 Task: Create a Sprint called Sprint0000000093 in Scrum Project Project0000000031 in Jira. Set Duration of Sprint called Sprint0000000091 in Scrum Project Project0000000031 to 1 week in Jira. Set Duration of Sprint called Sprint0000000092 in Scrum Project Project0000000031 to 2 weeks in Jira. Set Duration of Sprint called Sprint0000000093 in Scrum Project Project0000000031 to 3 weeks in Jira. Create a Sprint called Sprint0000000094 in Scrum Project Project0000000032 in Jira
Action: Mouse moved to (725, 361)
Screenshot: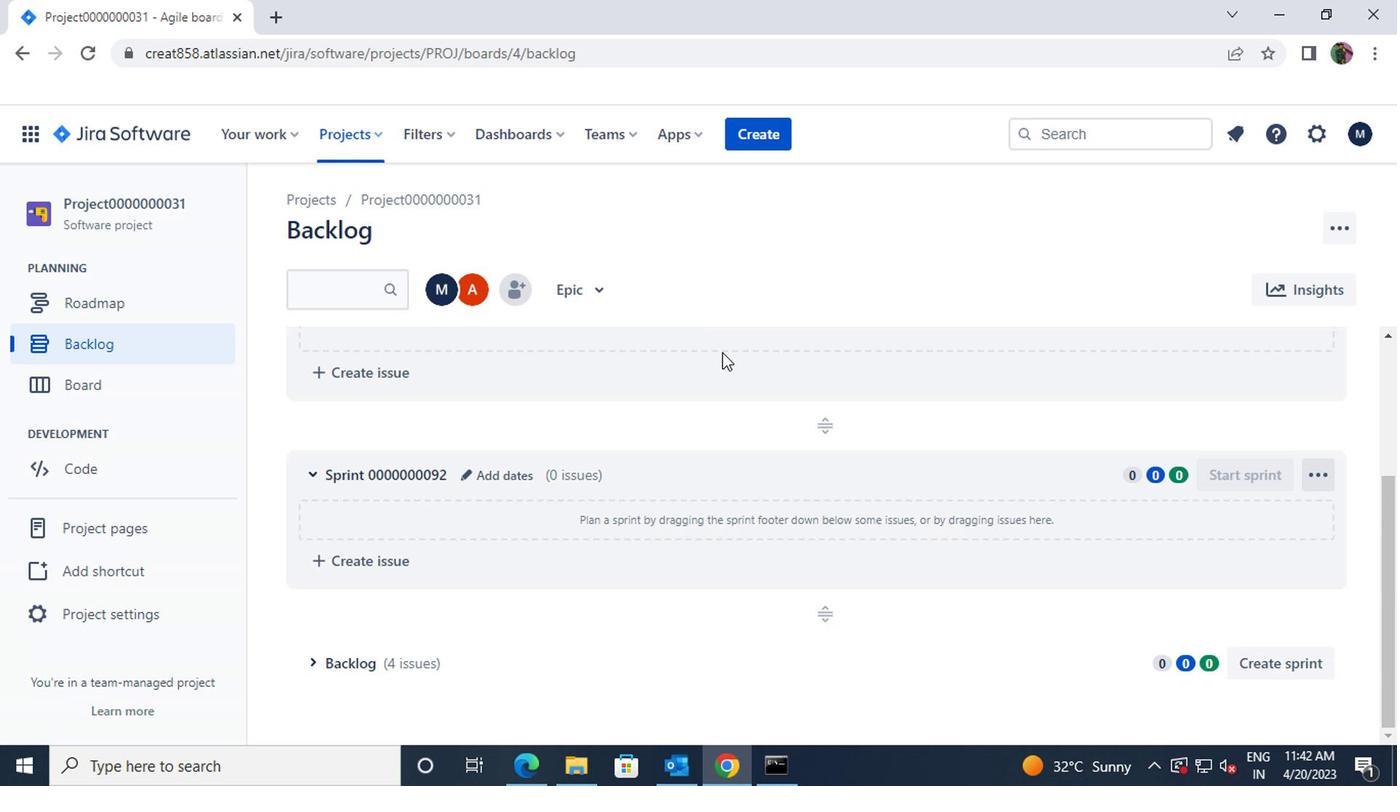 
Action: Mouse scrolled (725, 360) with delta (0, 0)
Screenshot: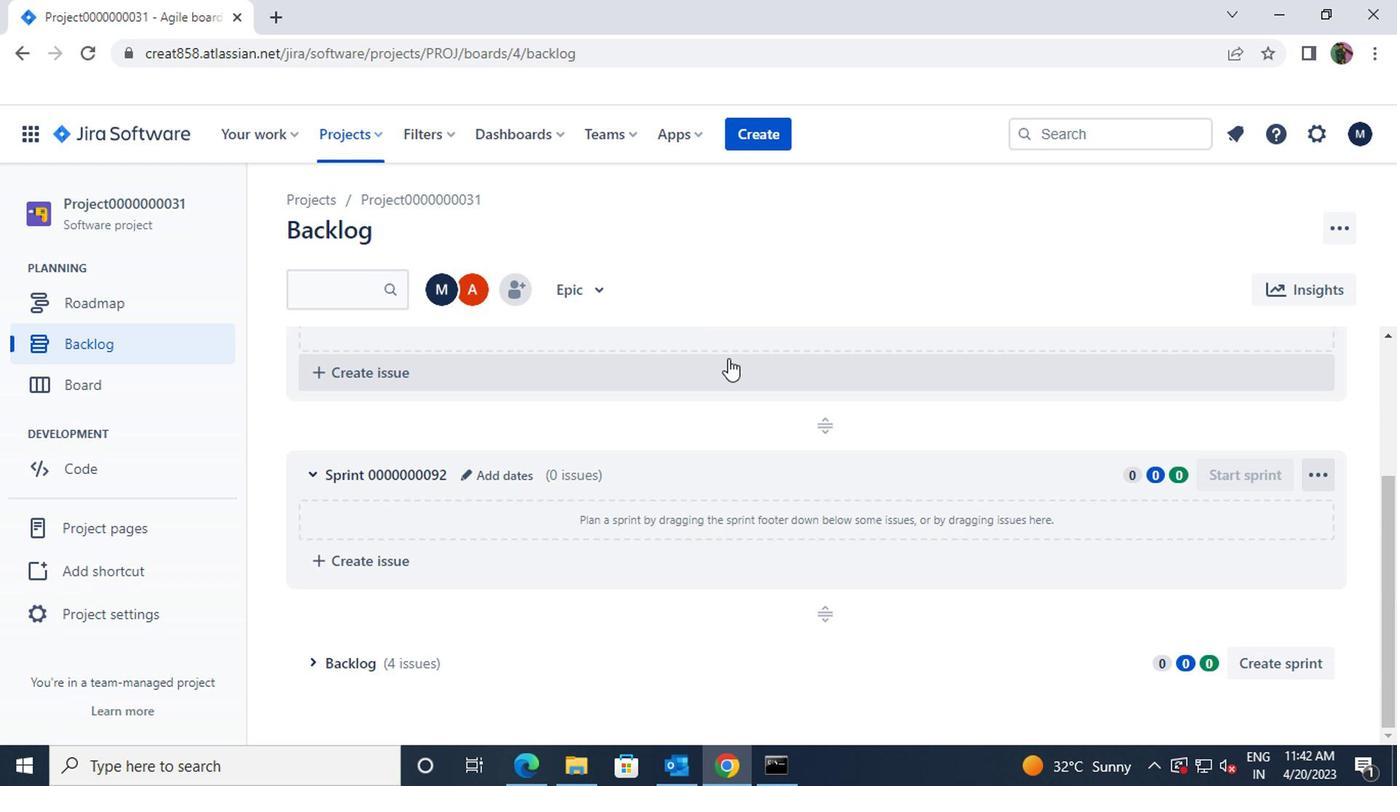 
Action: Mouse scrolled (725, 360) with delta (0, 0)
Screenshot: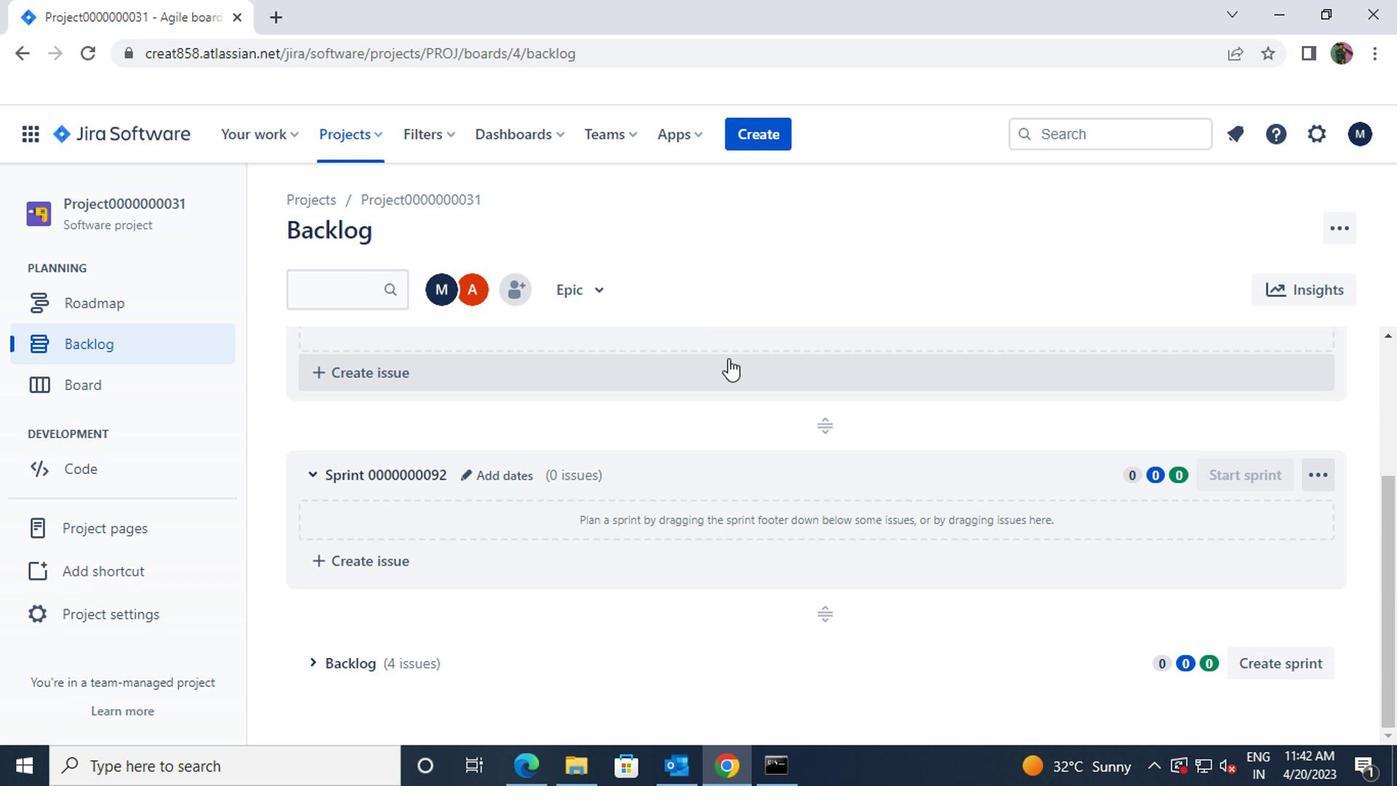 
Action: Mouse moved to (727, 361)
Screenshot: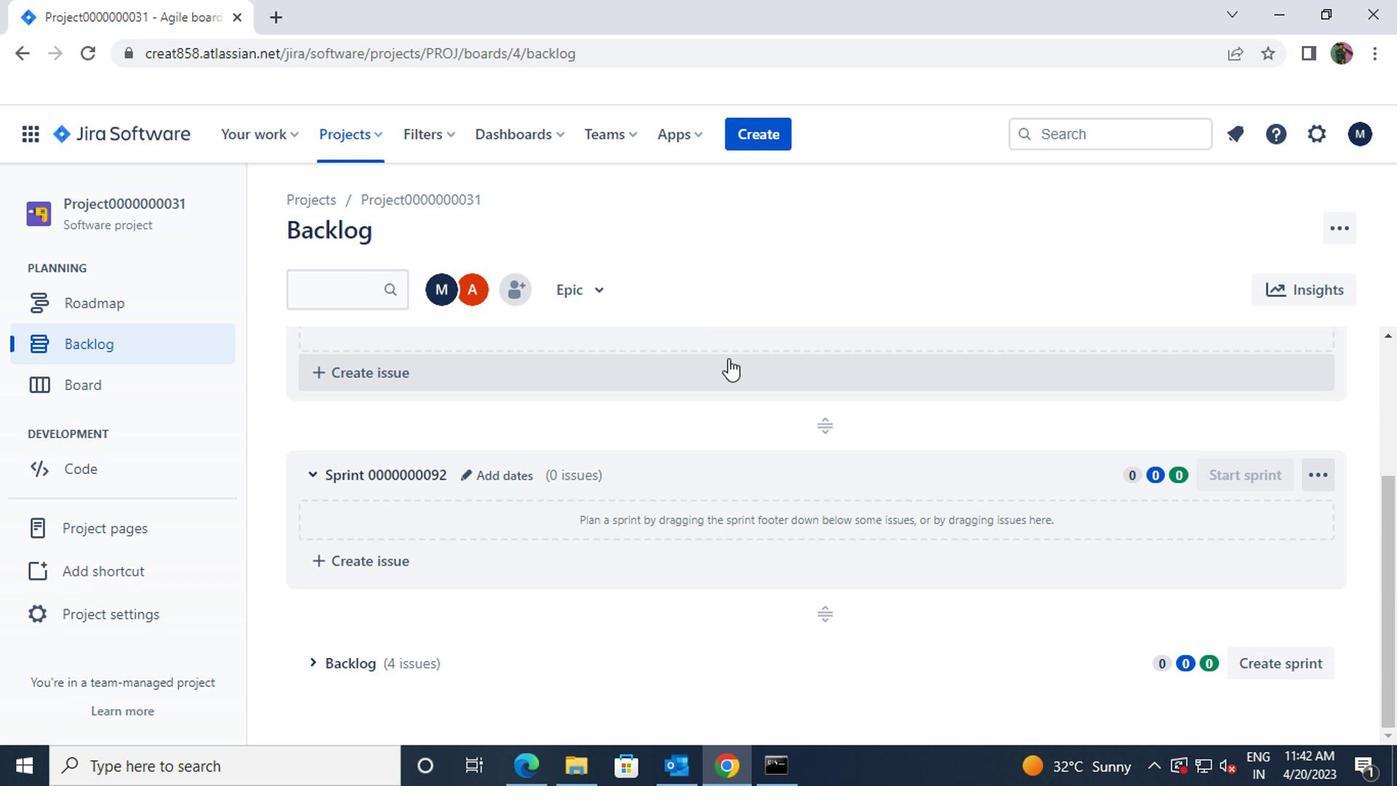 
Action: Mouse scrolled (727, 360) with delta (0, 0)
Screenshot: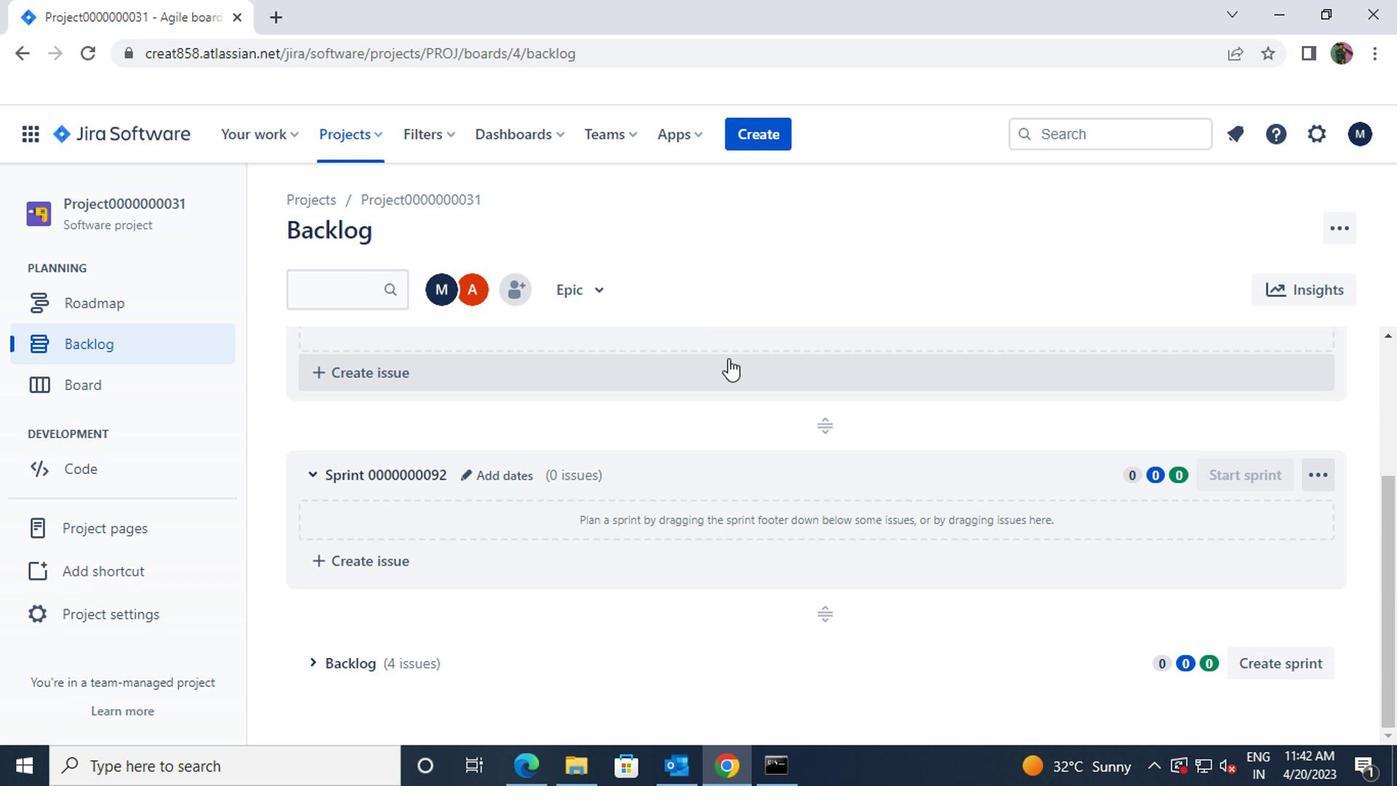 
Action: Mouse moved to (1273, 658)
Screenshot: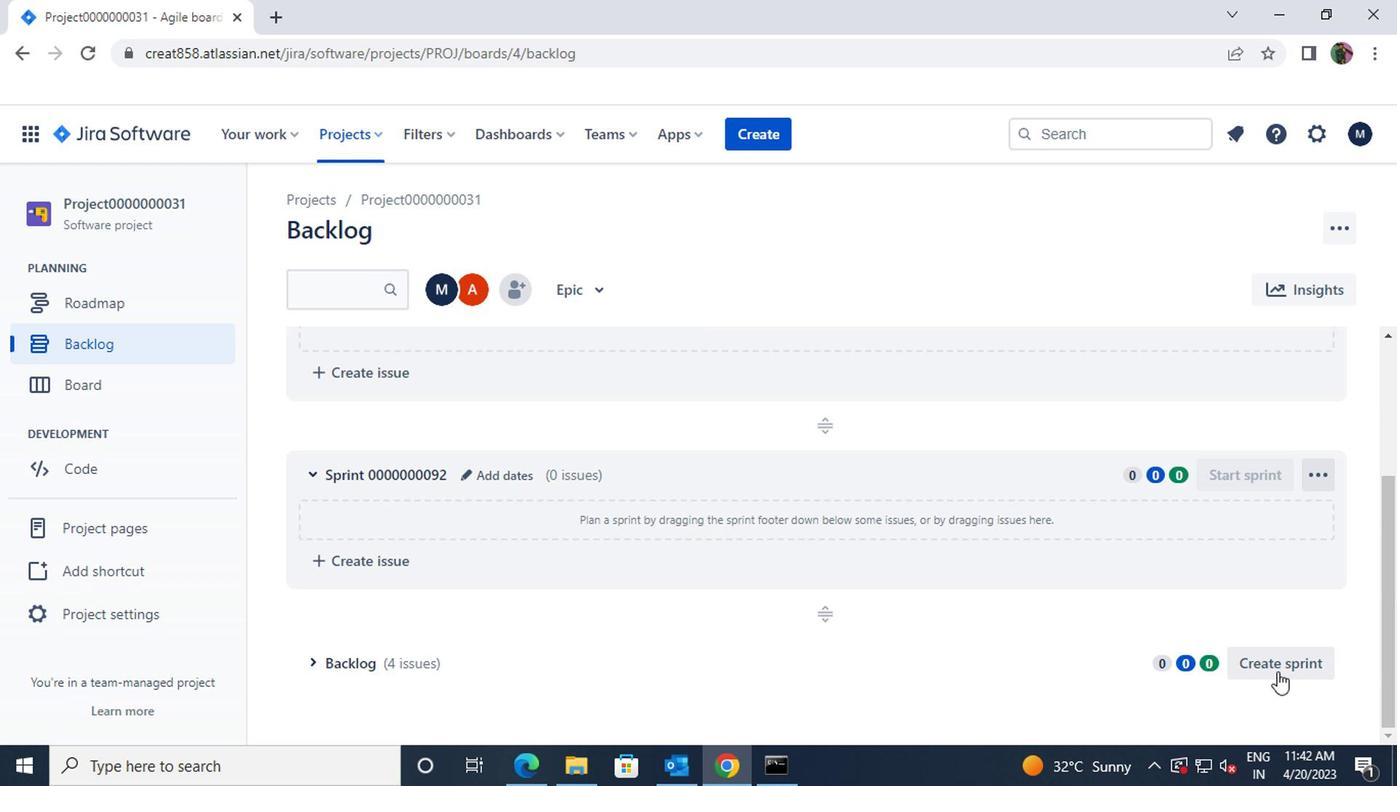 
Action: Mouse pressed left at (1273, 658)
Screenshot: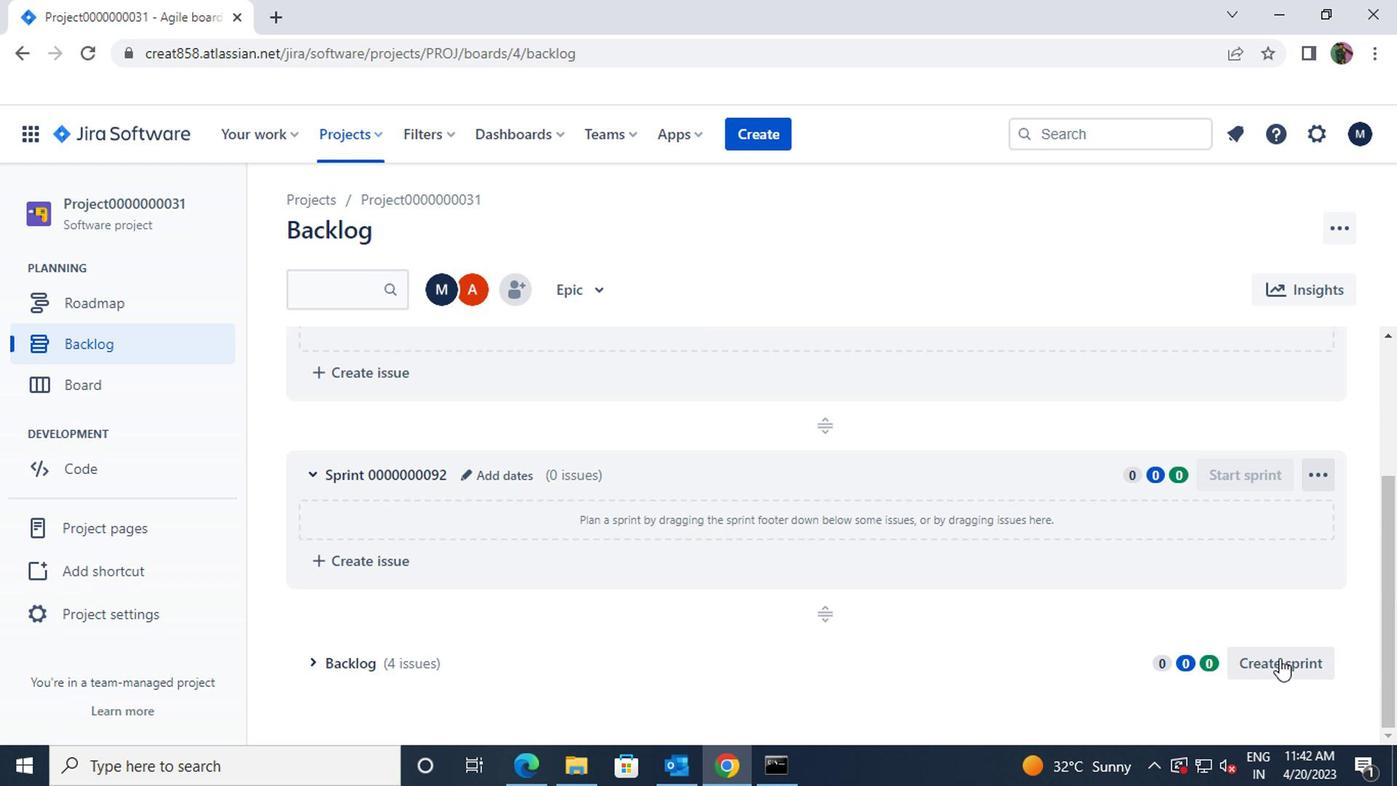 
Action: Mouse moved to (1073, 601)
Screenshot: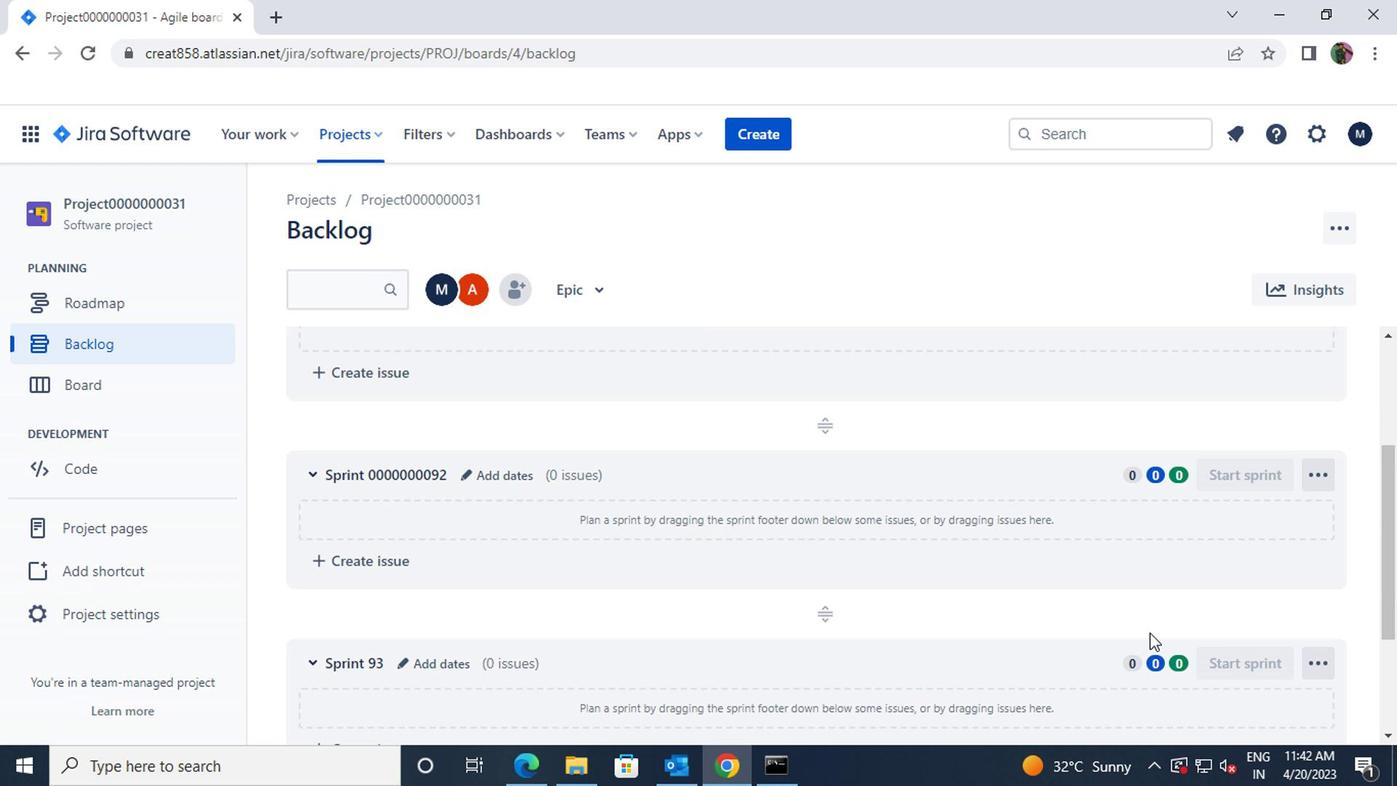
Action: Mouse scrolled (1073, 599) with delta (0, -1)
Screenshot: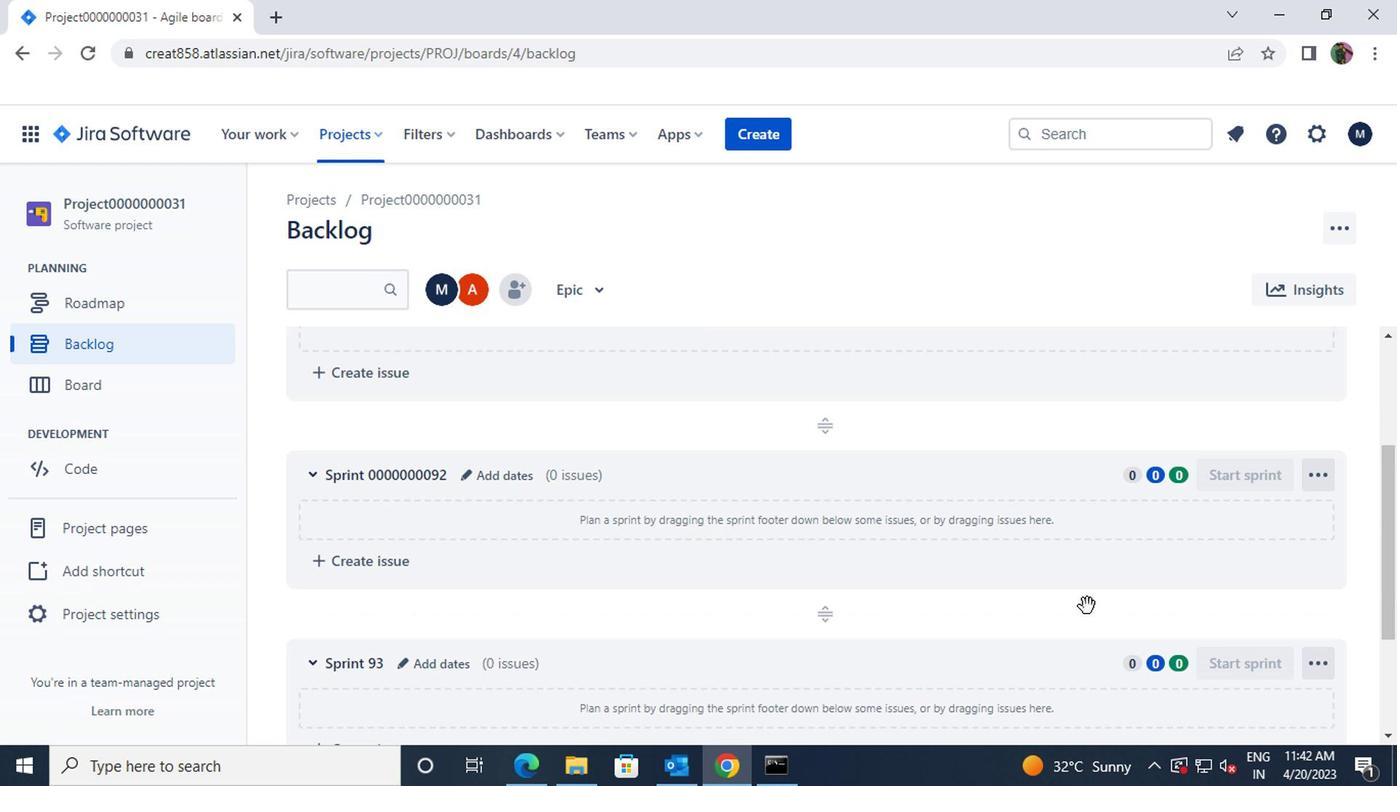 
Action: Mouse scrolled (1073, 599) with delta (0, -1)
Screenshot: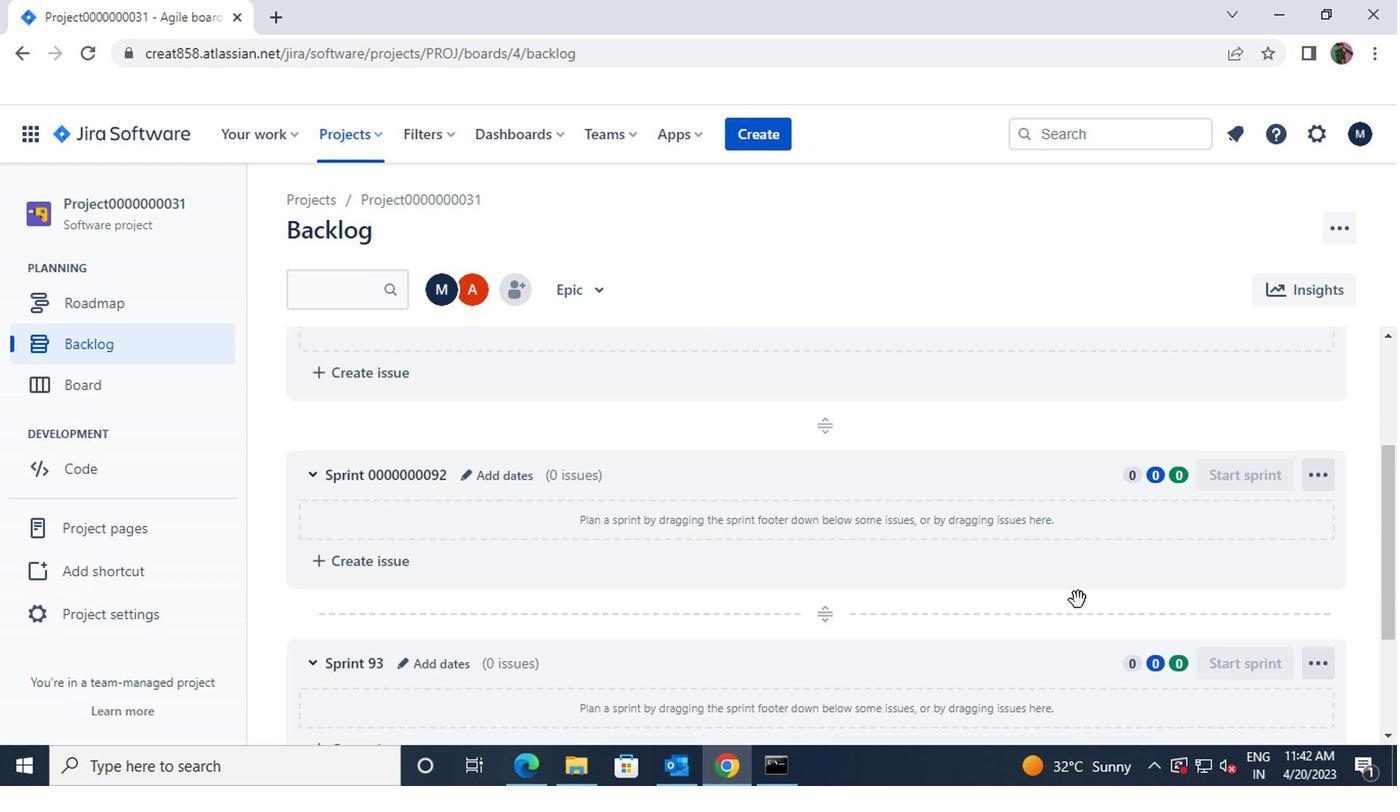 
Action: Mouse moved to (414, 468)
Screenshot: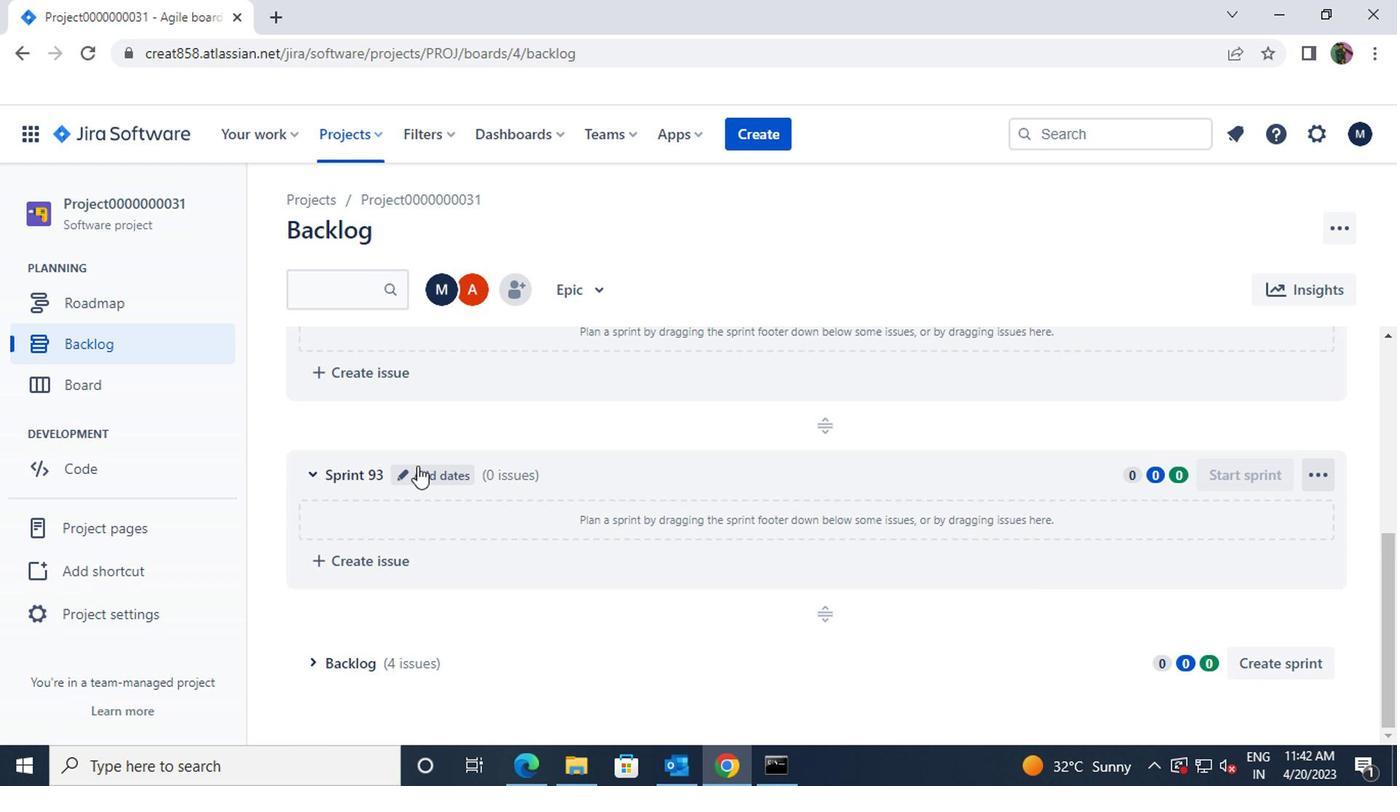 
Action: Mouse pressed left at (414, 468)
Screenshot: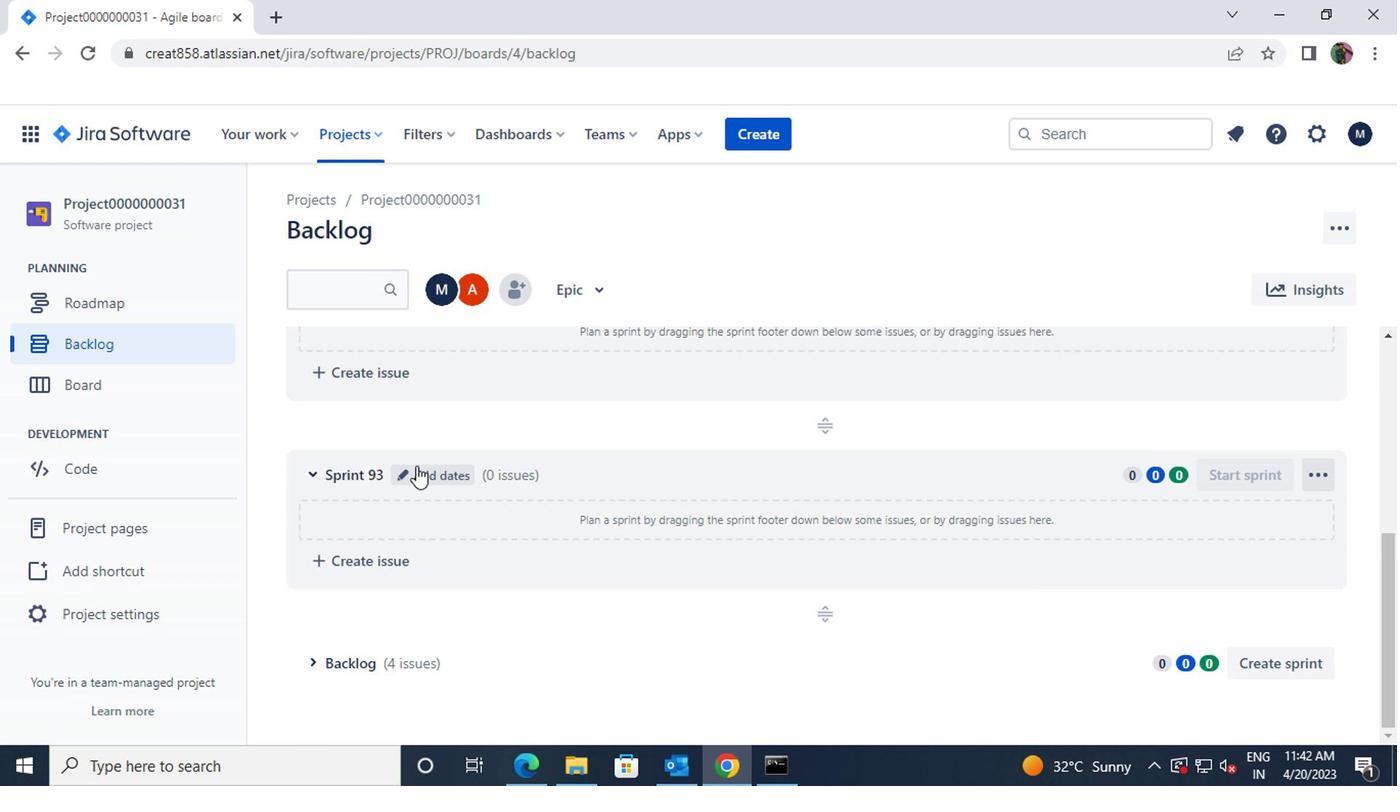 
Action: Mouse moved to (496, 291)
Screenshot: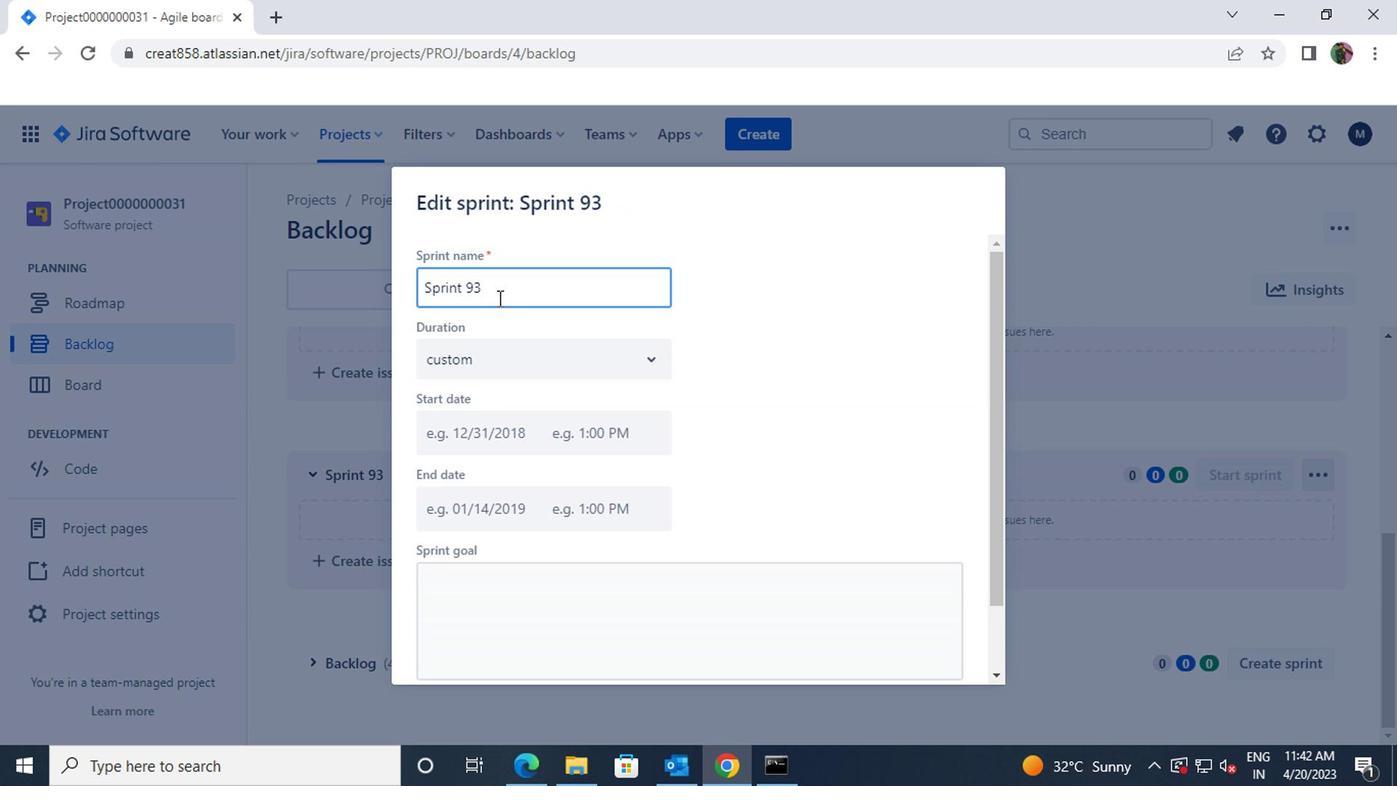 
Action: Mouse pressed left at (496, 291)
Screenshot: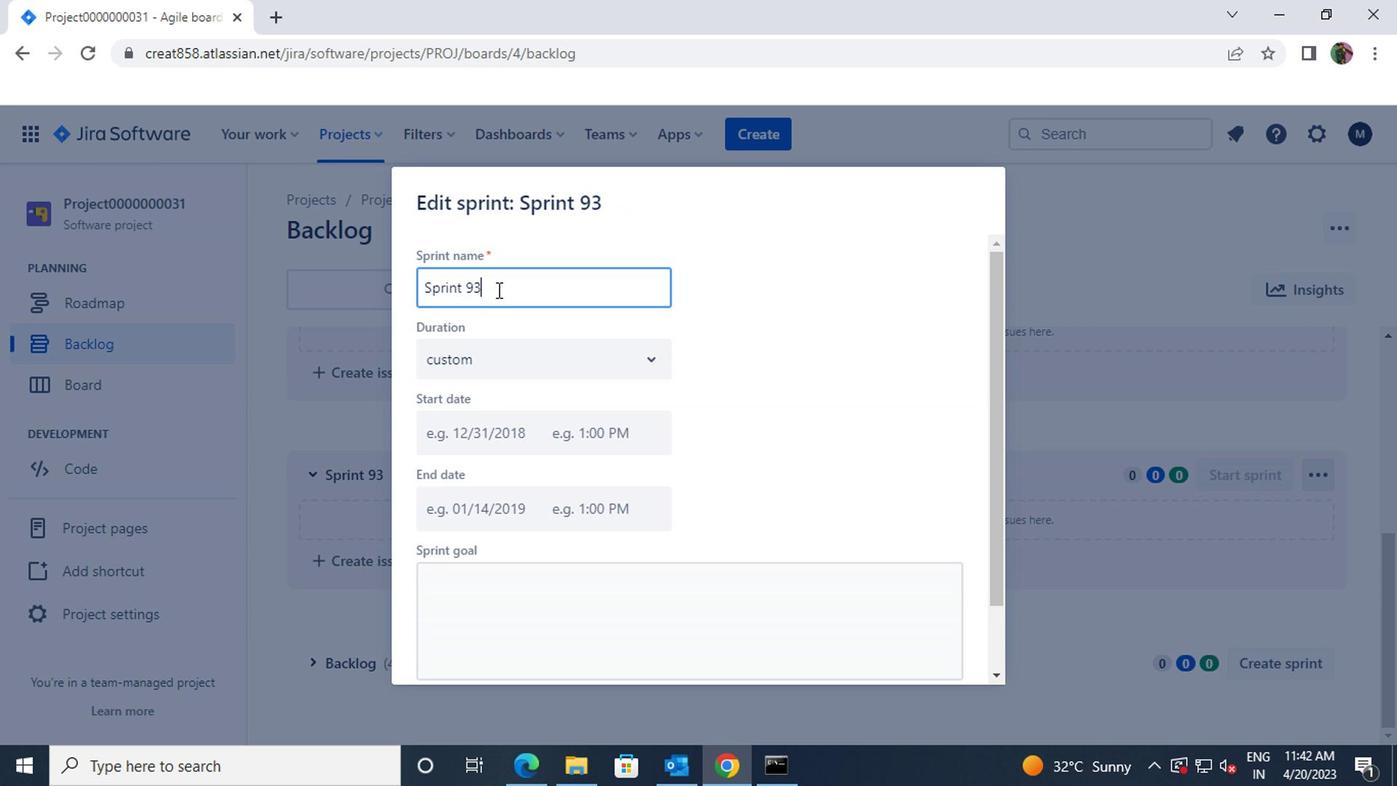 
Action: Mouse moved to (413, 288)
Screenshot: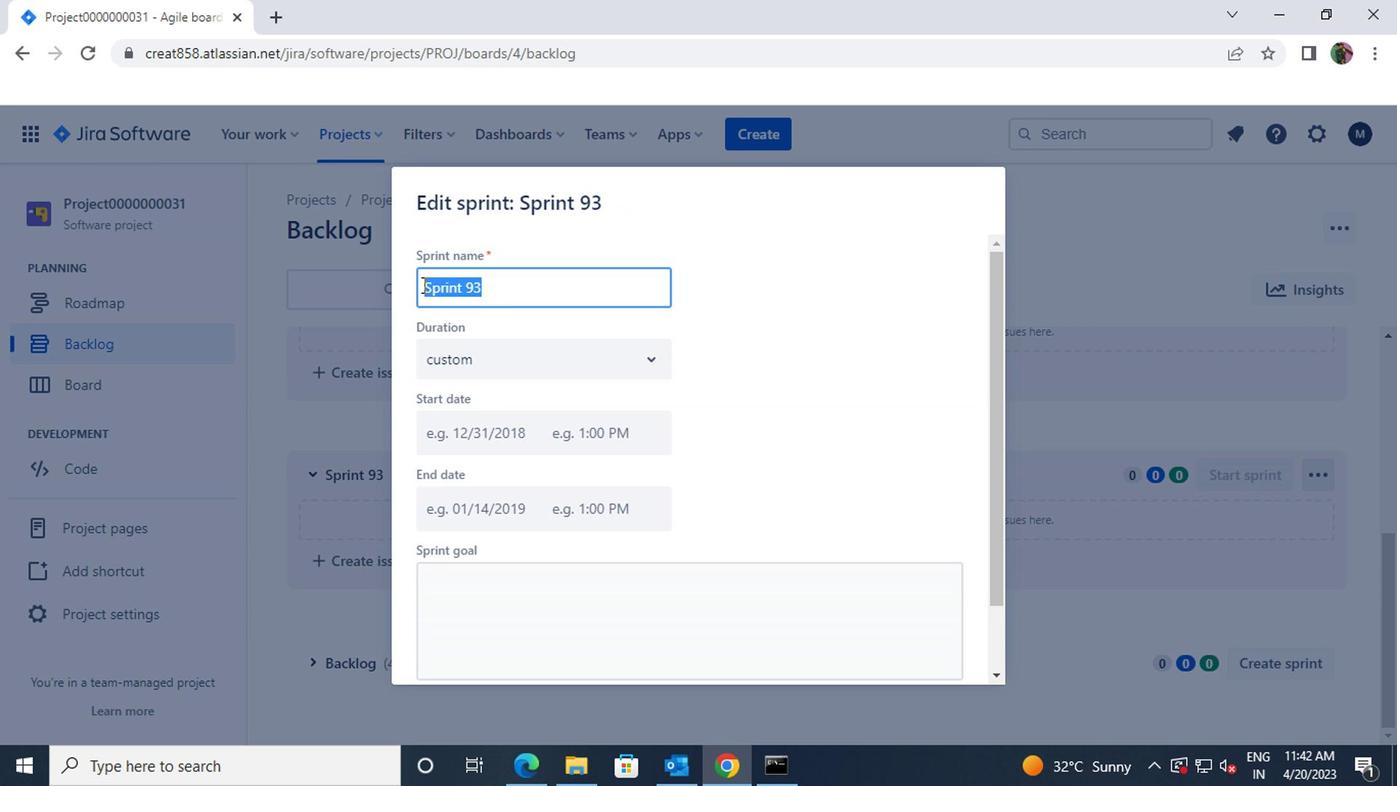 
Action: Key pressed sprint0000000093
Screenshot: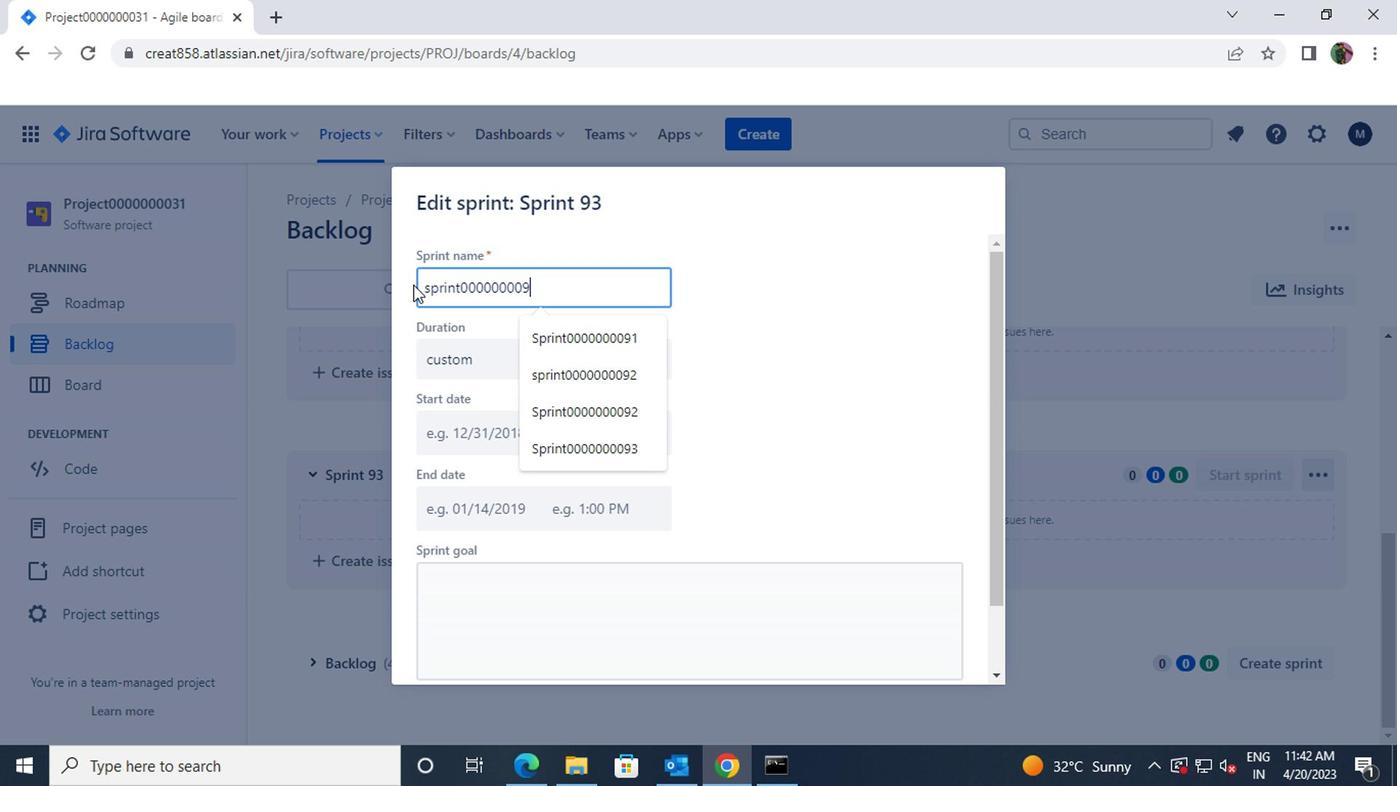 
Action: Mouse moved to (712, 438)
Screenshot: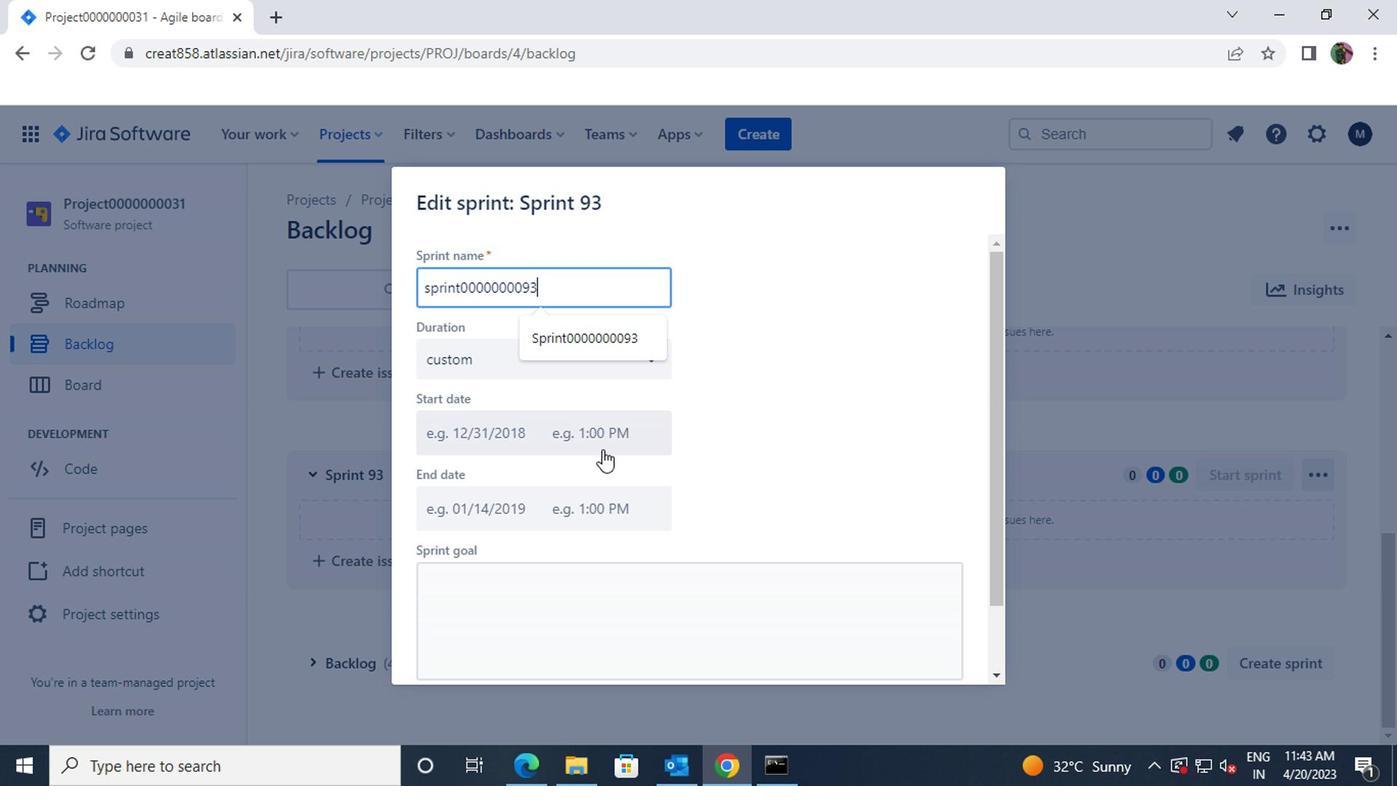 
Action: Mouse scrolled (712, 437) with delta (0, 0)
Screenshot: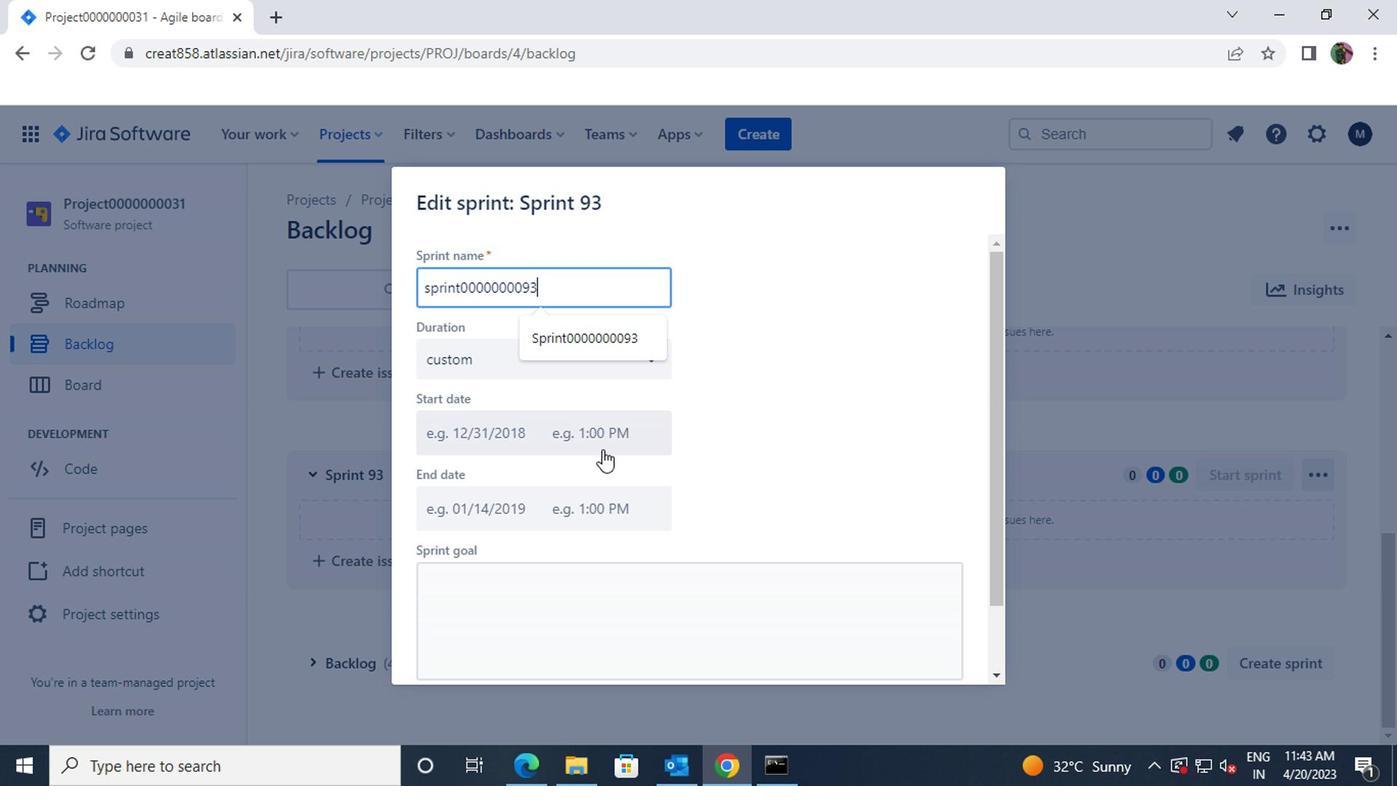 
Action: Mouse scrolled (712, 437) with delta (0, 0)
Screenshot: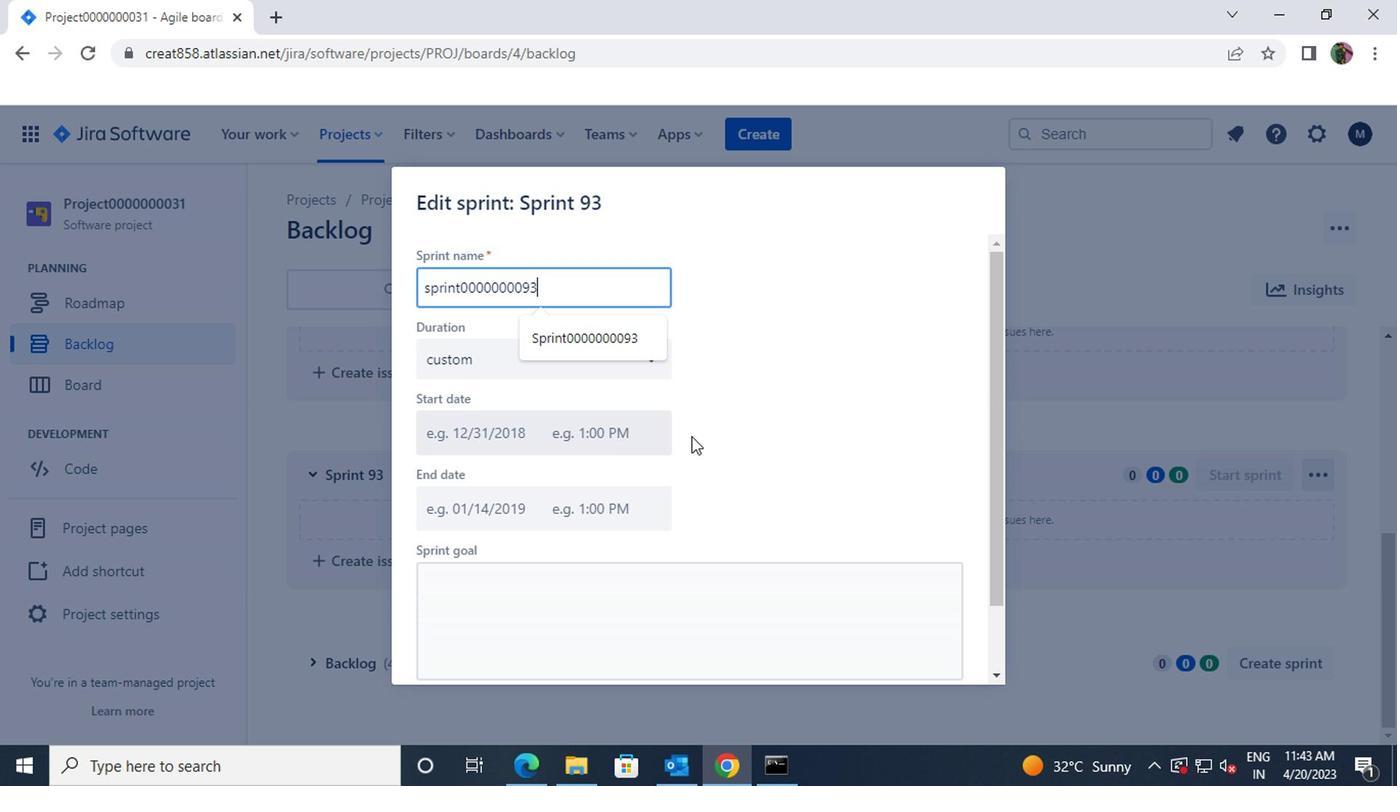 
Action: Mouse moved to (713, 437)
Screenshot: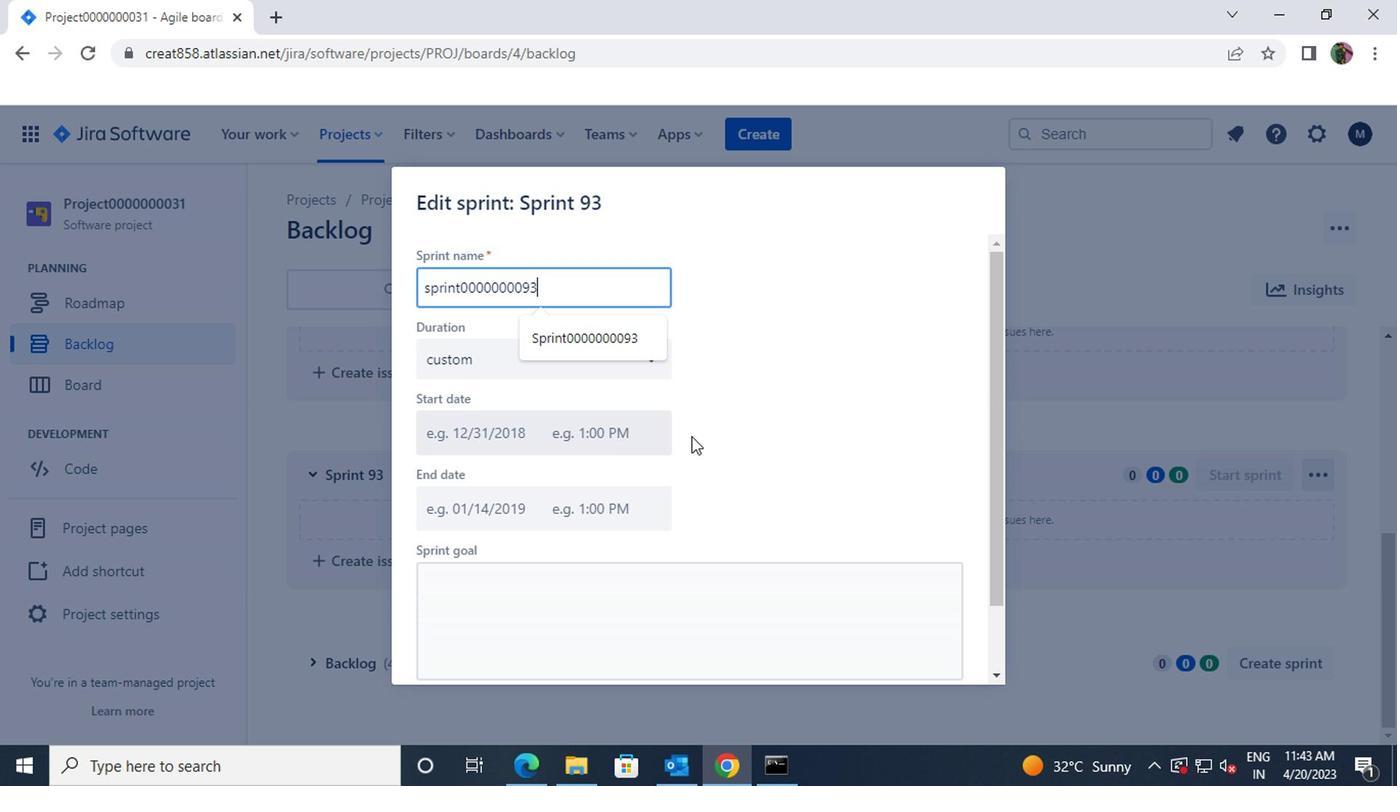 
Action: Mouse scrolled (713, 436) with delta (0, 0)
Screenshot: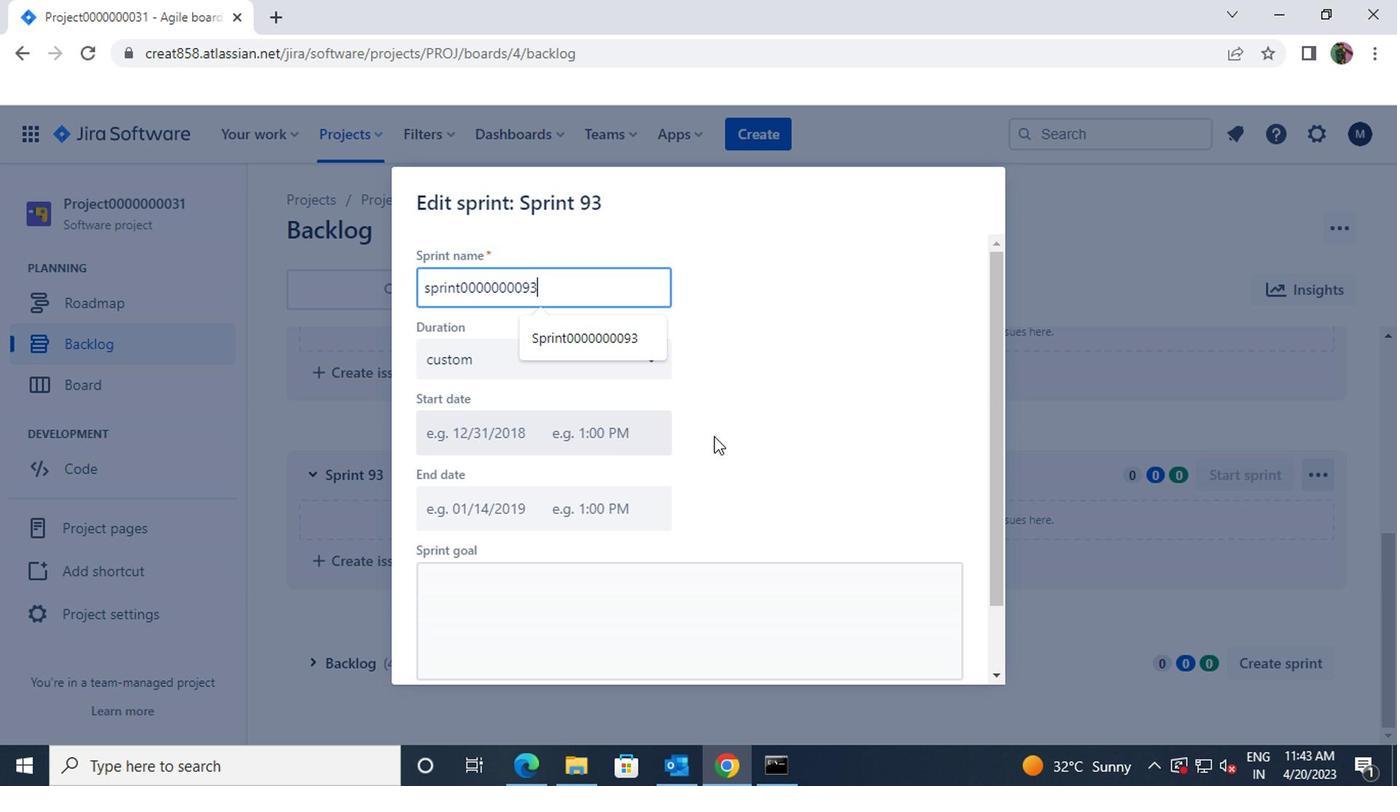 
Action: Mouse moved to (717, 435)
Screenshot: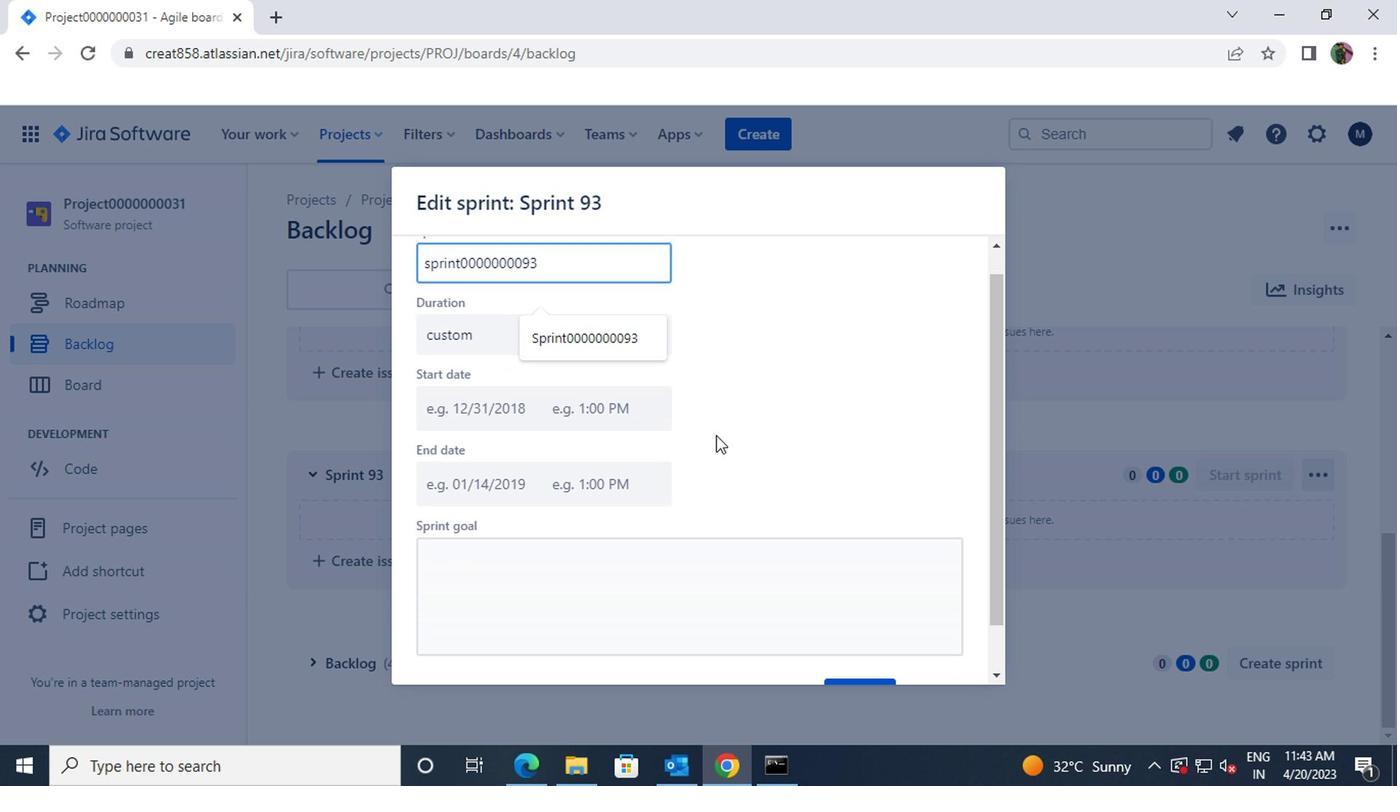 
Action: Mouse scrolled (717, 434) with delta (0, 0)
Screenshot: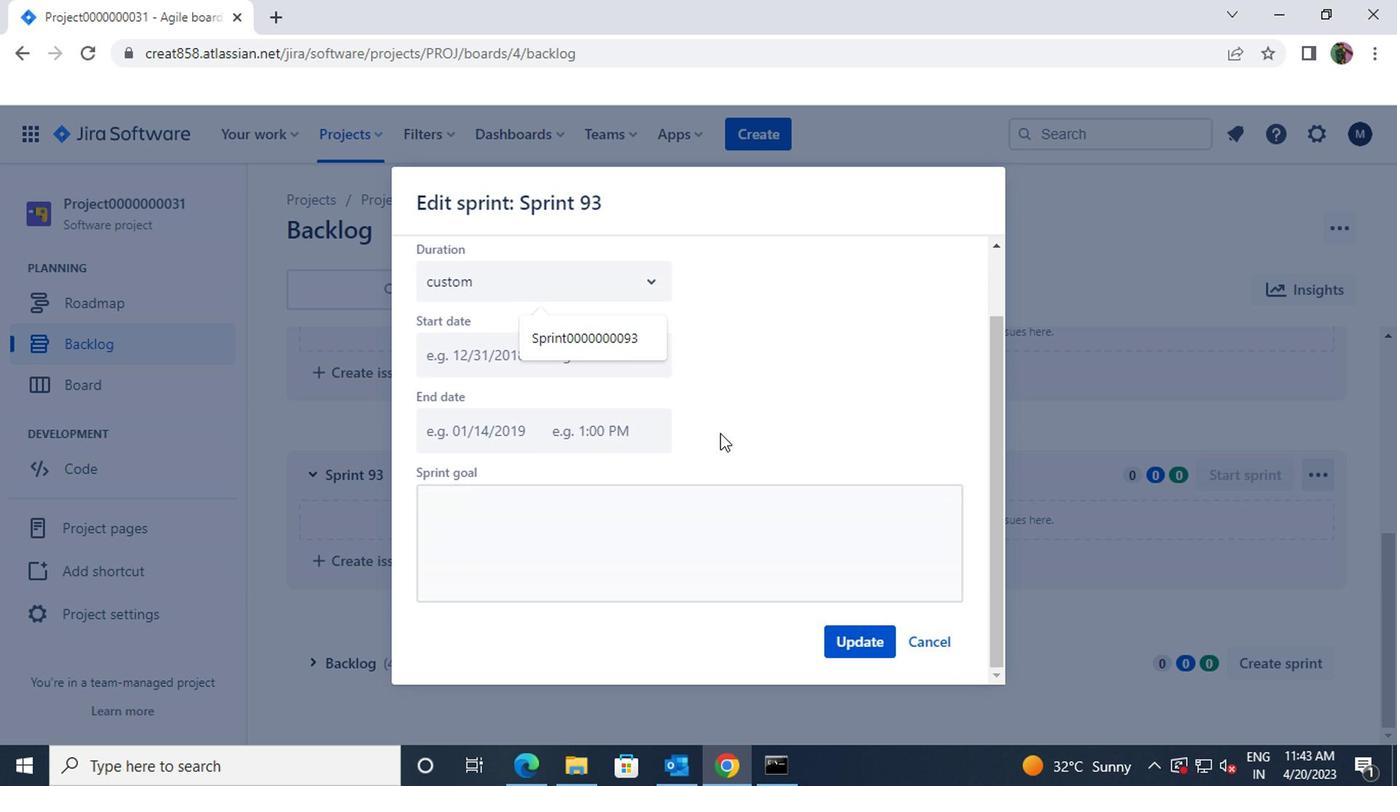 
Action: Mouse scrolled (717, 434) with delta (0, 0)
Screenshot: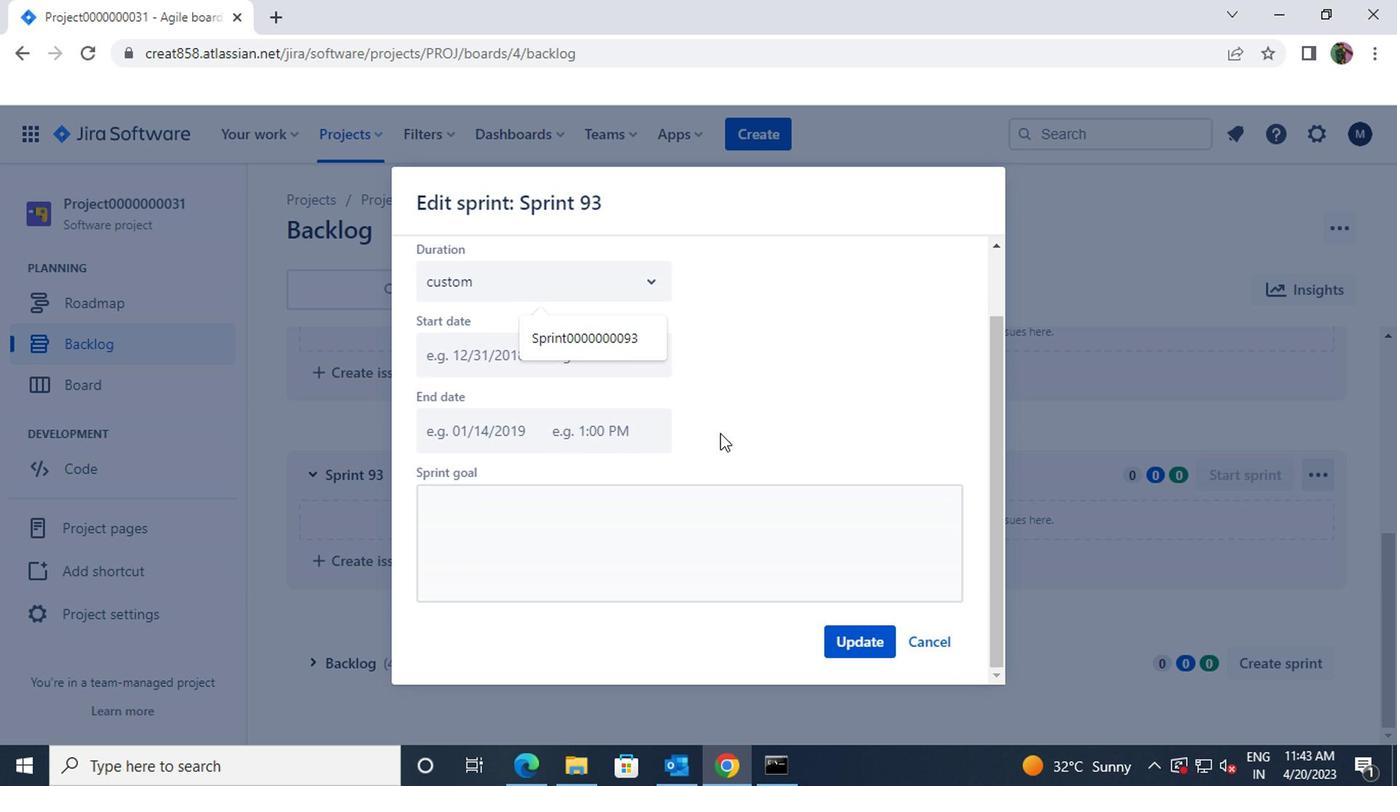 
Action: Mouse moved to (849, 647)
Screenshot: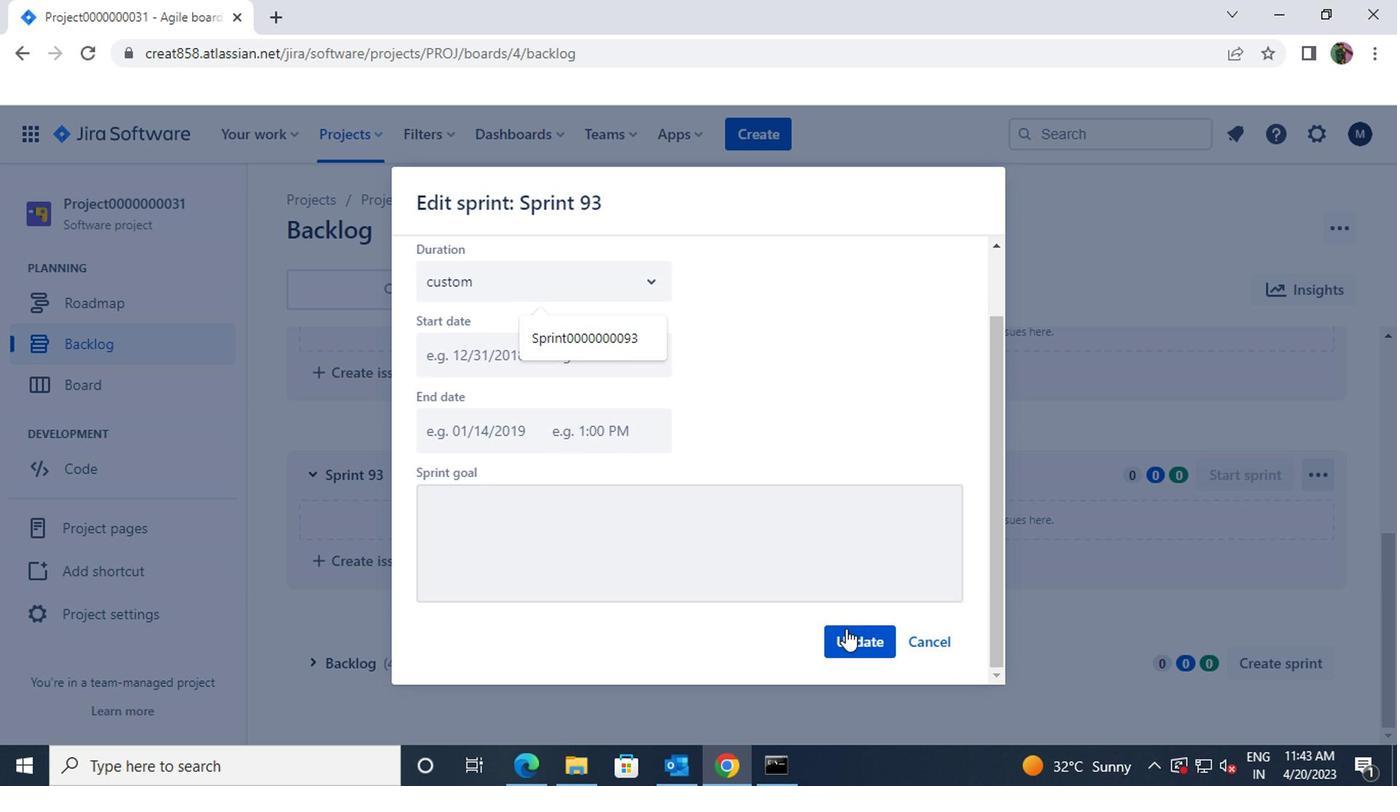 
Action: Mouse pressed left at (849, 647)
Screenshot: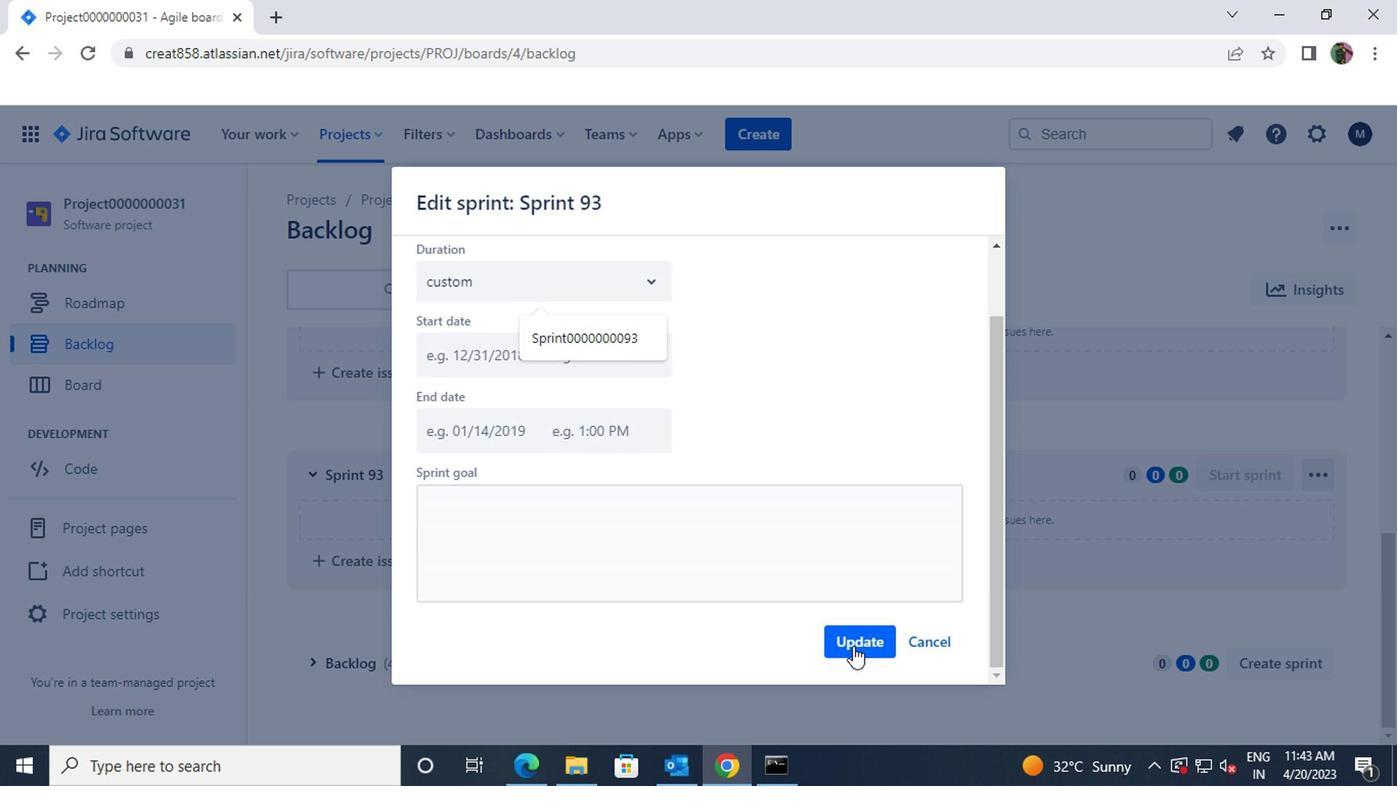
Action: Mouse moved to (832, 570)
Screenshot: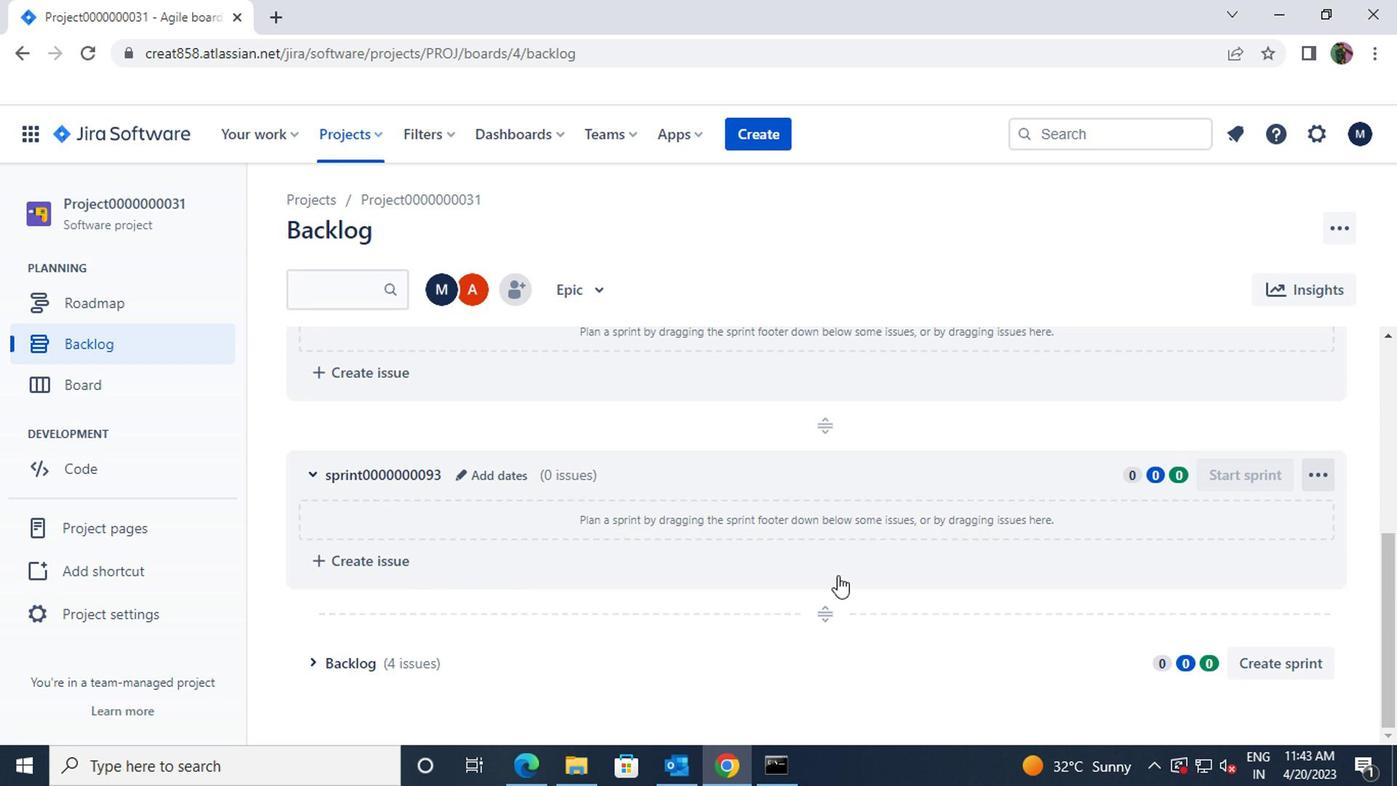 
Action: Mouse scrolled (832, 571) with delta (0, 0)
Screenshot: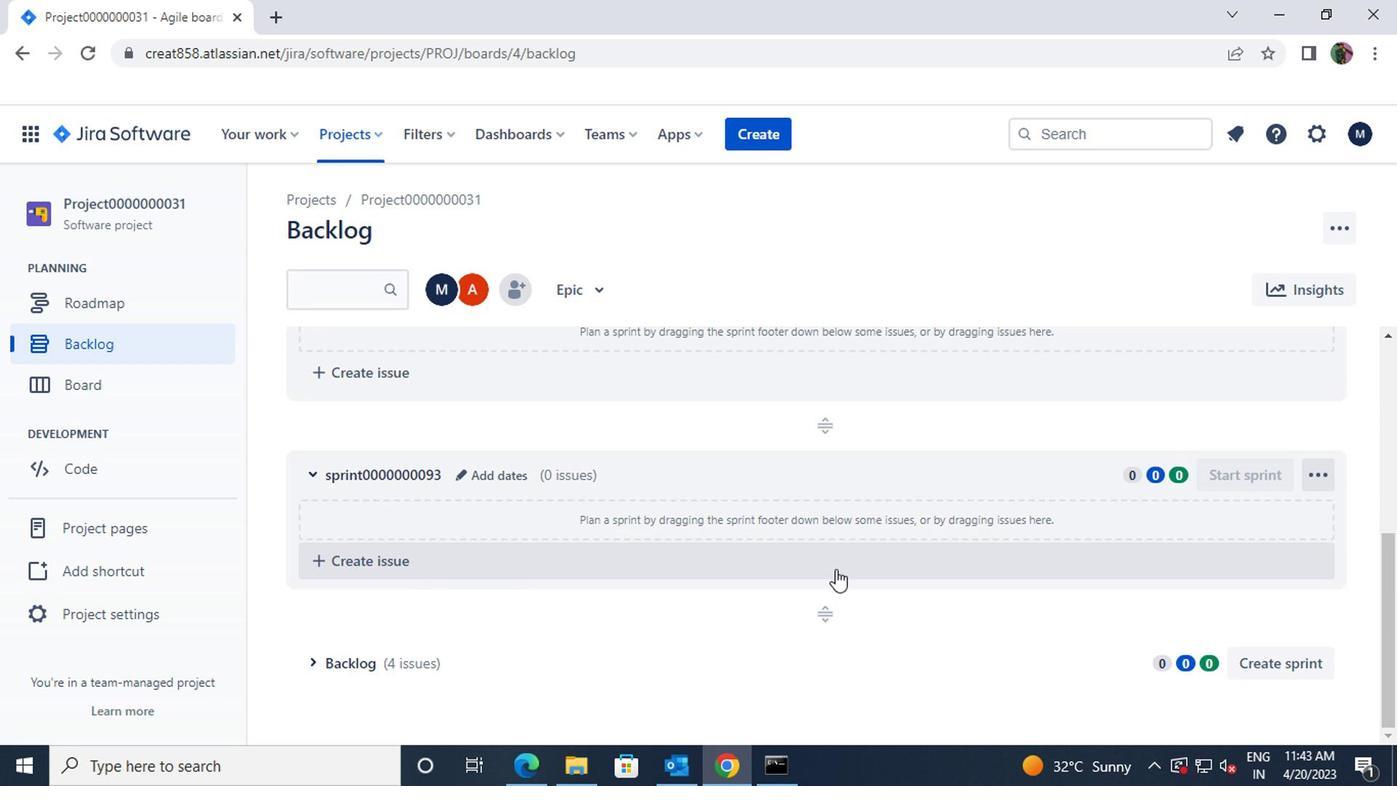 
Action: Mouse scrolled (832, 571) with delta (0, 0)
Screenshot: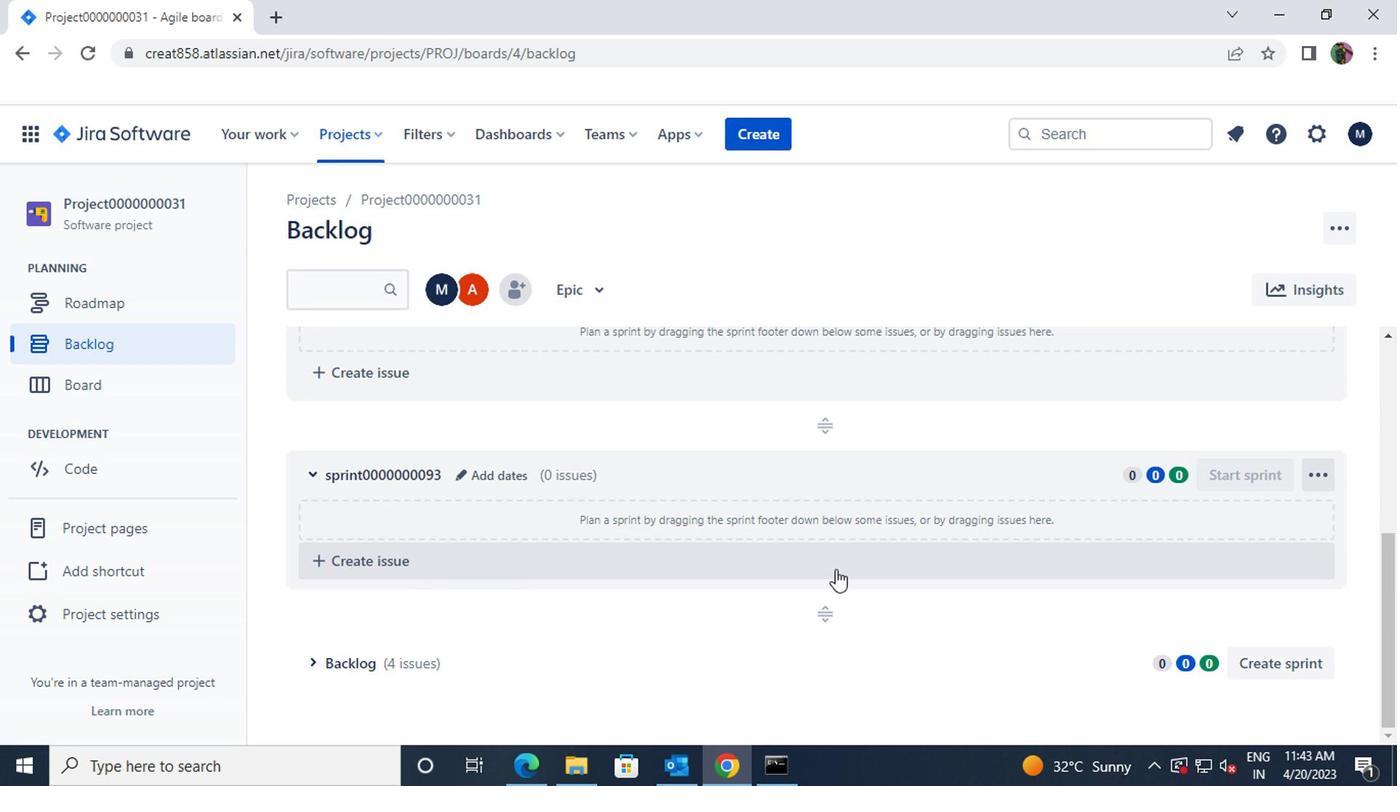 
Action: Mouse scrolled (832, 571) with delta (0, 0)
Screenshot: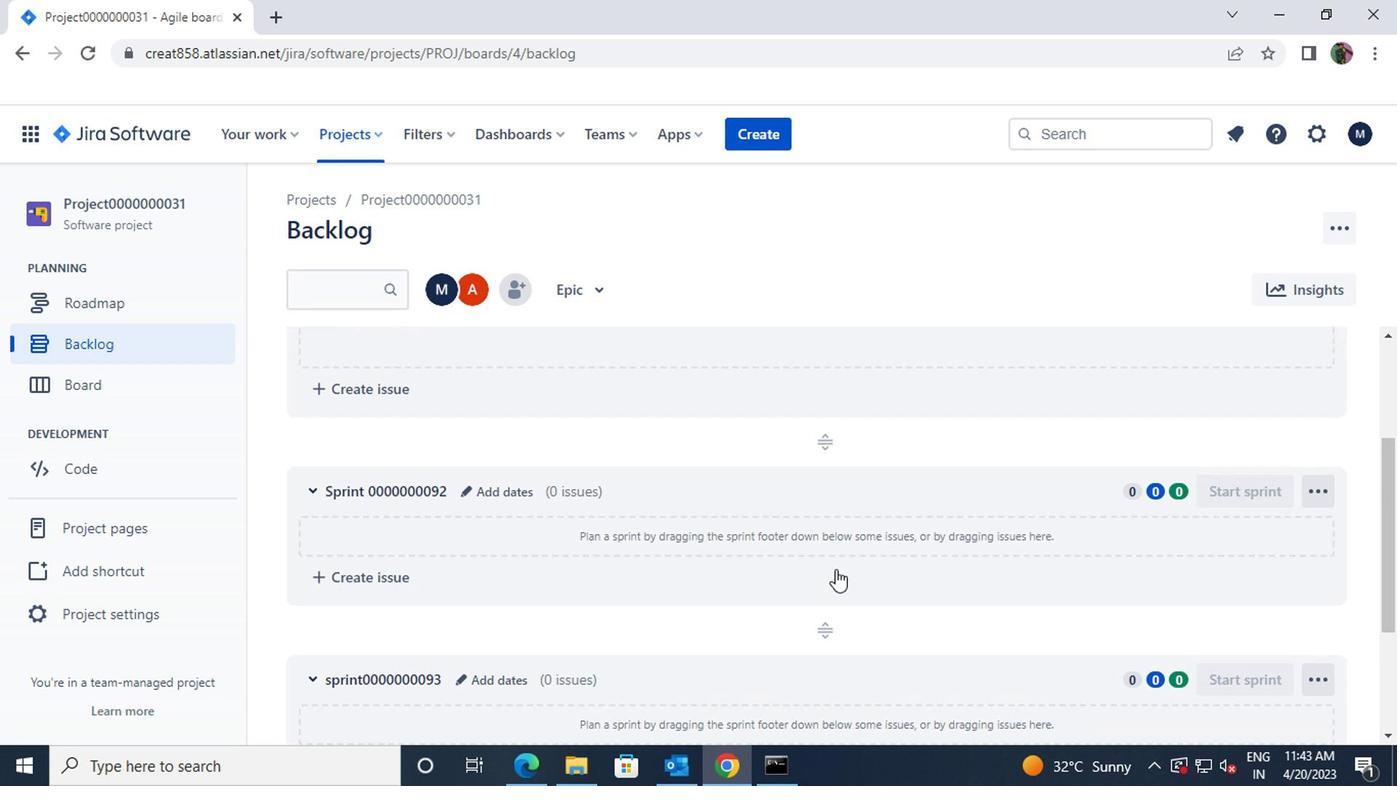
Action: Mouse scrolled (832, 571) with delta (0, 0)
Screenshot: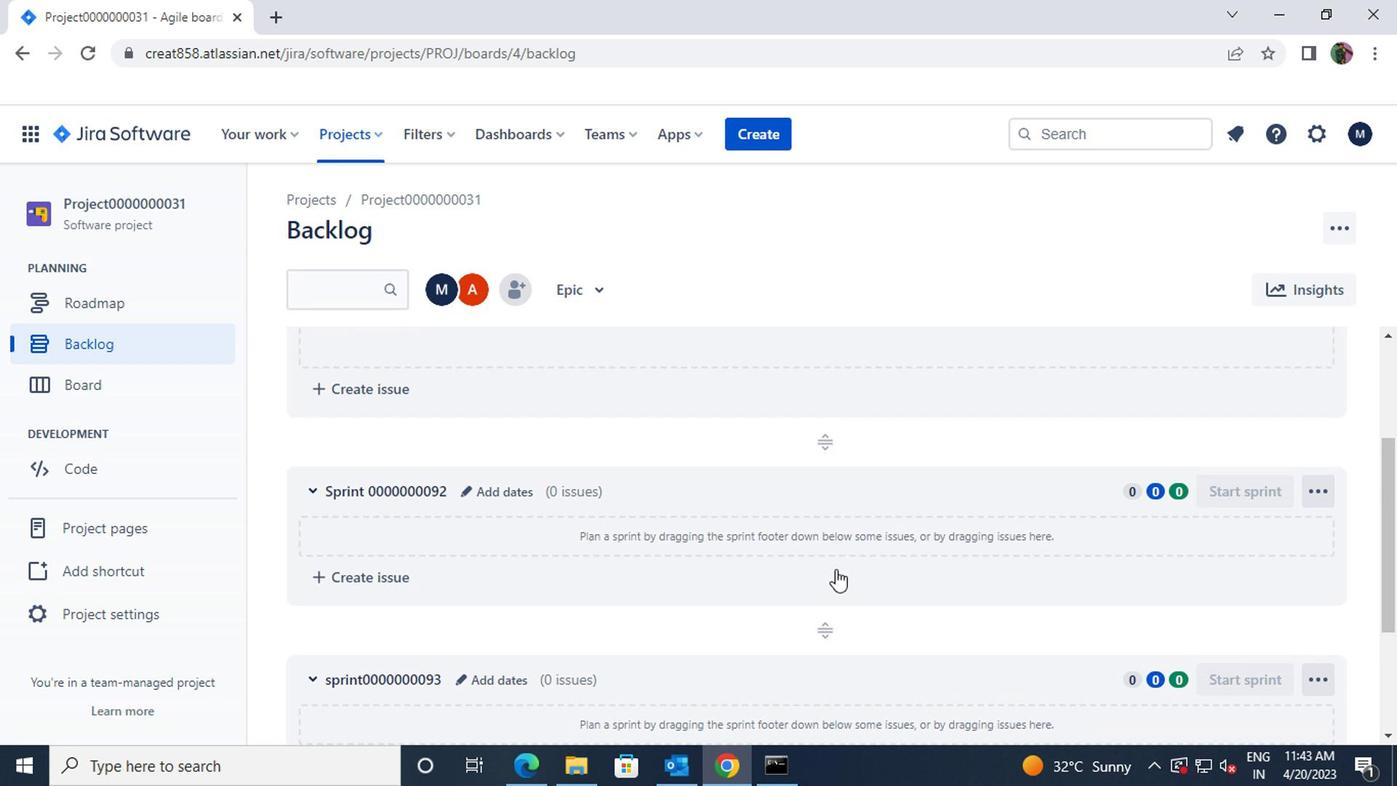 
Action: Mouse moved to (832, 570)
Screenshot: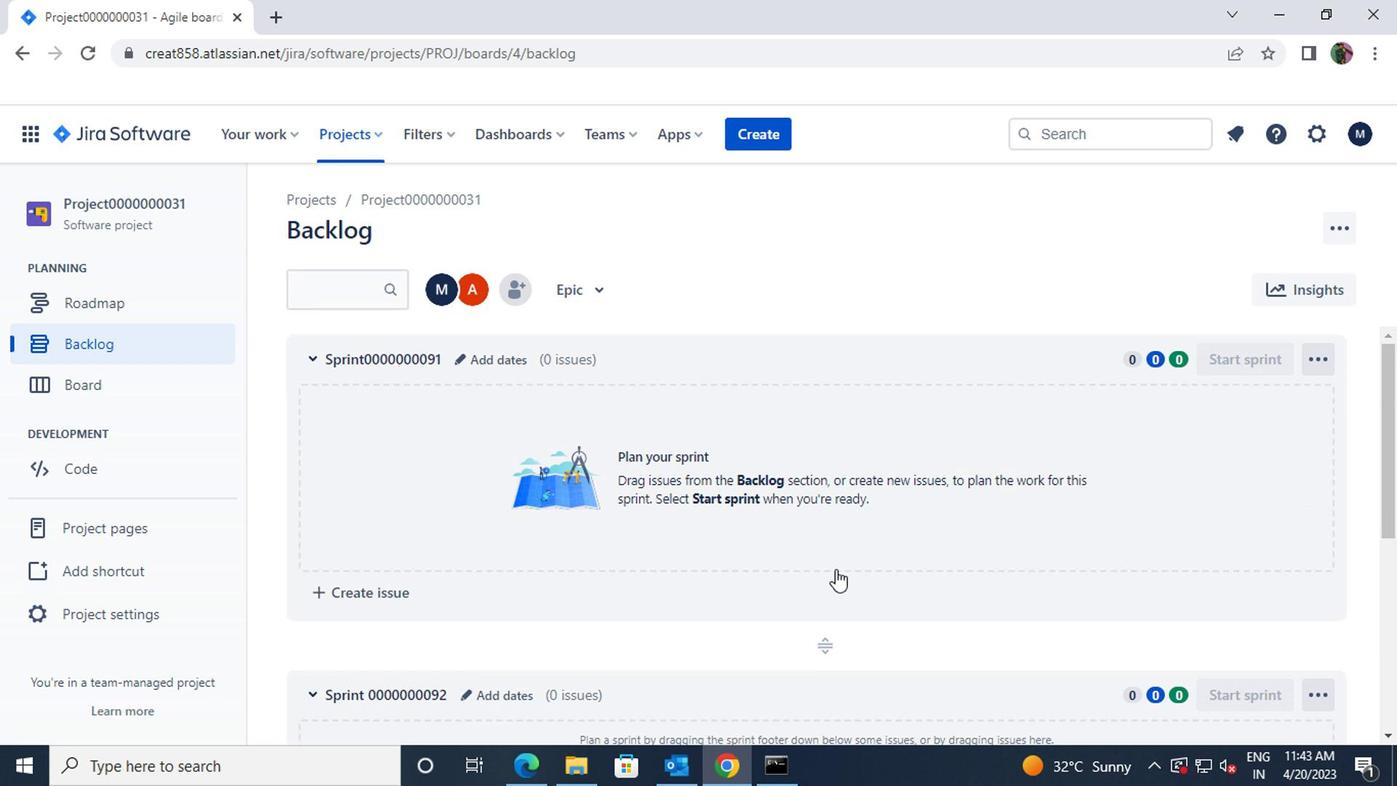 
Action: Mouse scrolled (832, 570) with delta (0, 0)
Screenshot: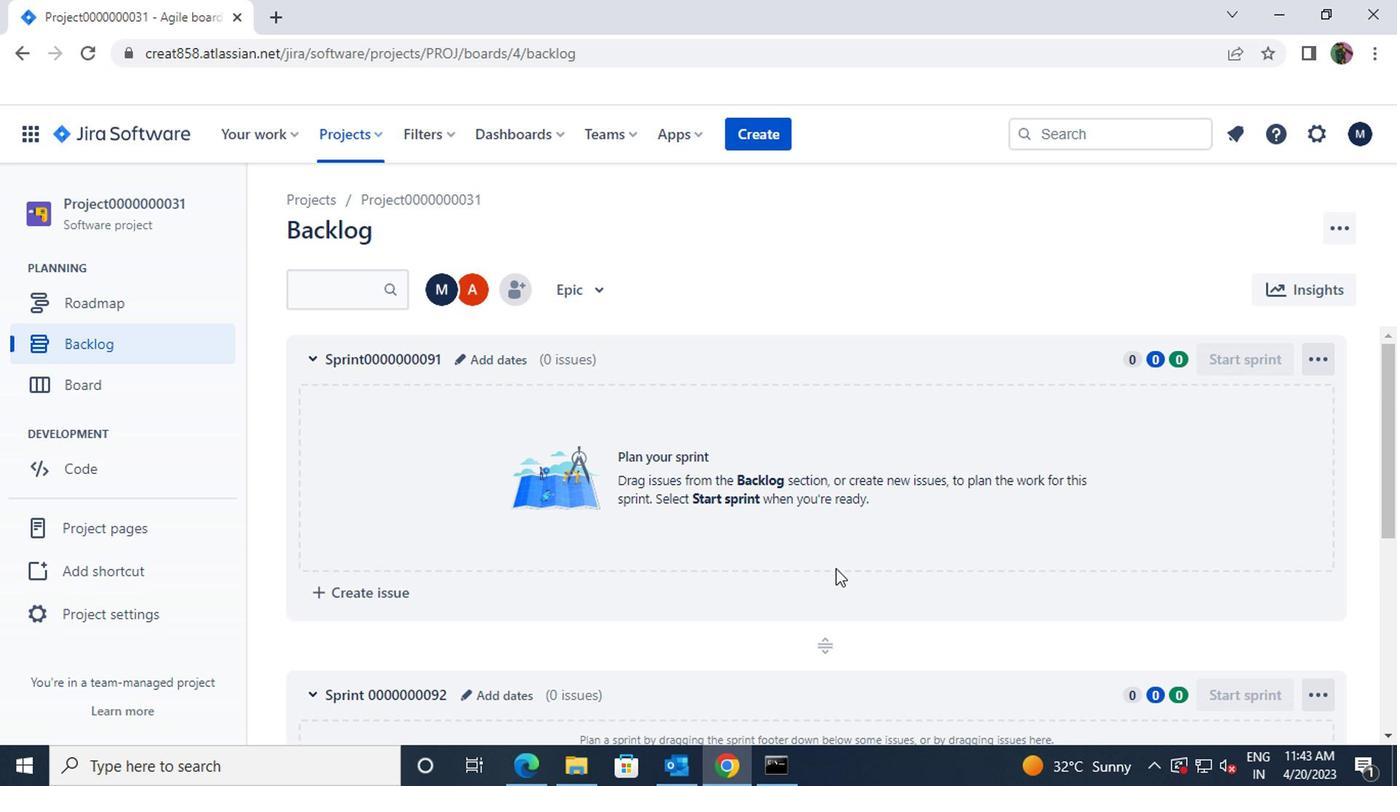 
Action: Mouse scrolled (832, 570) with delta (0, 0)
Screenshot: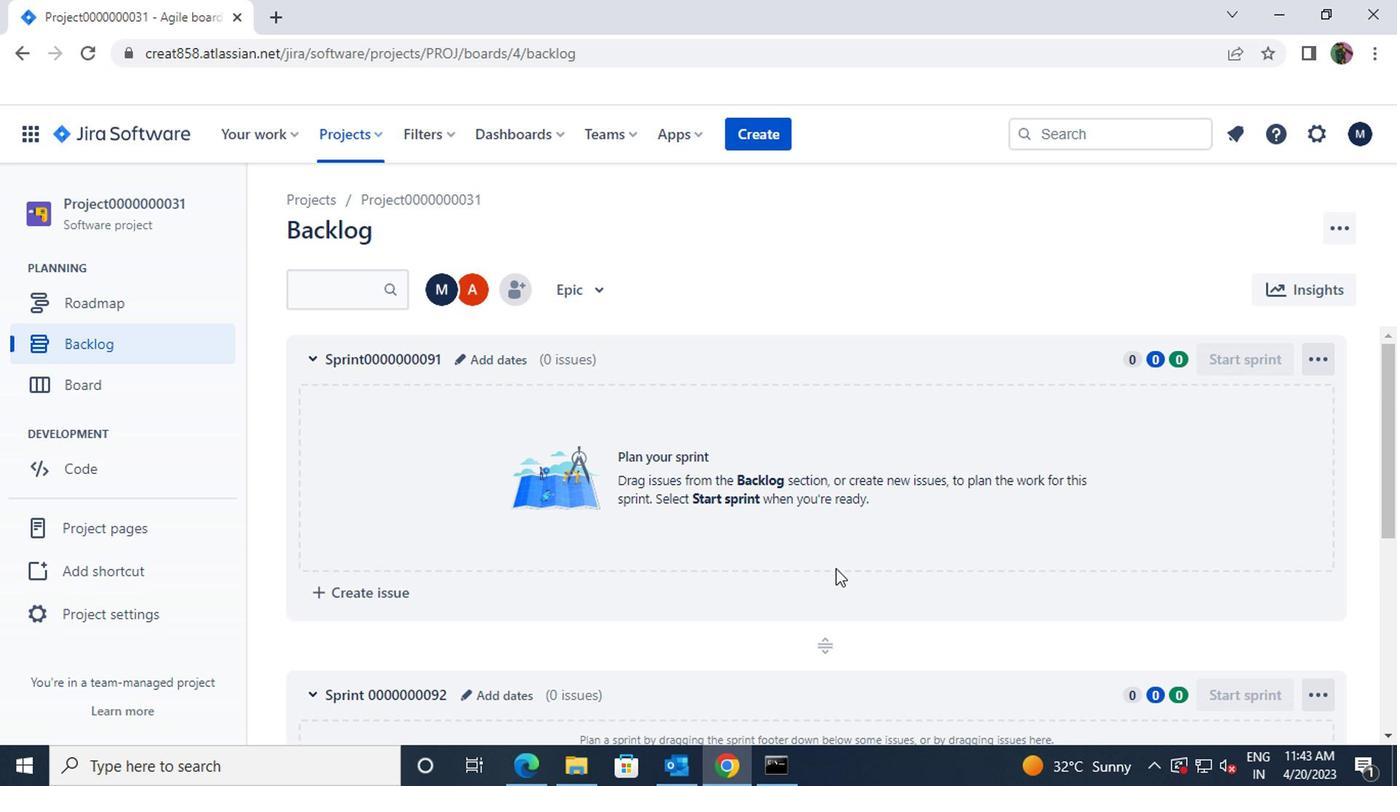 
Action: Mouse moved to (450, 358)
Screenshot: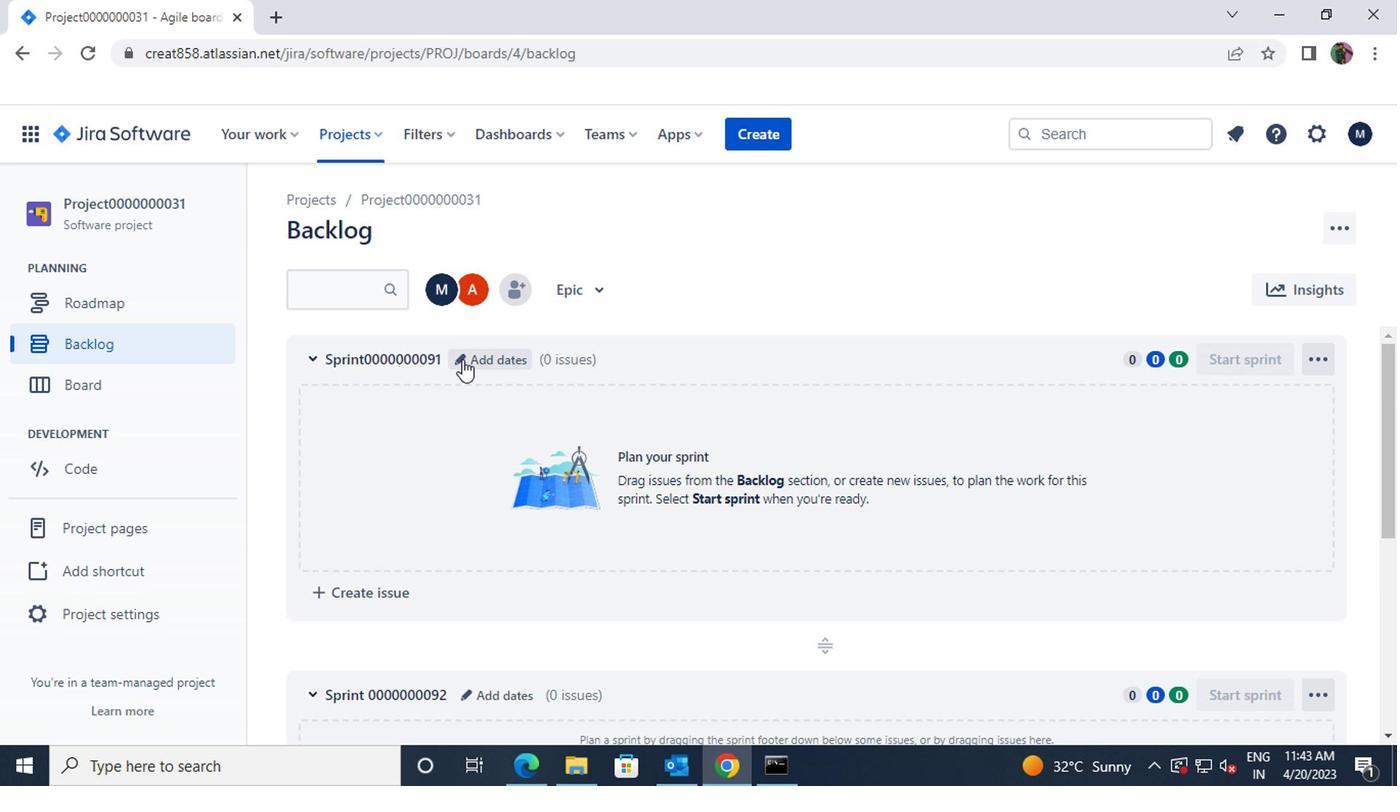 
Action: Mouse pressed left at (450, 358)
Screenshot: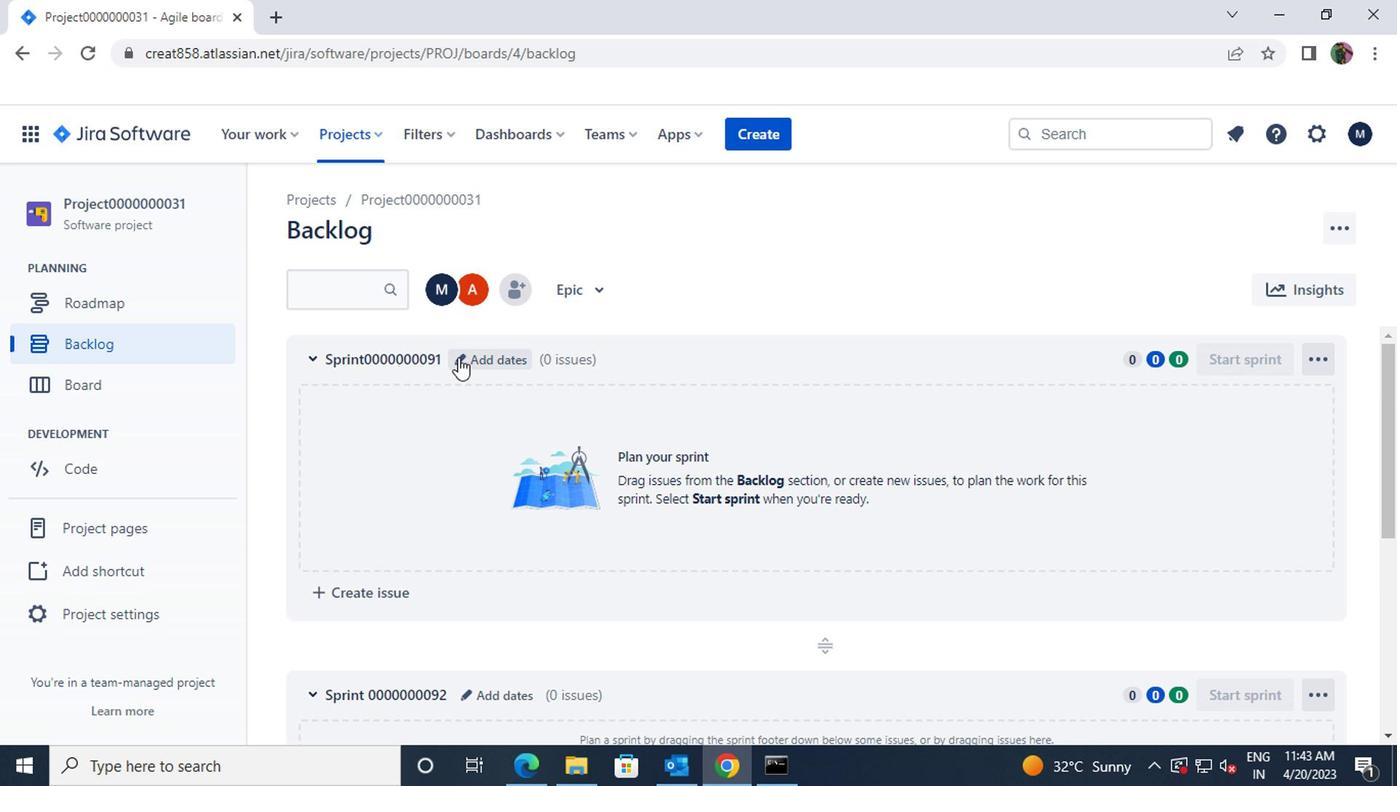 
Action: Mouse moved to (643, 360)
Screenshot: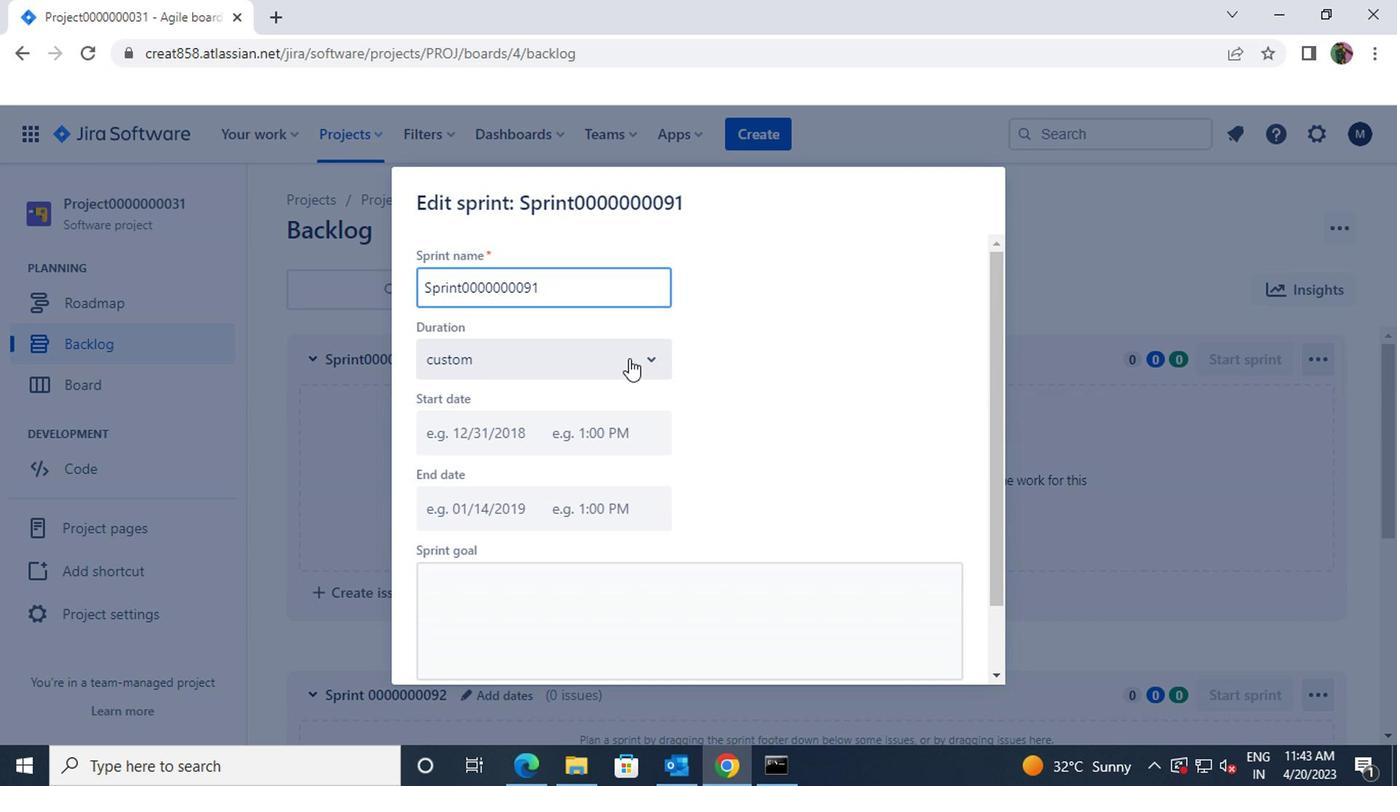
Action: Mouse pressed left at (643, 360)
Screenshot: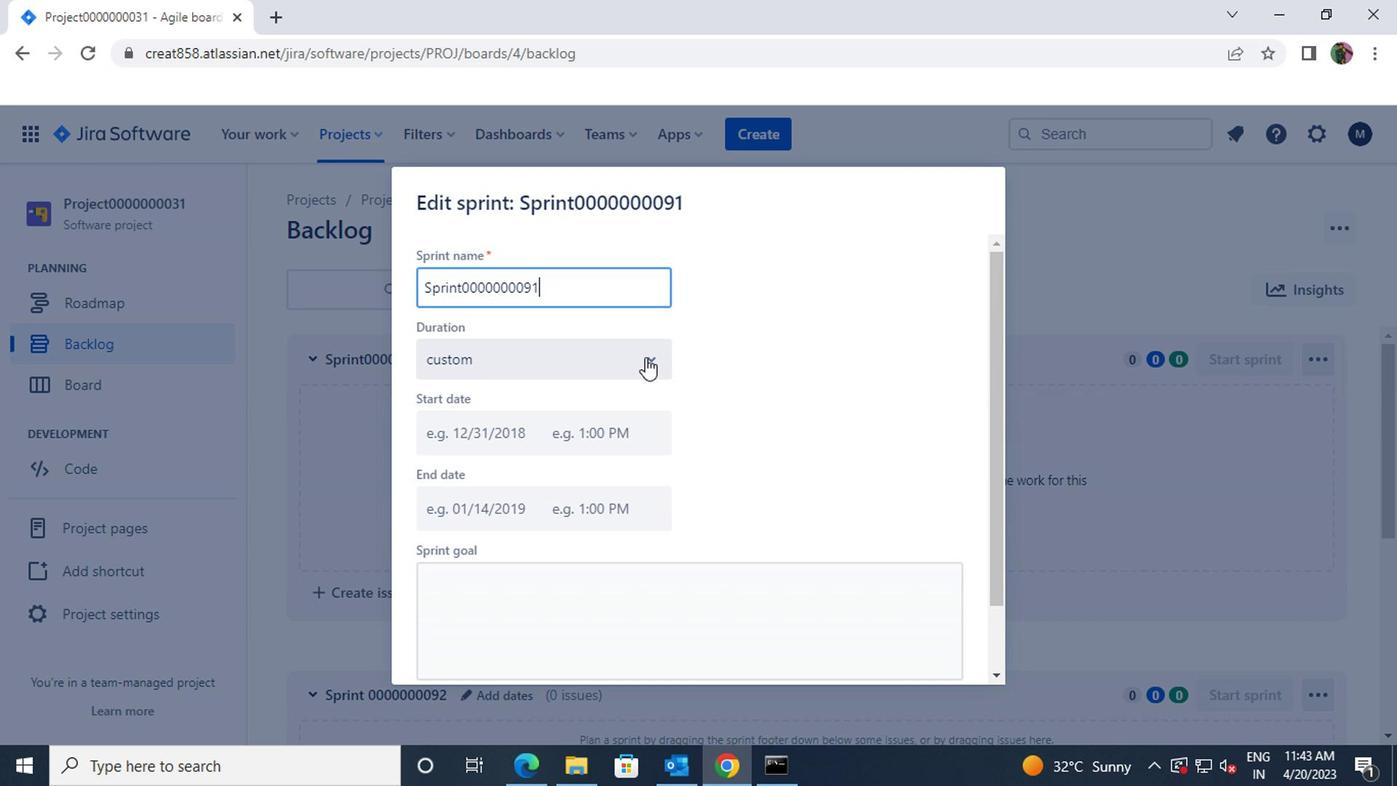 
Action: Mouse moved to (455, 416)
Screenshot: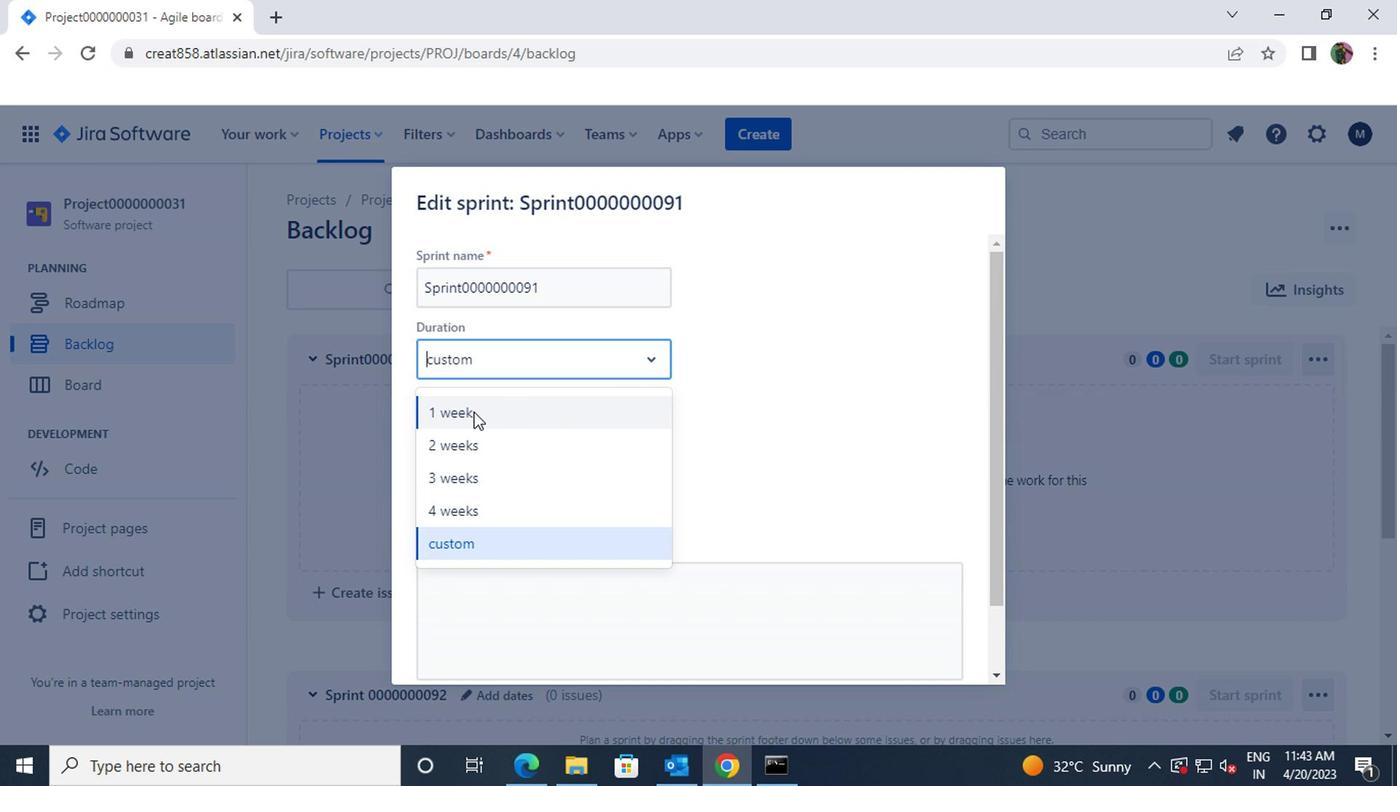 
Action: Mouse pressed left at (455, 416)
Screenshot: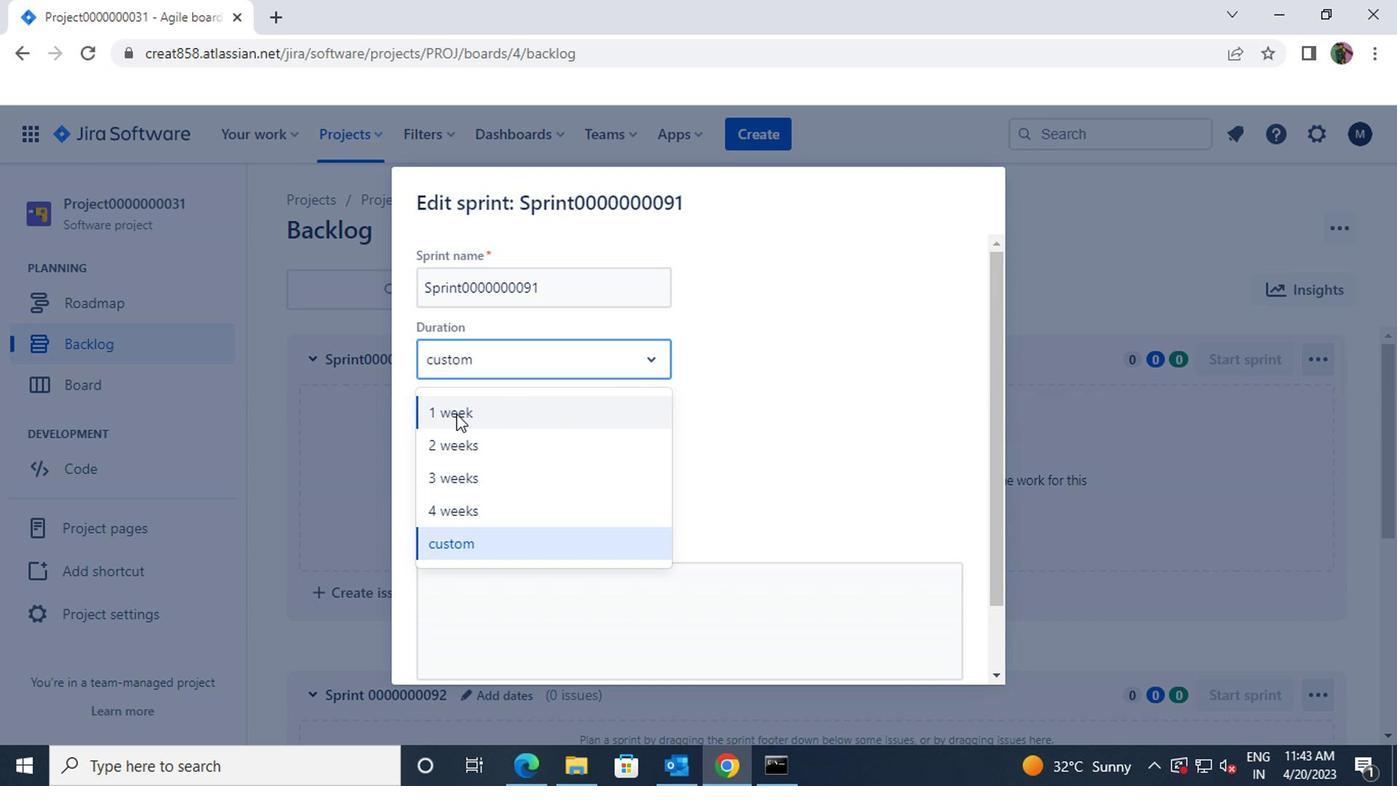 
Action: Mouse moved to (655, 450)
Screenshot: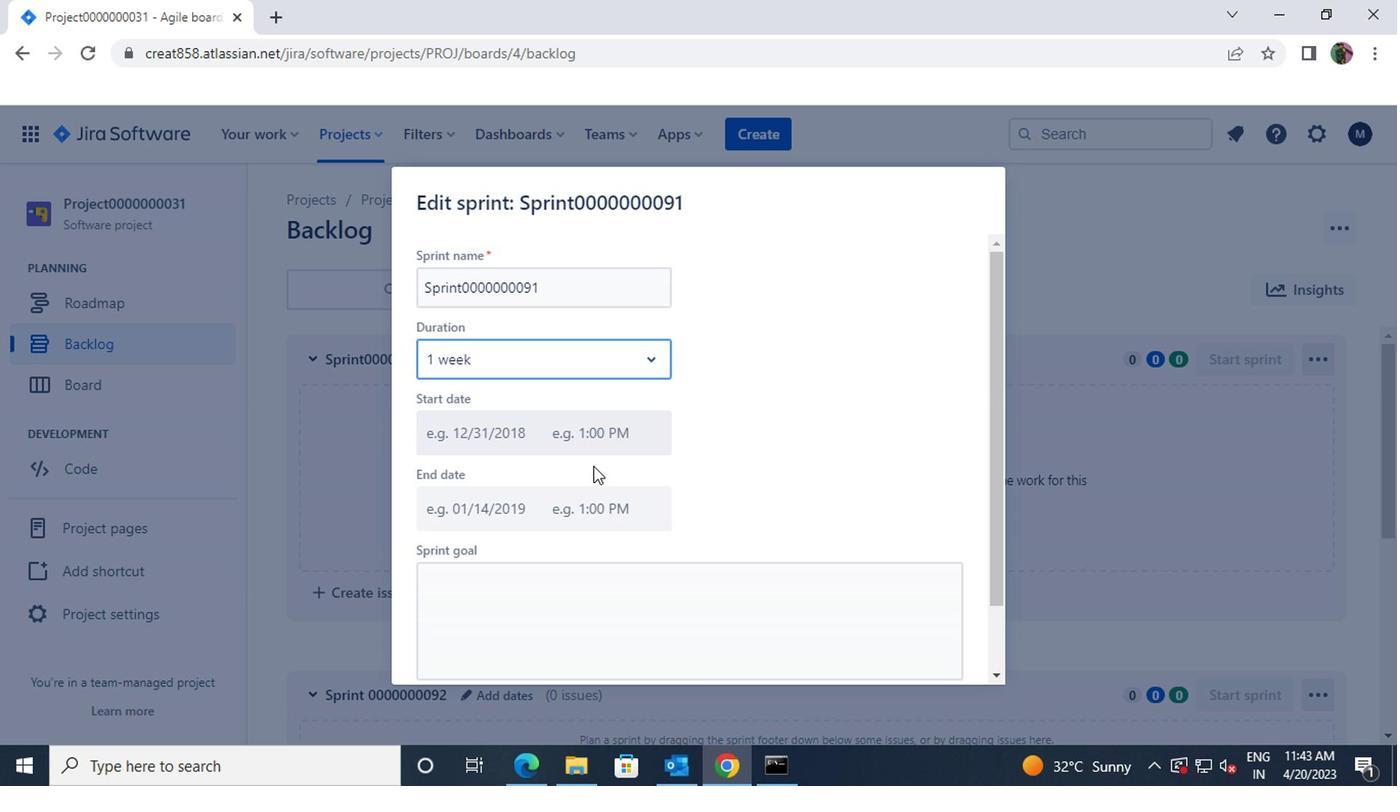 
Action: Mouse scrolled (655, 449) with delta (0, 0)
Screenshot: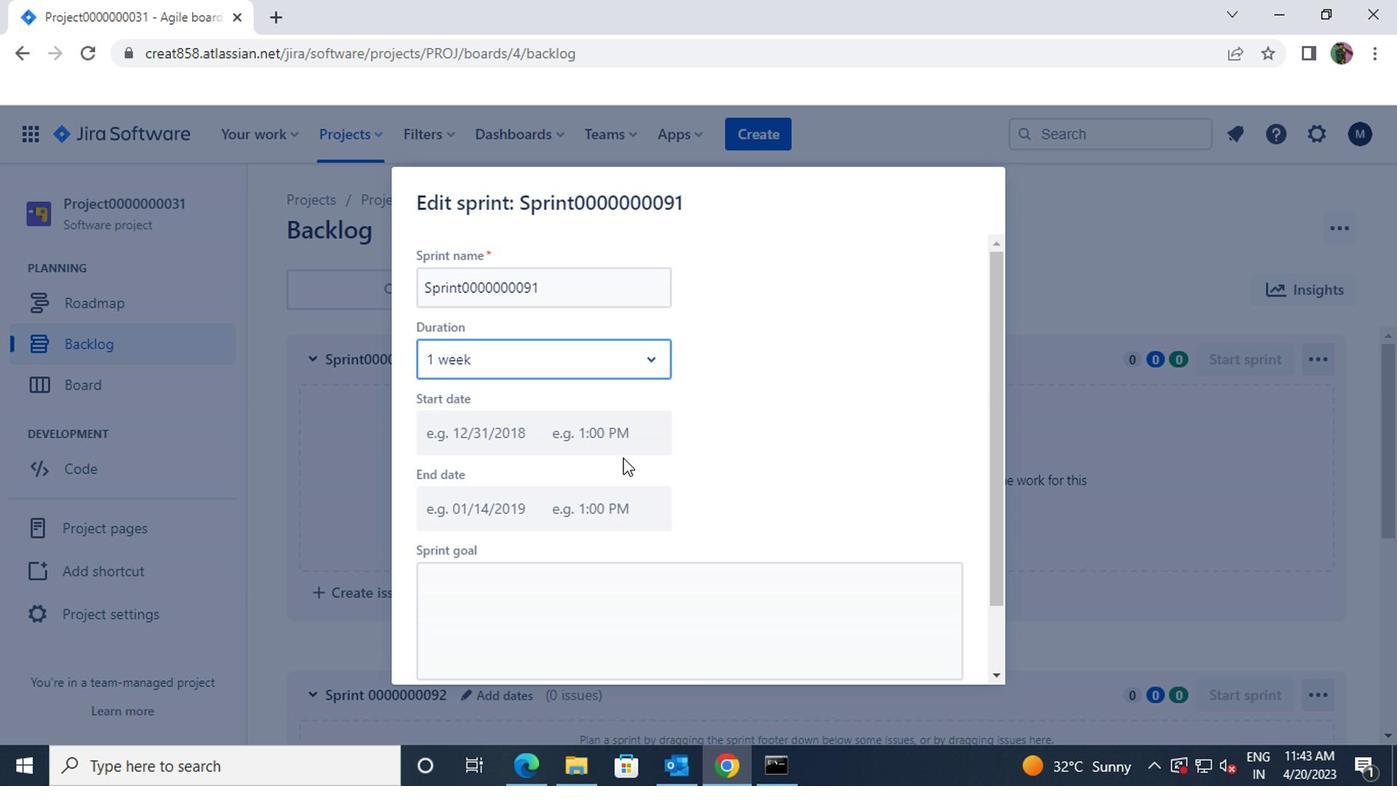 
Action: Mouse scrolled (655, 449) with delta (0, 0)
Screenshot: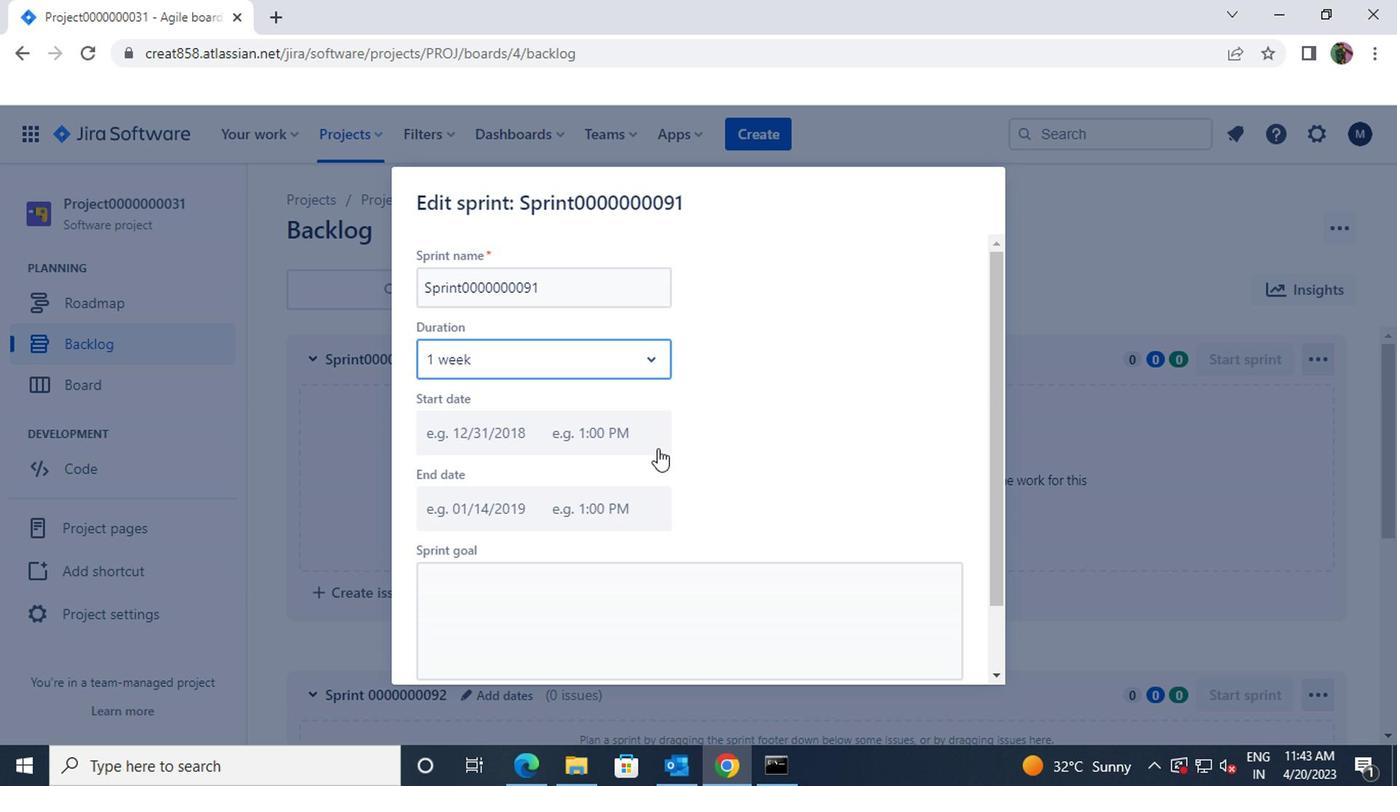
Action: Mouse moved to (658, 450)
Screenshot: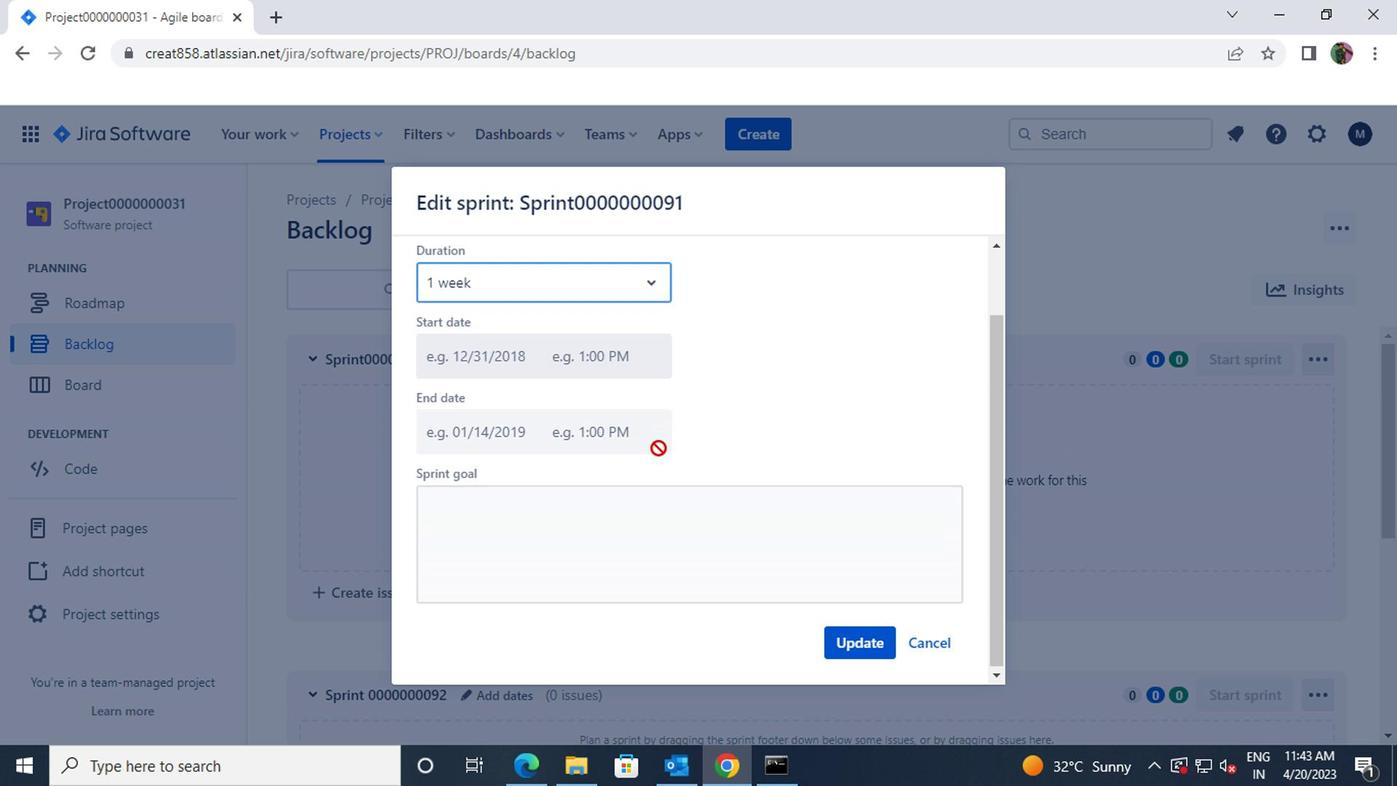 
Action: Mouse scrolled (658, 449) with delta (0, 0)
Screenshot: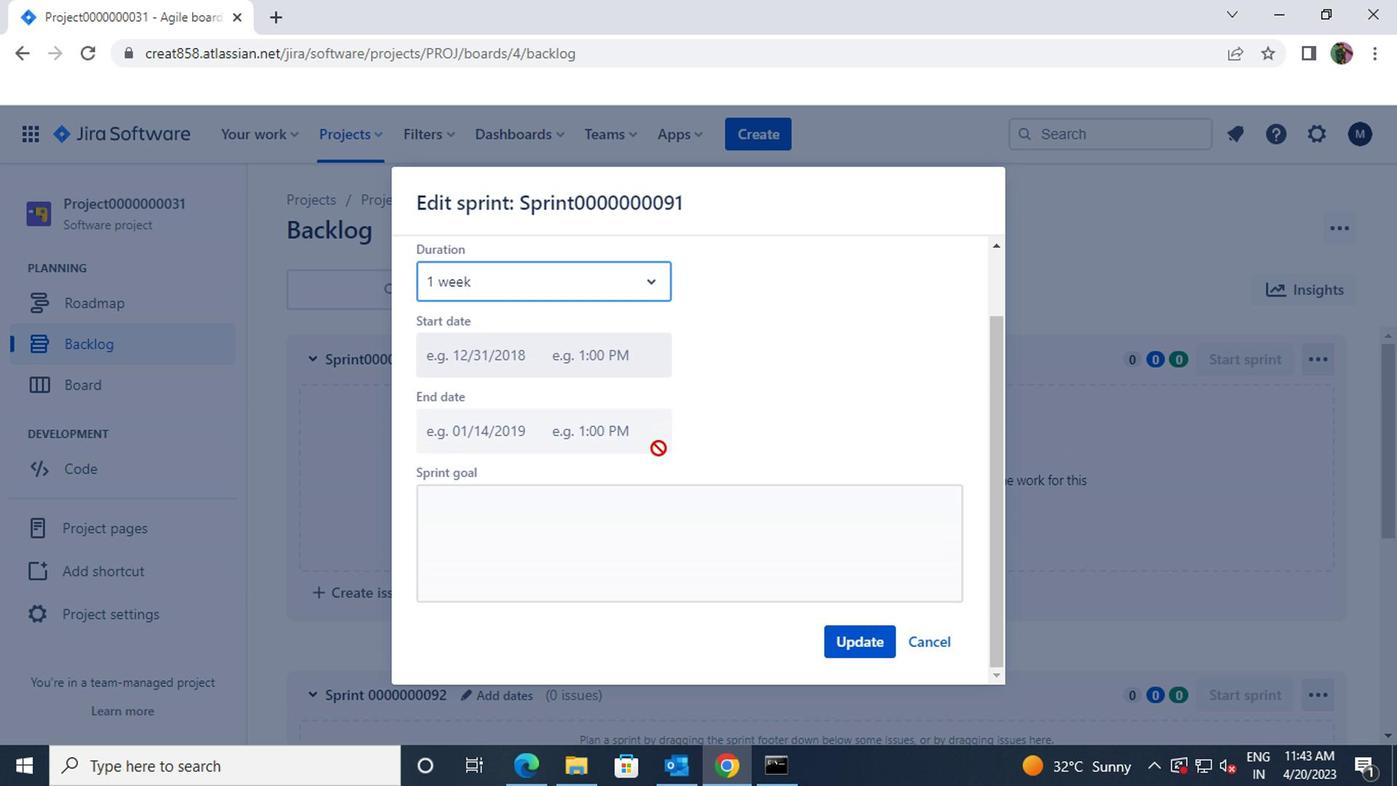 
Action: Mouse moved to (660, 450)
Screenshot: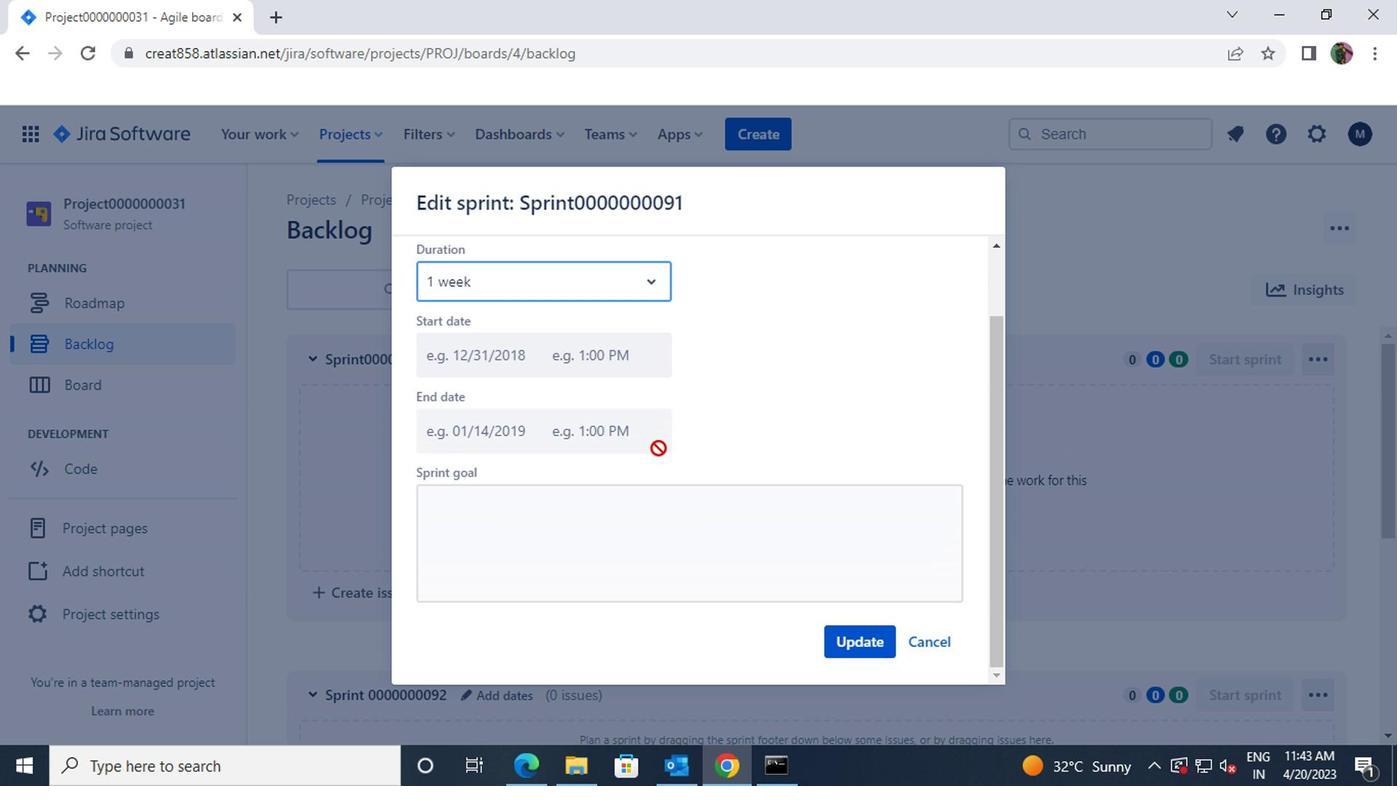 
Action: Mouse scrolled (660, 449) with delta (0, 0)
Screenshot: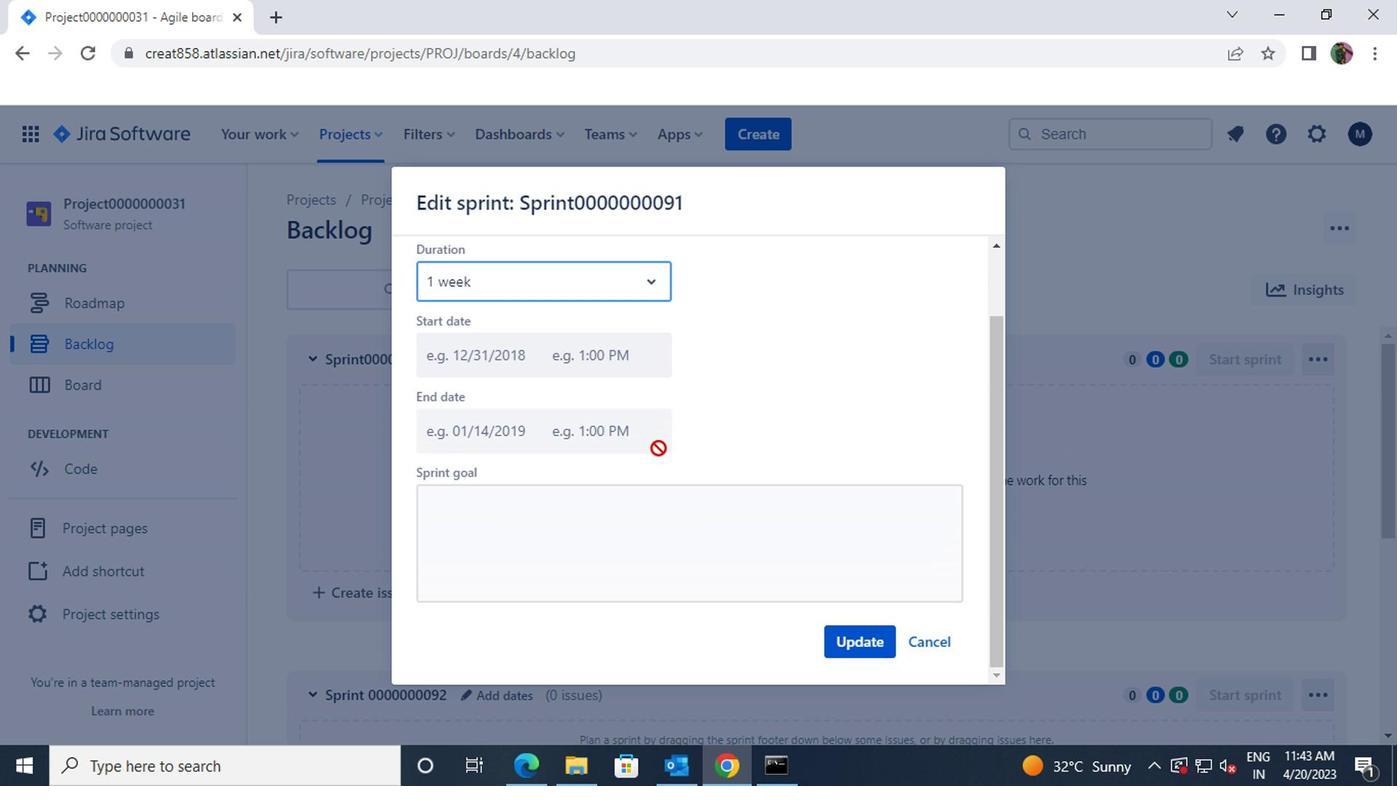 
Action: Mouse moved to (674, 457)
Screenshot: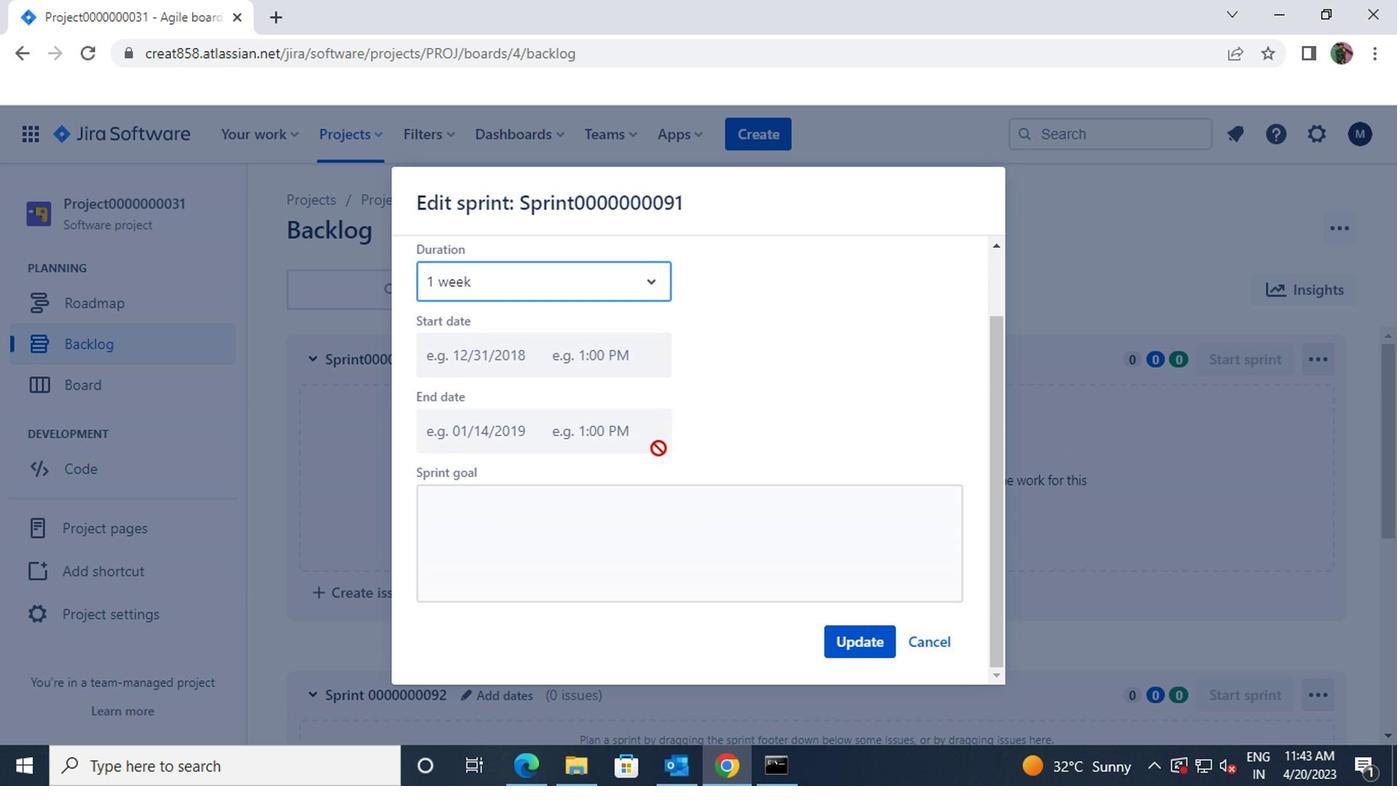 
Action: Mouse scrolled (674, 455) with delta (0, -1)
Screenshot: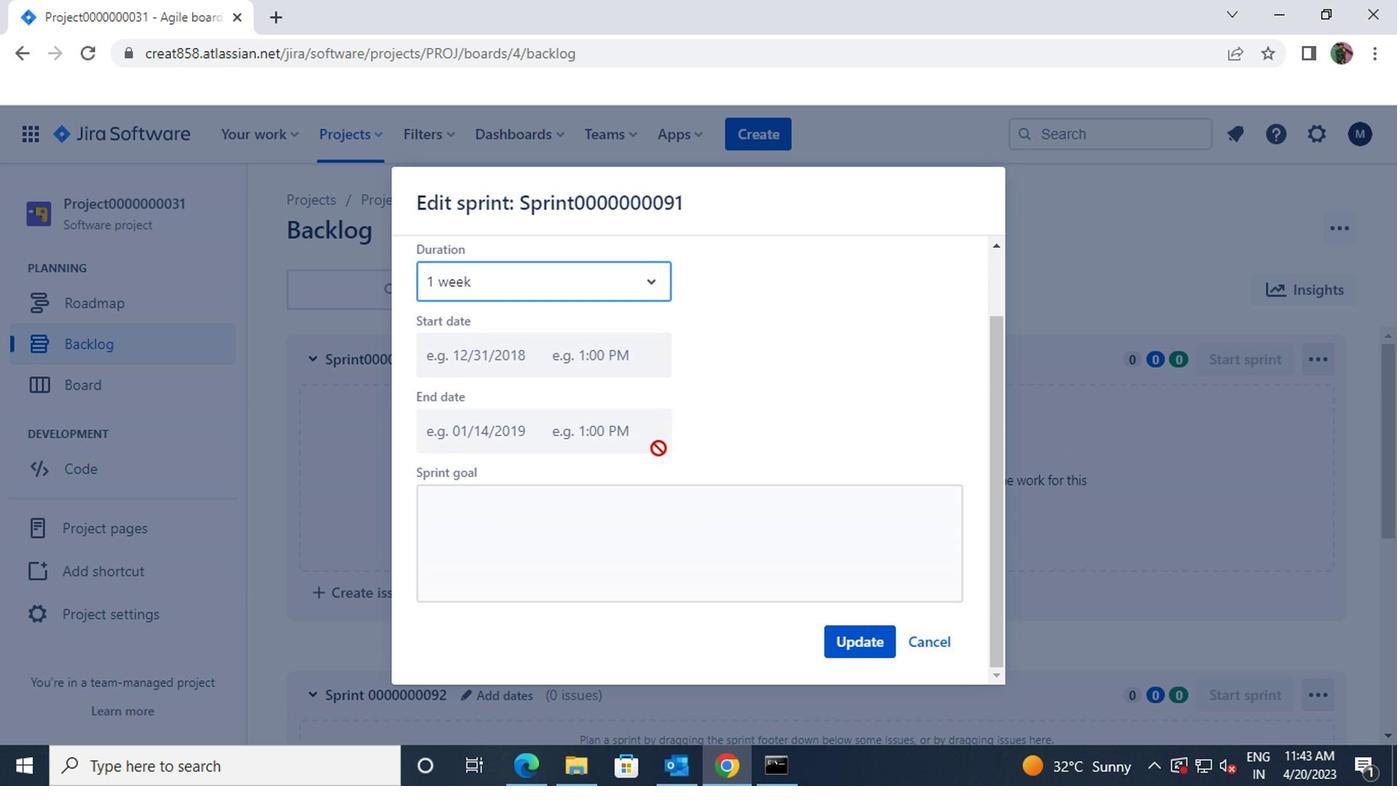 
Action: Mouse moved to (841, 645)
Screenshot: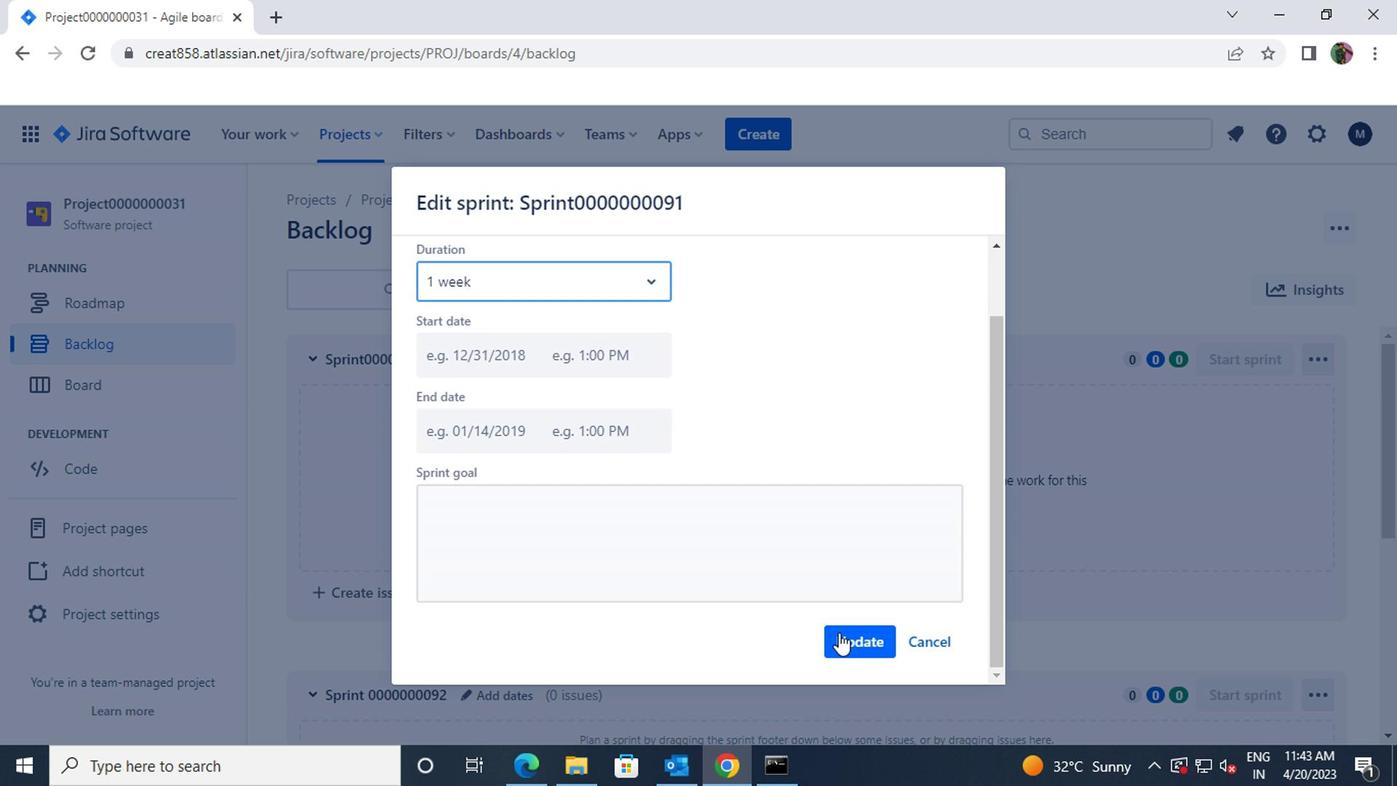 
Action: Mouse pressed left at (841, 645)
Screenshot: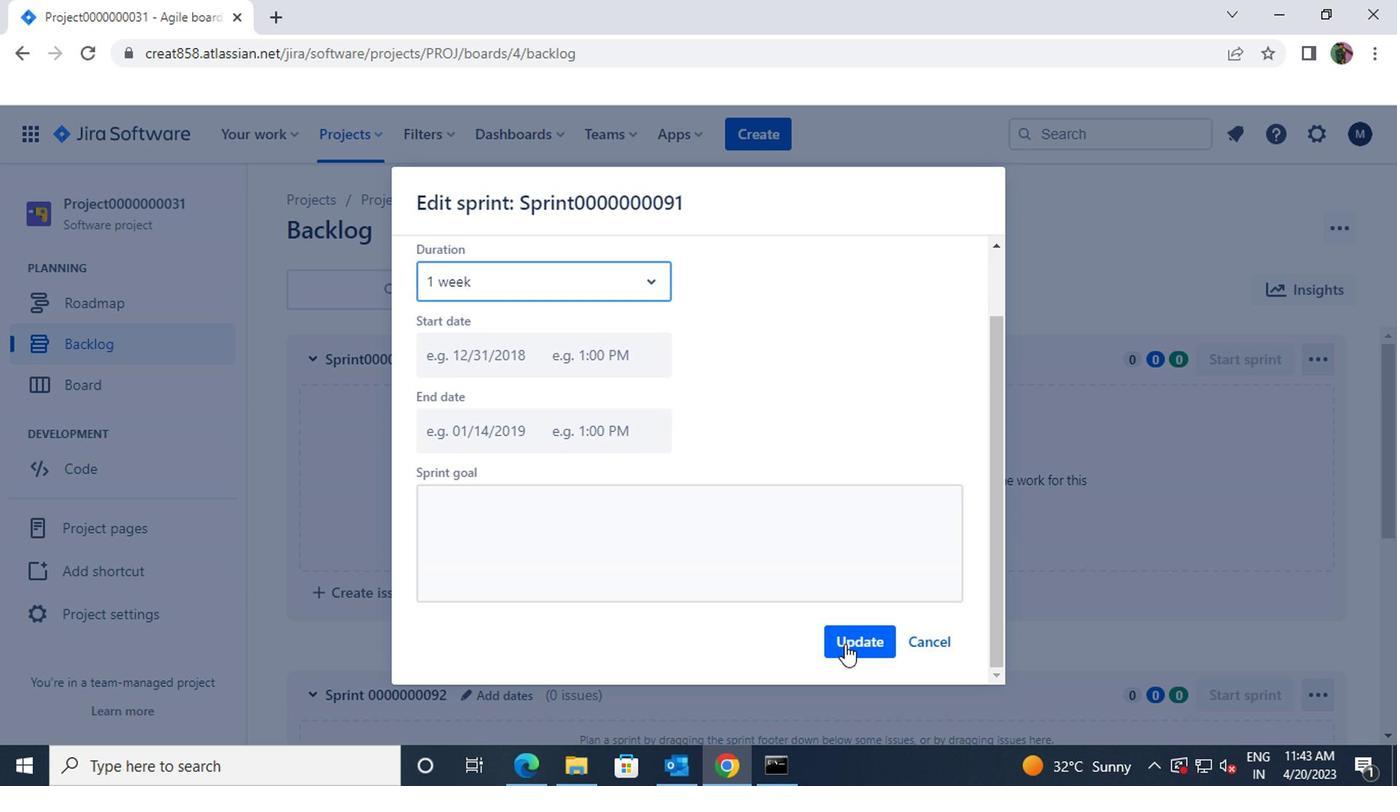 
Action: Mouse moved to (838, 619)
Screenshot: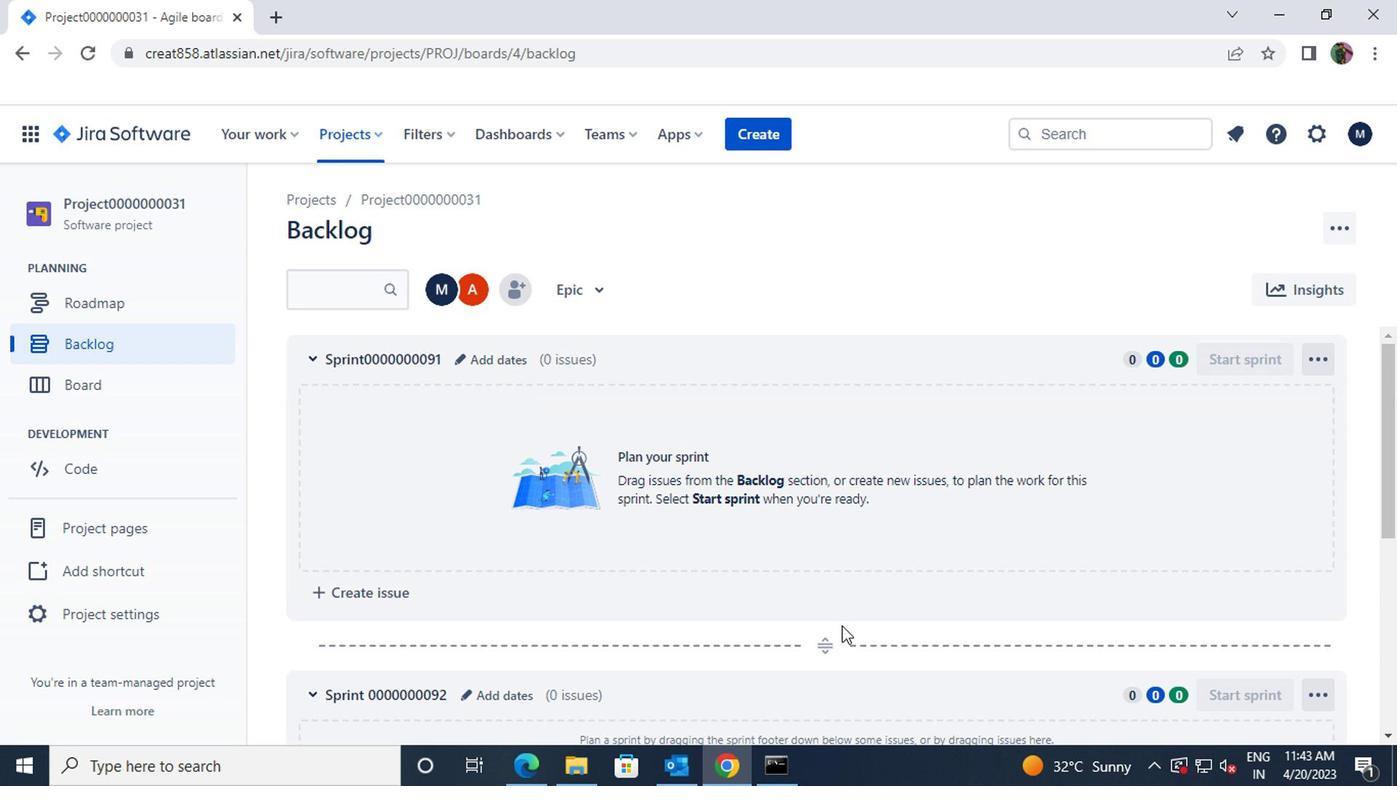
Action: Mouse scrolled (838, 618) with delta (0, 0)
Screenshot: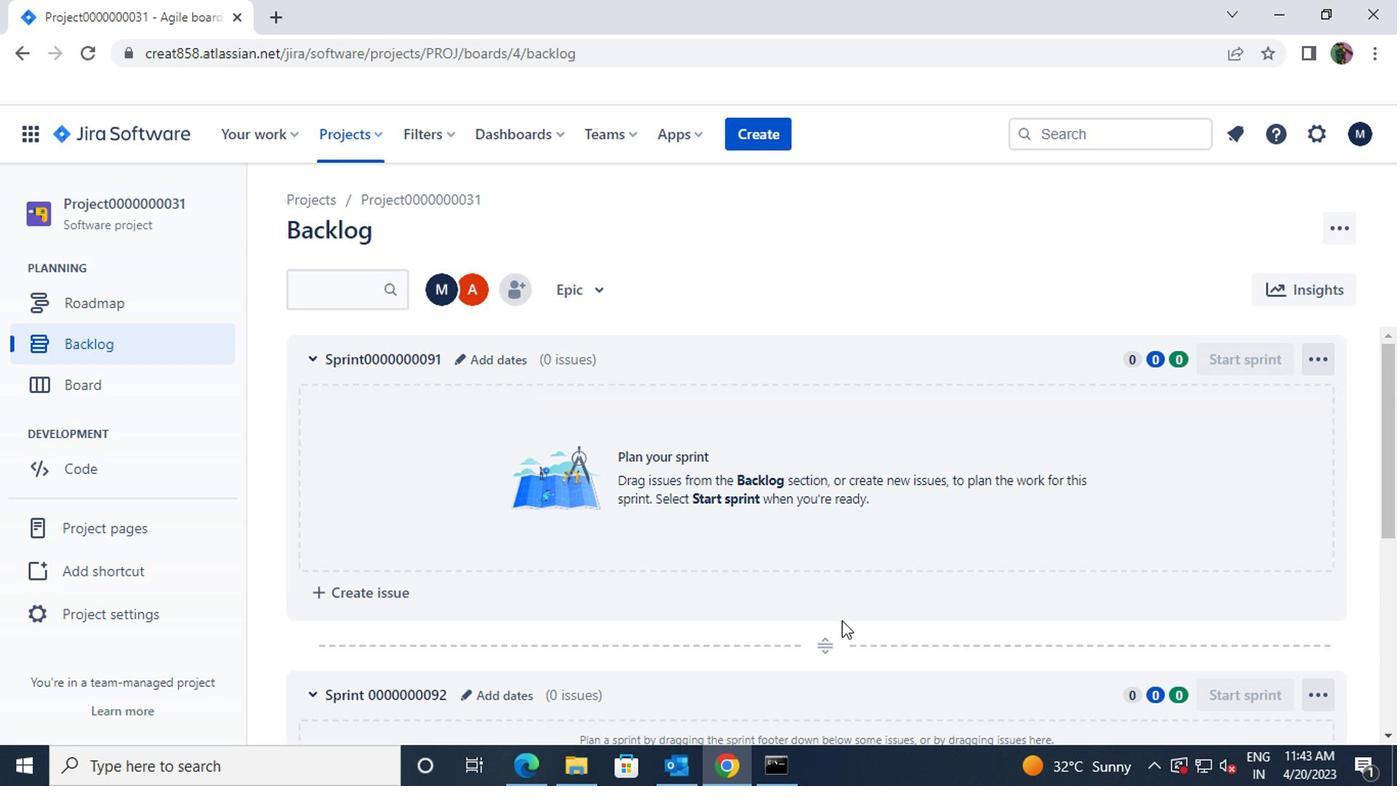 
Action: Mouse scrolled (838, 618) with delta (0, 0)
Screenshot: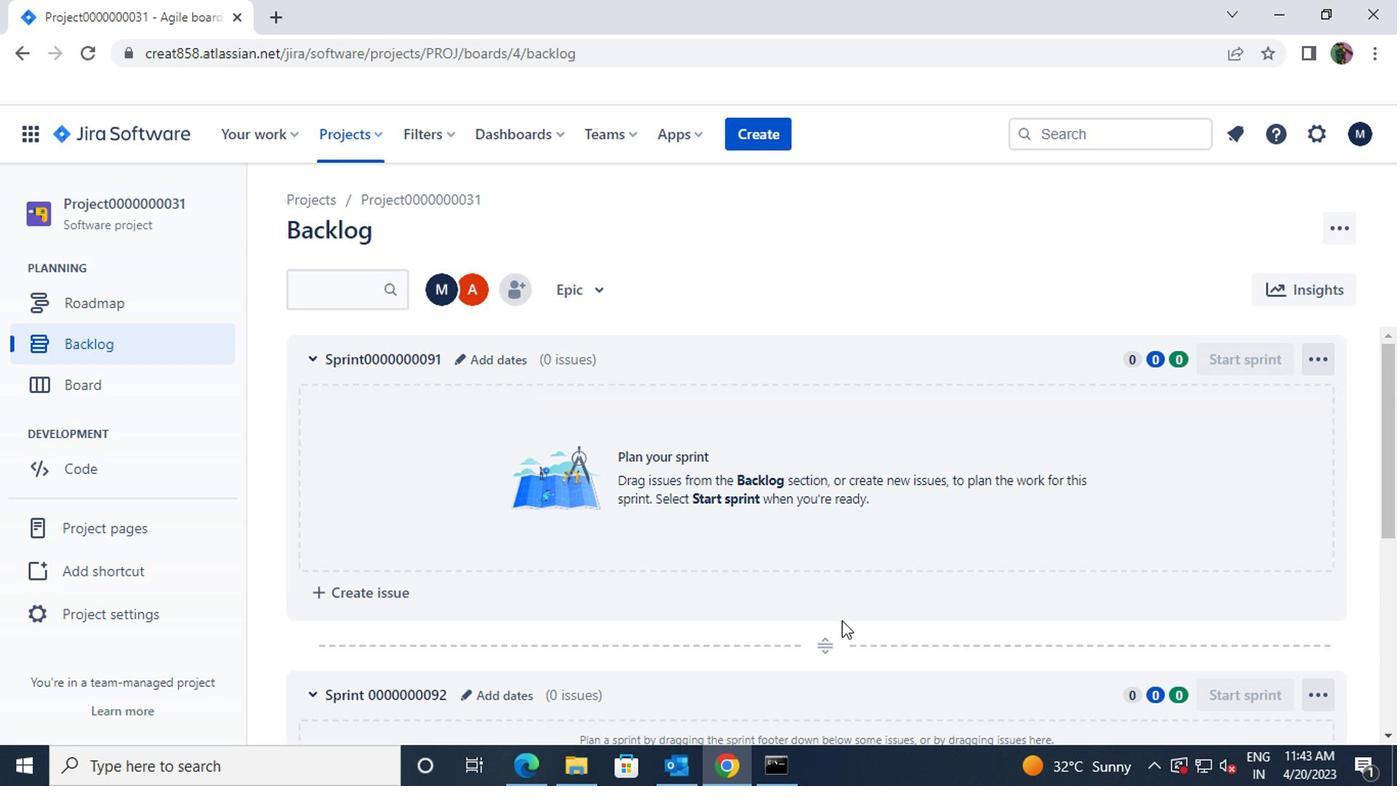 
Action: Mouse scrolled (838, 618) with delta (0, 0)
Screenshot: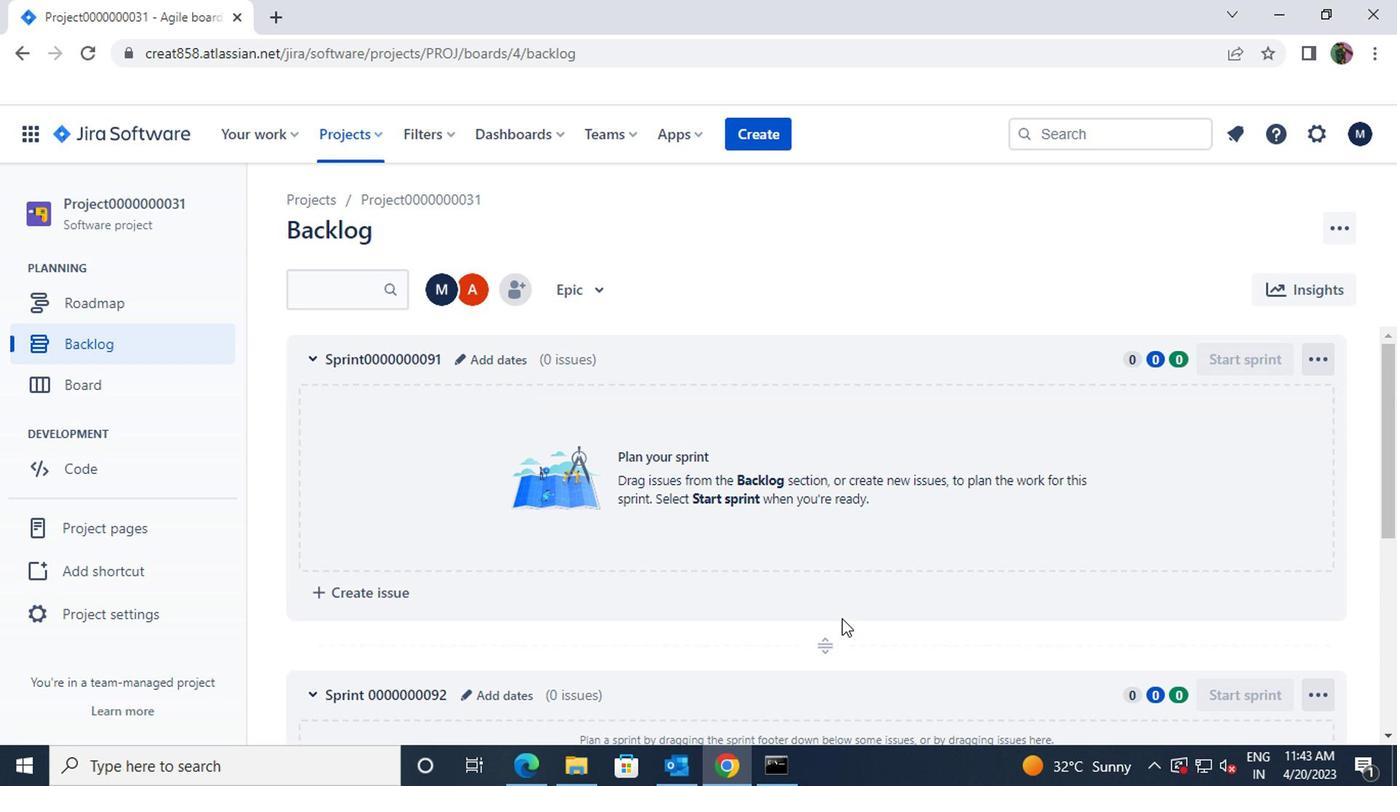 
Action: Mouse moved to (467, 393)
Screenshot: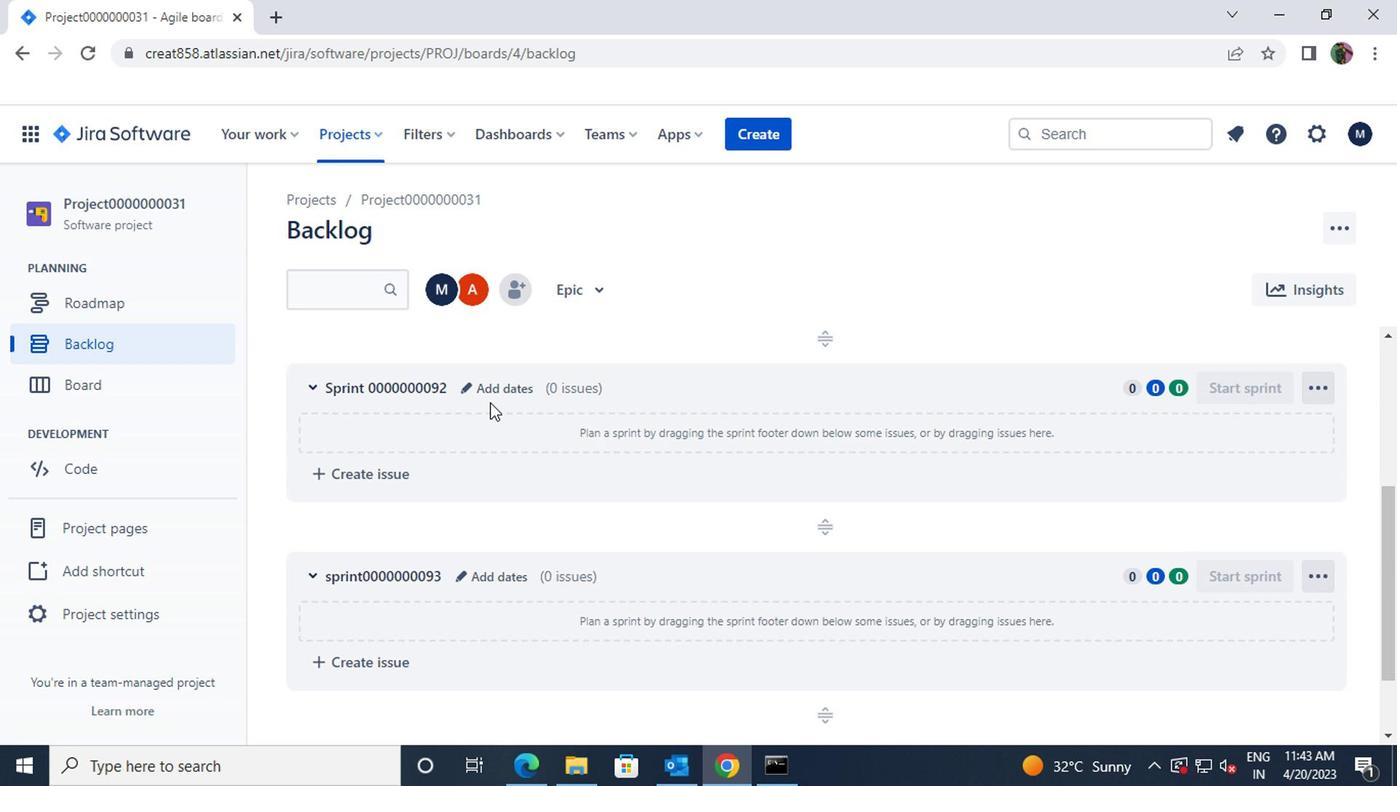 
Action: Mouse pressed left at (467, 393)
Screenshot: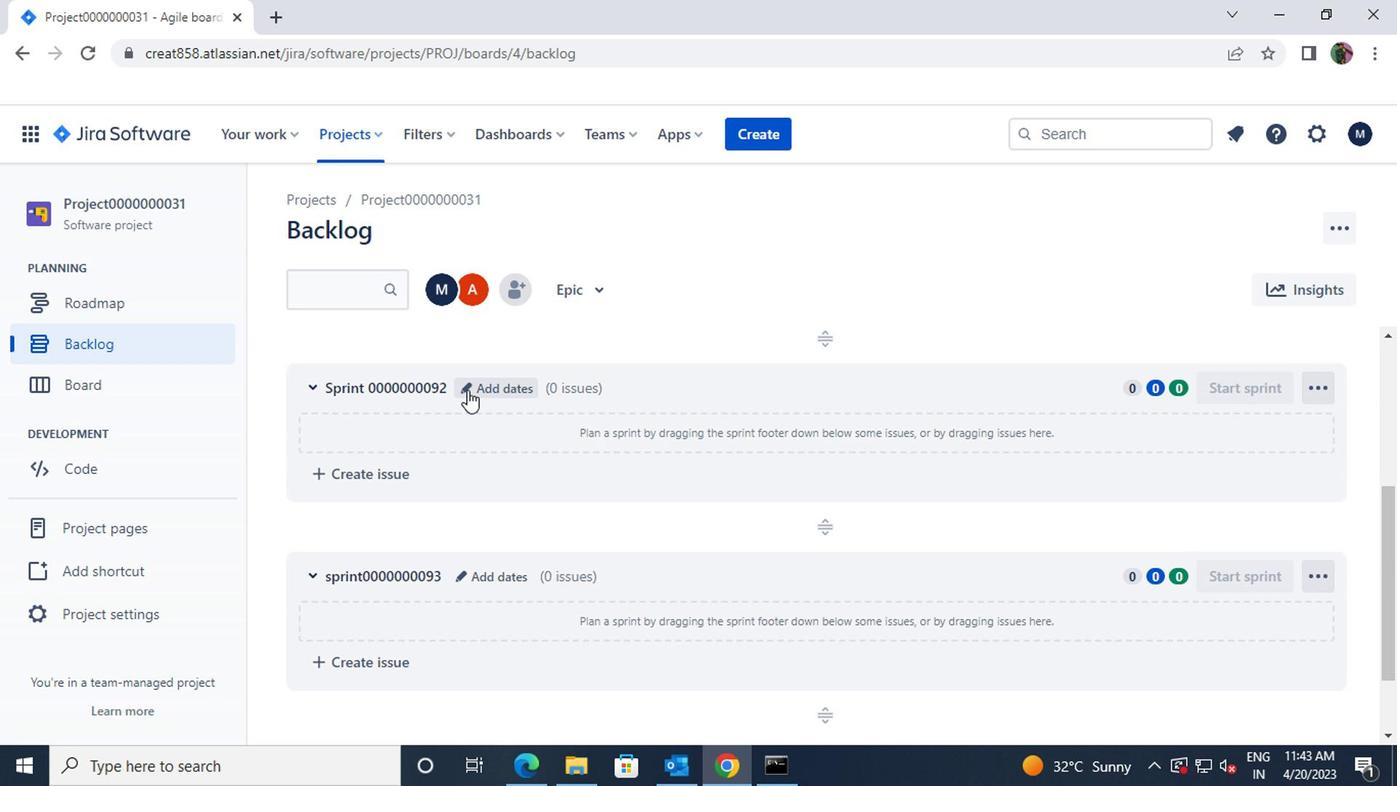 
Action: Mouse moved to (645, 363)
Screenshot: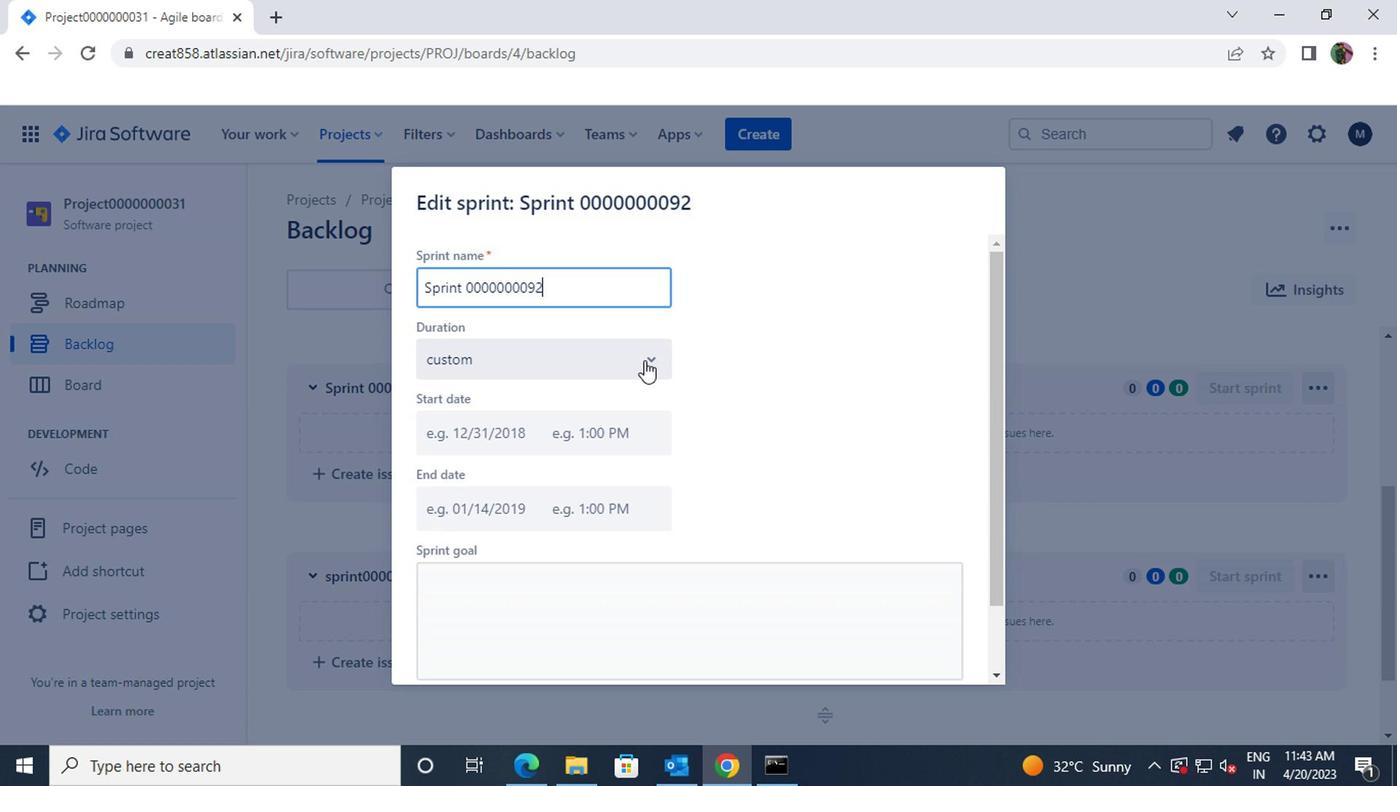 
Action: Mouse pressed left at (645, 363)
Screenshot: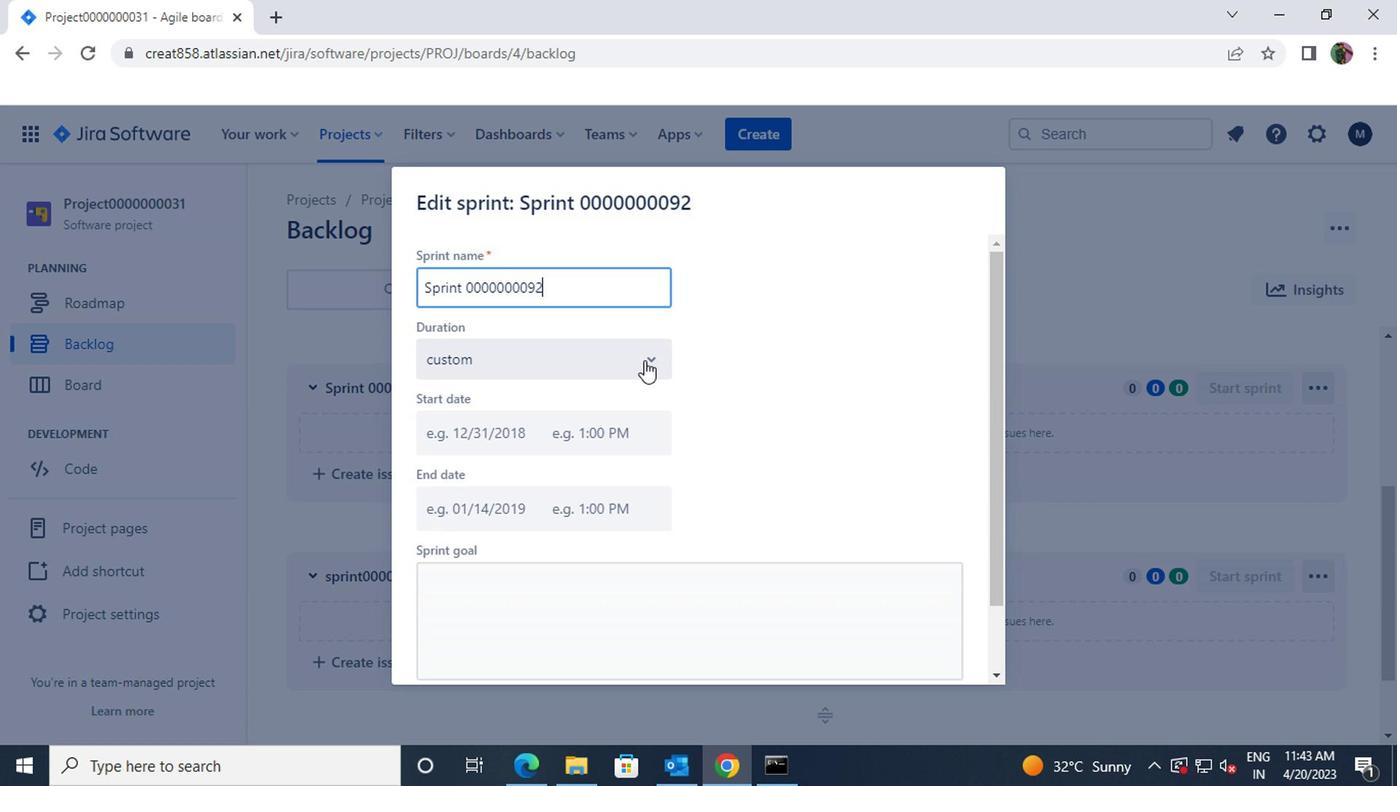 
Action: Mouse moved to (460, 447)
Screenshot: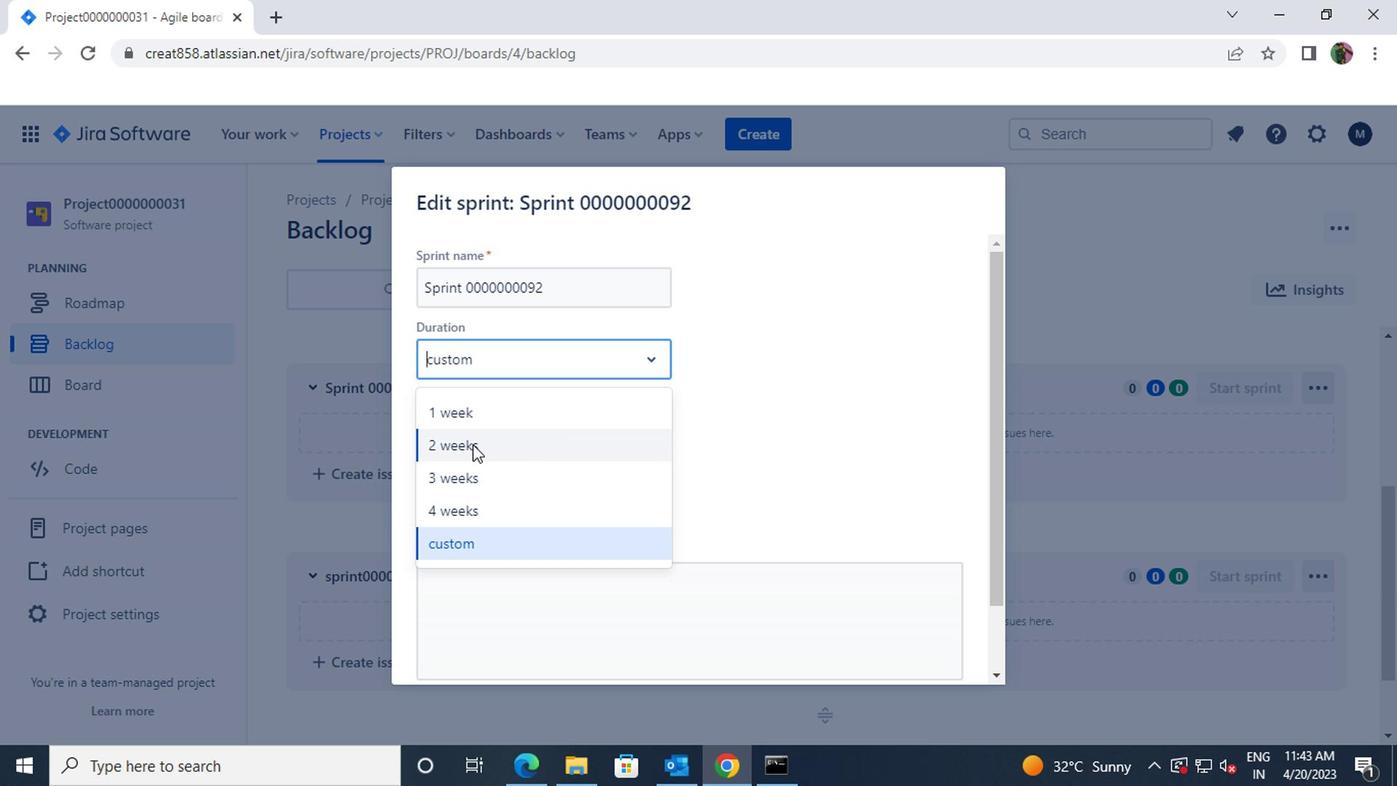 
Action: Mouse pressed left at (460, 447)
Screenshot: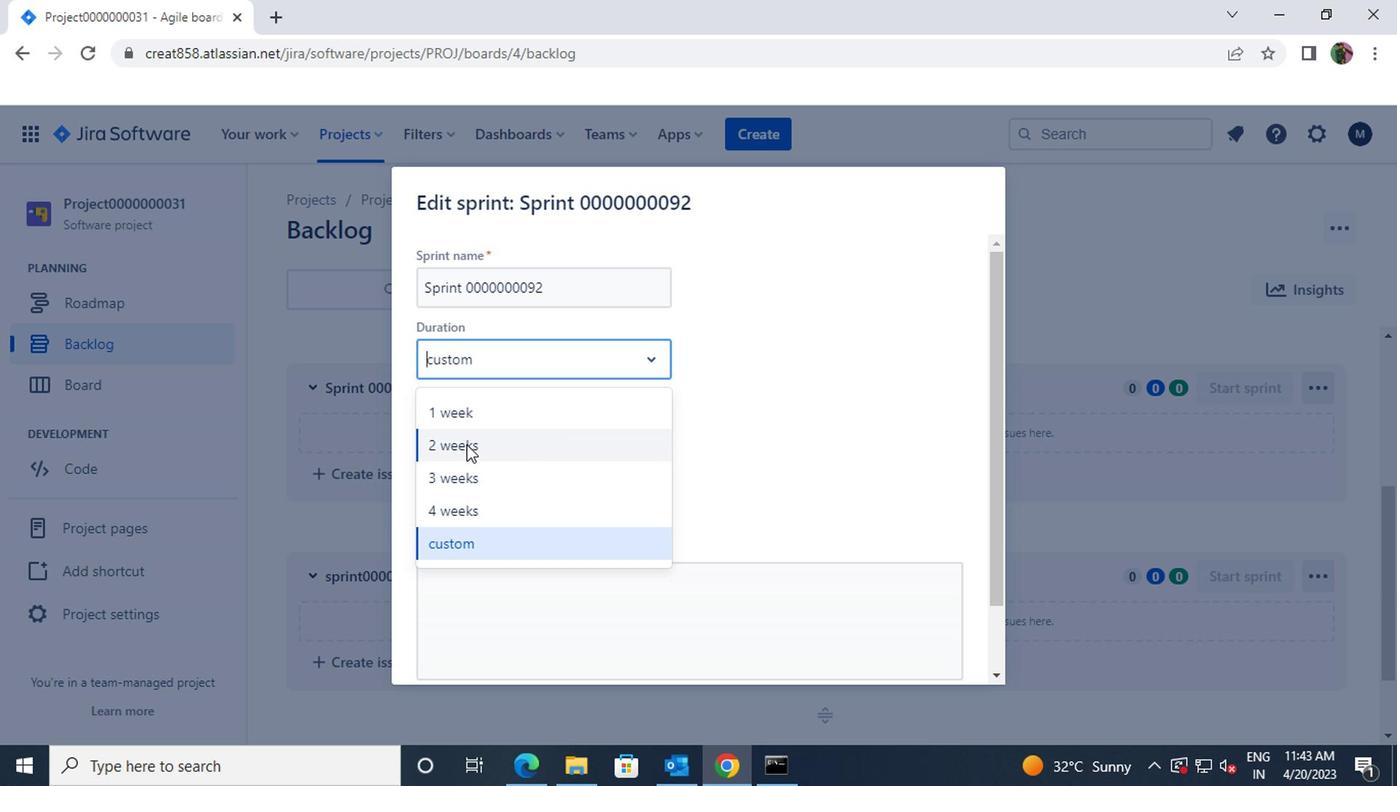 
Action: Mouse scrolled (460, 445) with delta (0, -1)
Screenshot: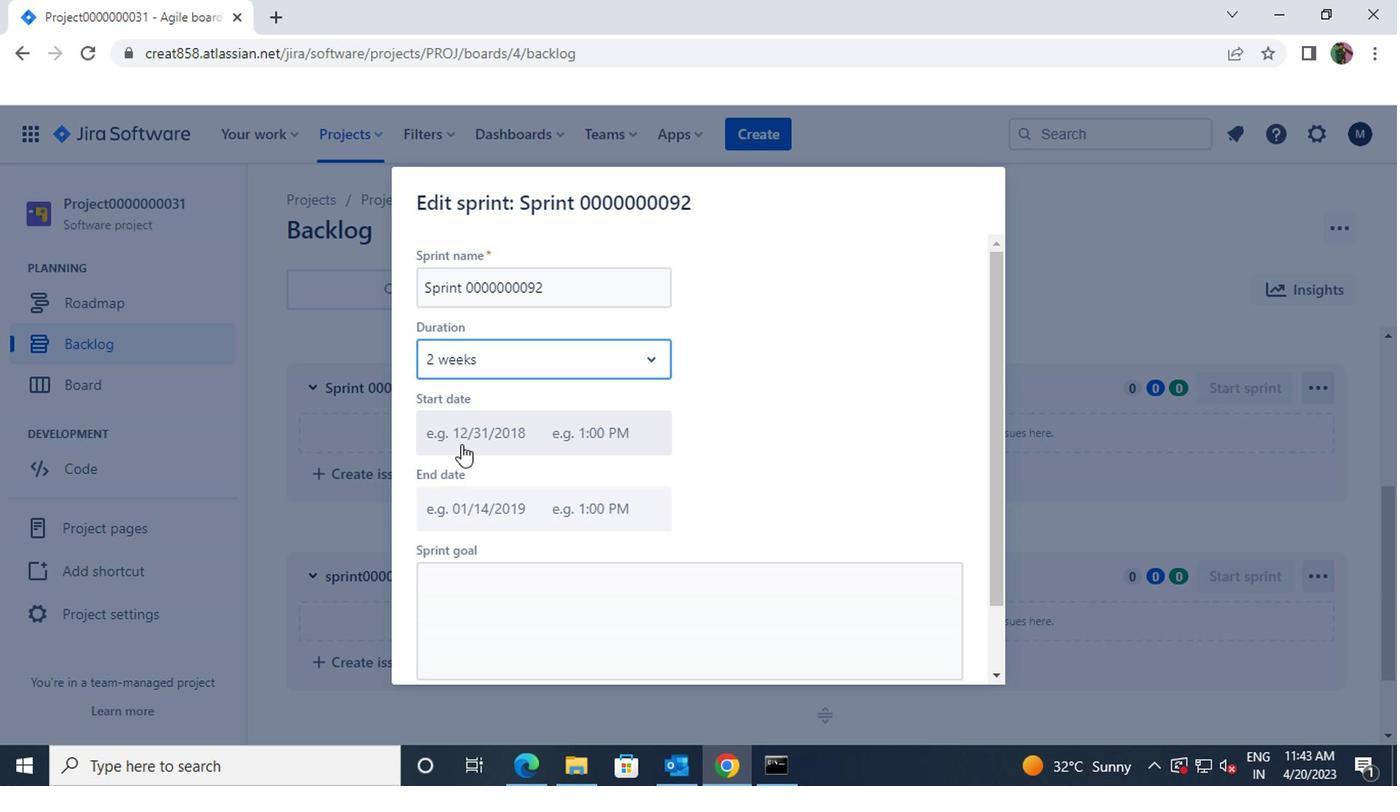 
Action: Mouse scrolled (460, 445) with delta (0, -1)
Screenshot: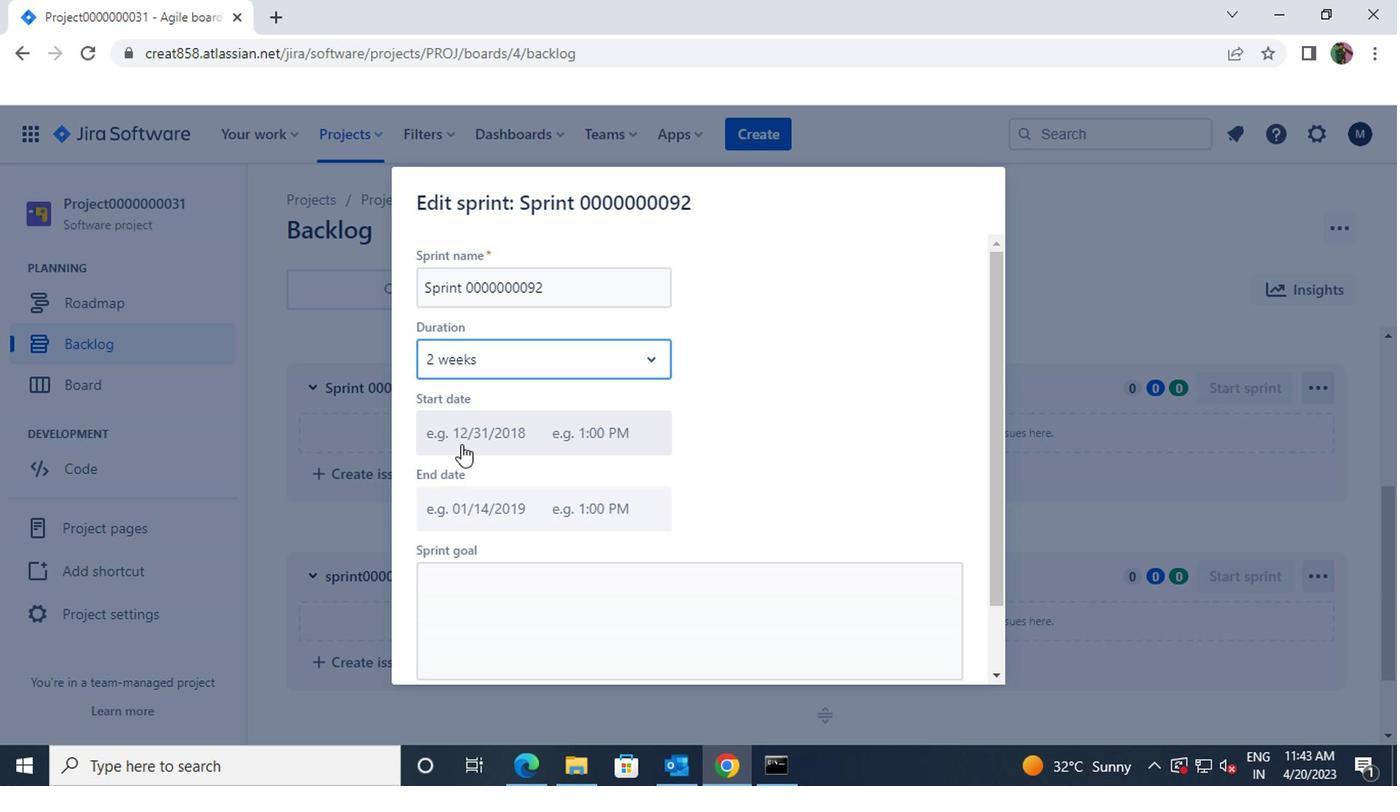 
Action: Mouse moved to (538, 476)
Screenshot: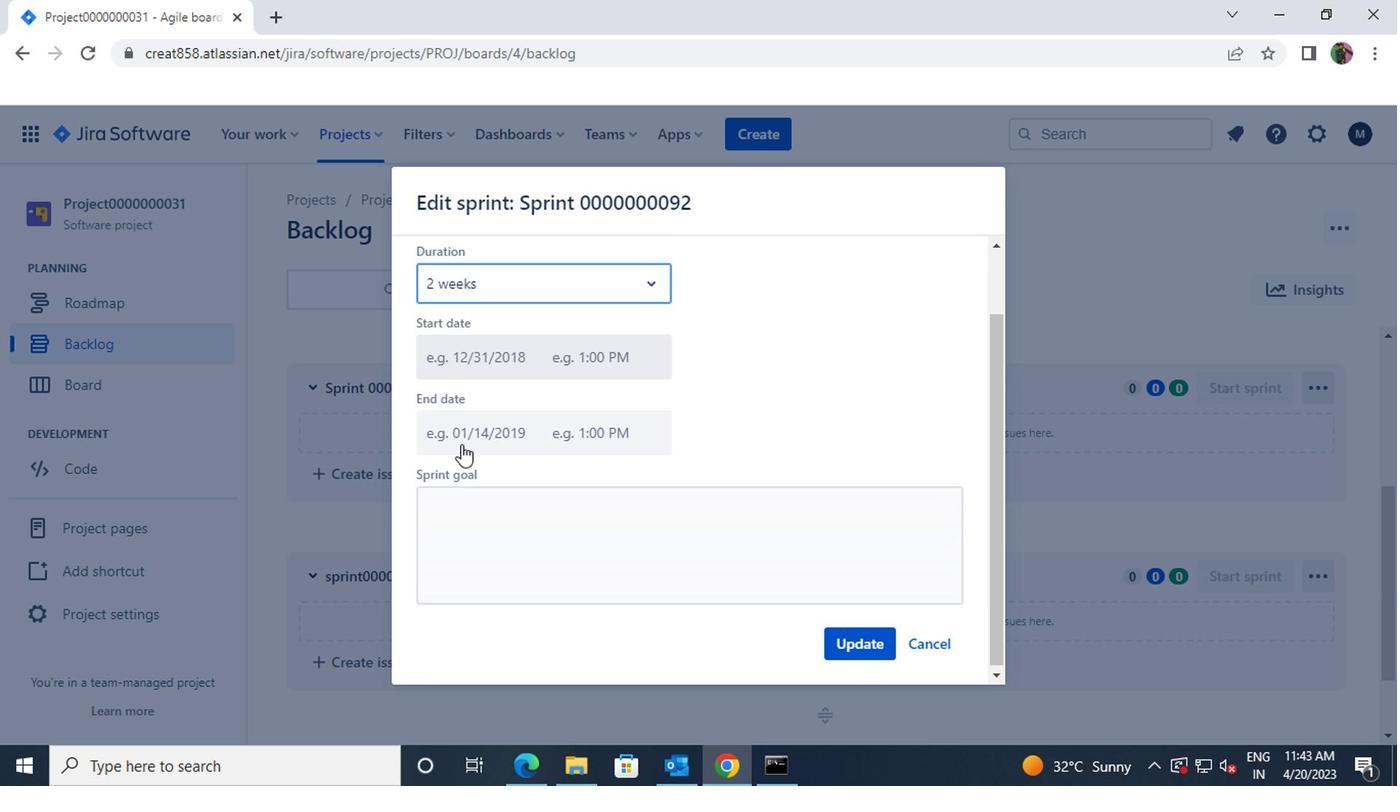 
Action: Mouse scrolled (538, 475) with delta (0, 0)
Screenshot: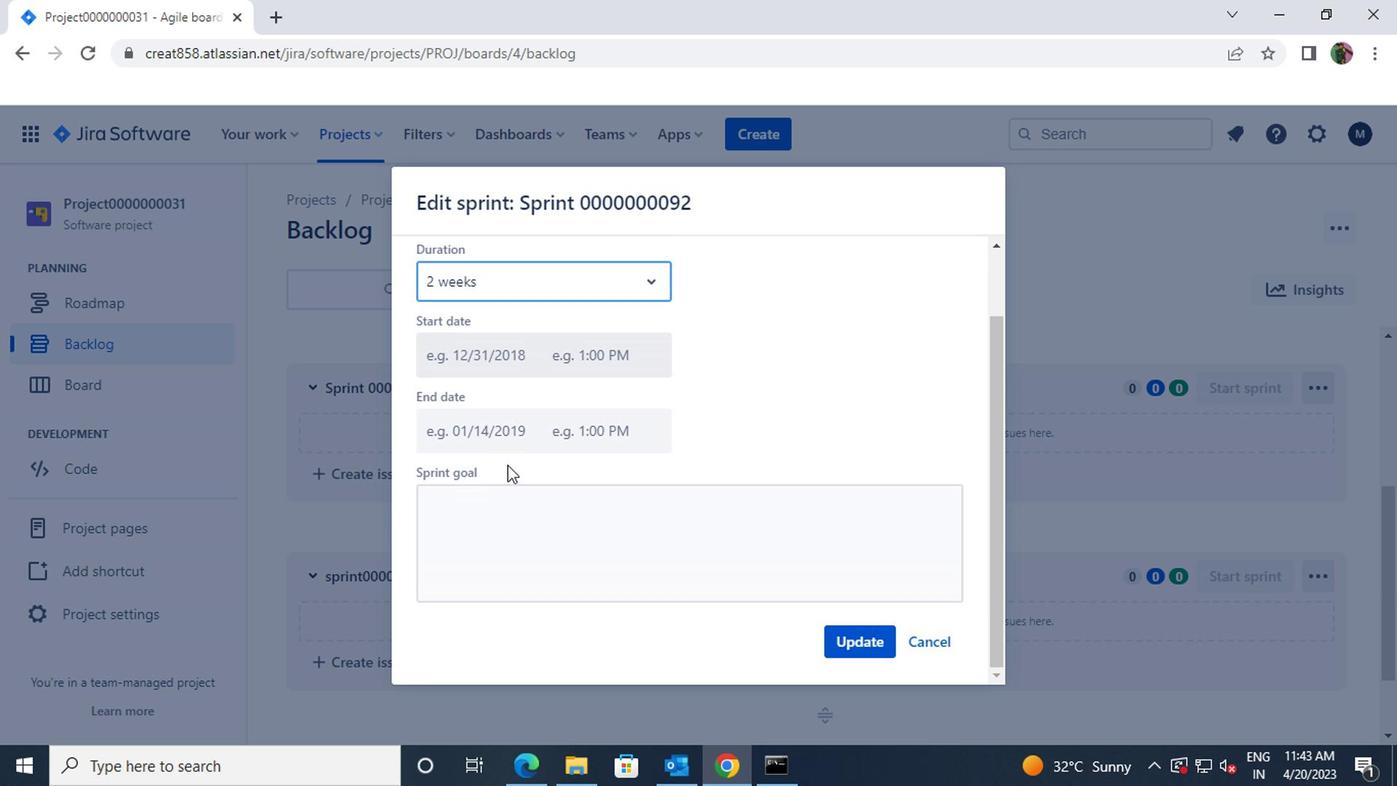 
Action: Mouse scrolled (538, 475) with delta (0, 0)
Screenshot: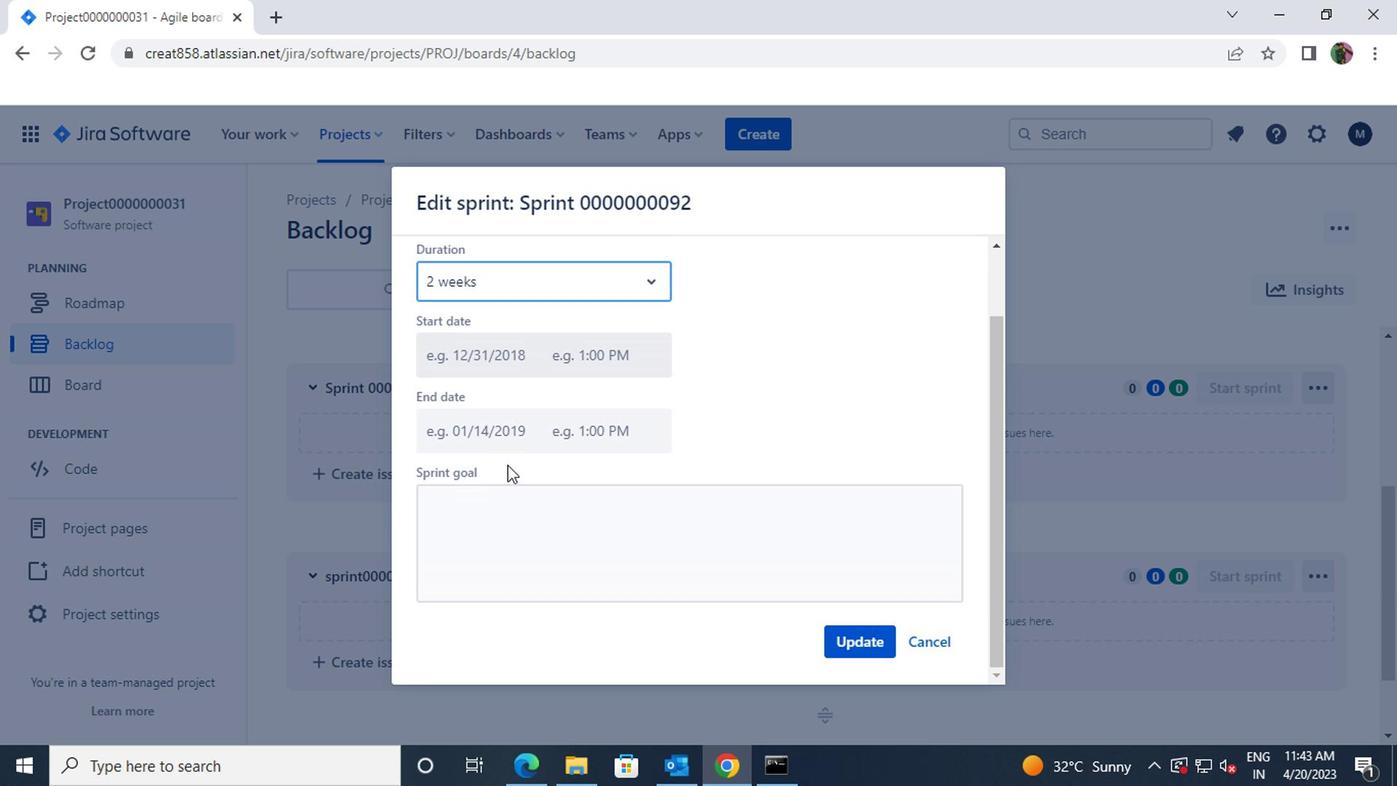 
Action: Mouse scrolled (538, 475) with delta (0, 0)
Screenshot: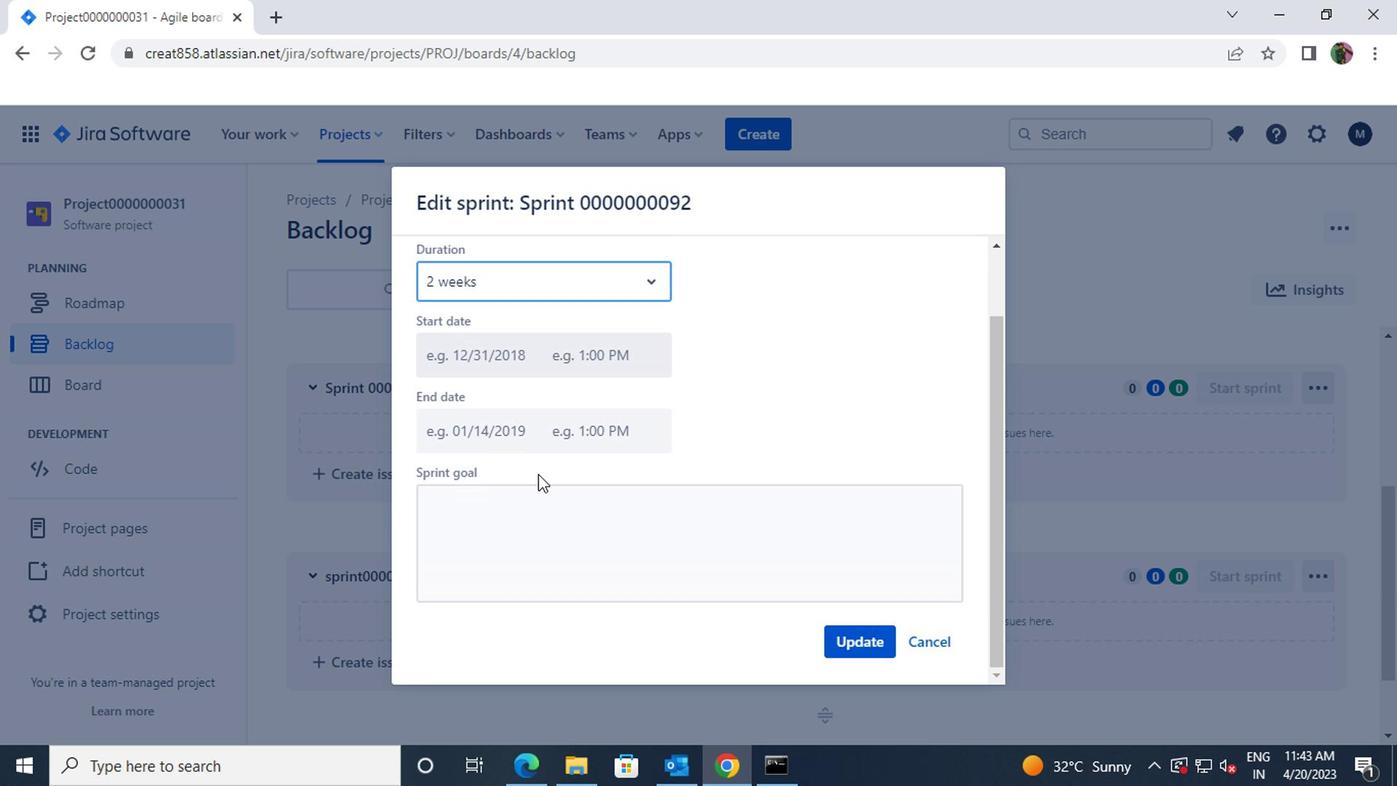 
Action: Mouse moved to (872, 638)
Screenshot: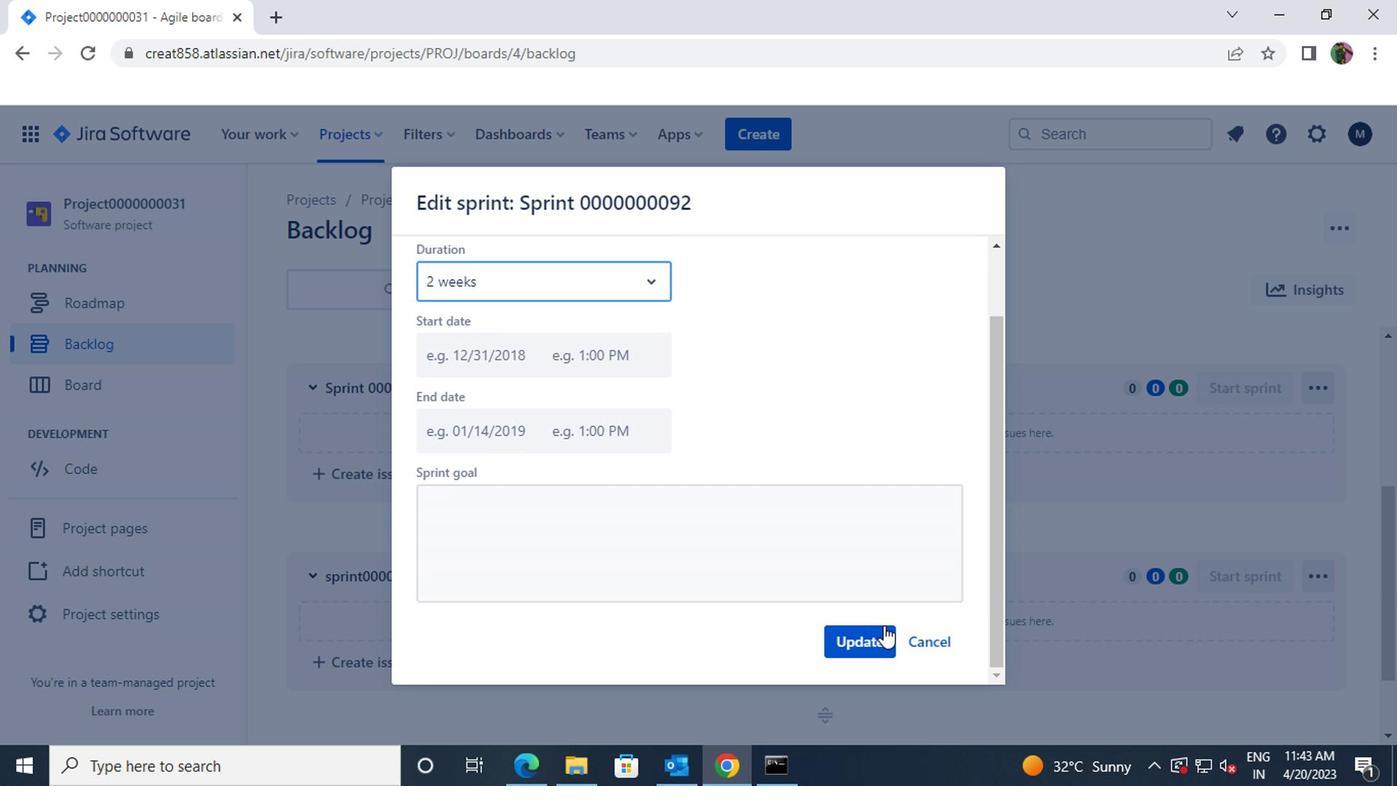 
Action: Mouse pressed left at (872, 638)
Screenshot: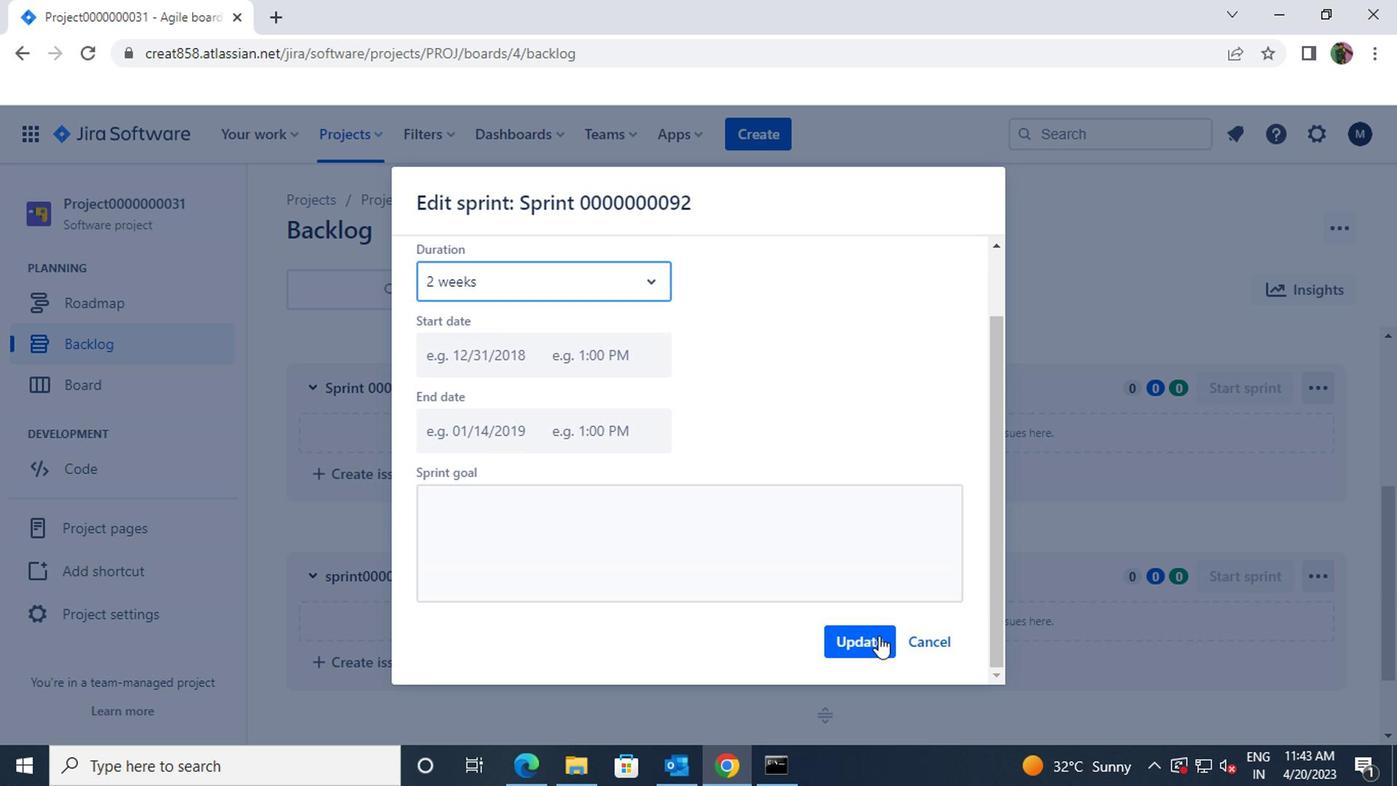 
Action: Mouse moved to (762, 607)
Screenshot: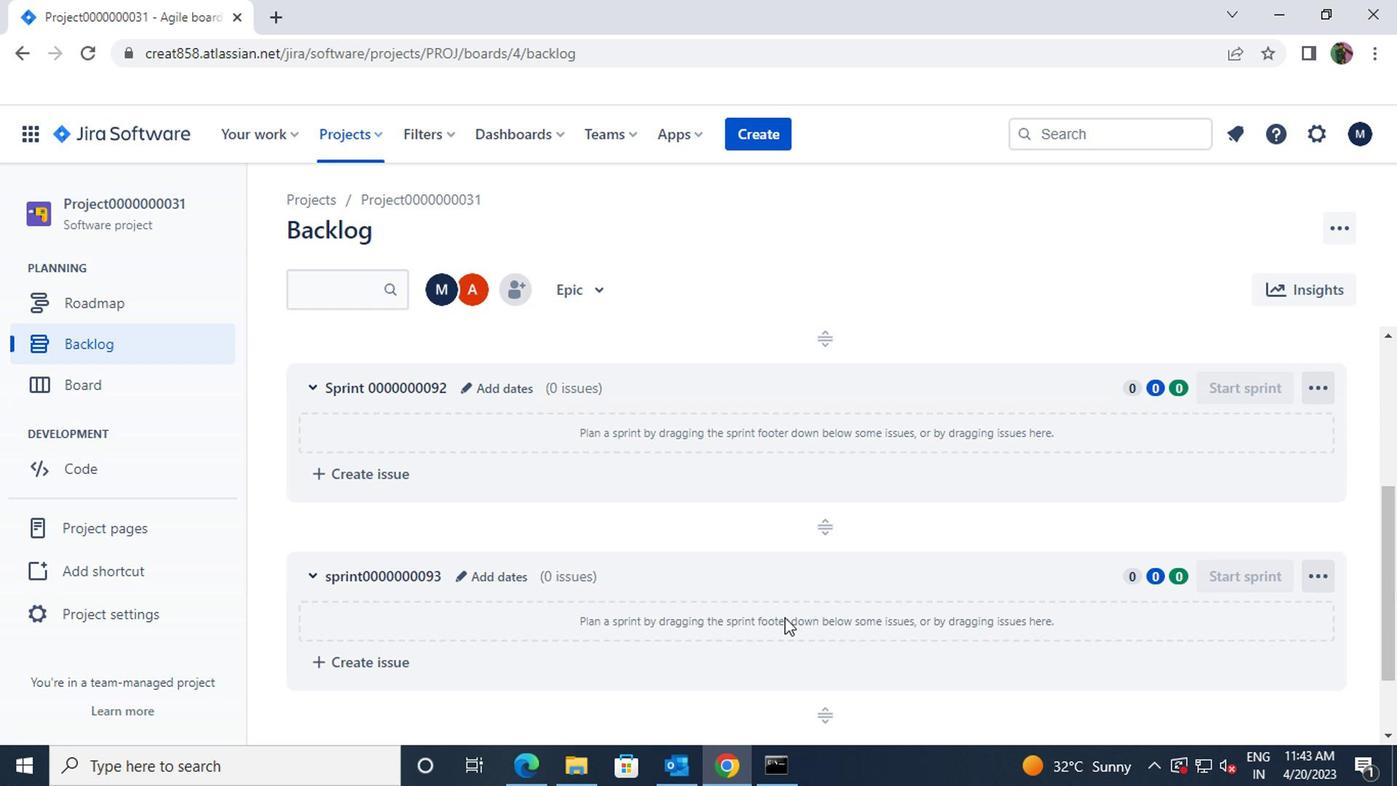 
Action: Mouse scrolled (762, 606) with delta (0, 0)
Screenshot: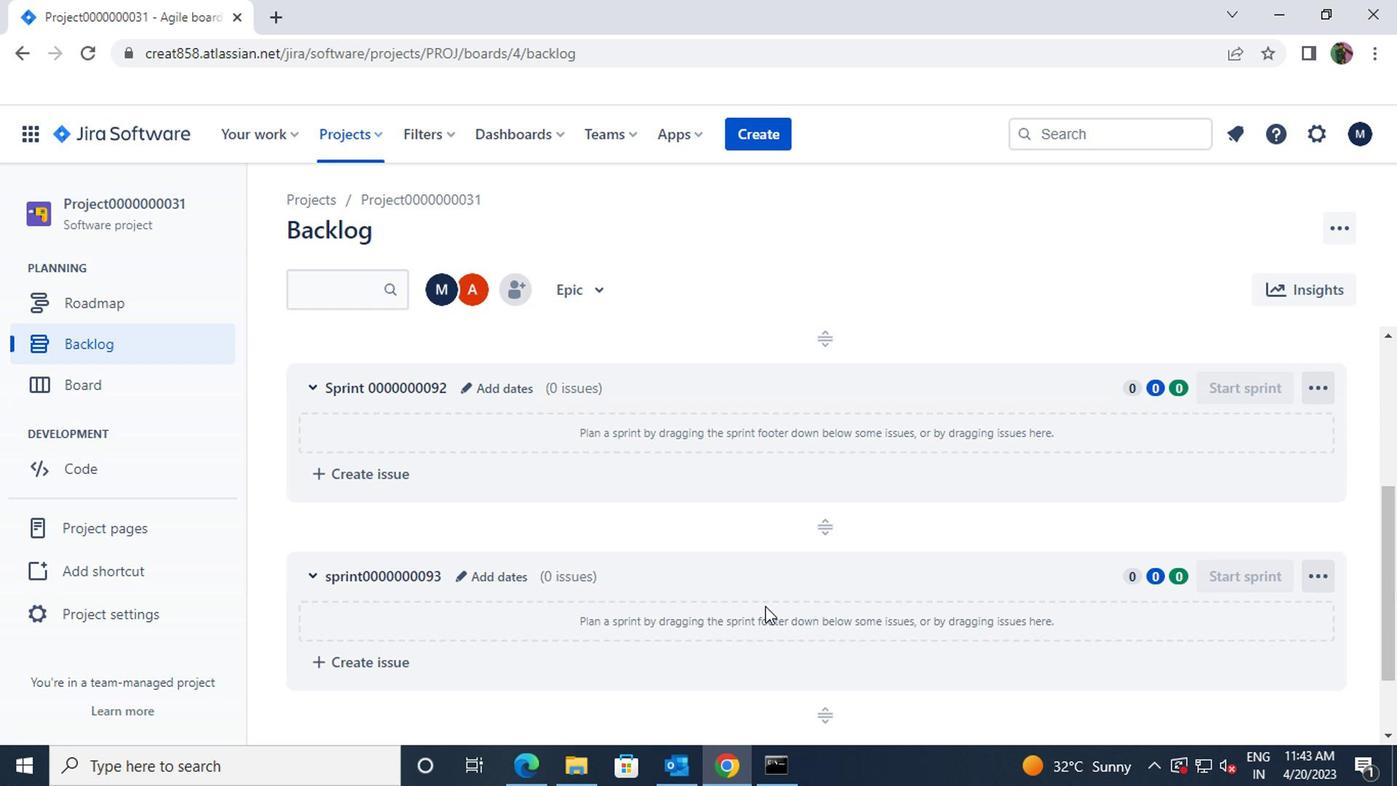 
Action: Mouse moved to (465, 476)
Screenshot: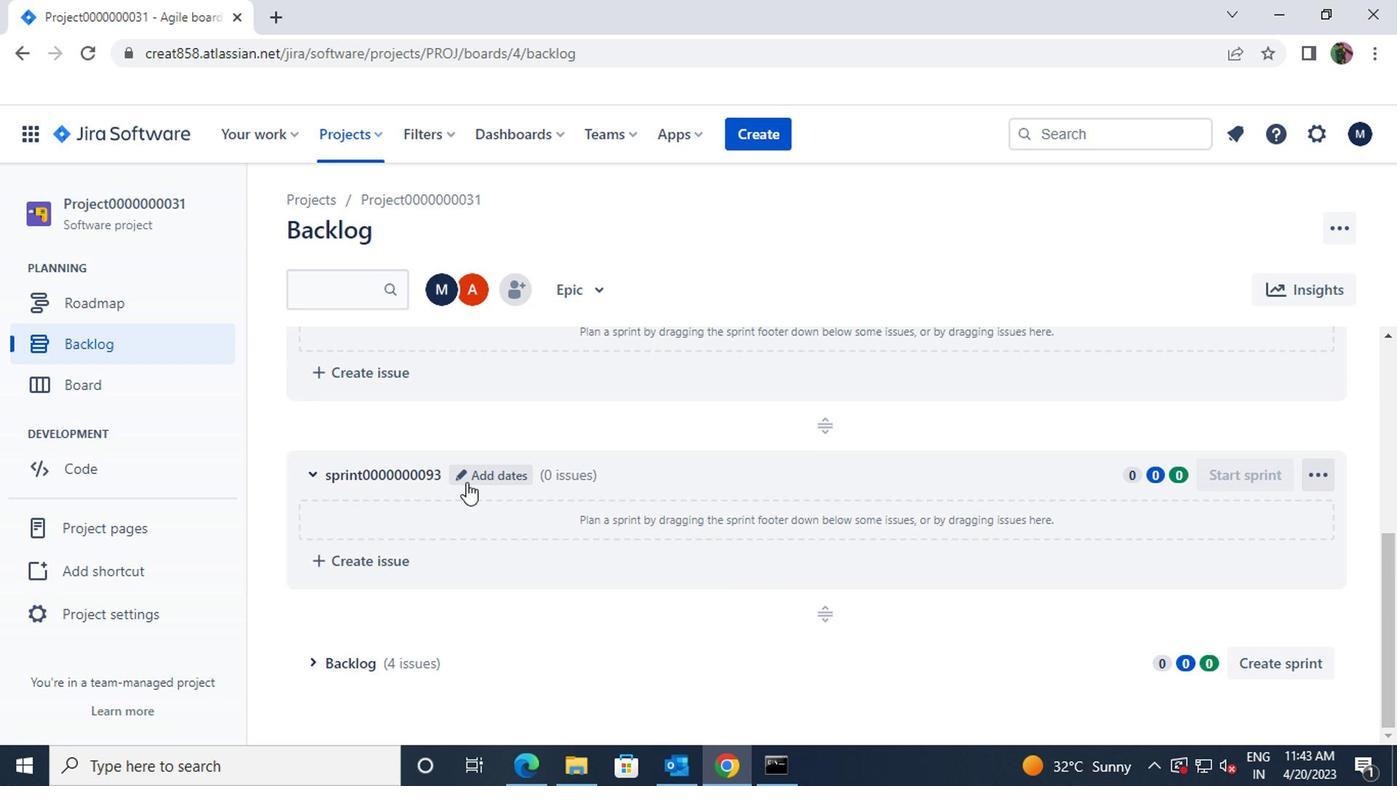
Action: Mouse pressed left at (465, 476)
Screenshot: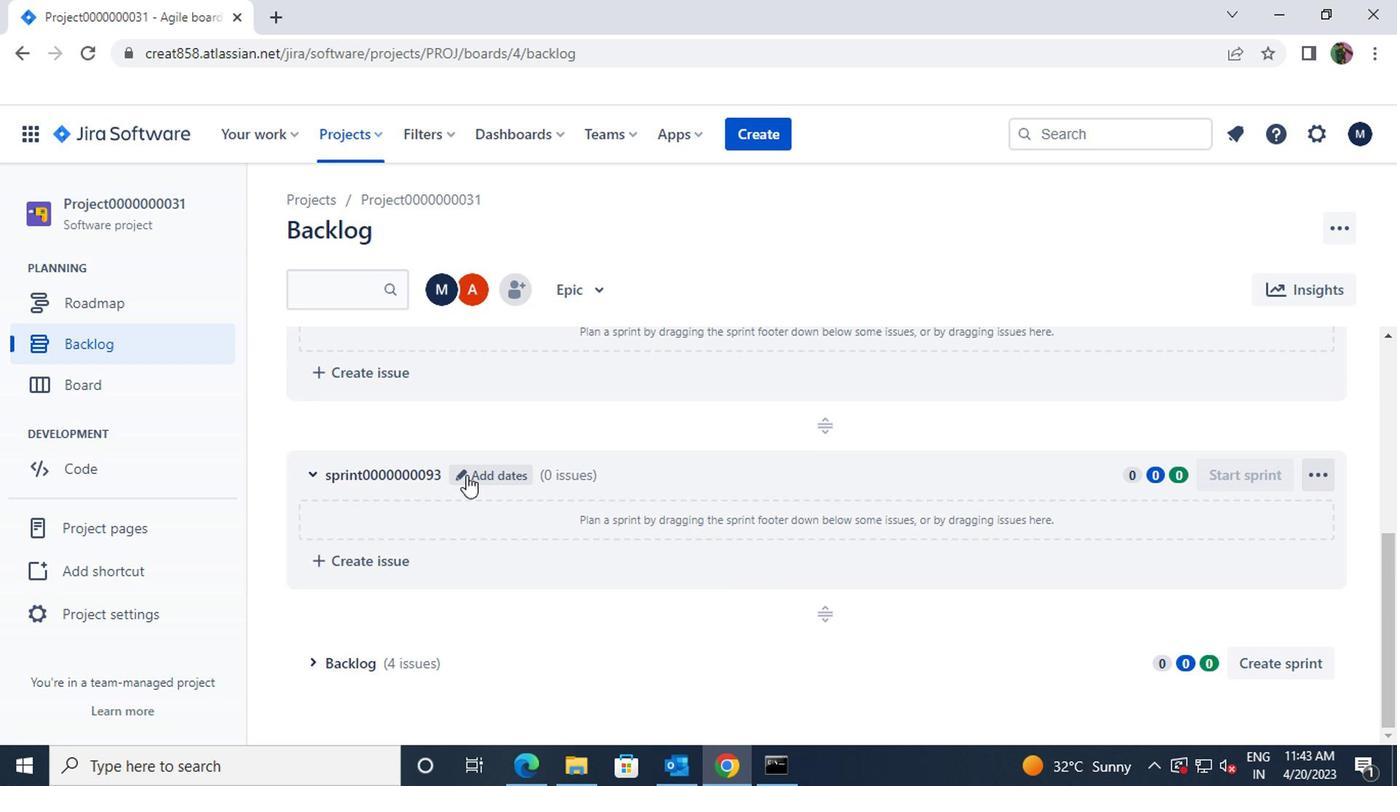 
Action: Mouse moved to (640, 357)
Screenshot: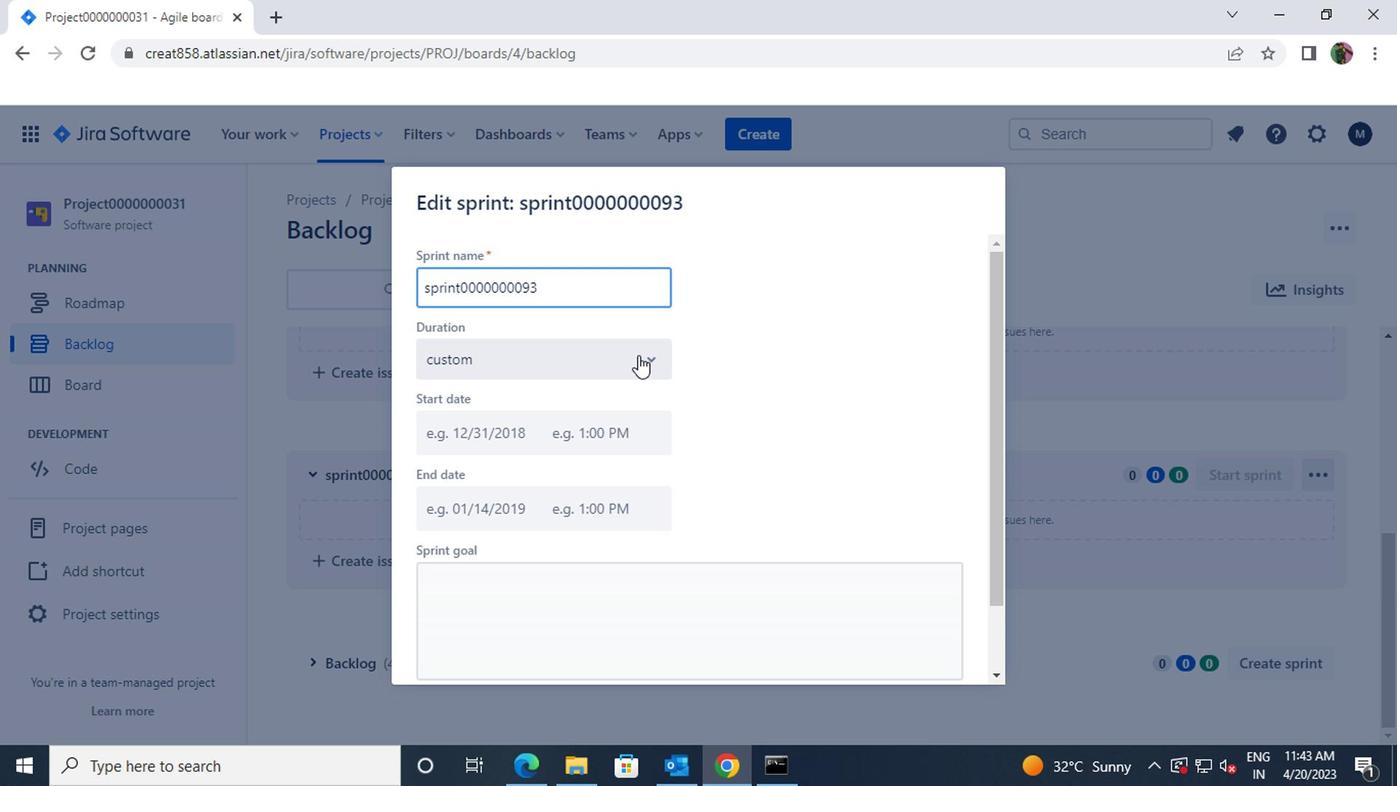 
Action: Mouse pressed left at (640, 357)
Screenshot: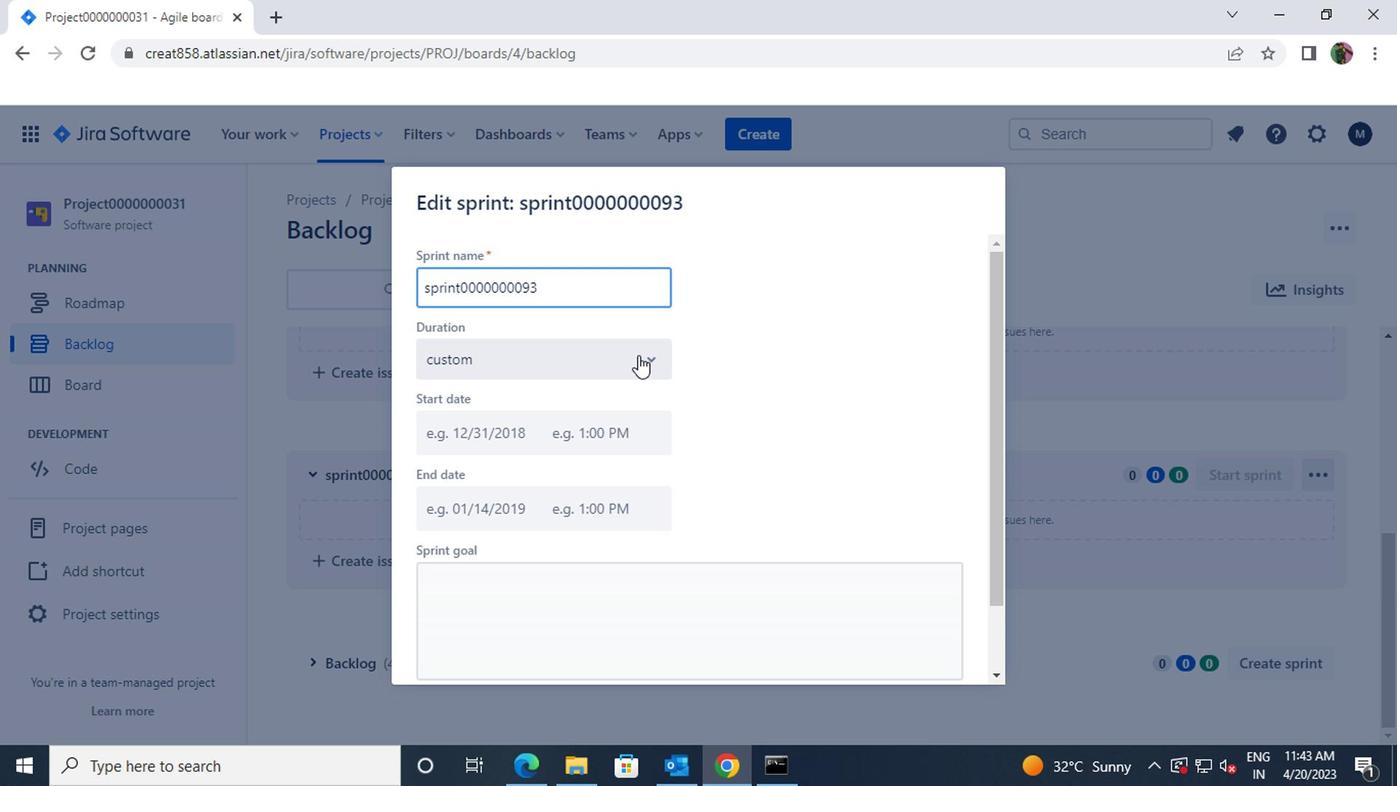 
Action: Mouse moved to (462, 479)
Screenshot: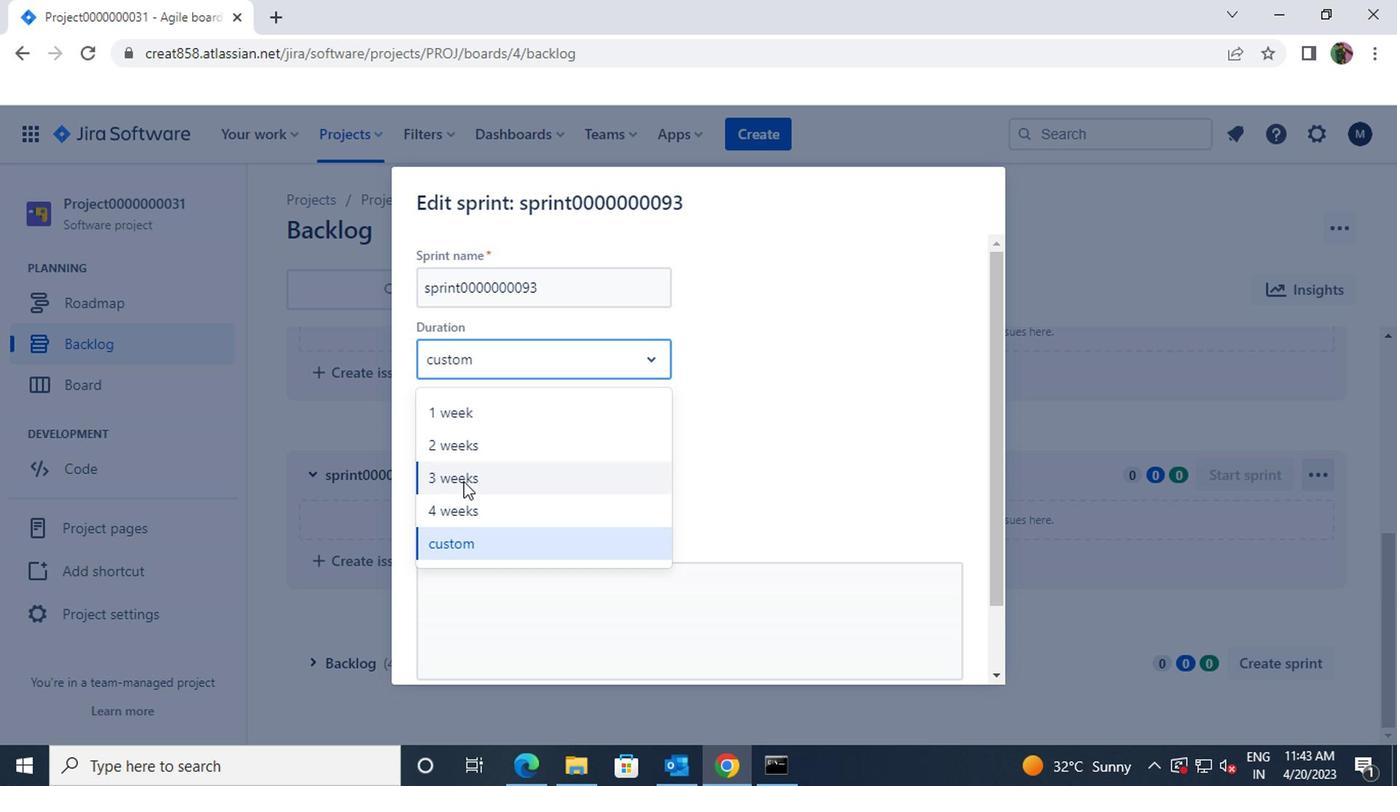 
Action: Mouse pressed left at (462, 479)
Screenshot: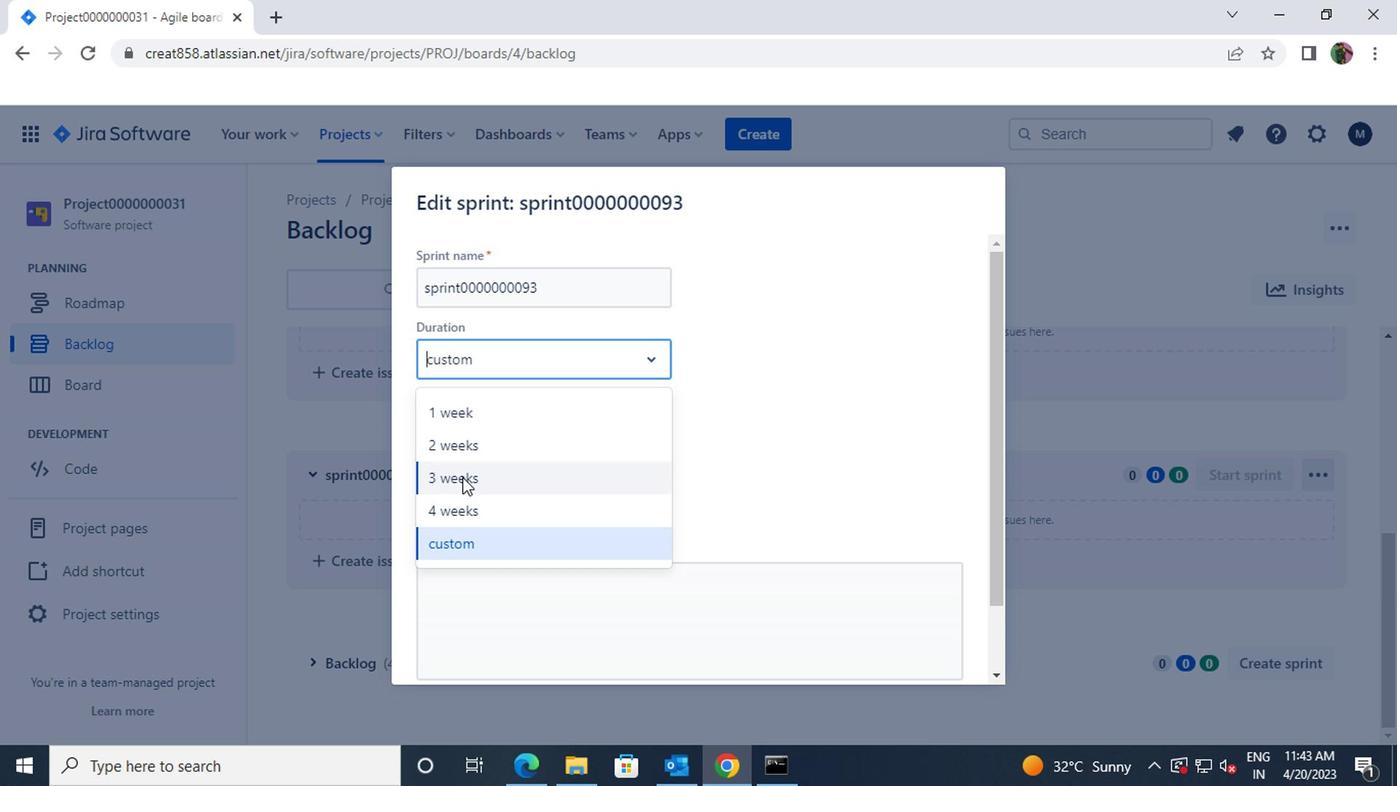 
Action: Mouse moved to (678, 519)
Screenshot: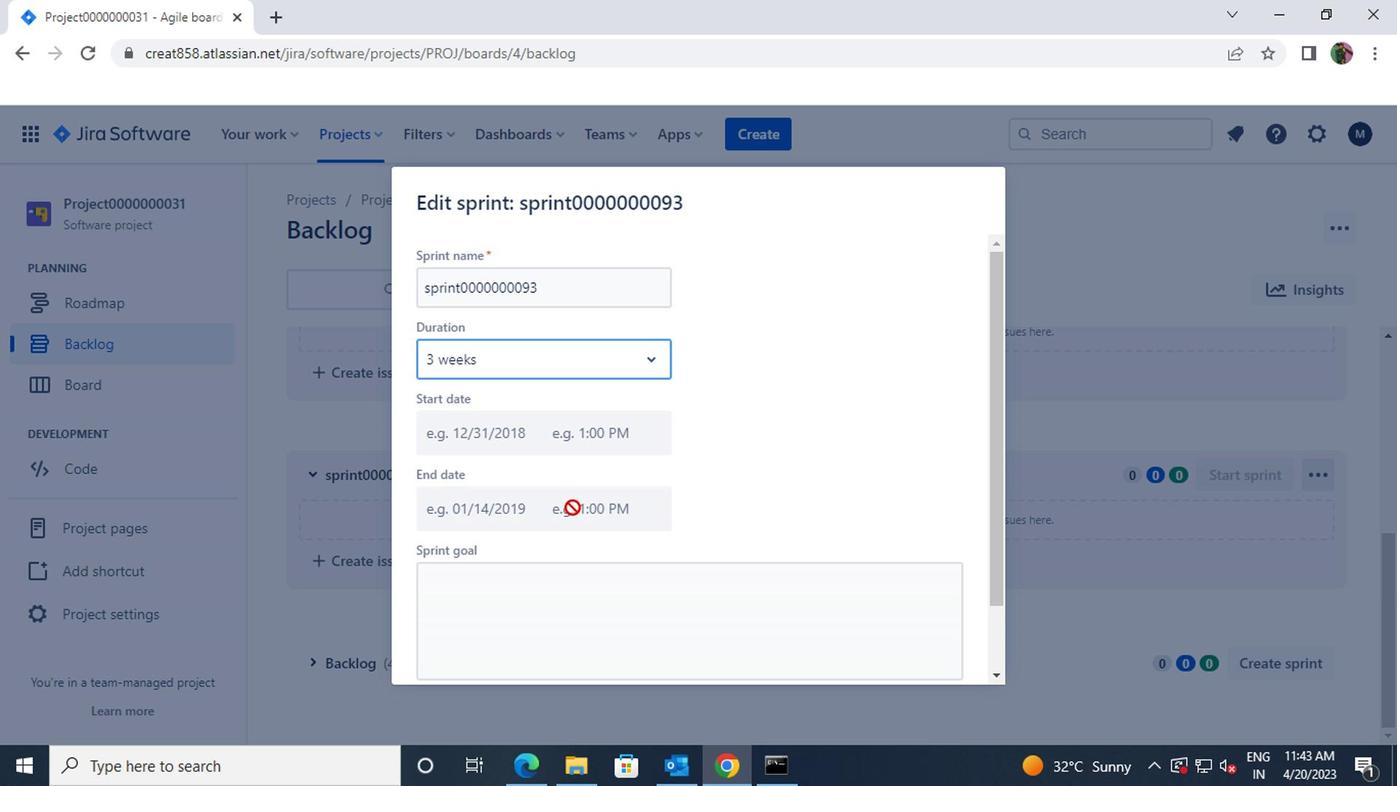
Action: Mouse scrolled (678, 517) with delta (0, -1)
Screenshot: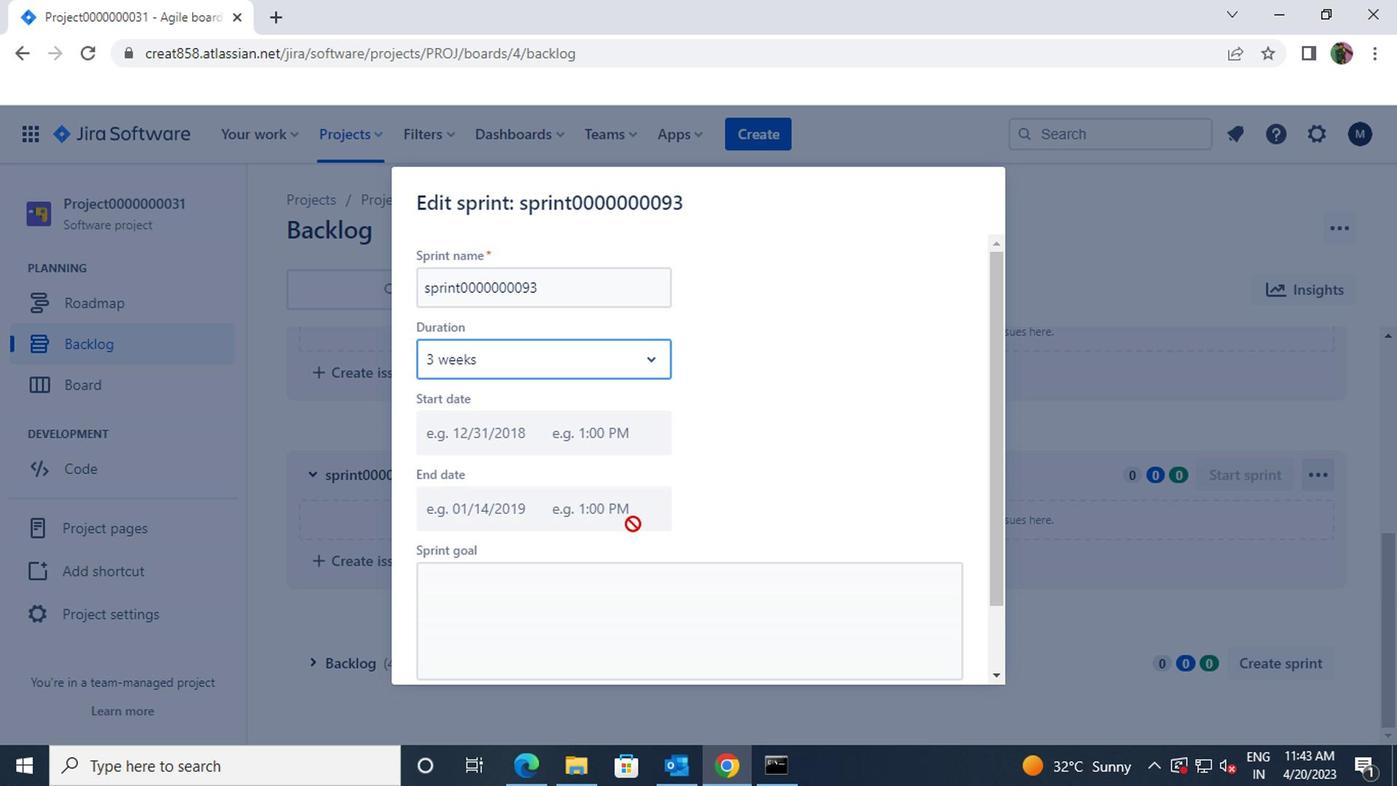 
Action: Mouse scrolled (678, 517) with delta (0, -1)
Screenshot: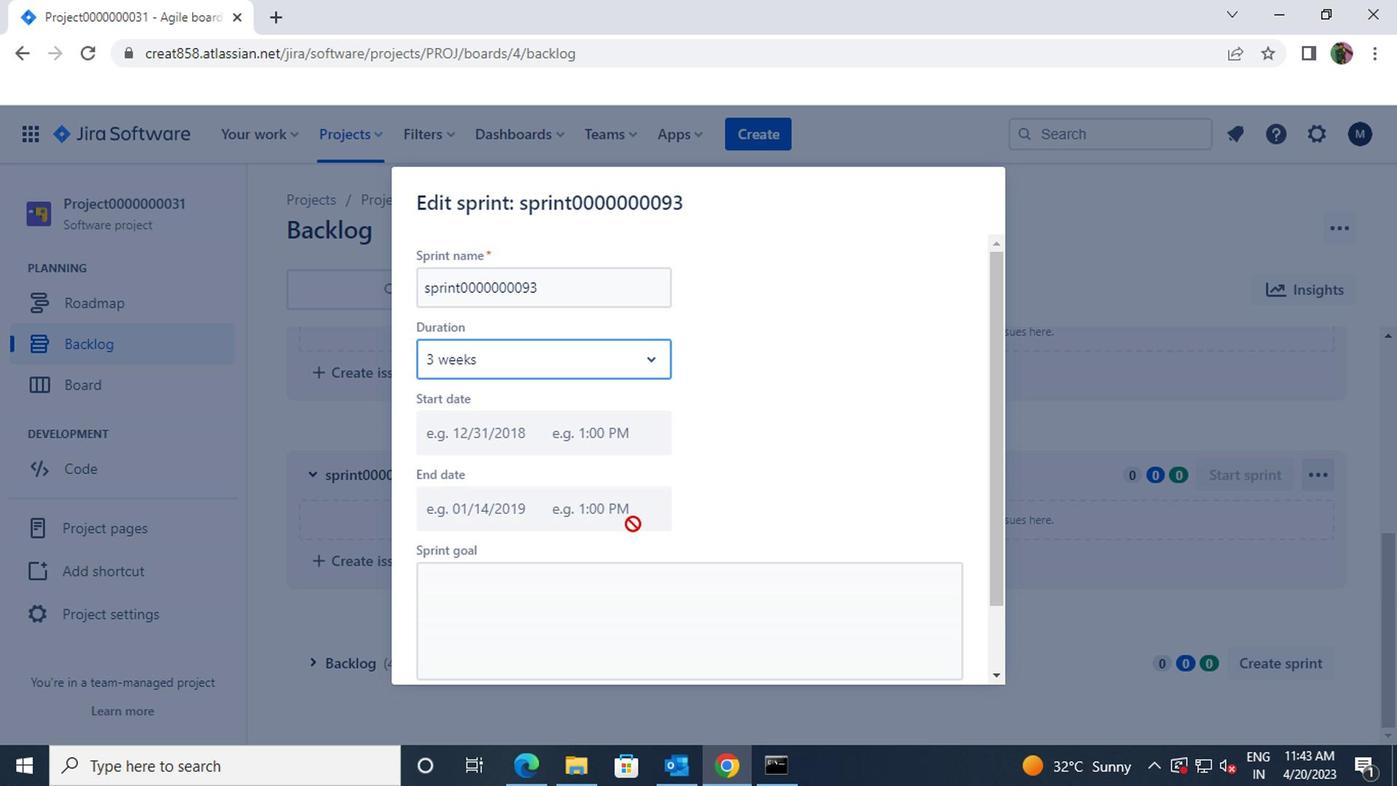 
Action: Mouse scrolled (678, 517) with delta (0, -1)
Screenshot: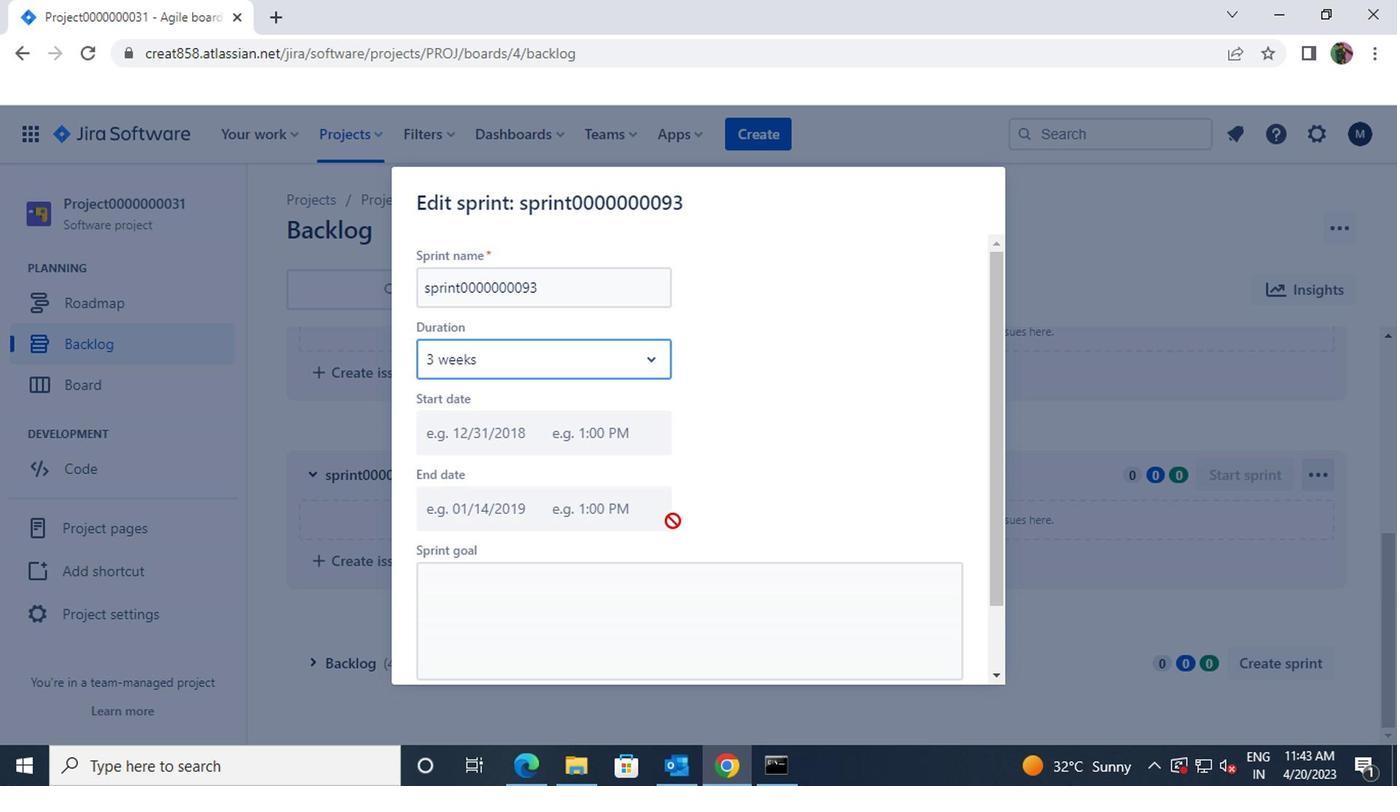 
Action: Mouse scrolled (678, 517) with delta (0, -1)
Screenshot: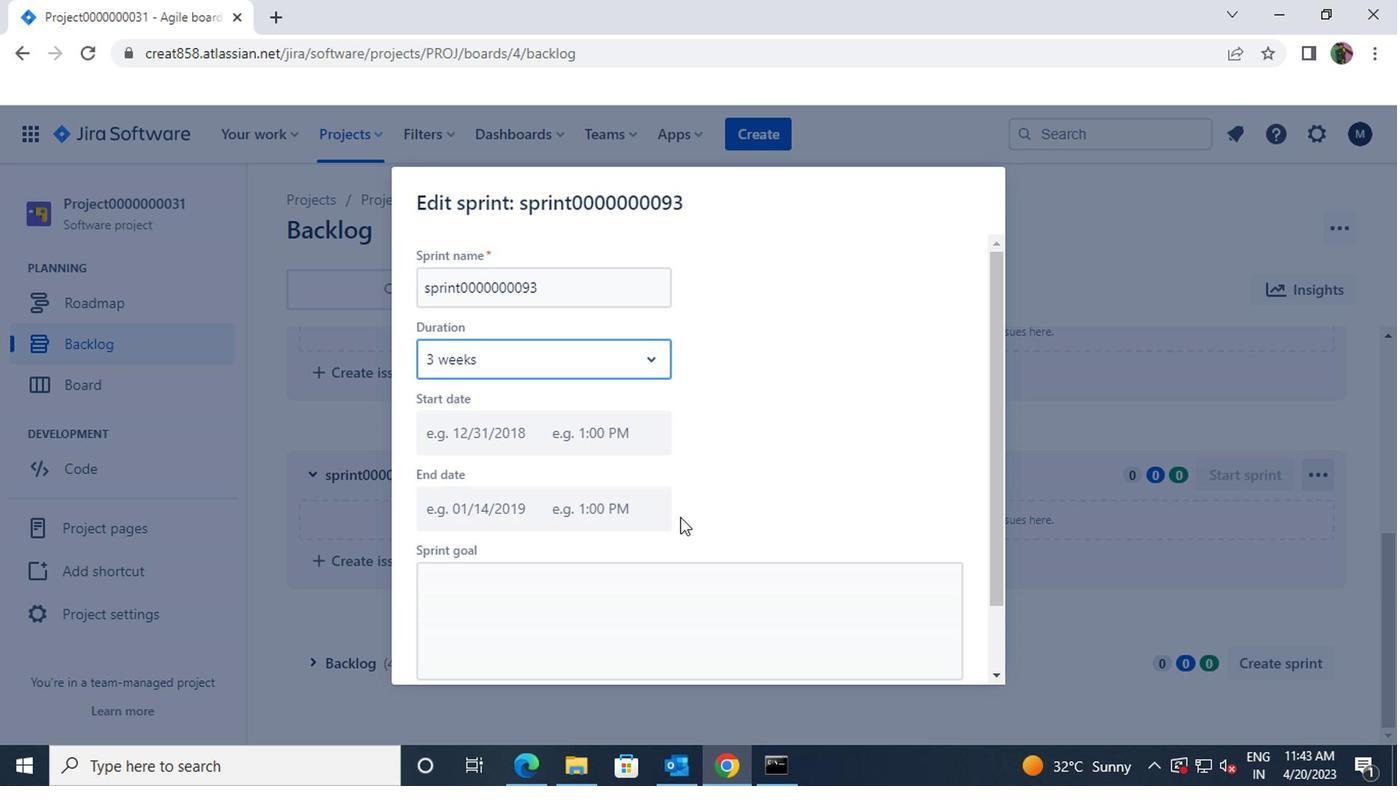 
Action: Mouse moved to (869, 642)
Screenshot: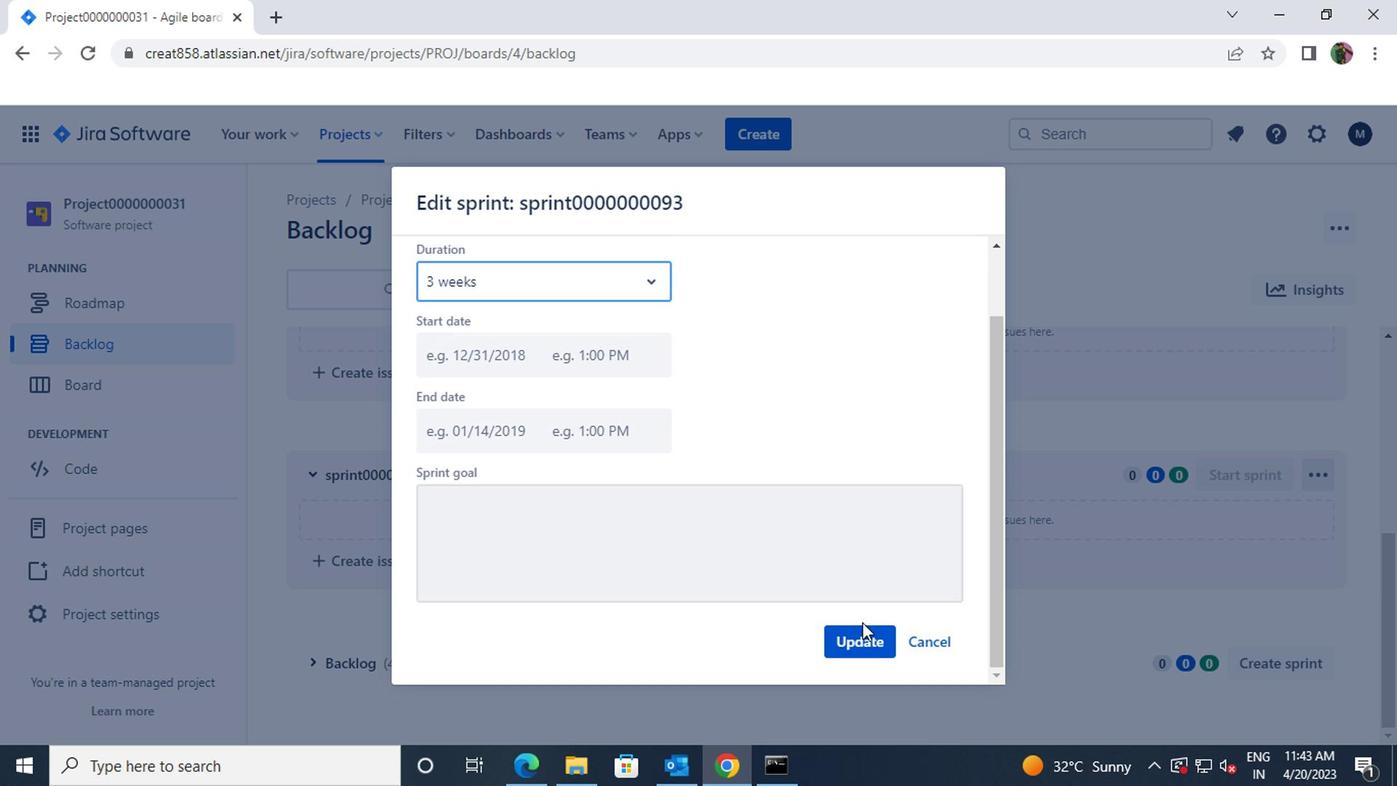 
Action: Mouse pressed left at (869, 642)
Screenshot: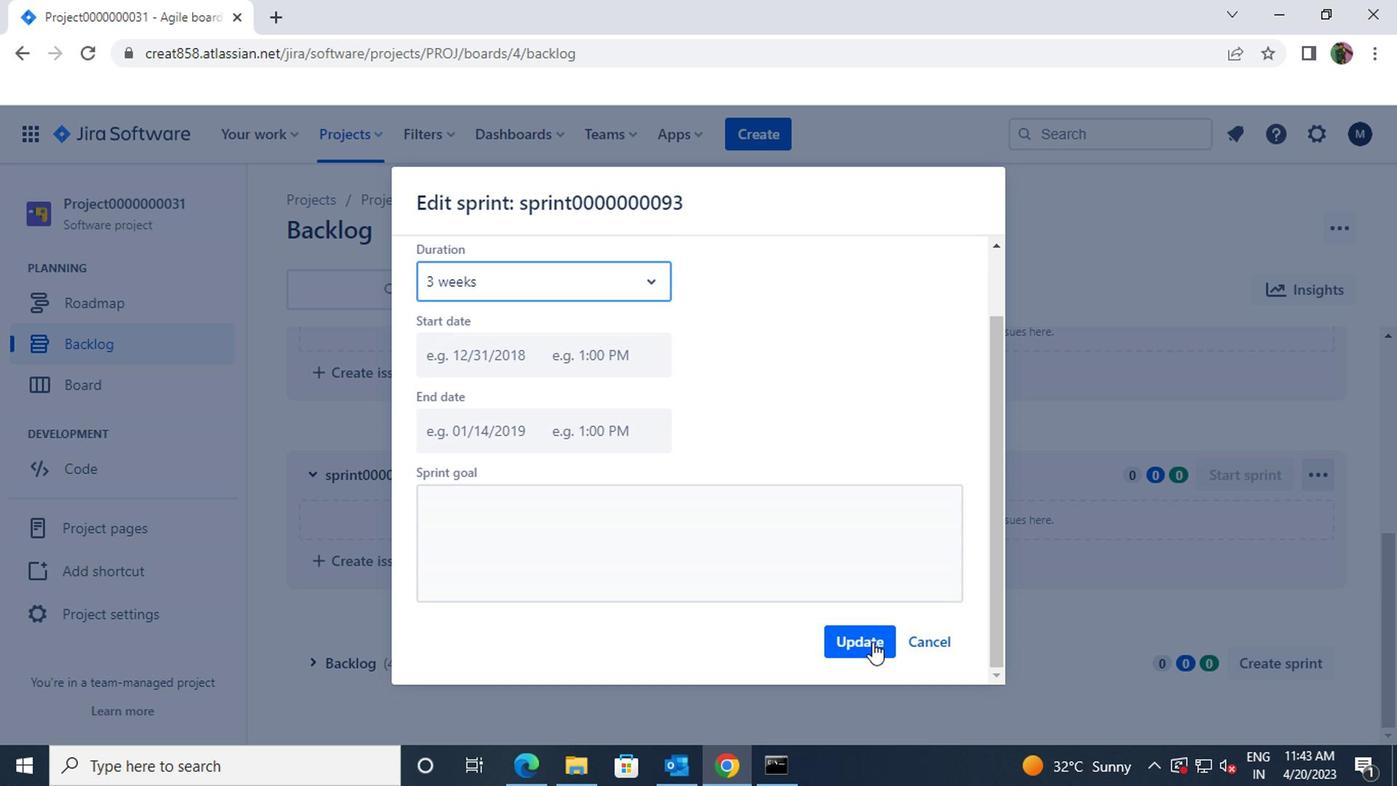 
Action: Mouse moved to (373, 141)
Screenshot: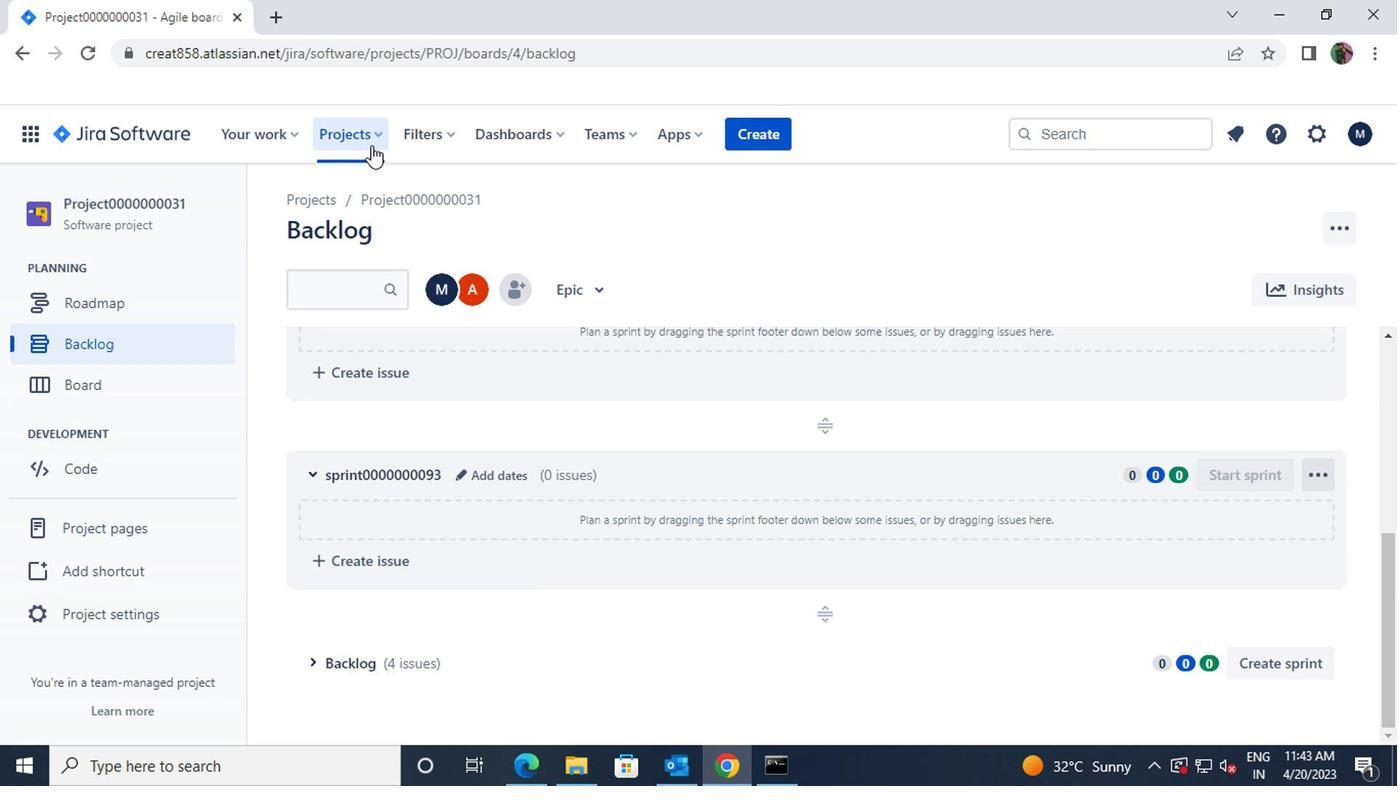 
Action: Mouse pressed left at (373, 141)
Screenshot: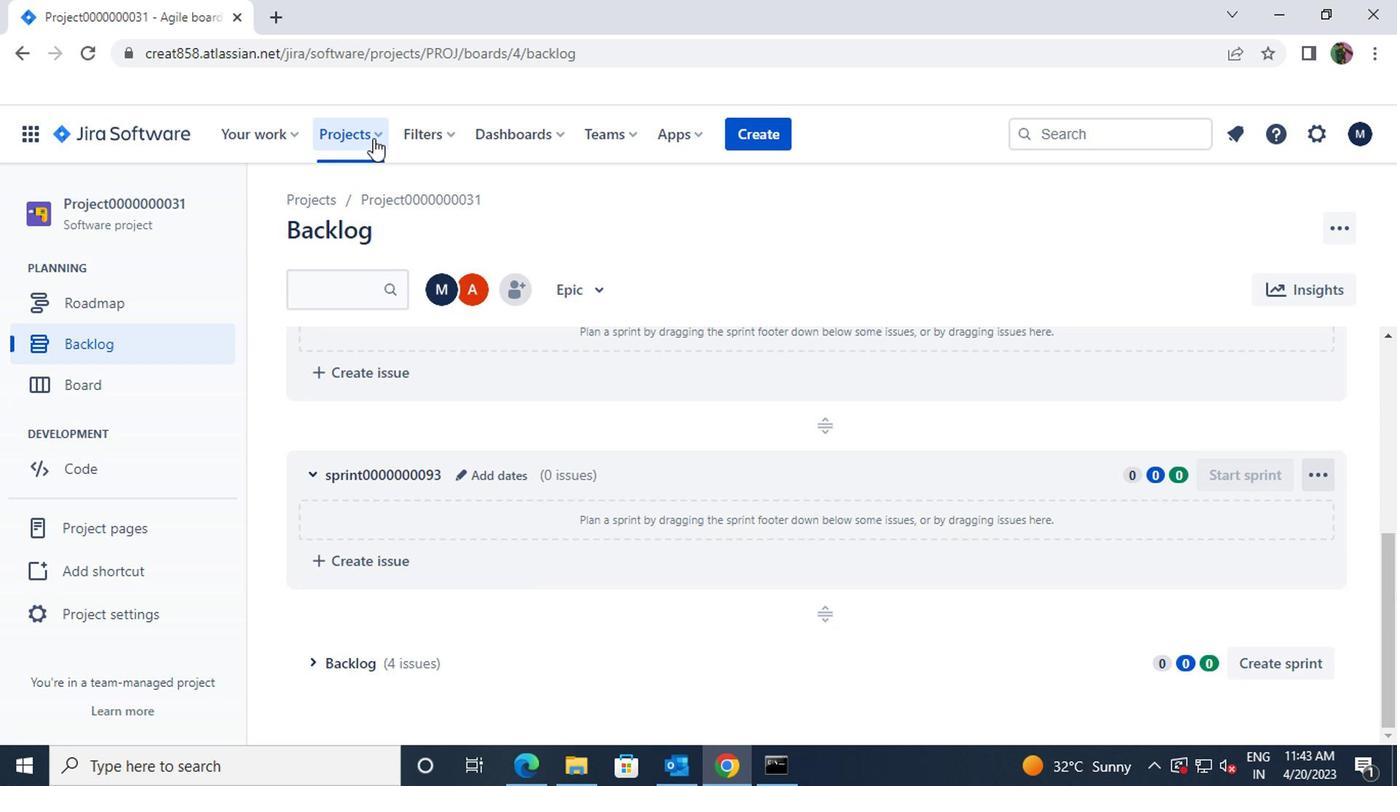 
Action: Mouse moved to (401, 271)
Screenshot: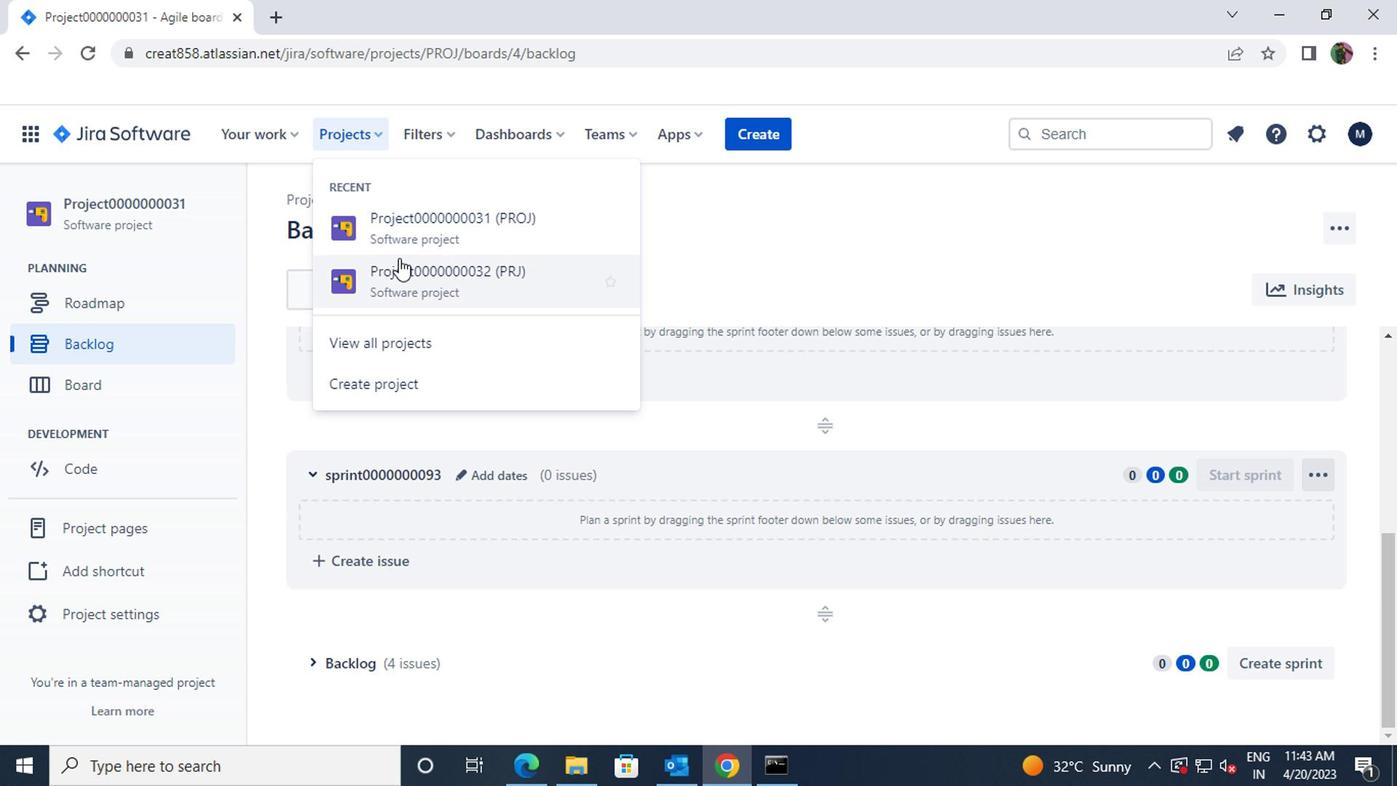 
Action: Mouse pressed left at (401, 271)
Screenshot: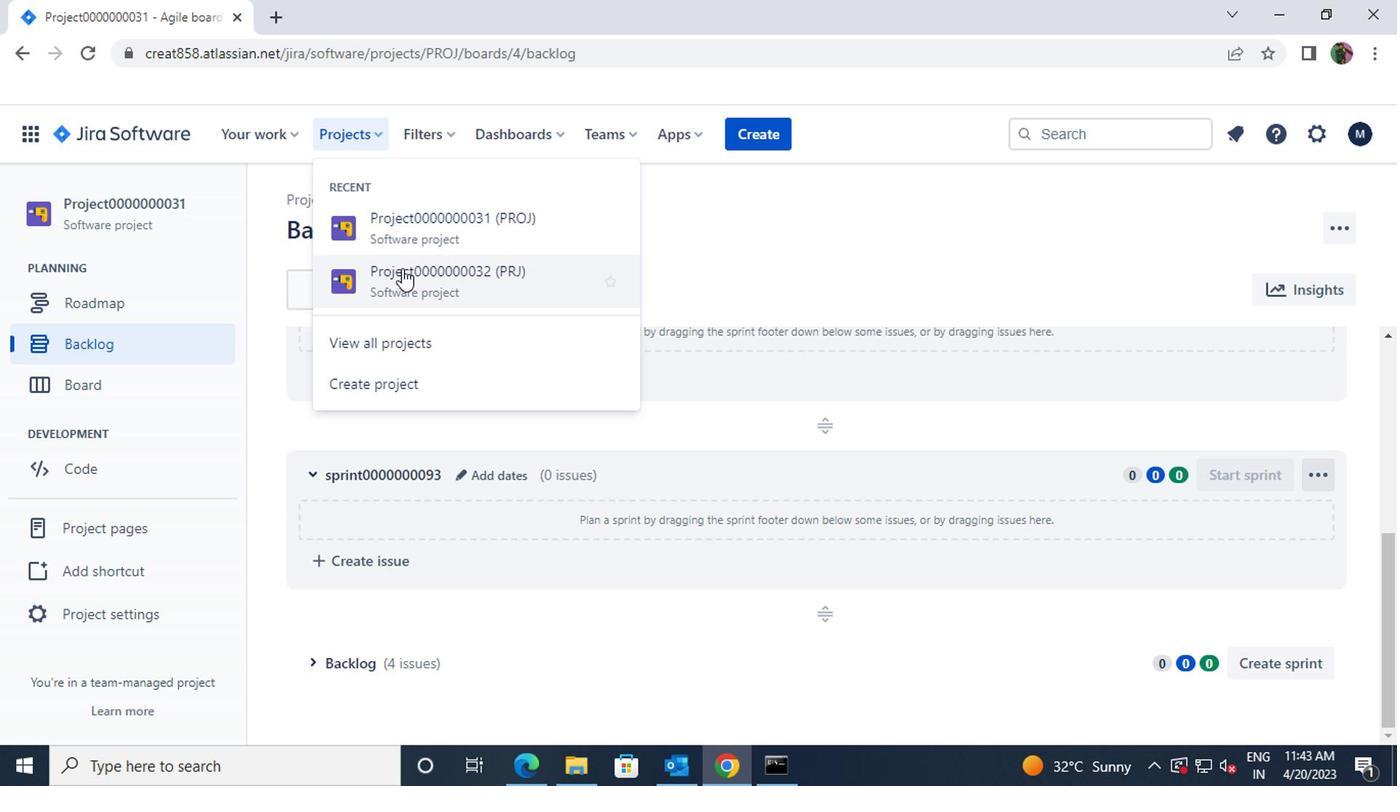 
Action: Mouse moved to (132, 344)
Screenshot: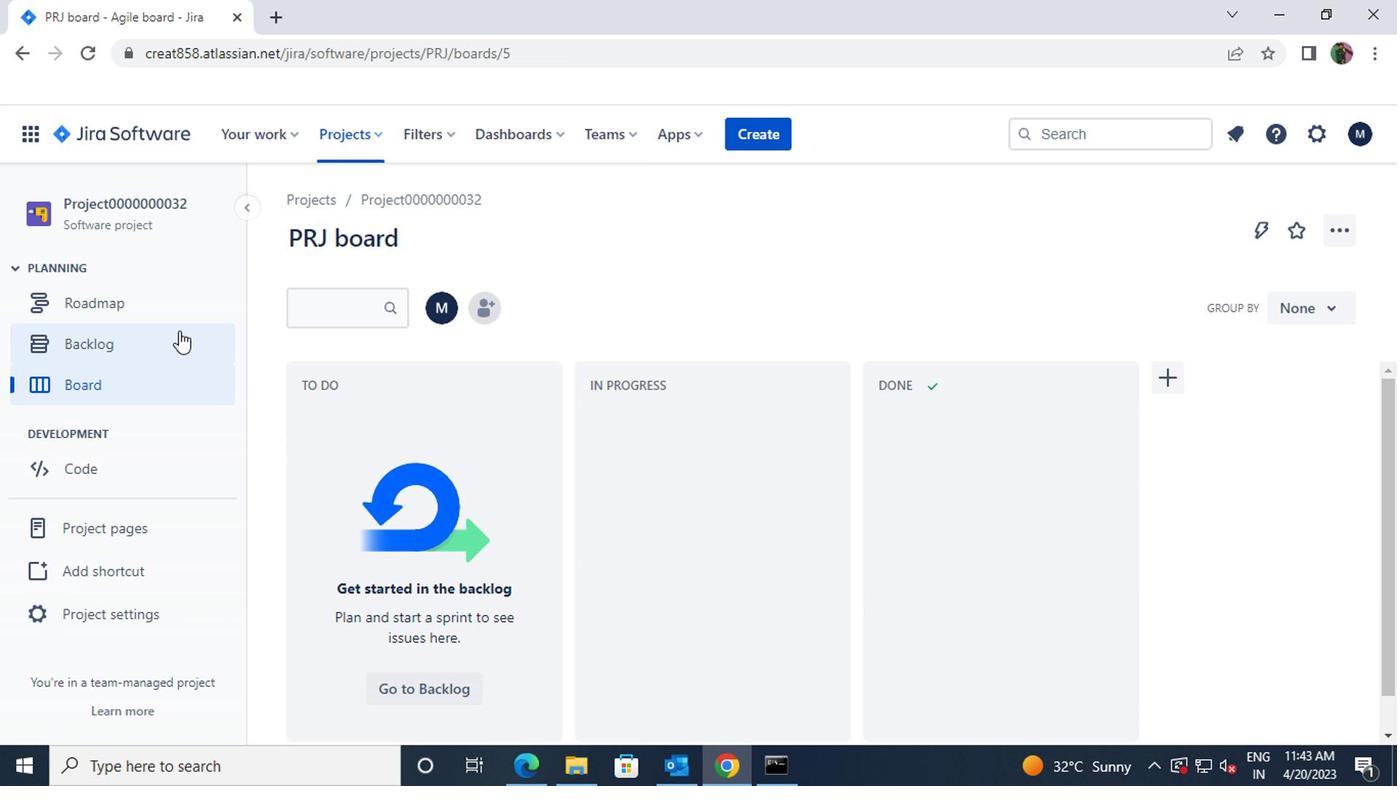 
Action: Mouse pressed left at (132, 344)
Screenshot: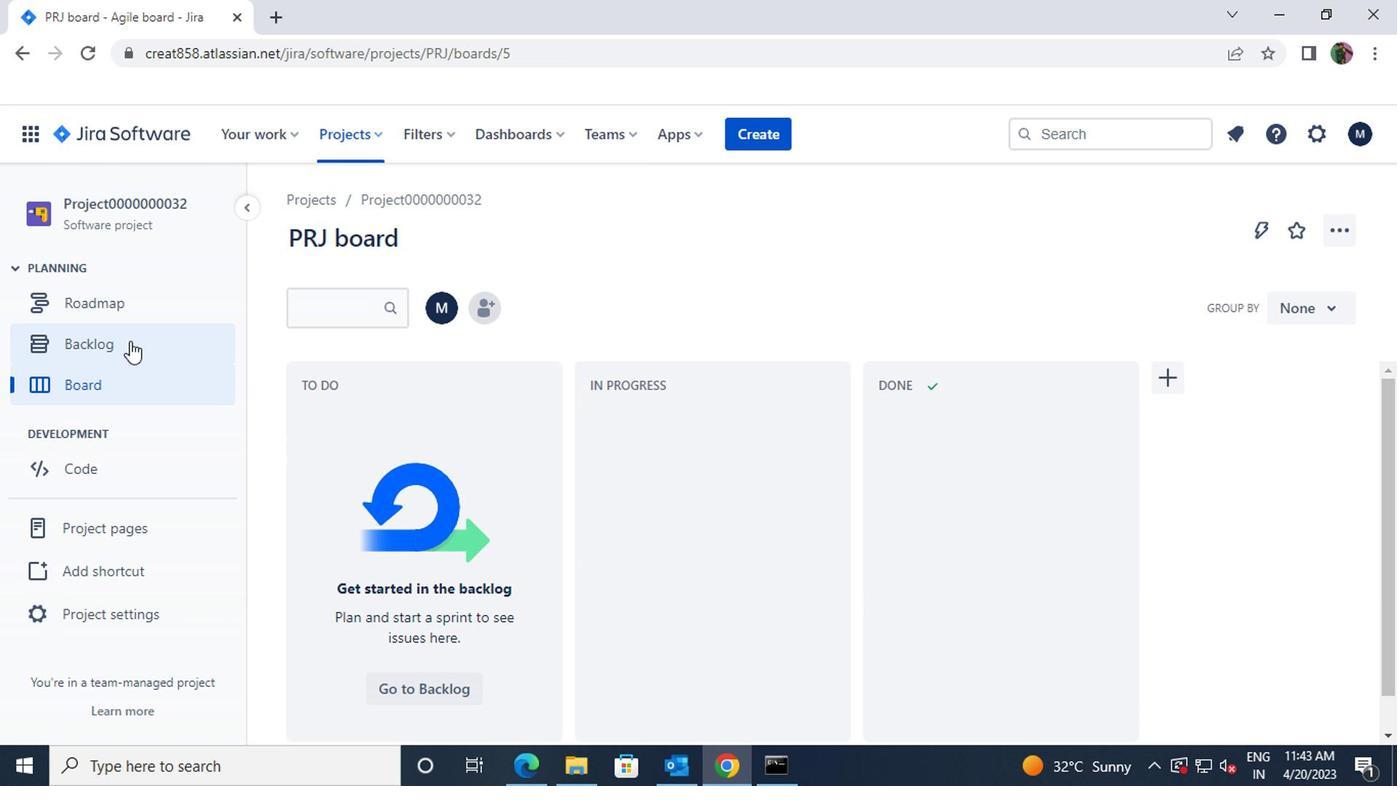 
Action: Mouse moved to (449, 437)
Screenshot: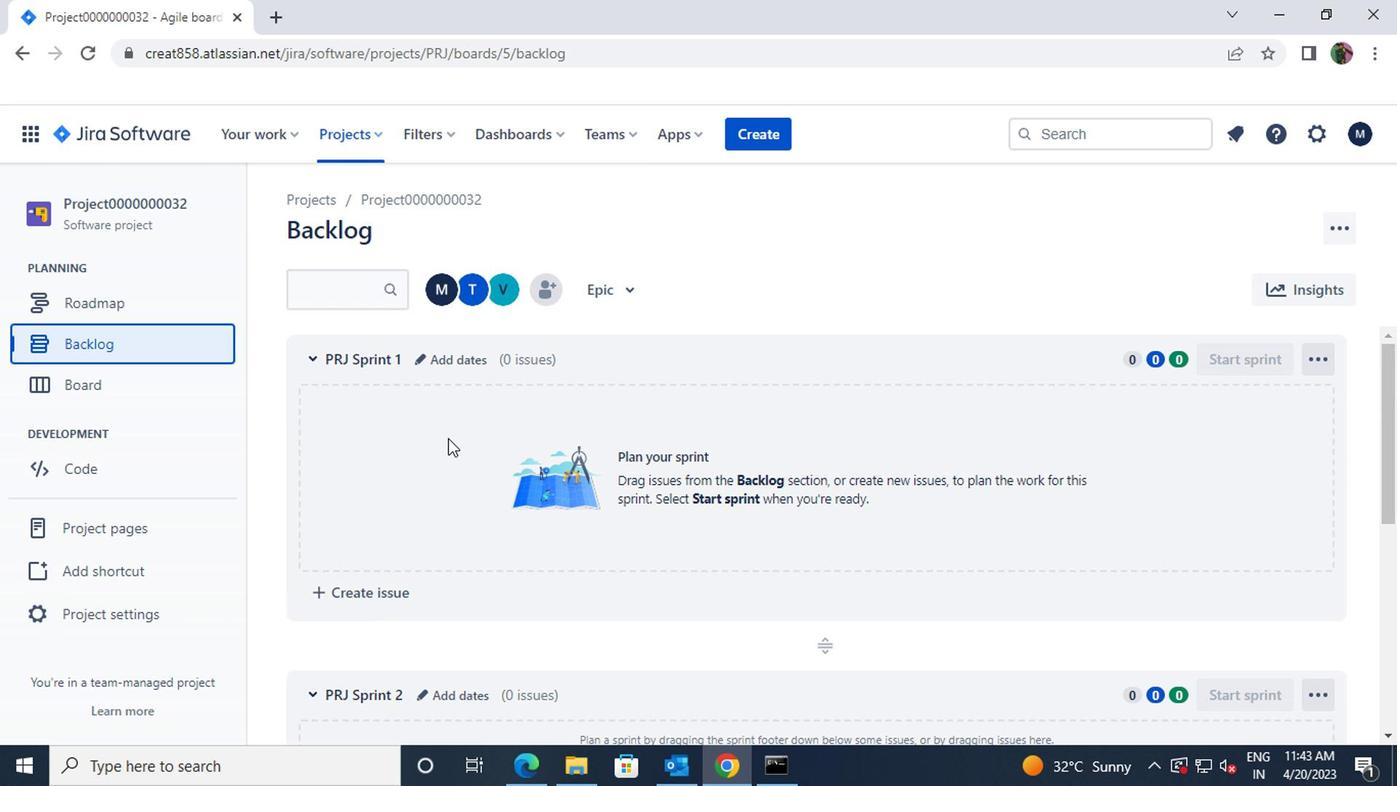
Action: Mouse scrolled (449, 436) with delta (0, 0)
Screenshot: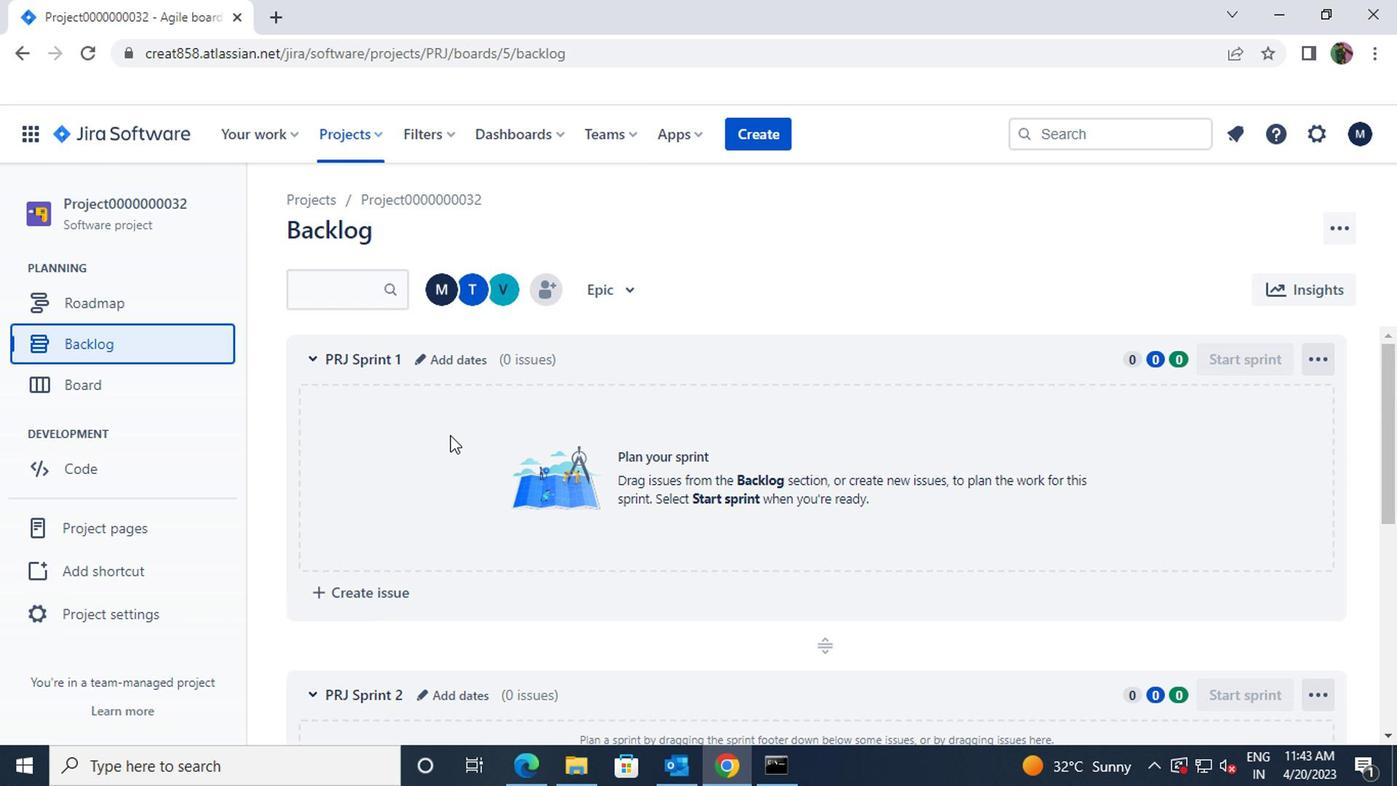 
Action: Mouse scrolled (449, 436) with delta (0, 0)
Screenshot: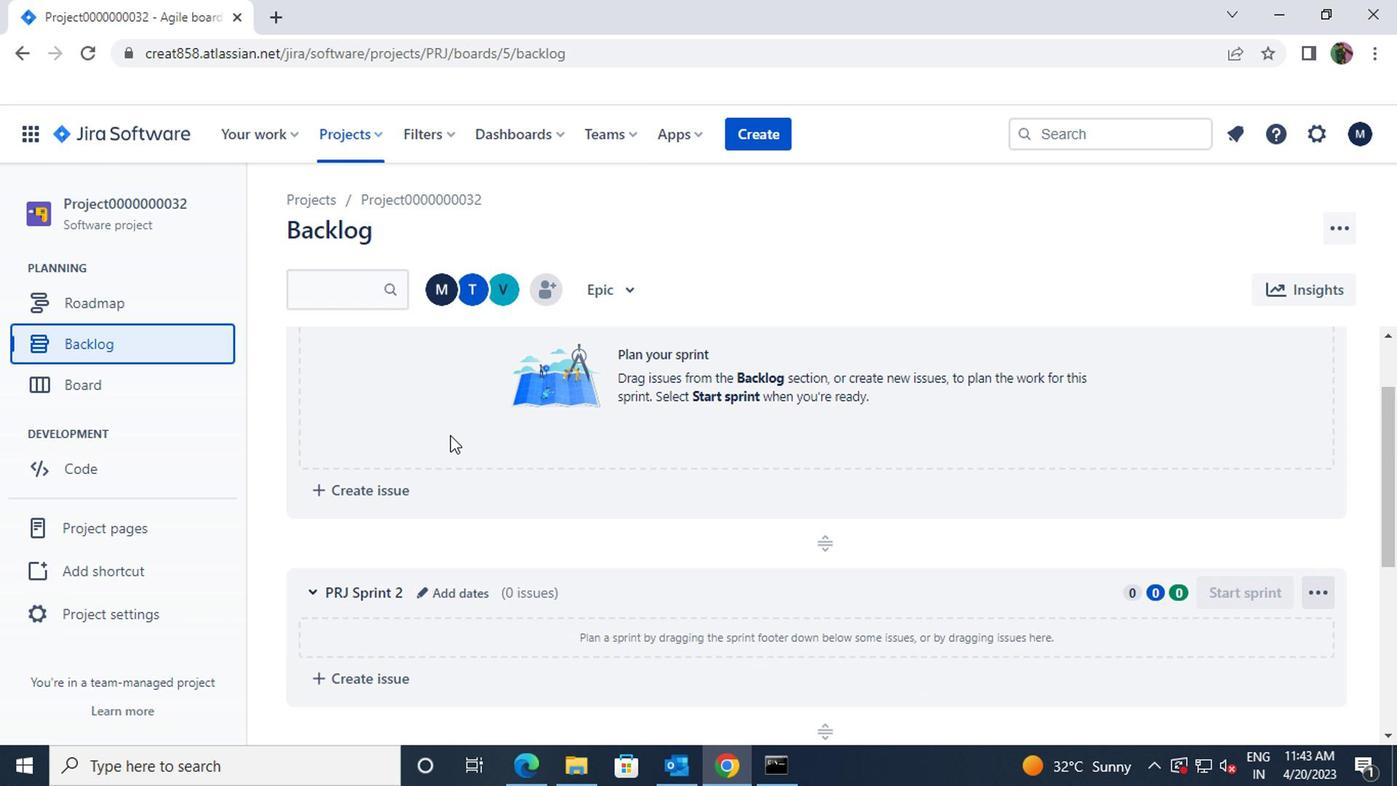 
Action: Mouse moved to (450, 437)
Screenshot: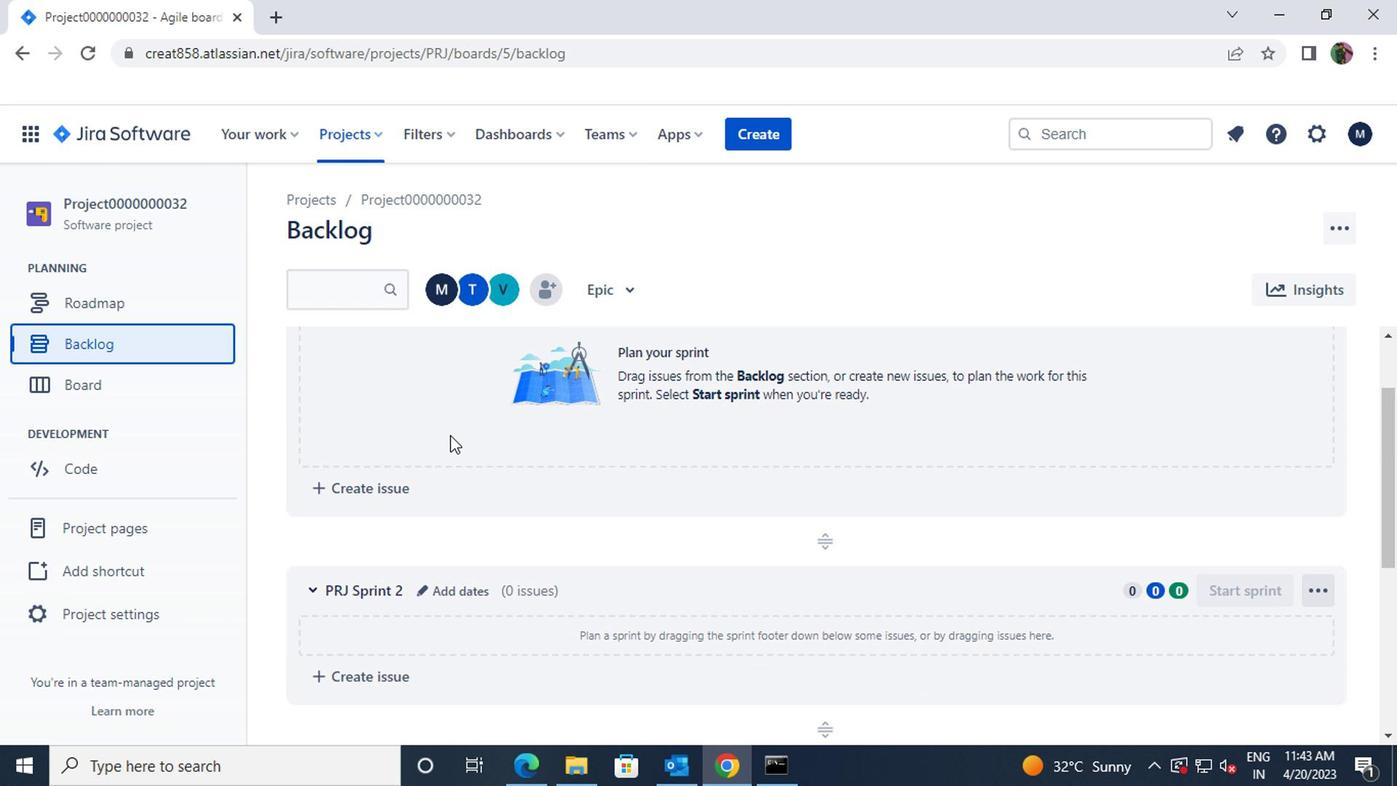 
Action: Mouse scrolled (450, 438) with delta (0, 0)
Screenshot: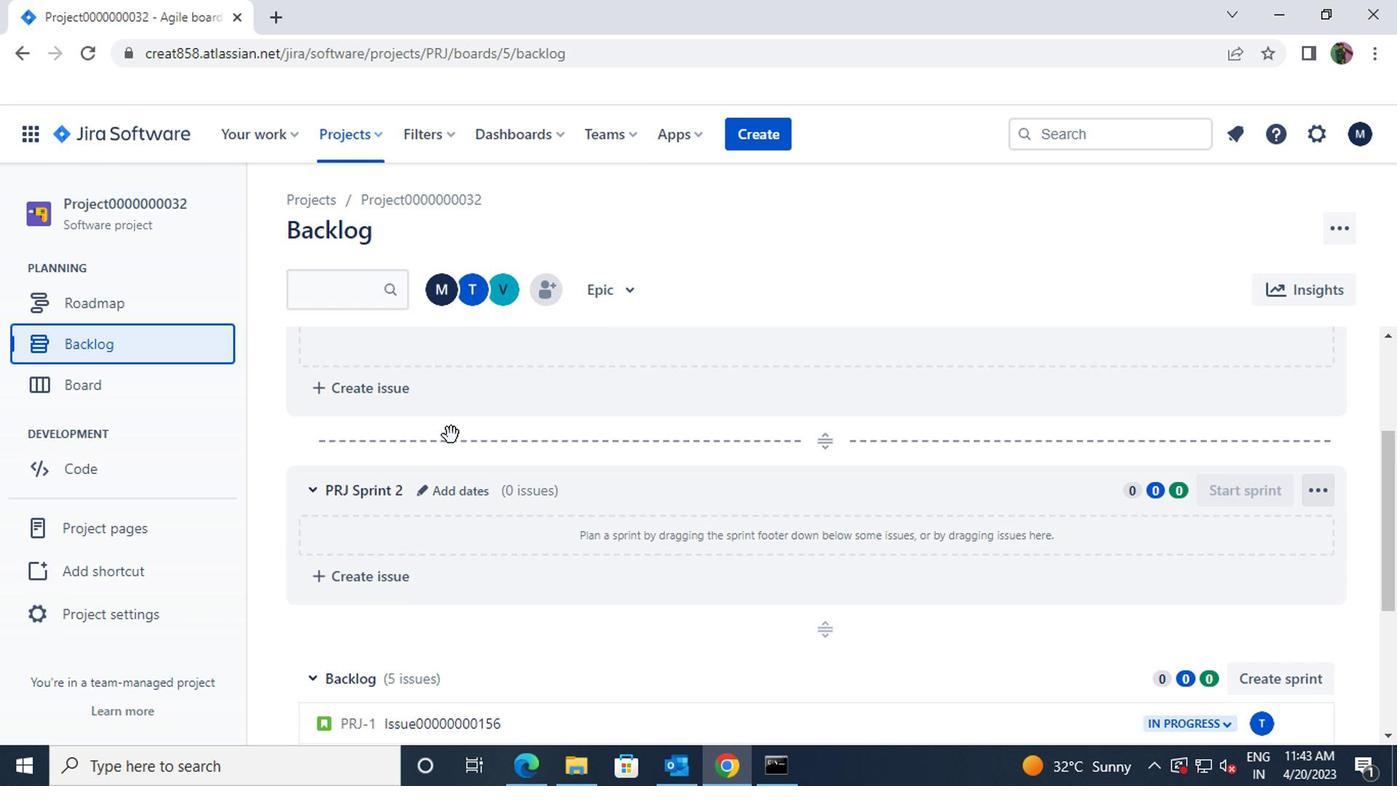 
Action: Mouse moved to (457, 436)
Screenshot: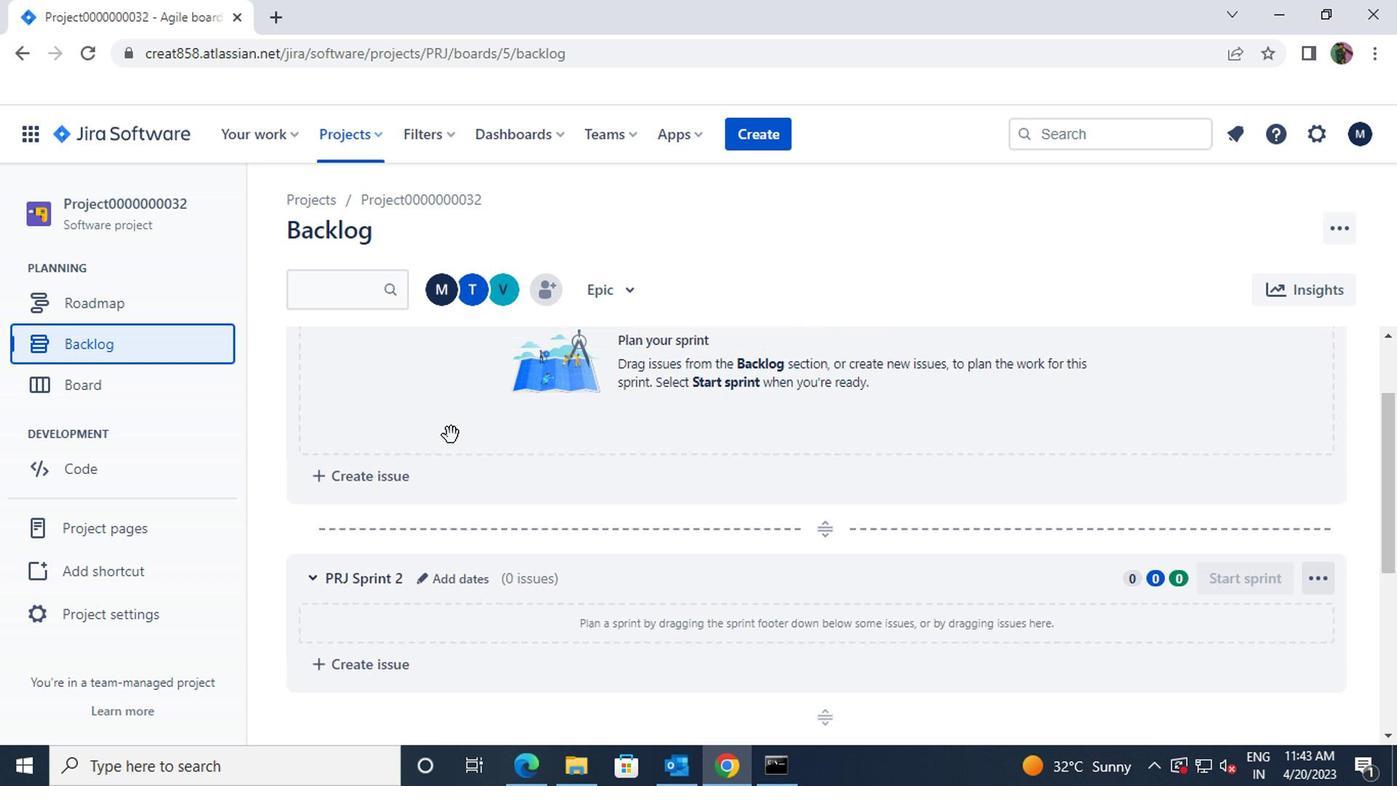 
Action: Mouse scrolled (457, 437) with delta (0, 0)
Screenshot: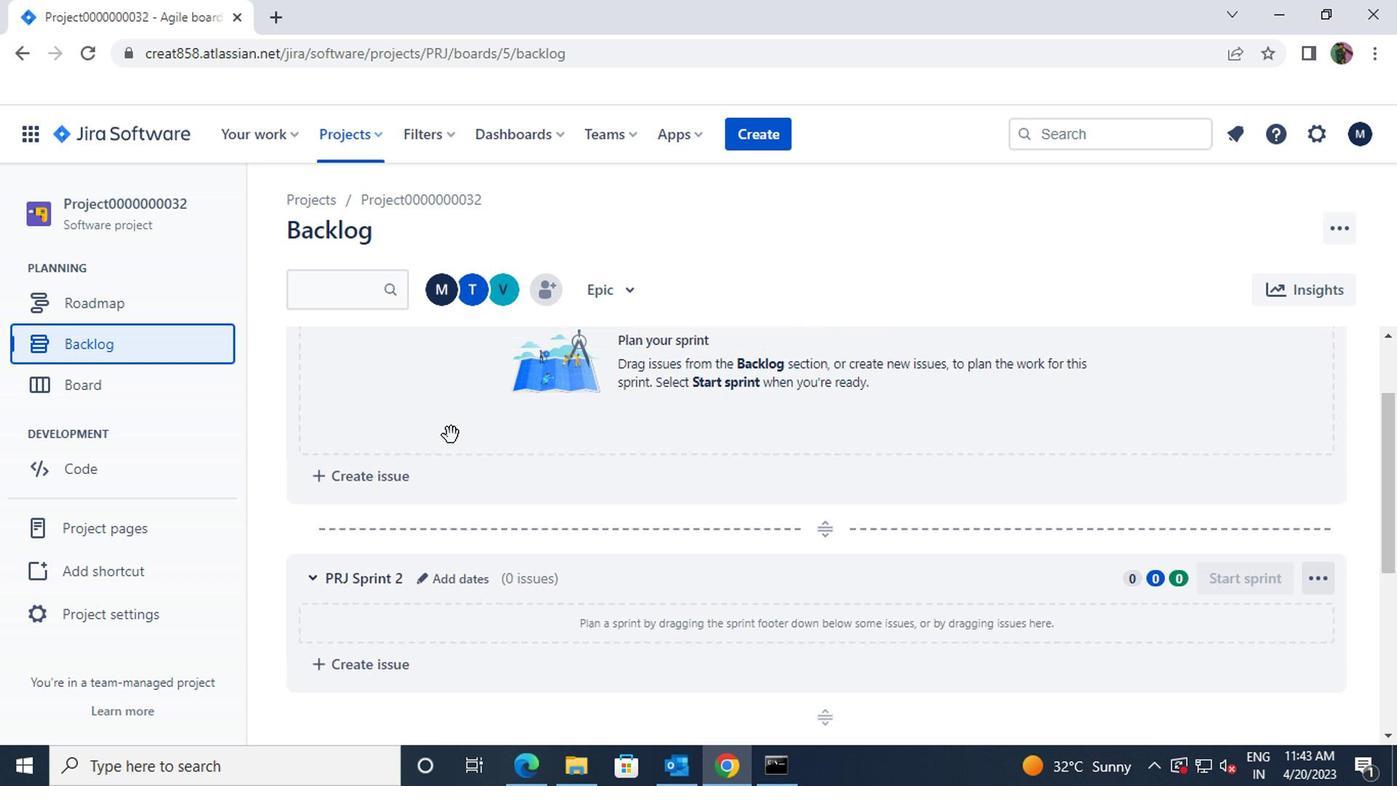 
Action: Mouse scrolled (457, 437) with delta (0, 0)
Screenshot: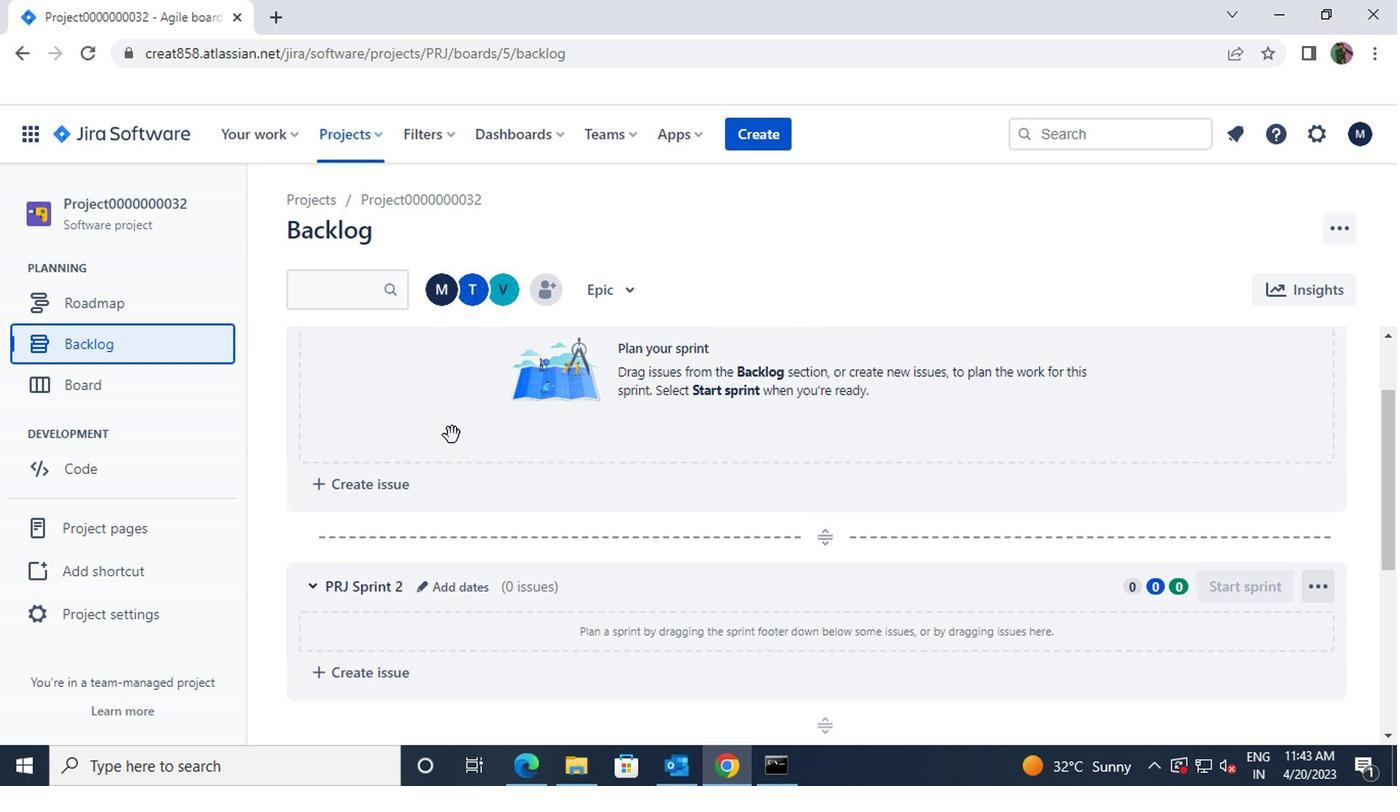 
Action: Mouse moved to (457, 436)
Screenshot: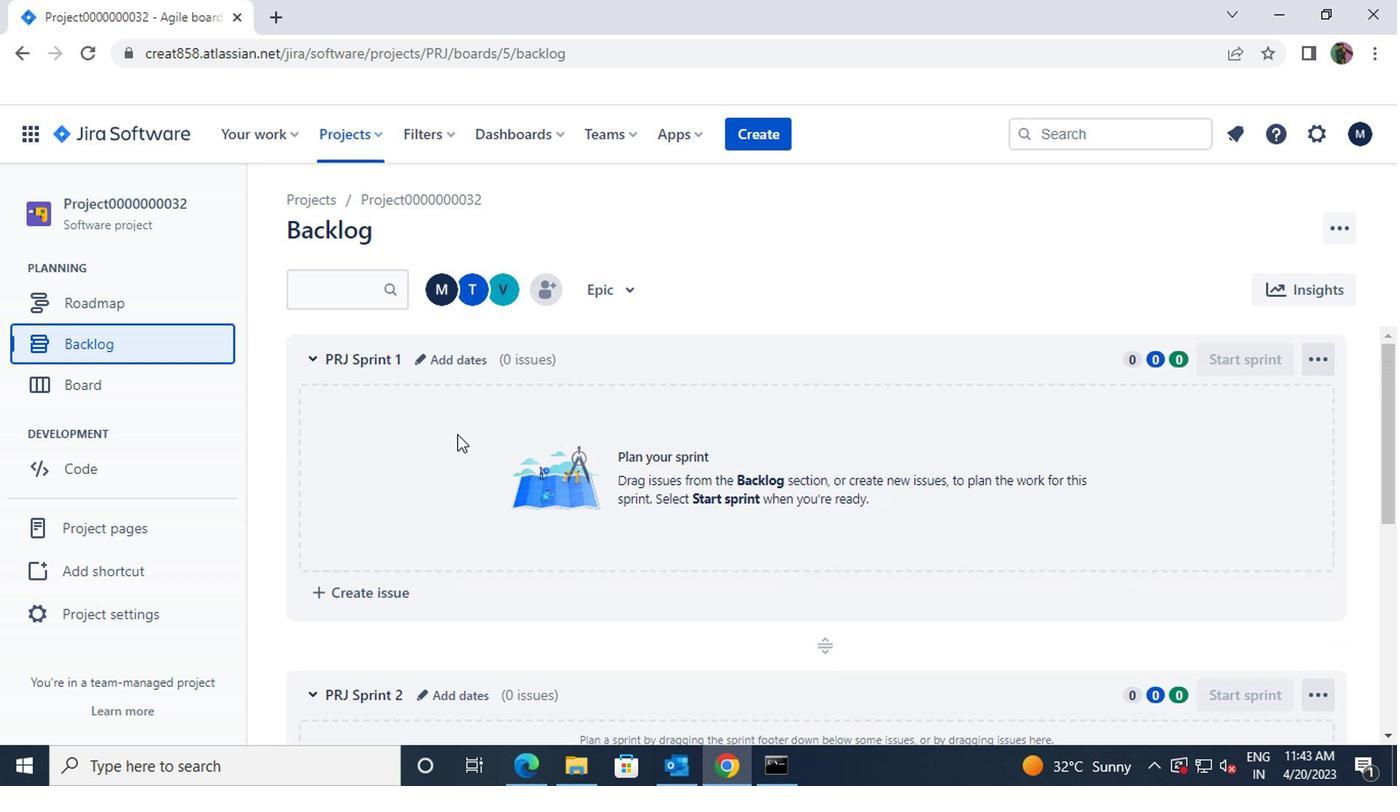 
Action: Mouse scrolled (457, 437) with delta (0, 0)
Screenshot: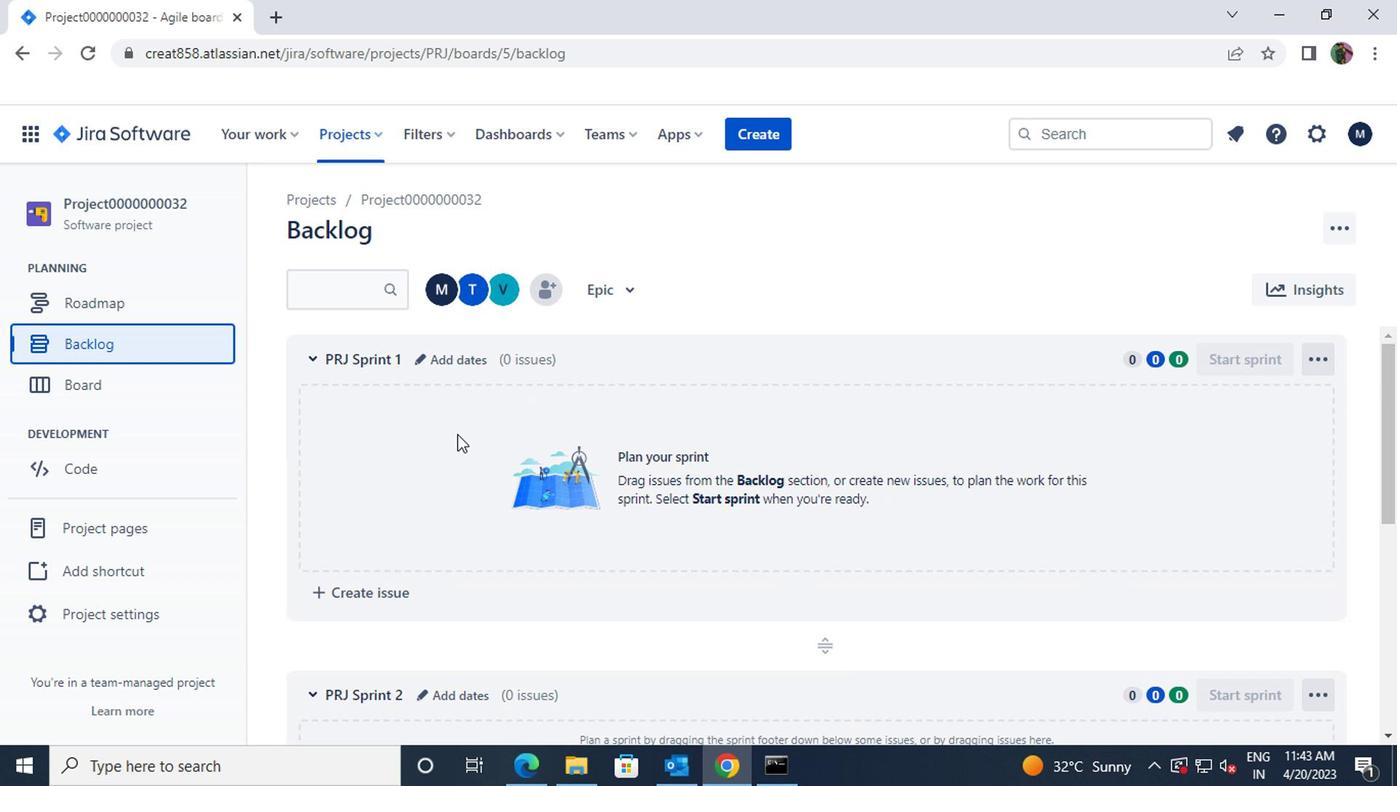 
Action: Mouse scrolled (457, 437) with delta (0, 0)
Screenshot: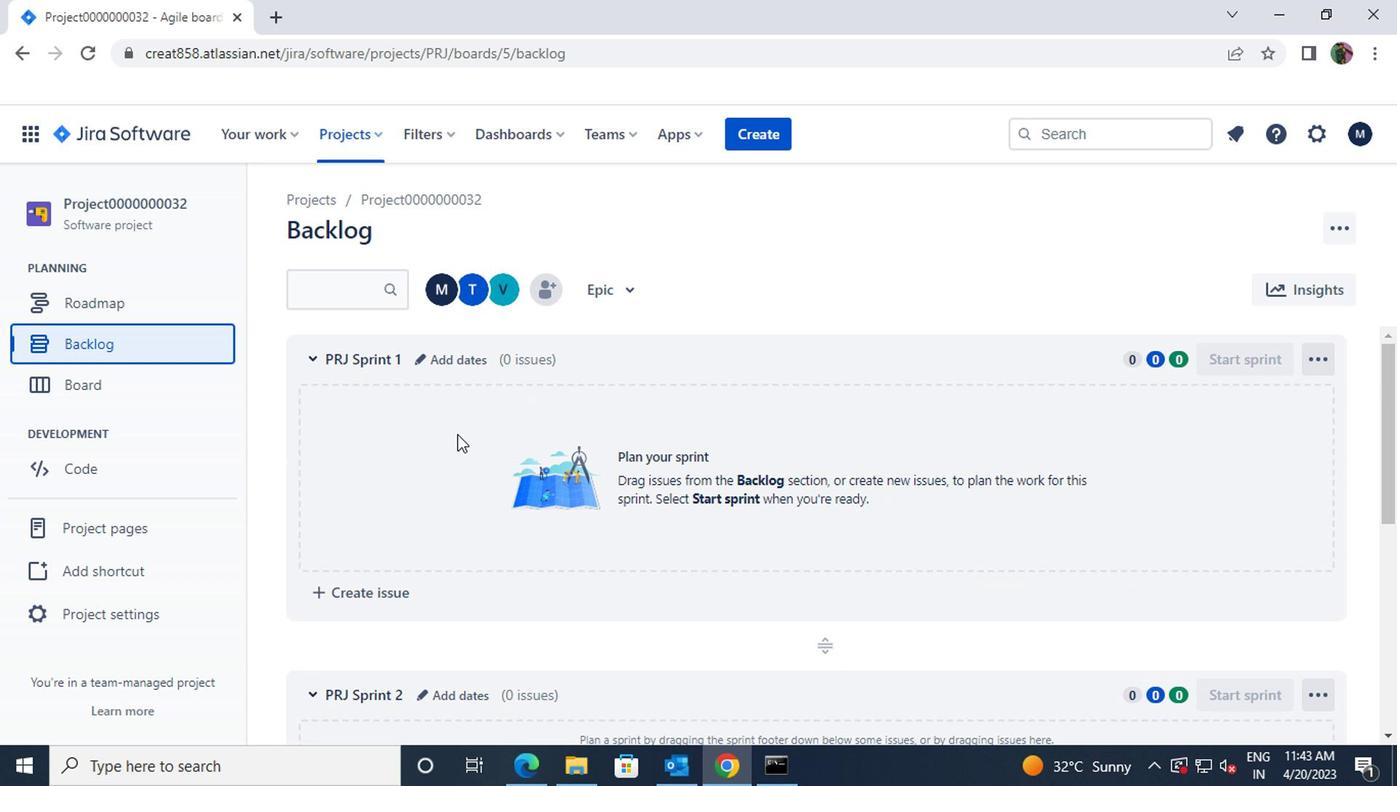 
Action: Mouse scrolled (457, 437) with delta (0, 0)
Screenshot: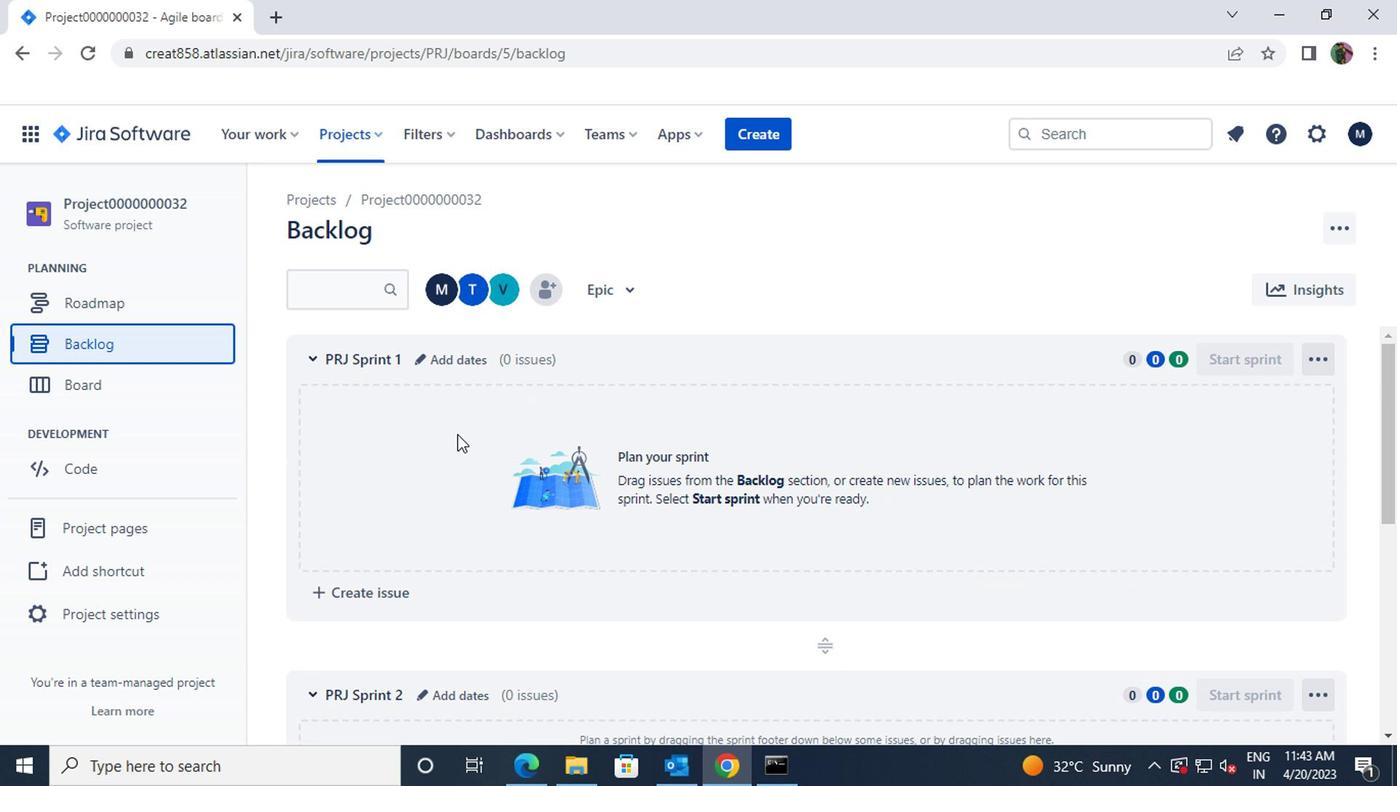 
Action: Mouse moved to (1309, 357)
Screenshot: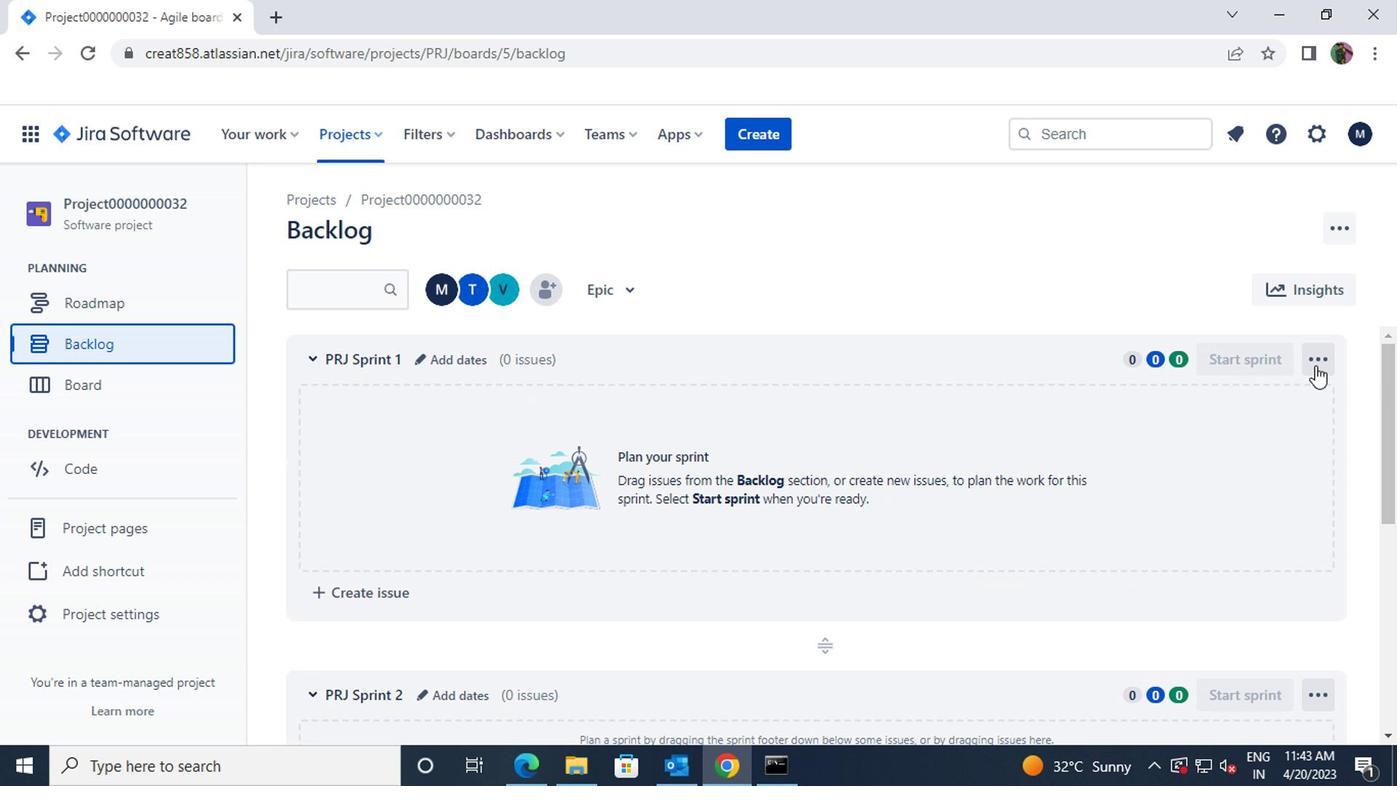 
Action: Mouse pressed left at (1309, 357)
Screenshot: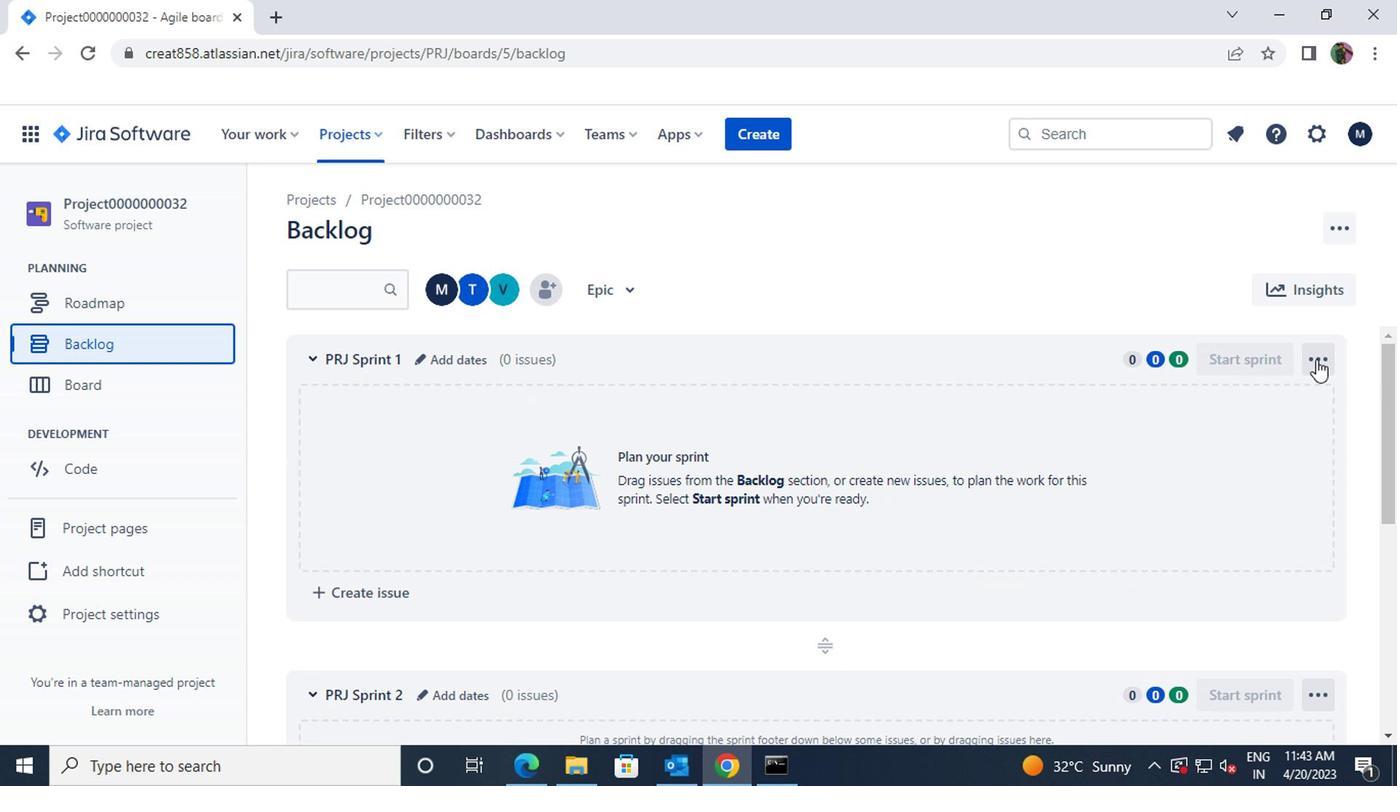 
Action: Mouse moved to (1072, 398)
Screenshot: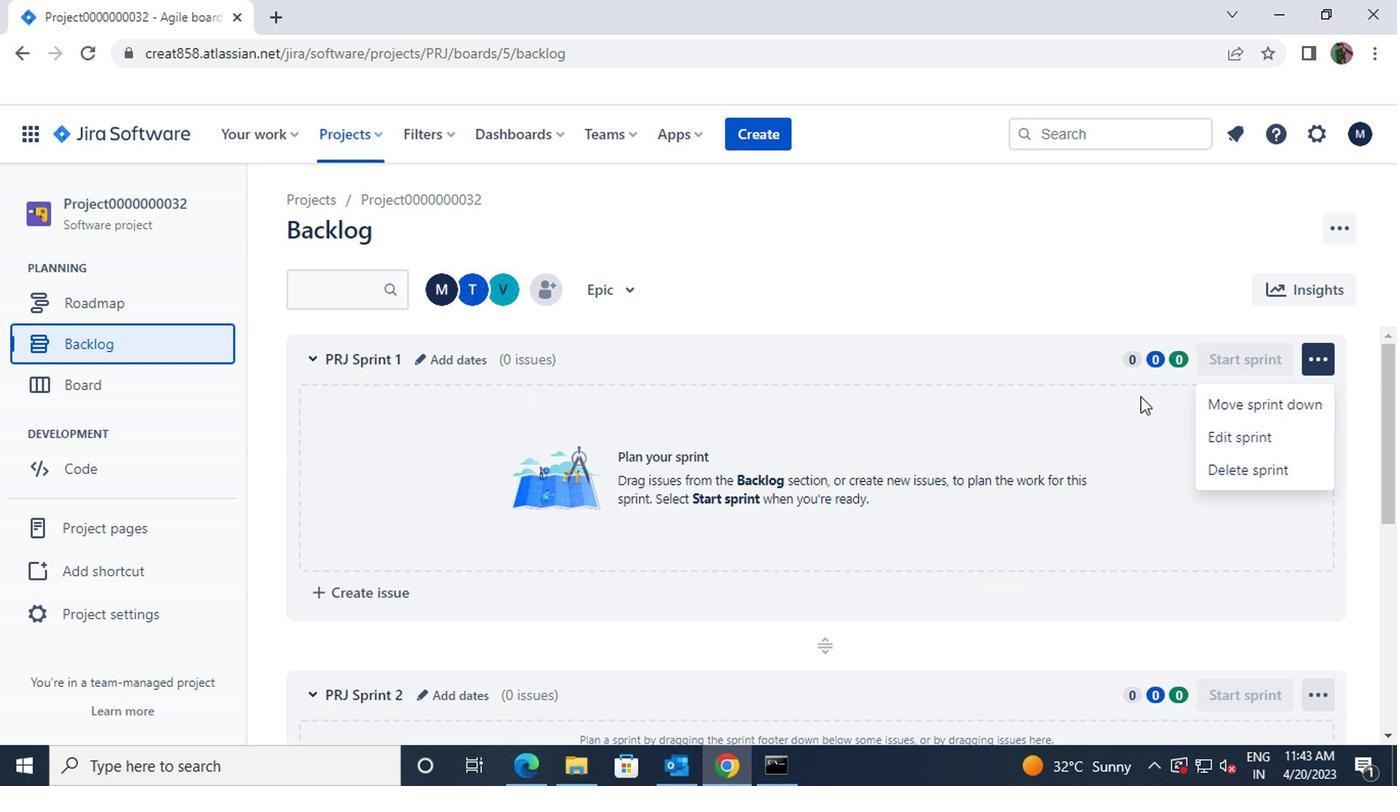 
Action: Mouse scrolled (1072, 398) with delta (0, 0)
Screenshot: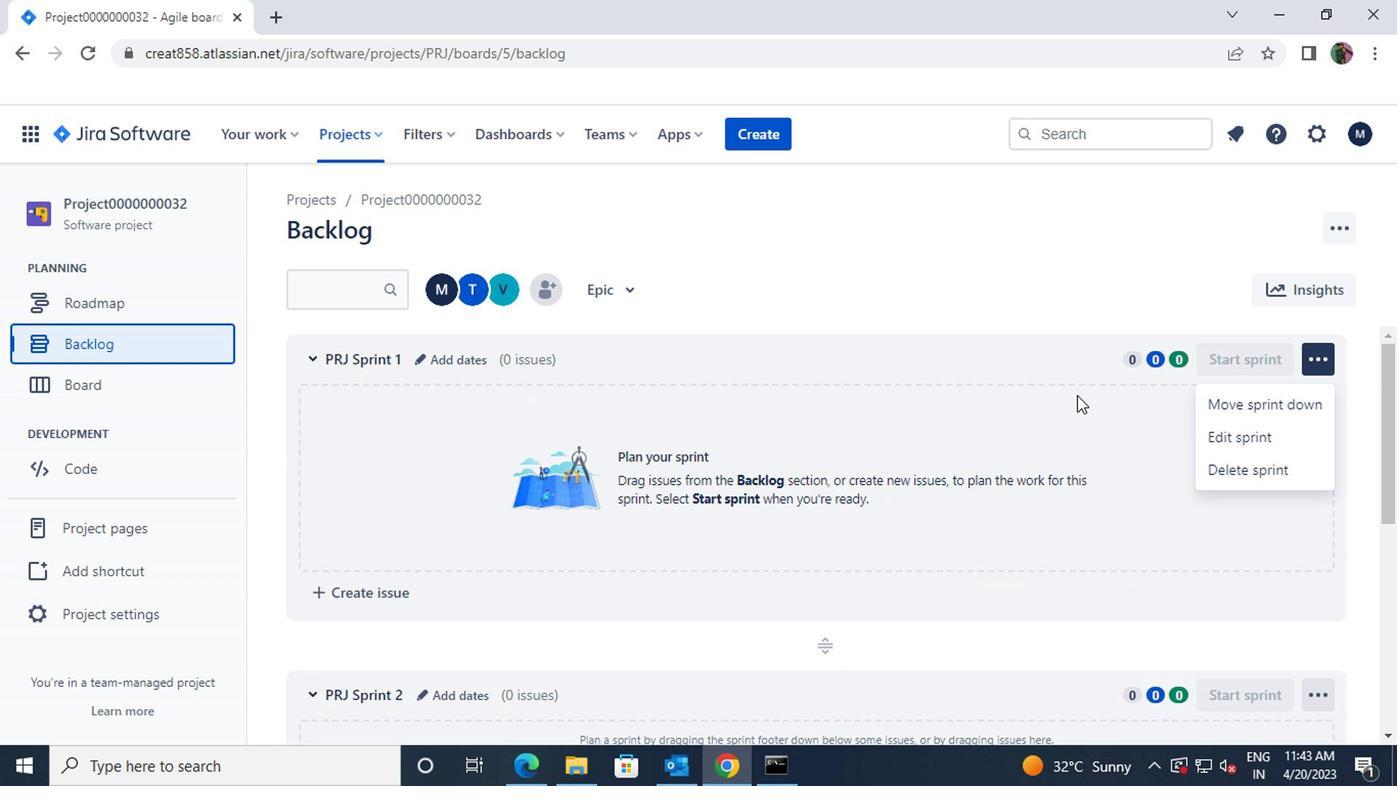 
Action: Mouse moved to (413, 362)
Screenshot: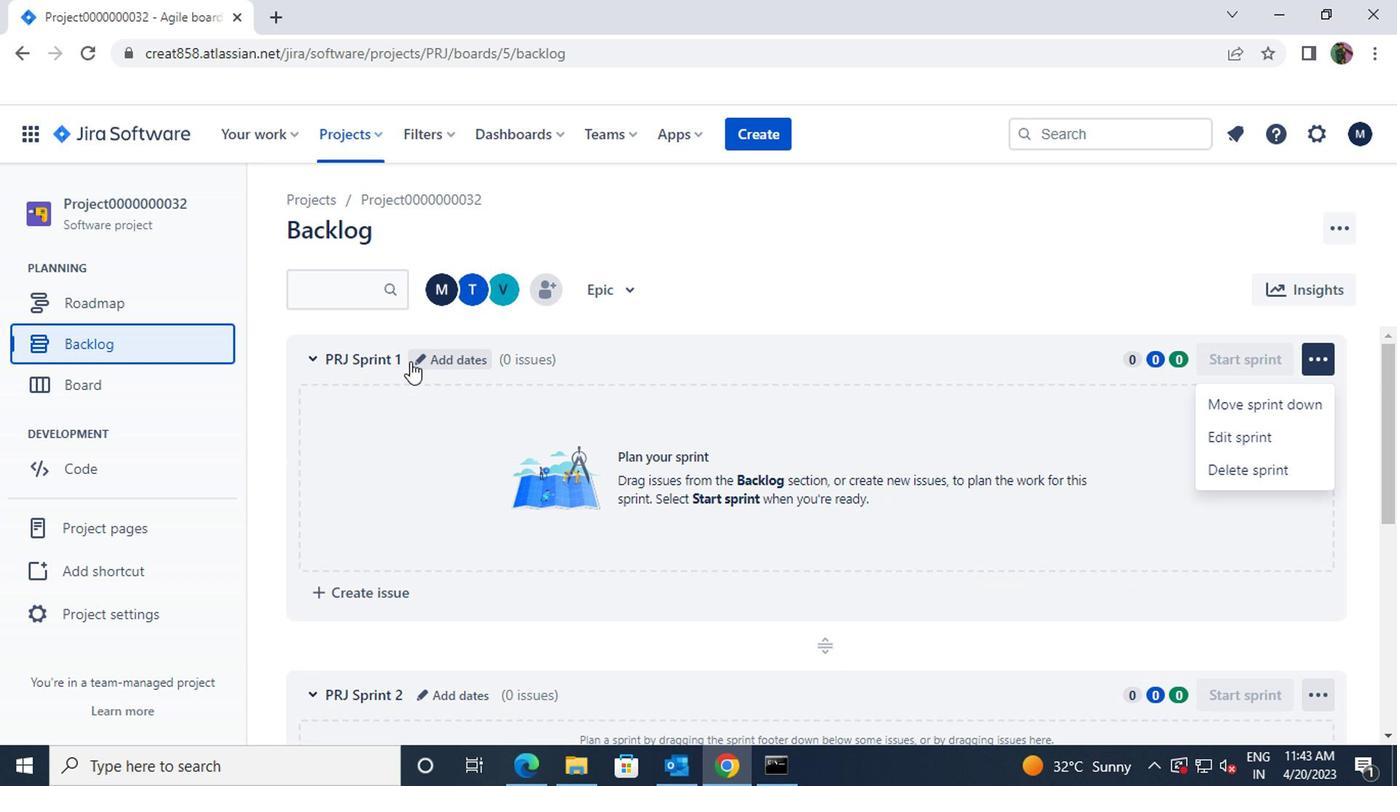 
Action: Mouse pressed left at (413, 362)
Screenshot: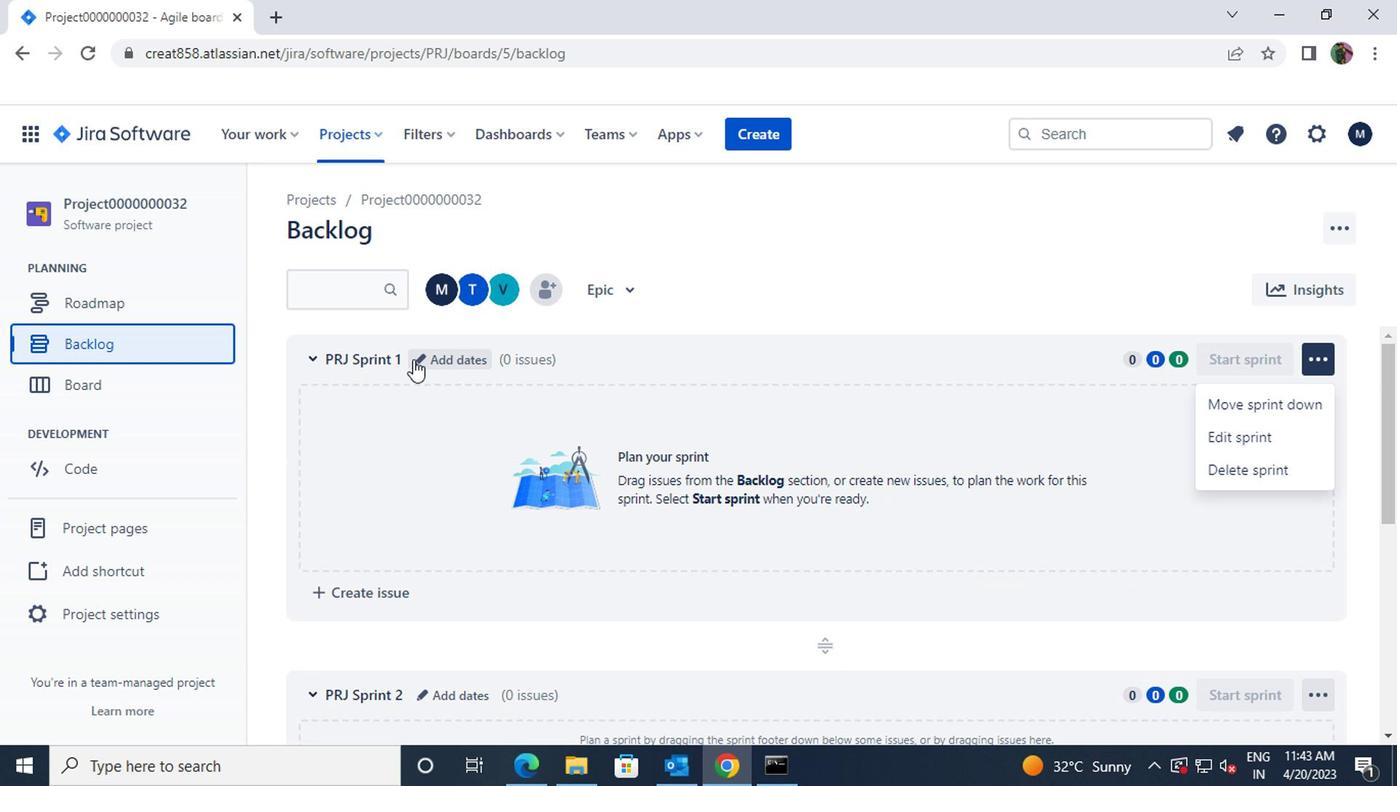 
Action: Mouse moved to (507, 283)
Screenshot: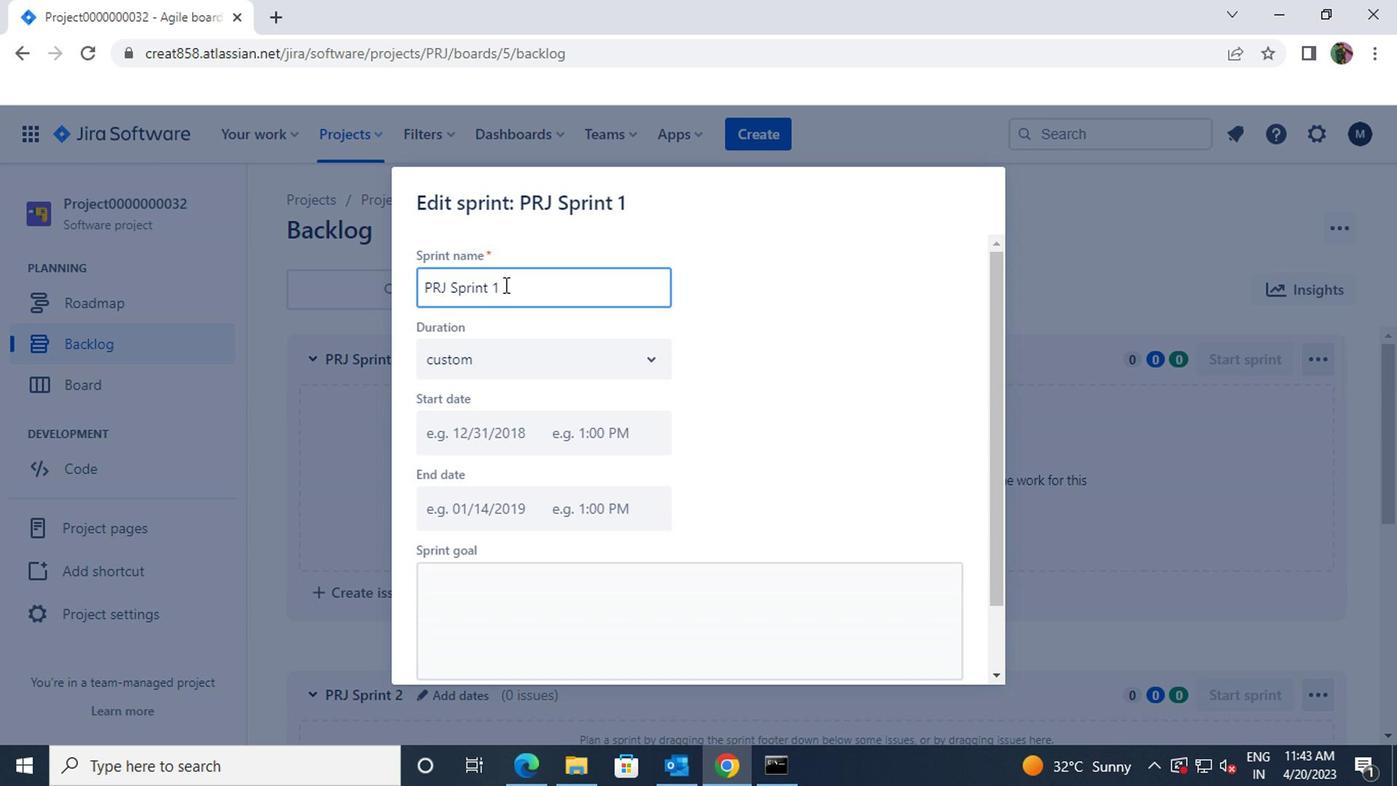 
Action: Mouse pressed left at (507, 283)
Screenshot: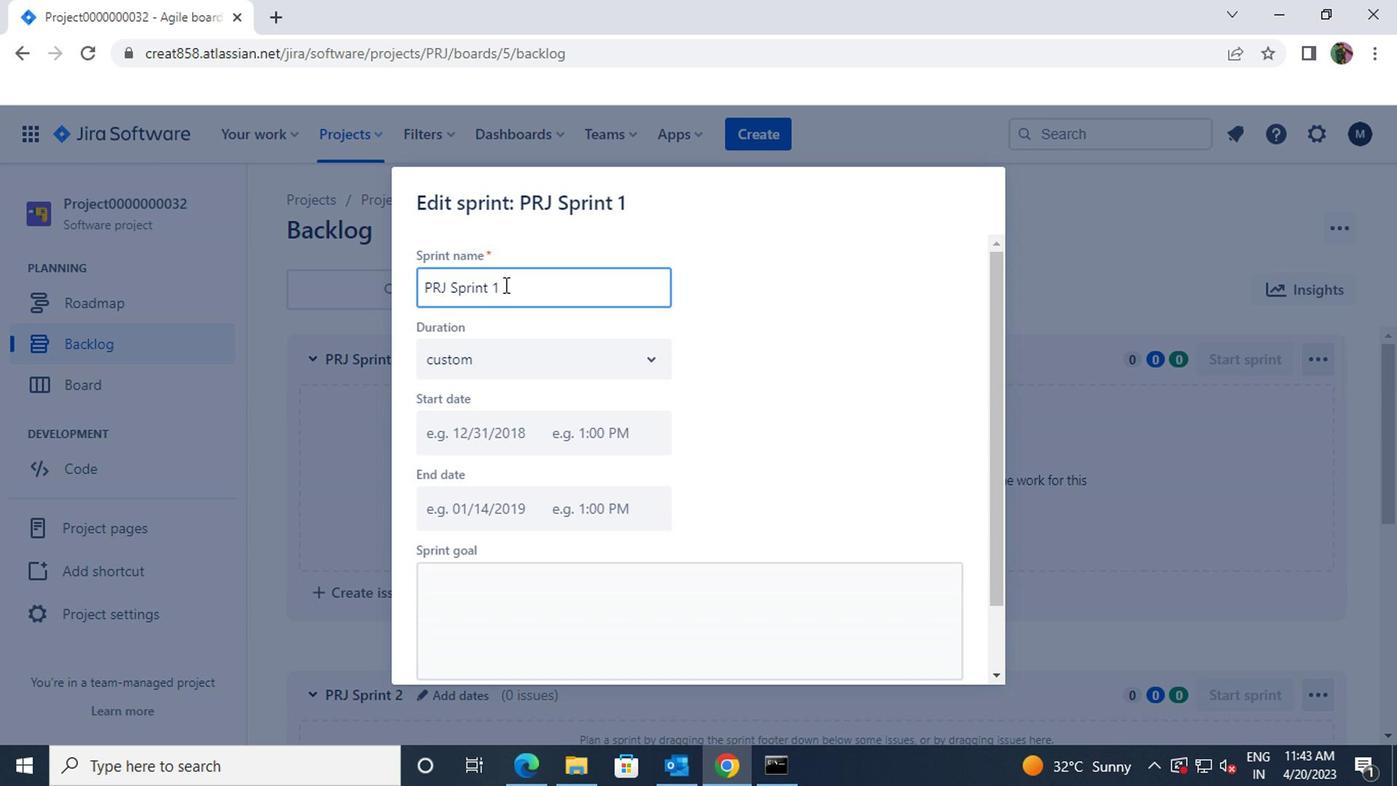 
Action: Mouse moved to (398, 288)
Screenshot: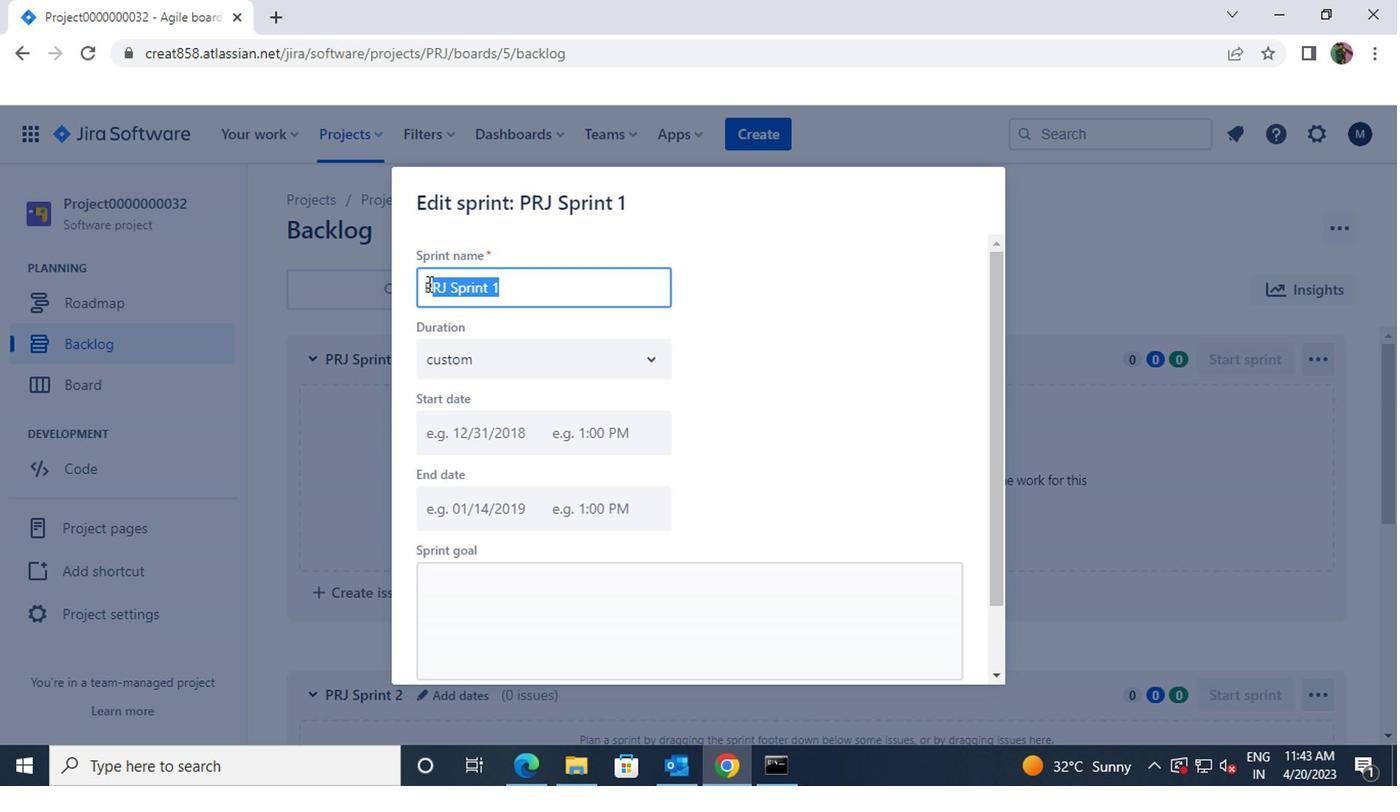 
Action: Key pressed sprint0000000094
Screenshot: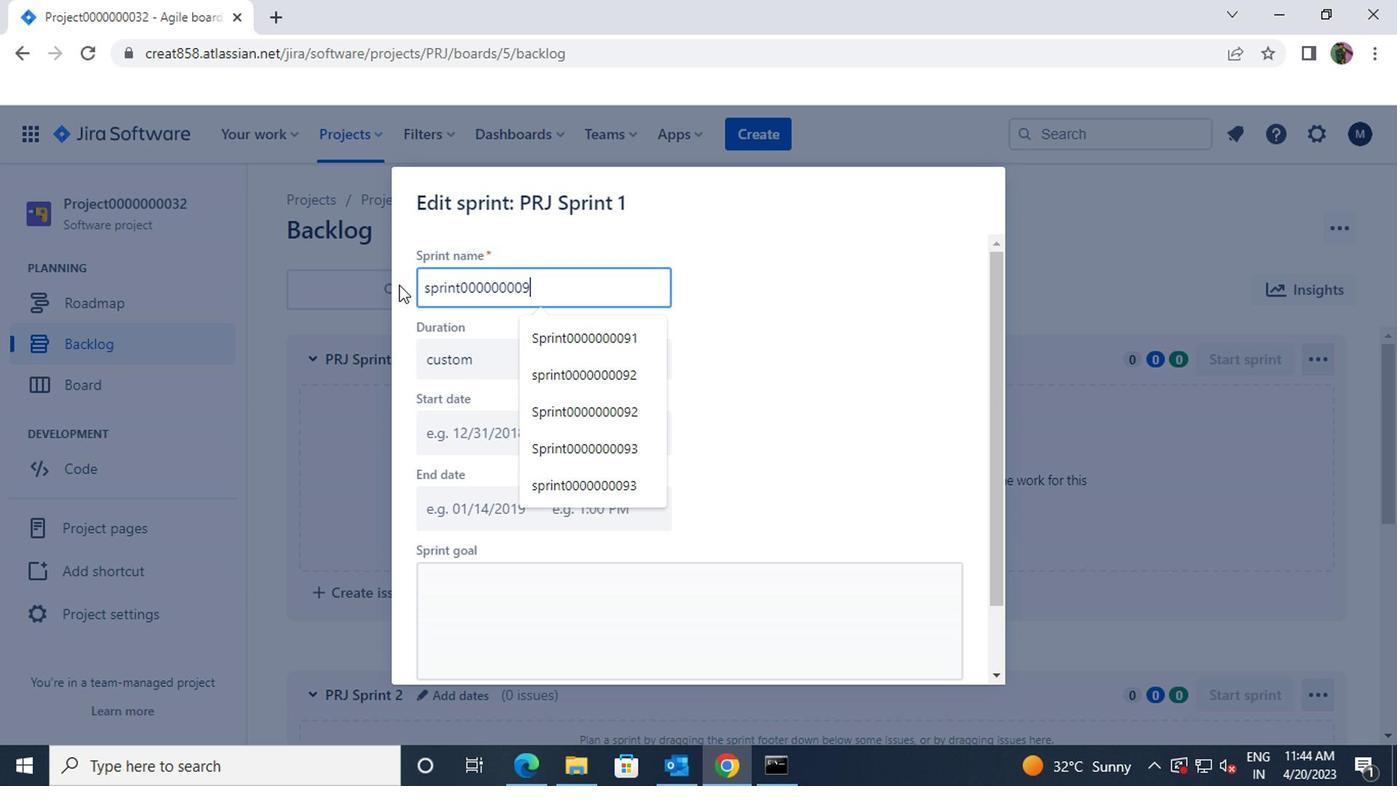
Action: Mouse moved to (593, 391)
Screenshot: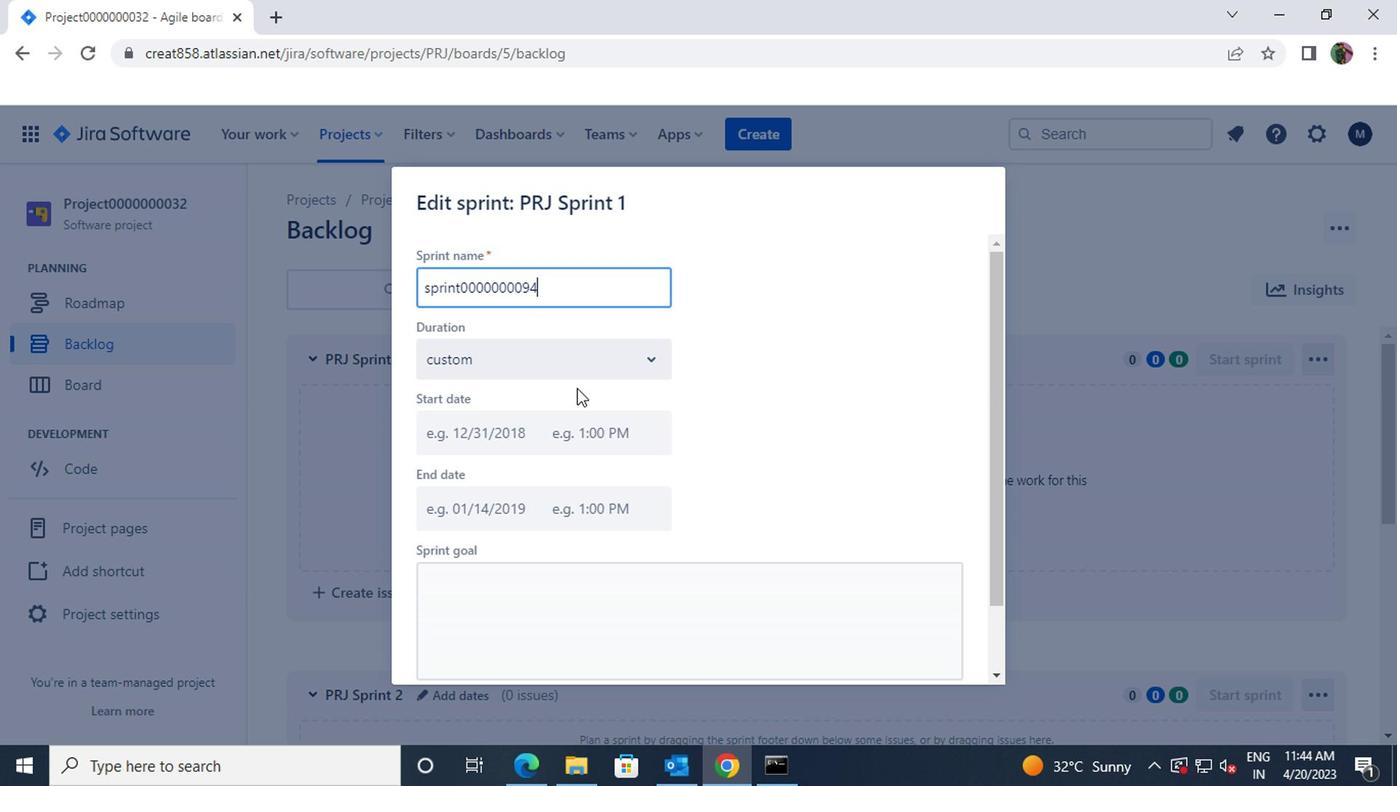 
Action: Mouse scrolled (593, 390) with delta (0, 0)
Screenshot: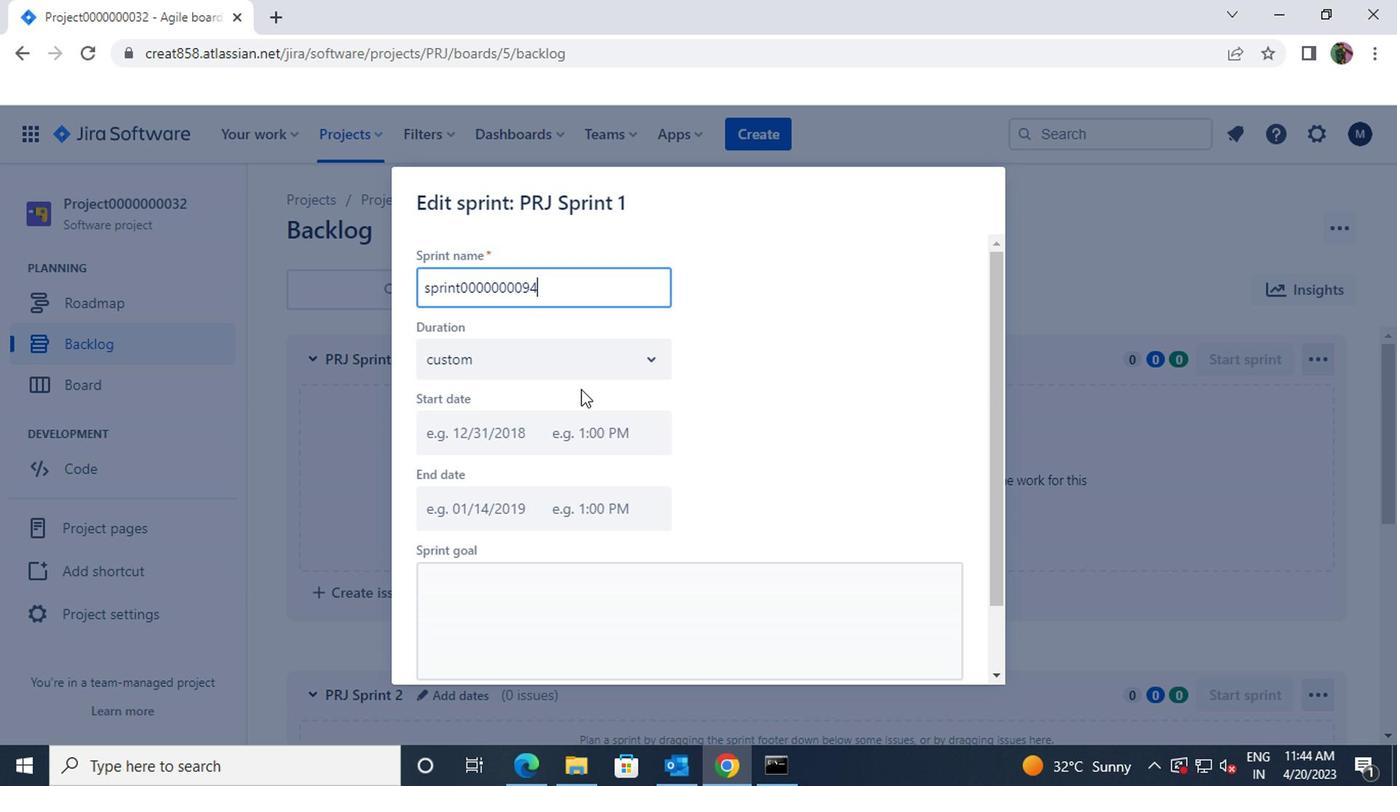 
Action: Mouse scrolled (593, 390) with delta (0, 0)
Screenshot: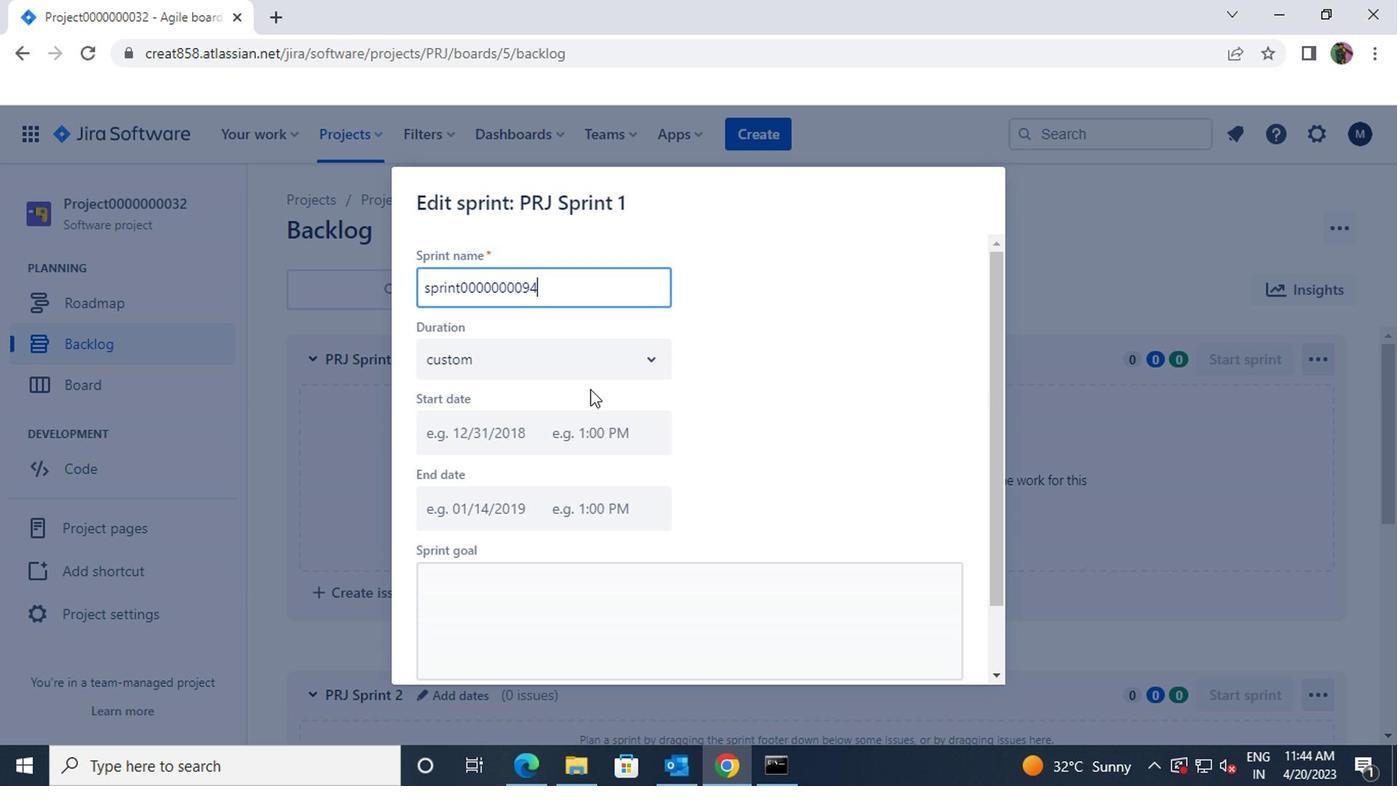 
Action: Mouse moved to (598, 398)
Screenshot: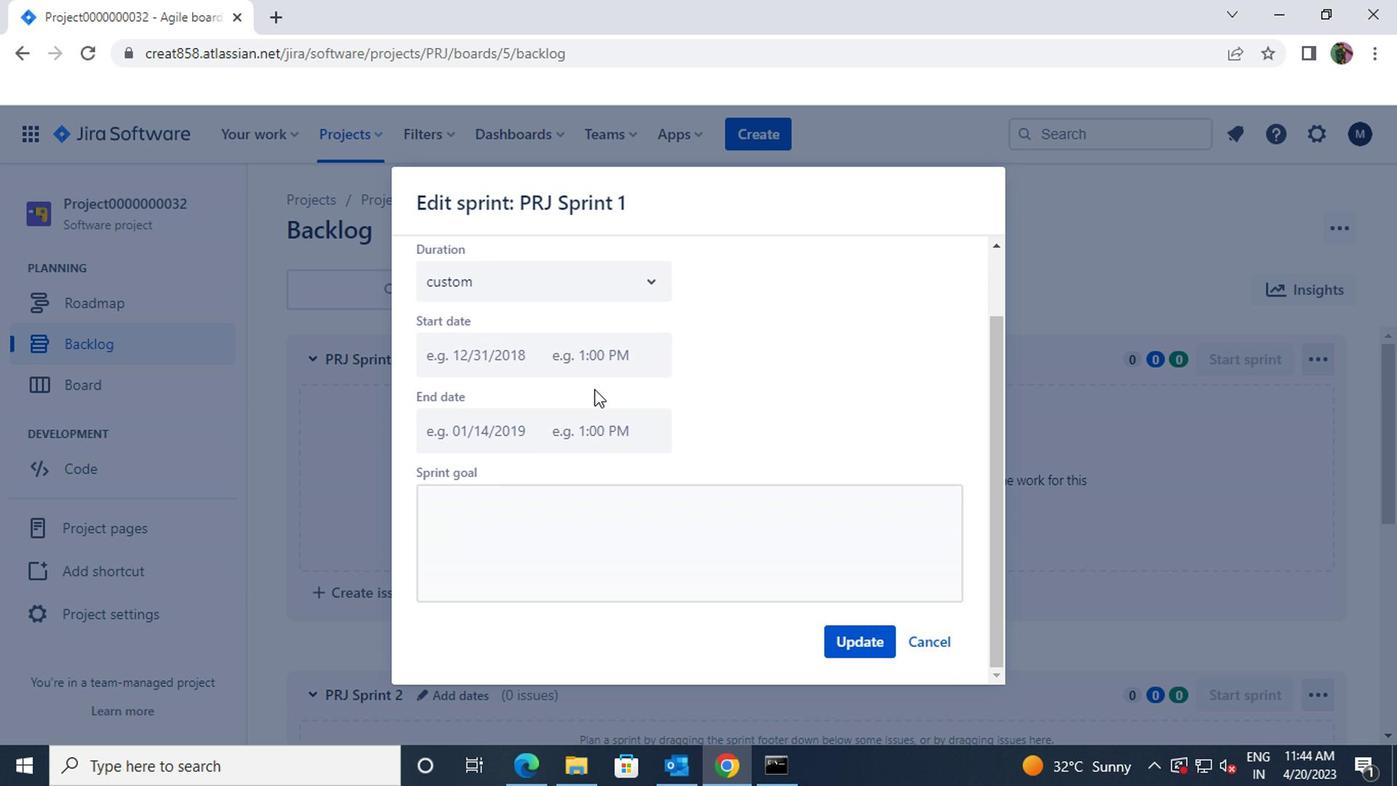 
Action: Mouse scrolled (598, 398) with delta (0, 0)
Screenshot: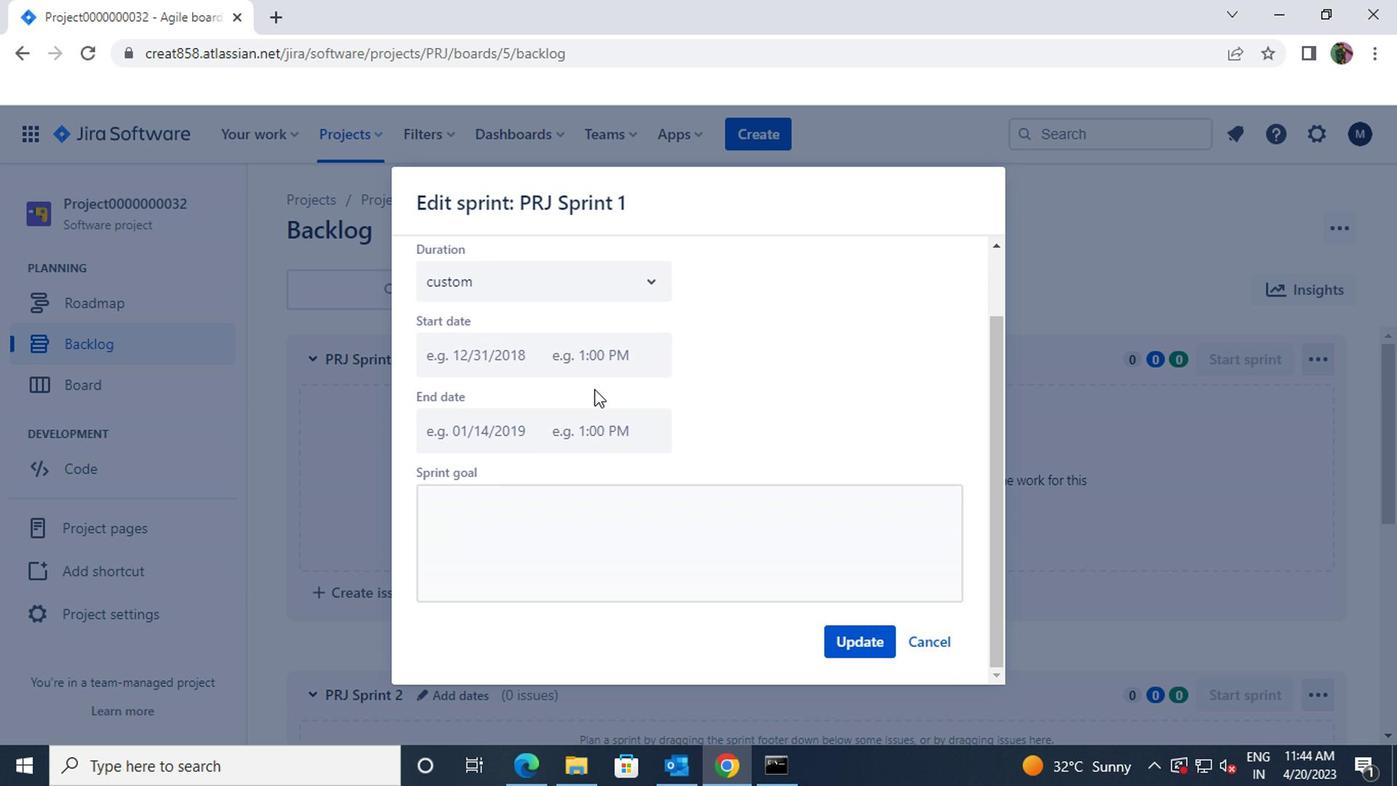 
Action: Mouse moved to (605, 406)
Screenshot: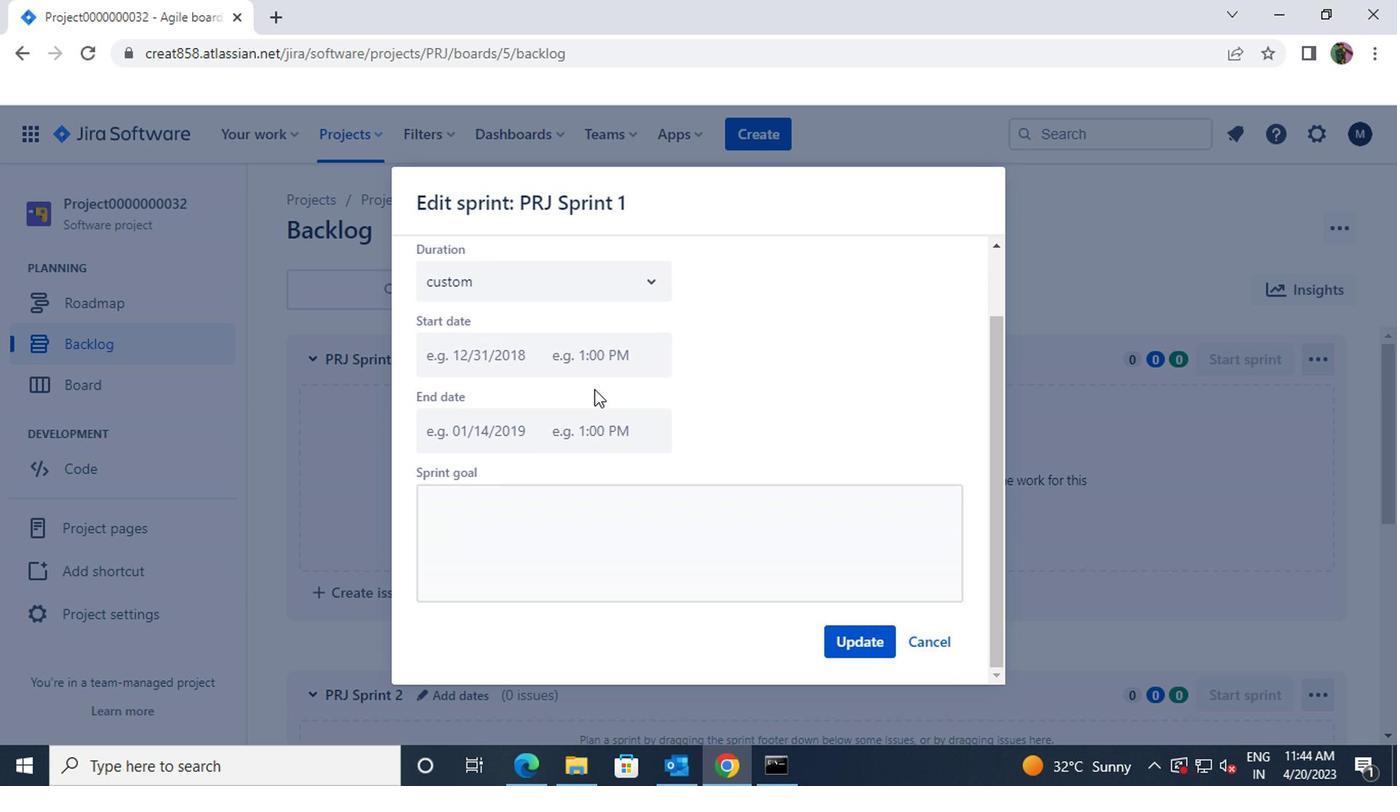 
Action: Mouse scrolled (605, 406) with delta (0, 0)
Screenshot: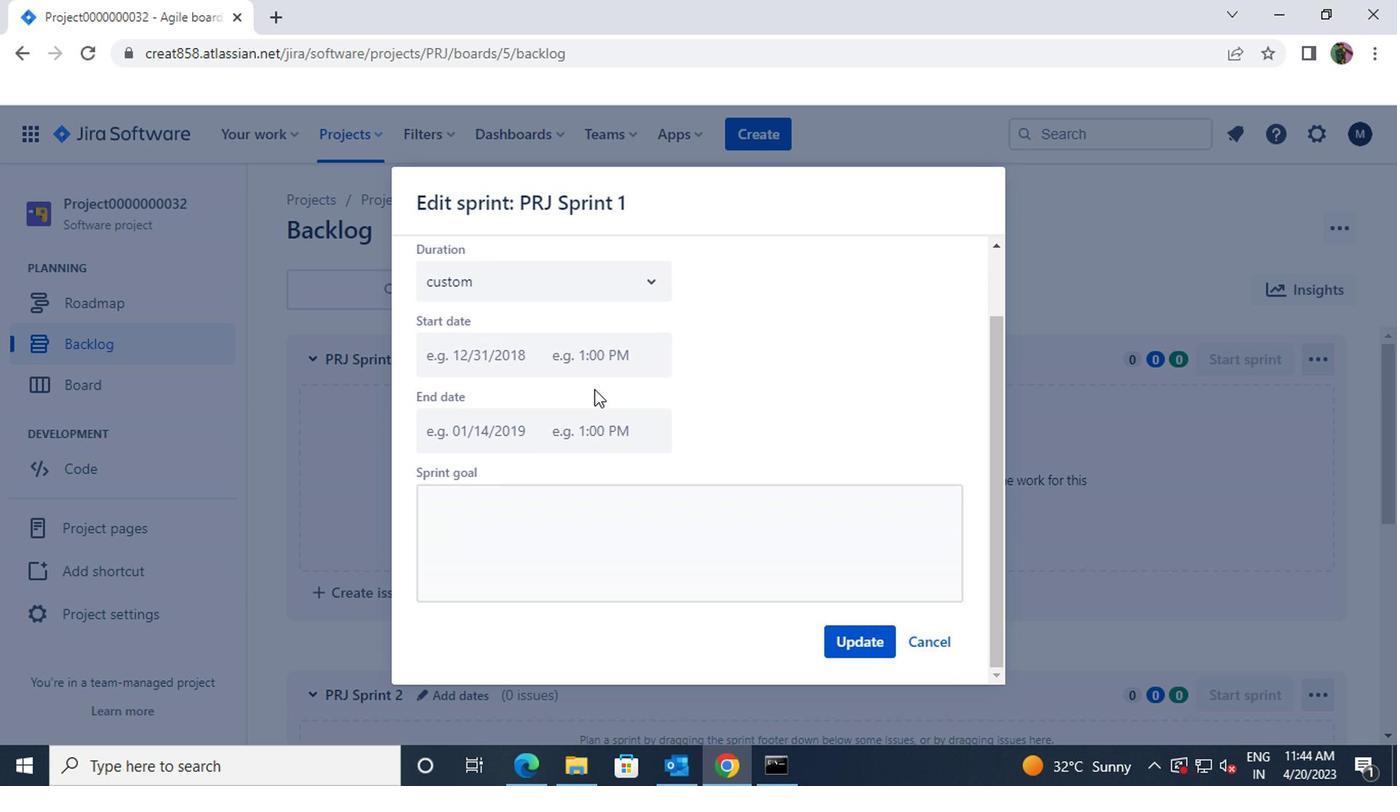 
Action: Mouse moved to (848, 647)
Screenshot: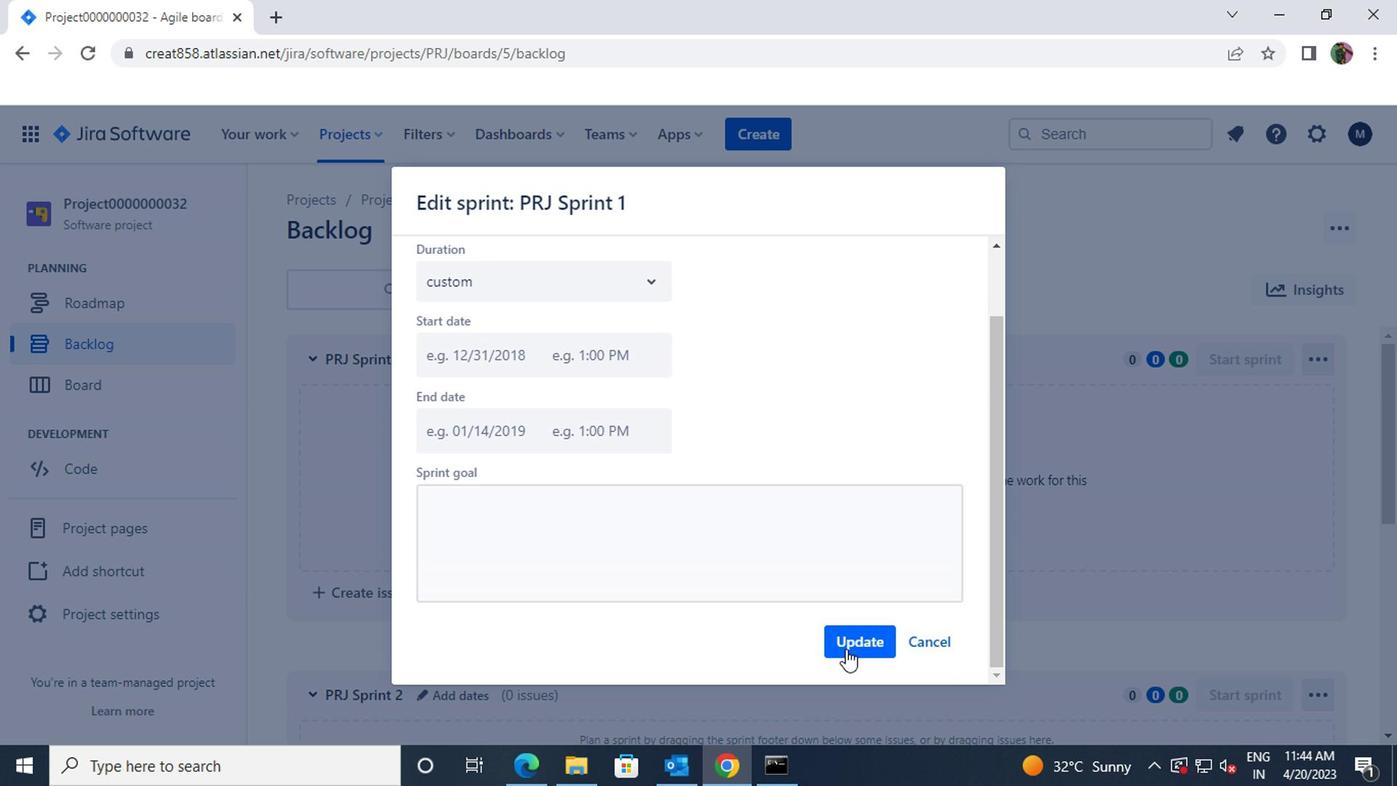 
Action: Mouse pressed left at (848, 647)
Screenshot: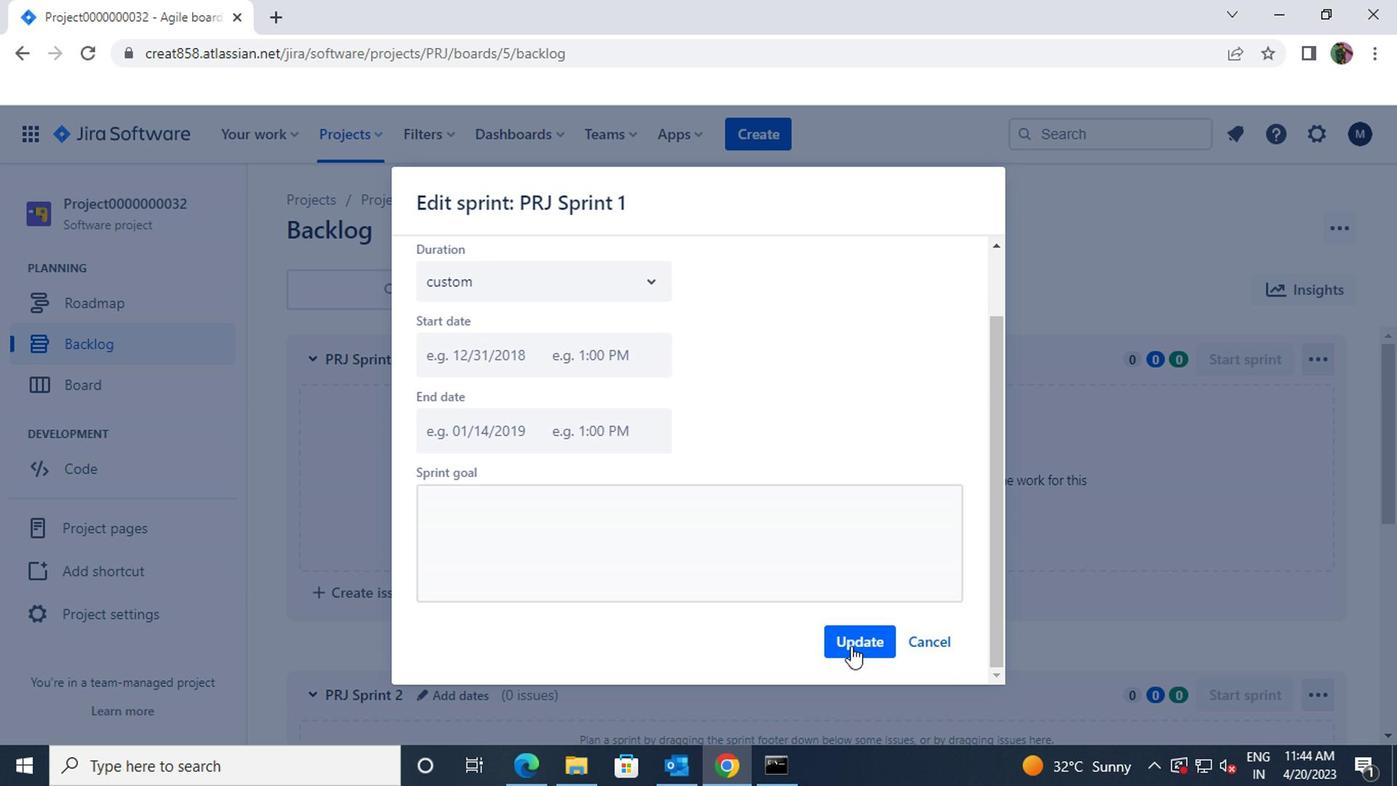 
Action: Mouse moved to (457, 361)
Screenshot: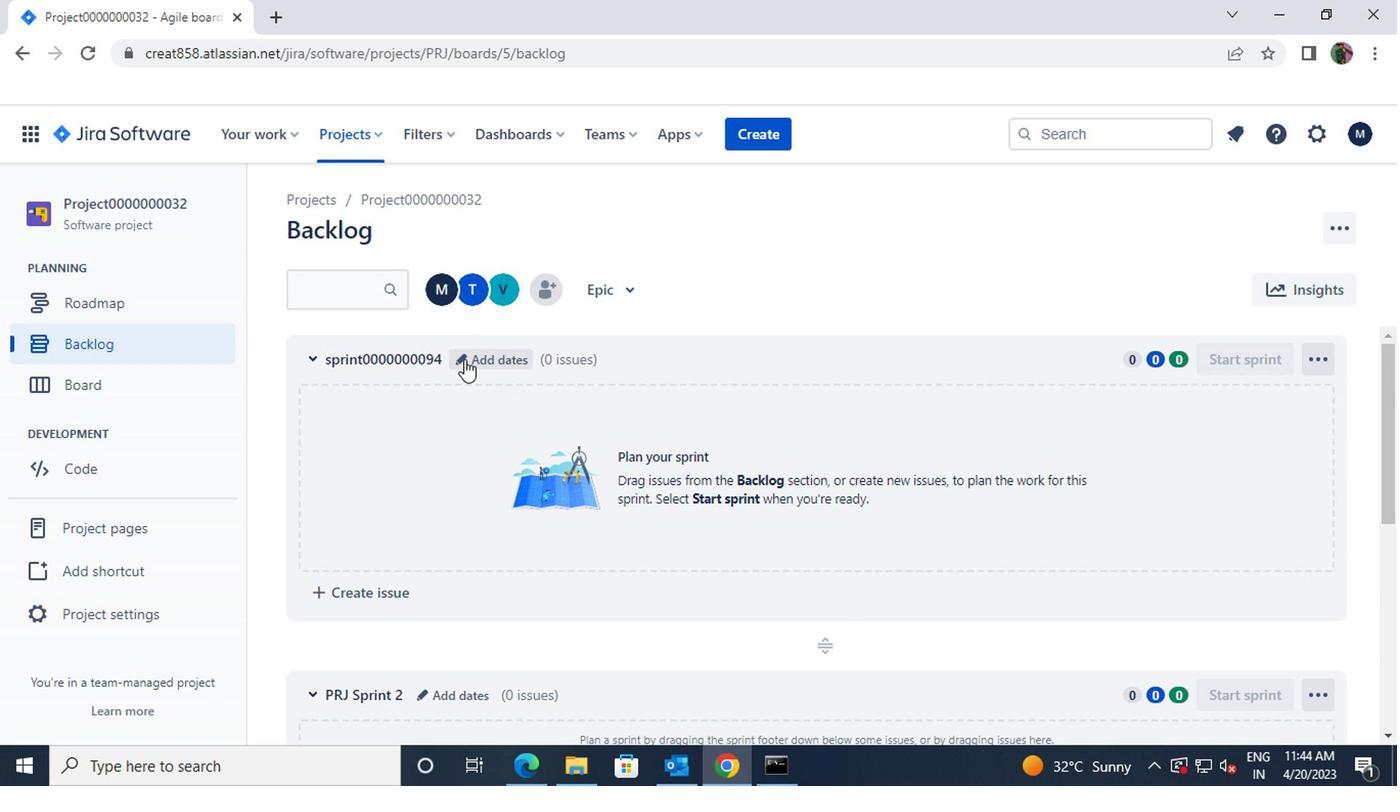 
Action: Mouse pressed left at (457, 361)
Screenshot: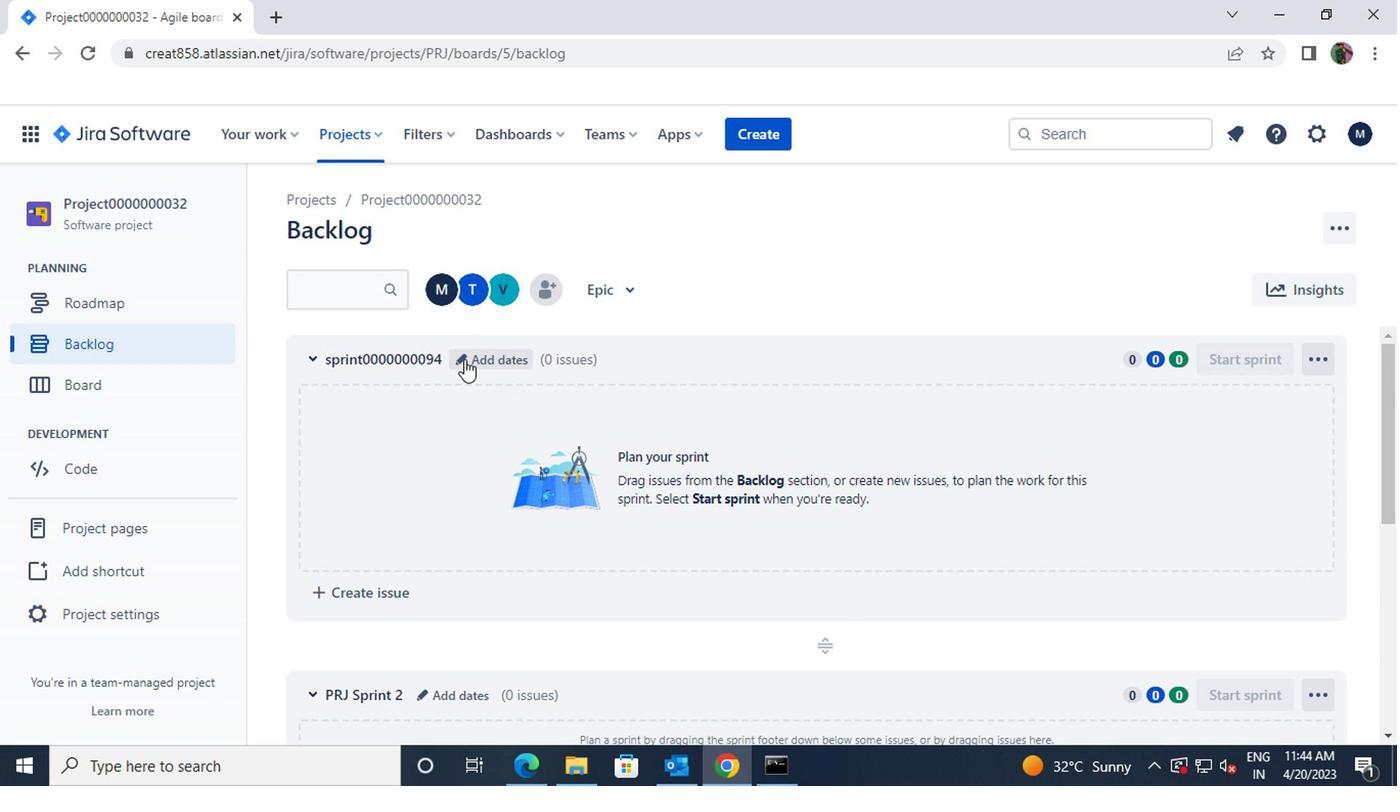
Action: Mouse moved to (635, 363)
Screenshot: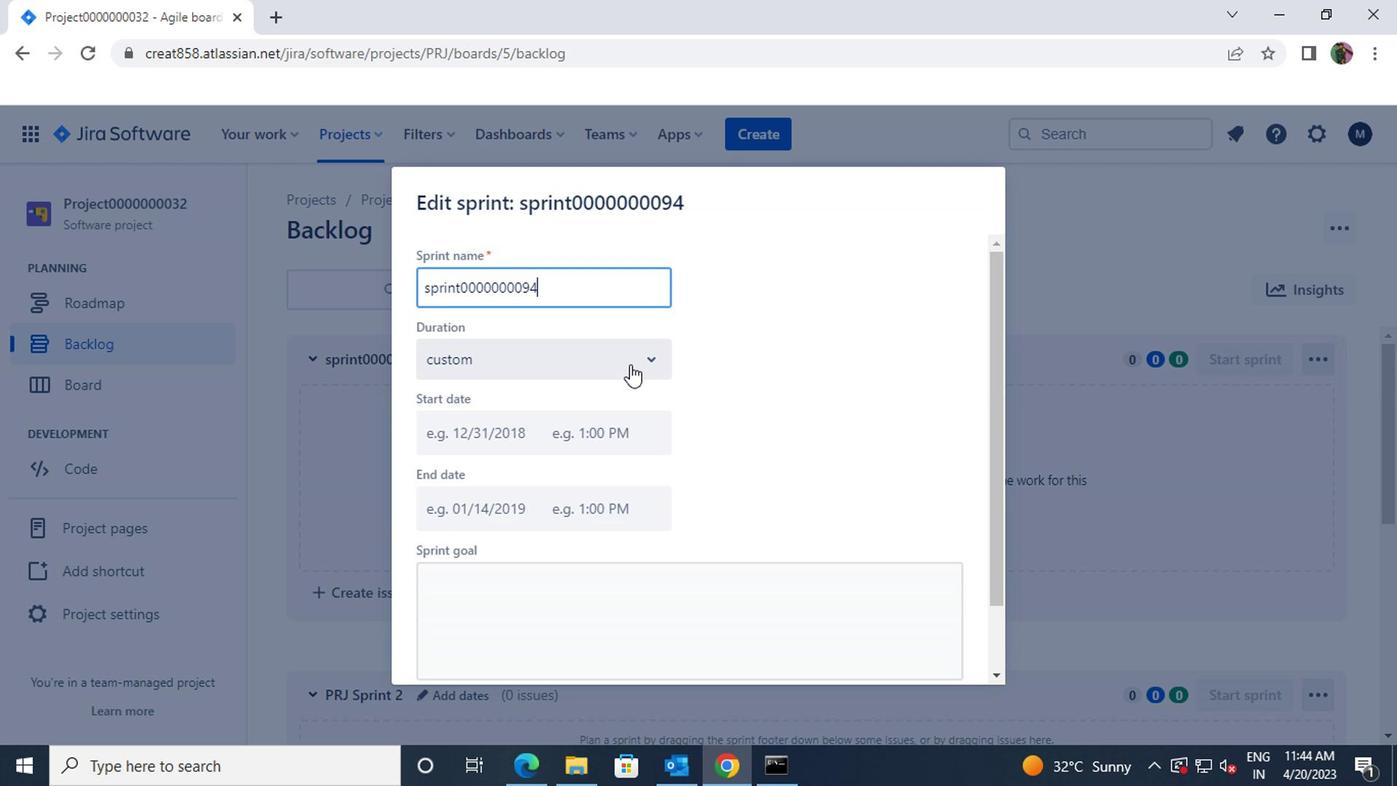 
Action: Mouse pressed left at (635, 363)
Screenshot: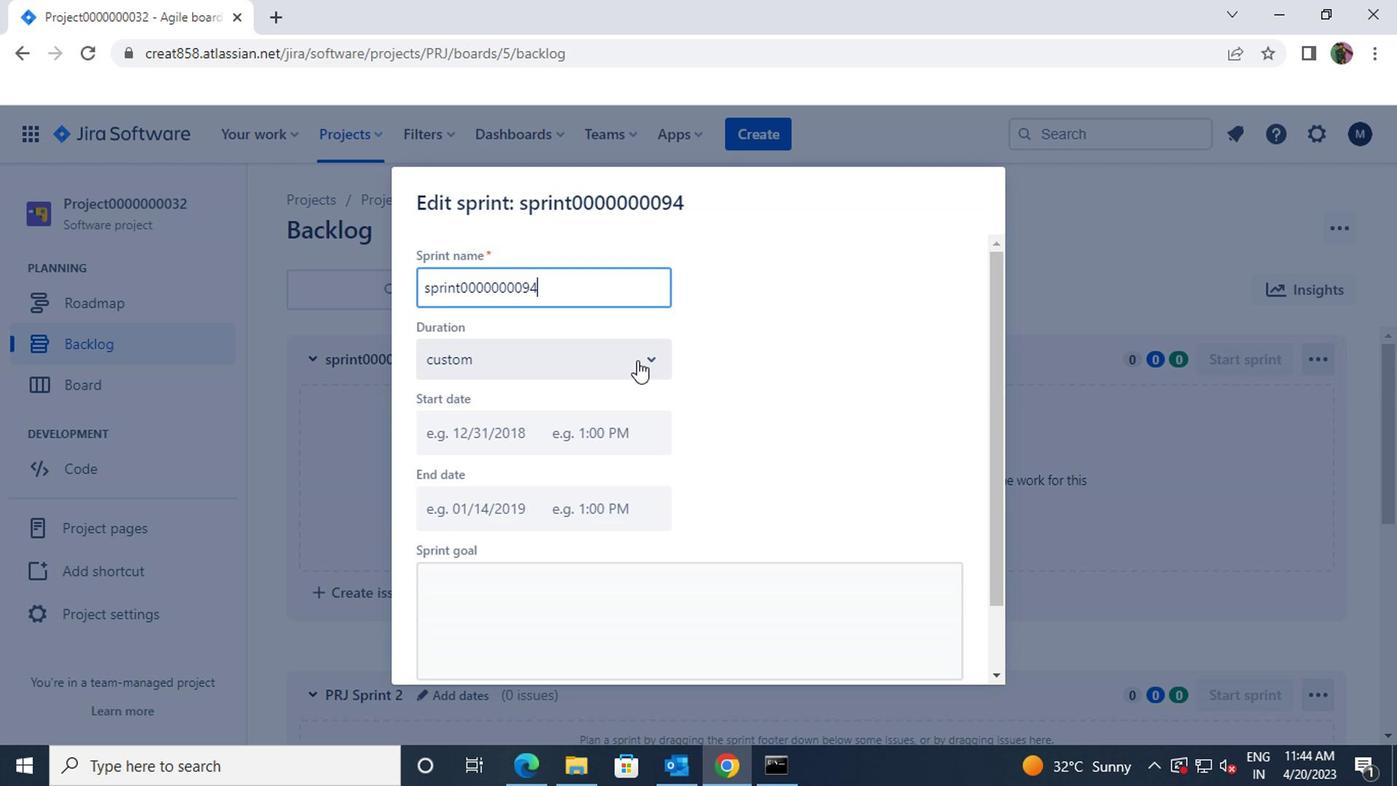 
Action: Mouse moved to (467, 505)
Screenshot: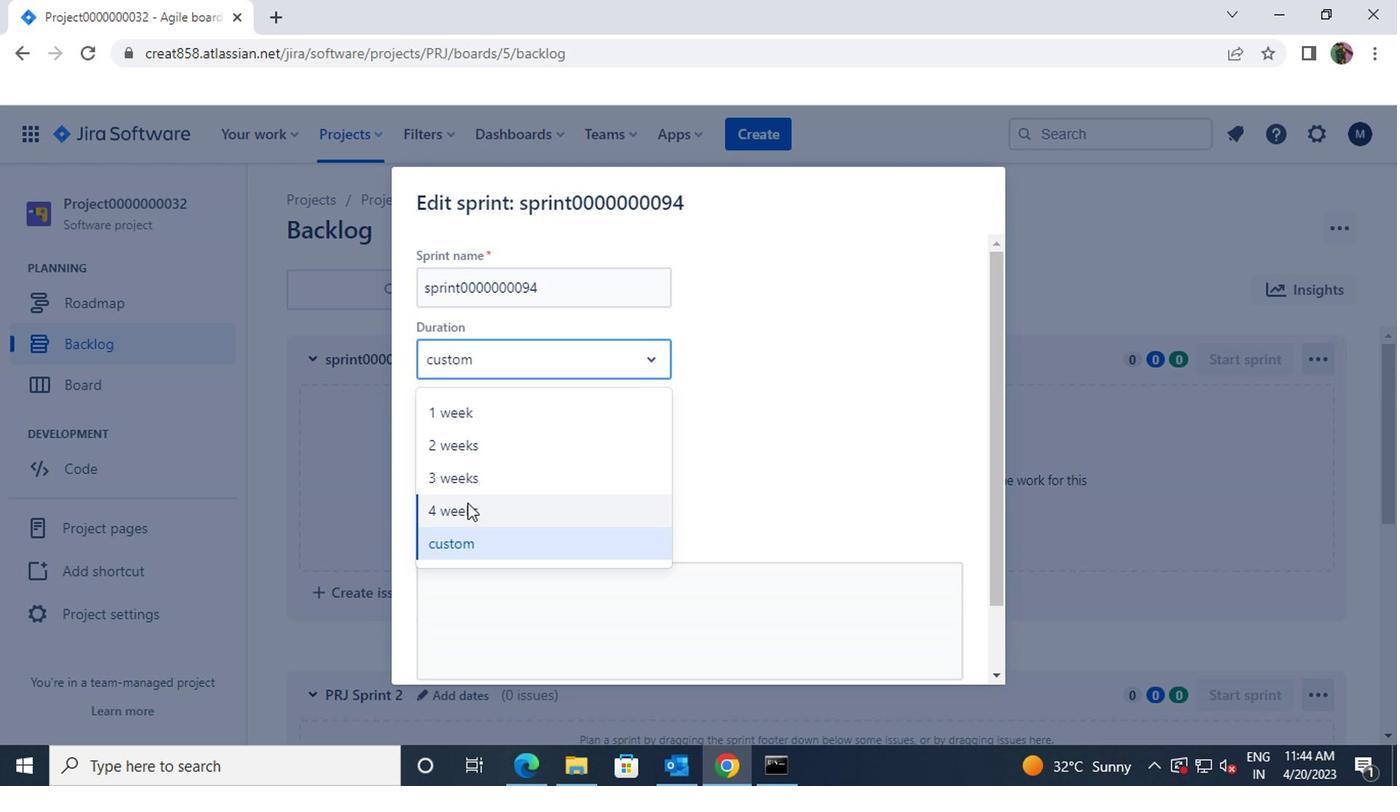 
Action: Mouse pressed left at (467, 505)
Screenshot: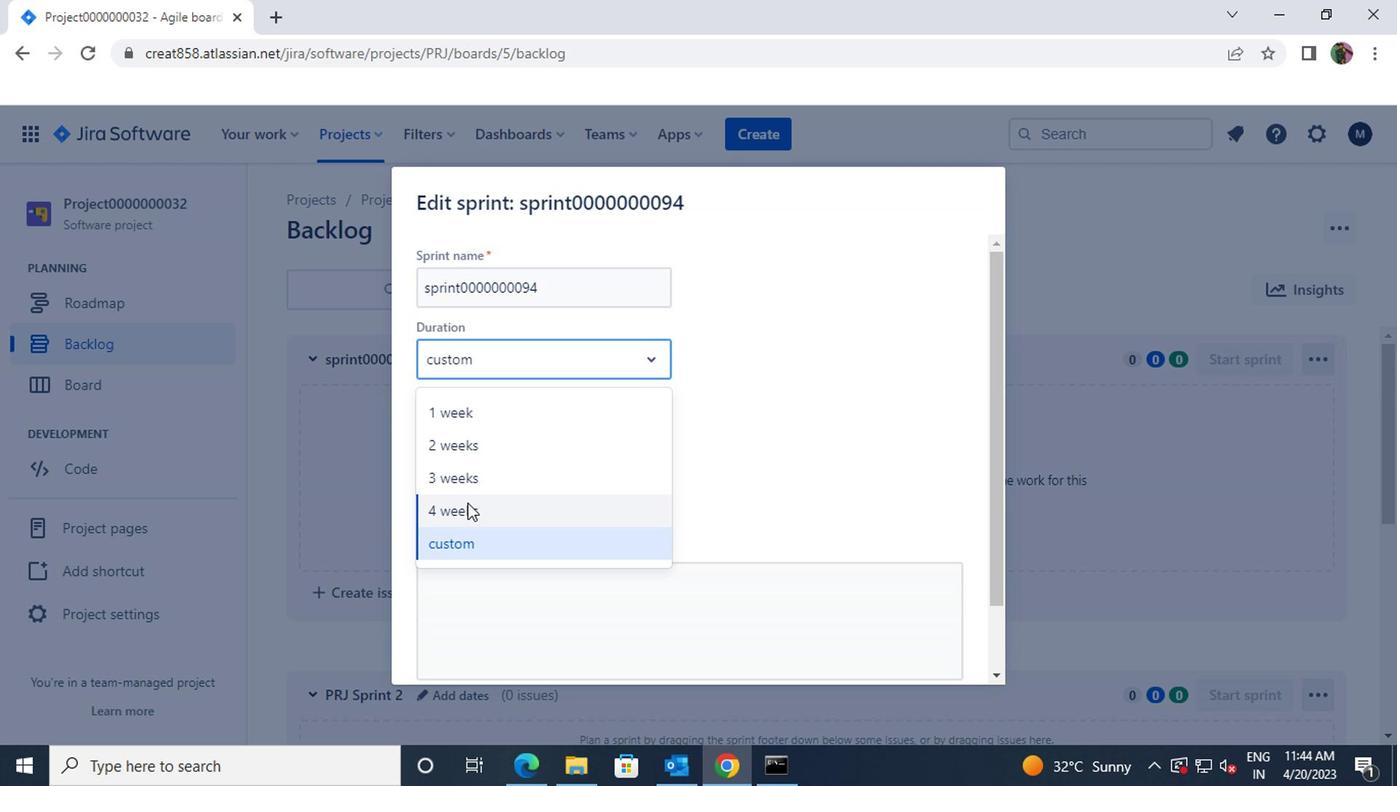 
Action: Mouse moved to (483, 506)
Screenshot: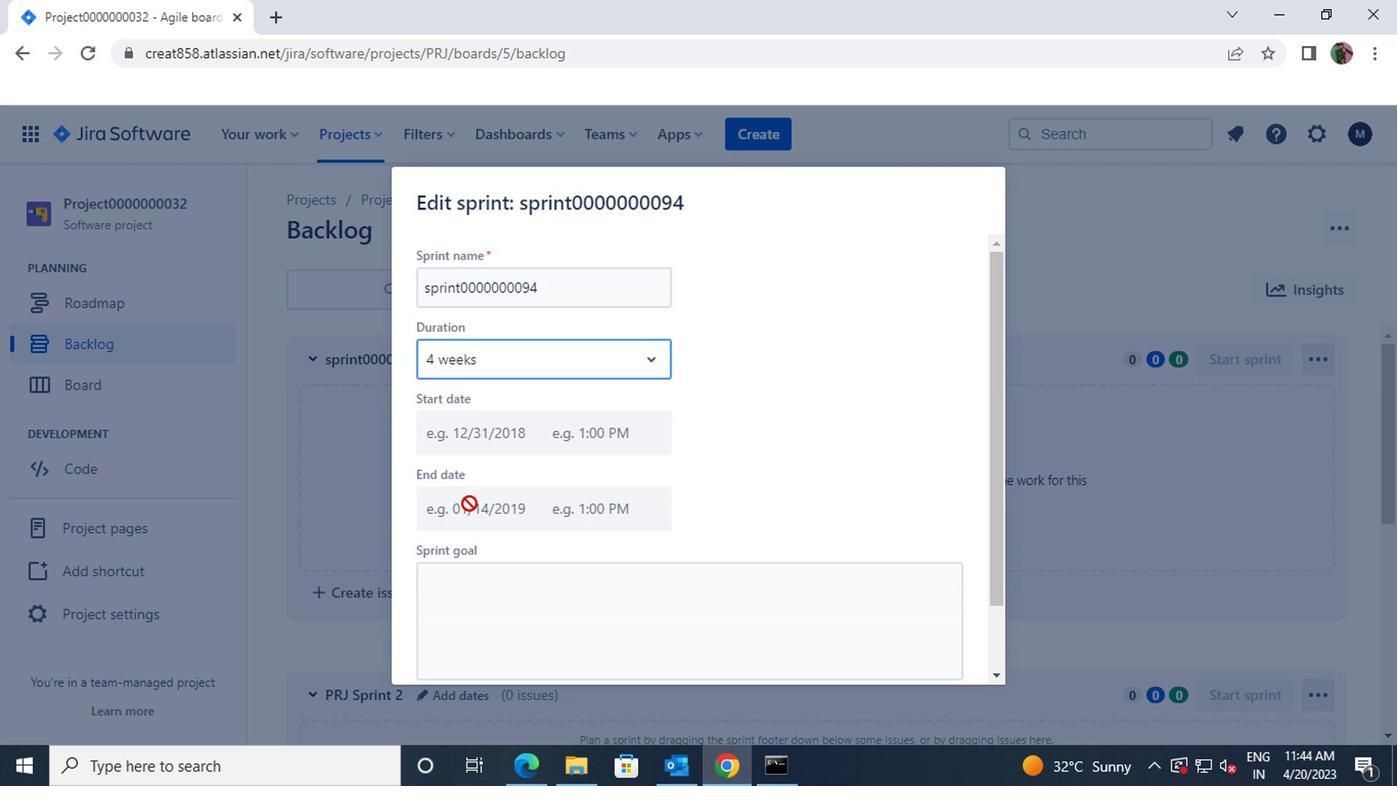 
Action: Mouse scrolled (483, 505) with delta (0, 0)
Screenshot: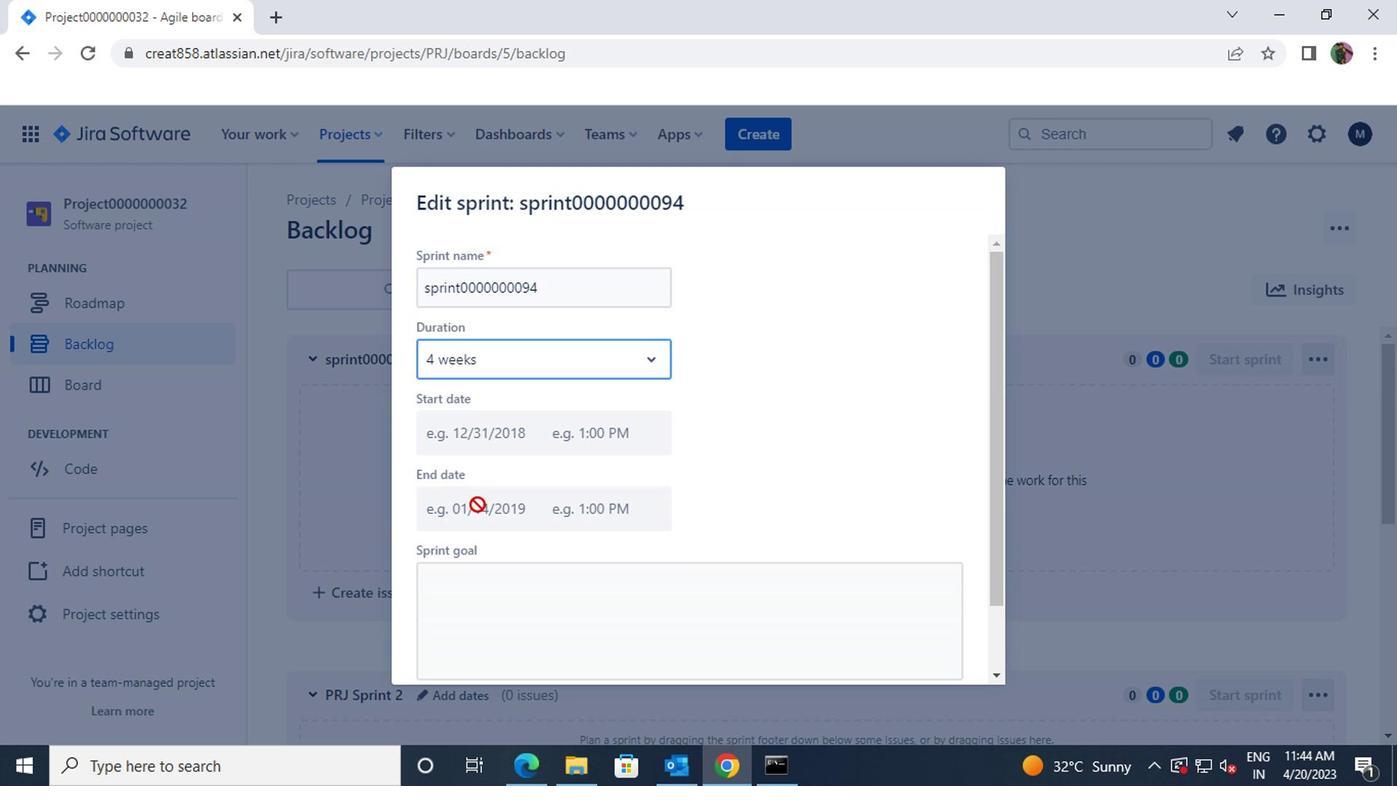 
Action: Mouse scrolled (483, 505) with delta (0, 0)
Screenshot: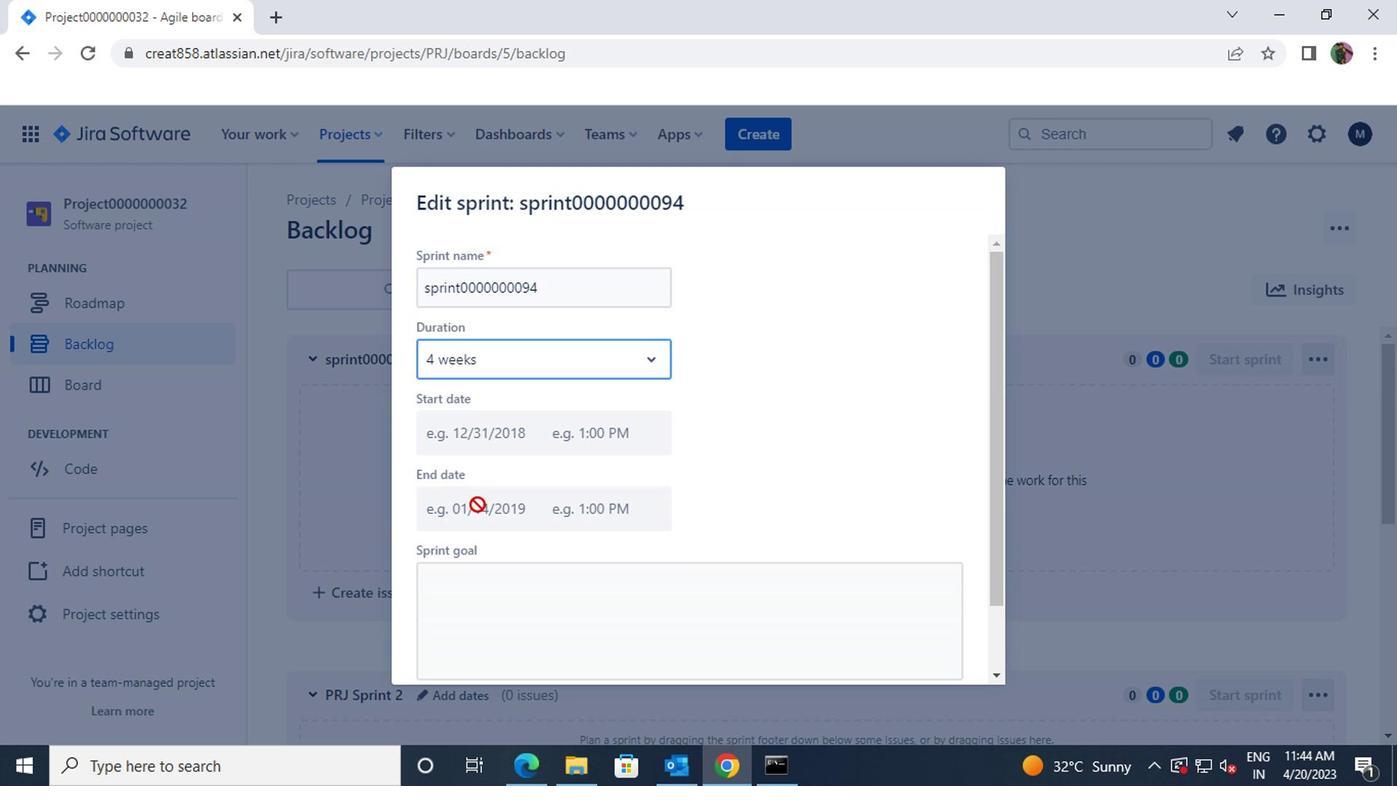 
Action: Mouse scrolled (483, 505) with delta (0, 0)
Screenshot: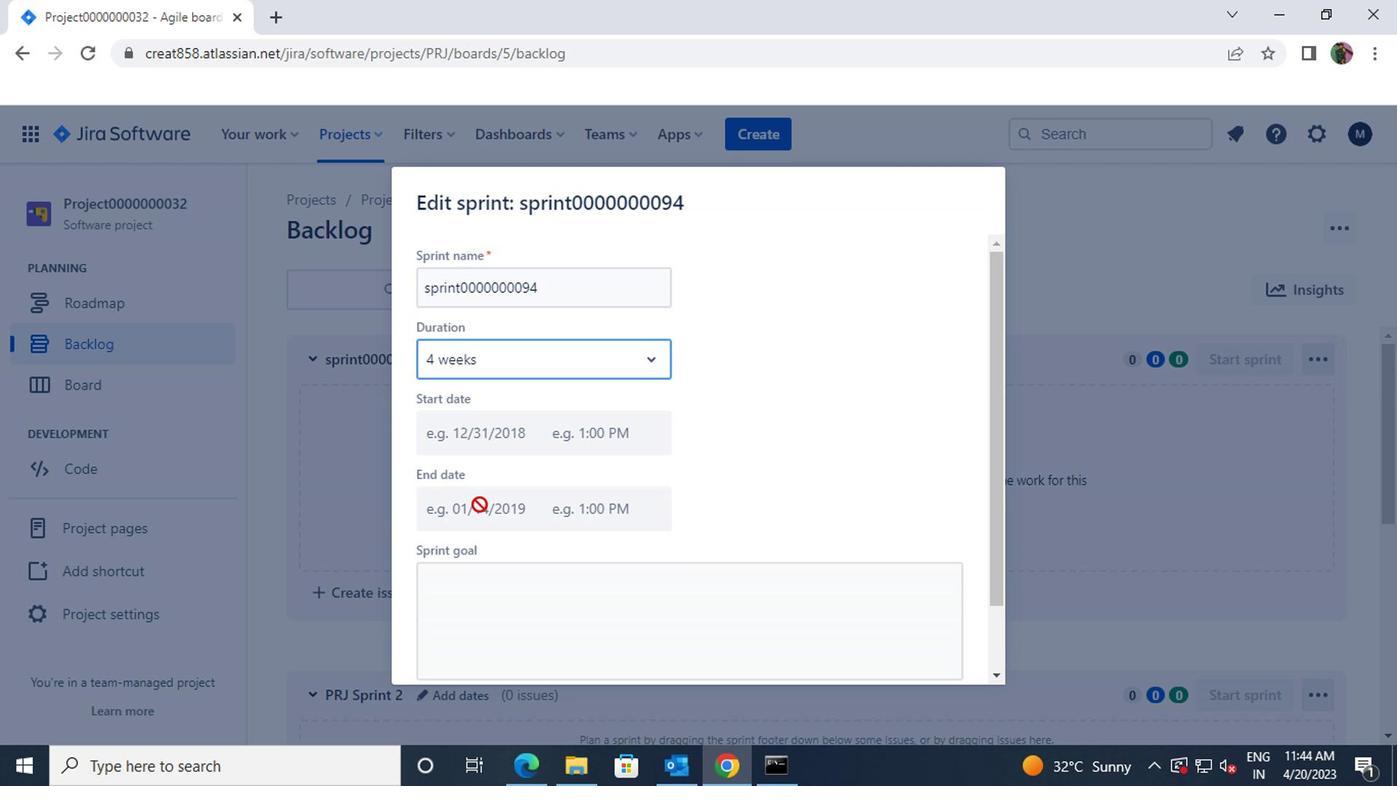 
Action: Mouse moved to (837, 647)
Screenshot: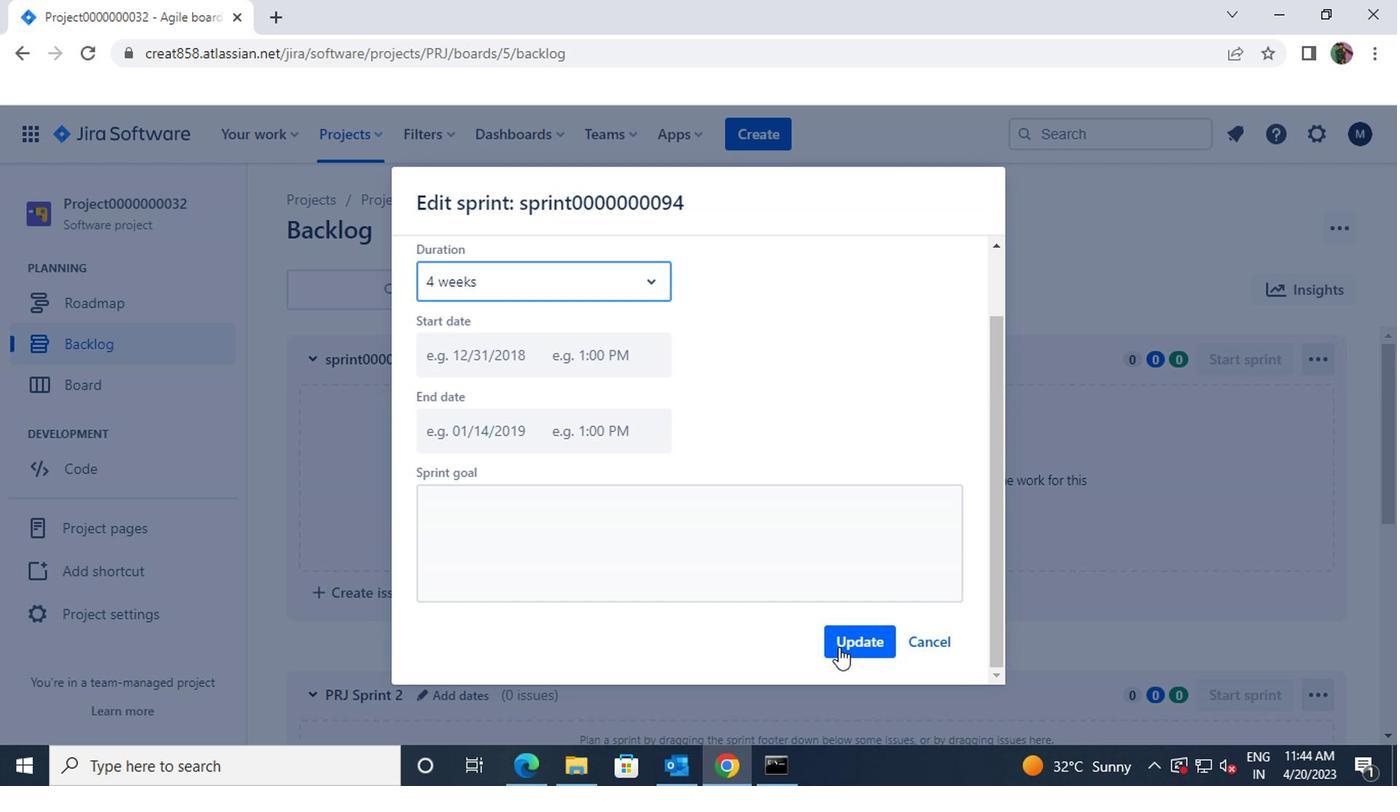 
Action: Mouse pressed left at (837, 647)
Screenshot: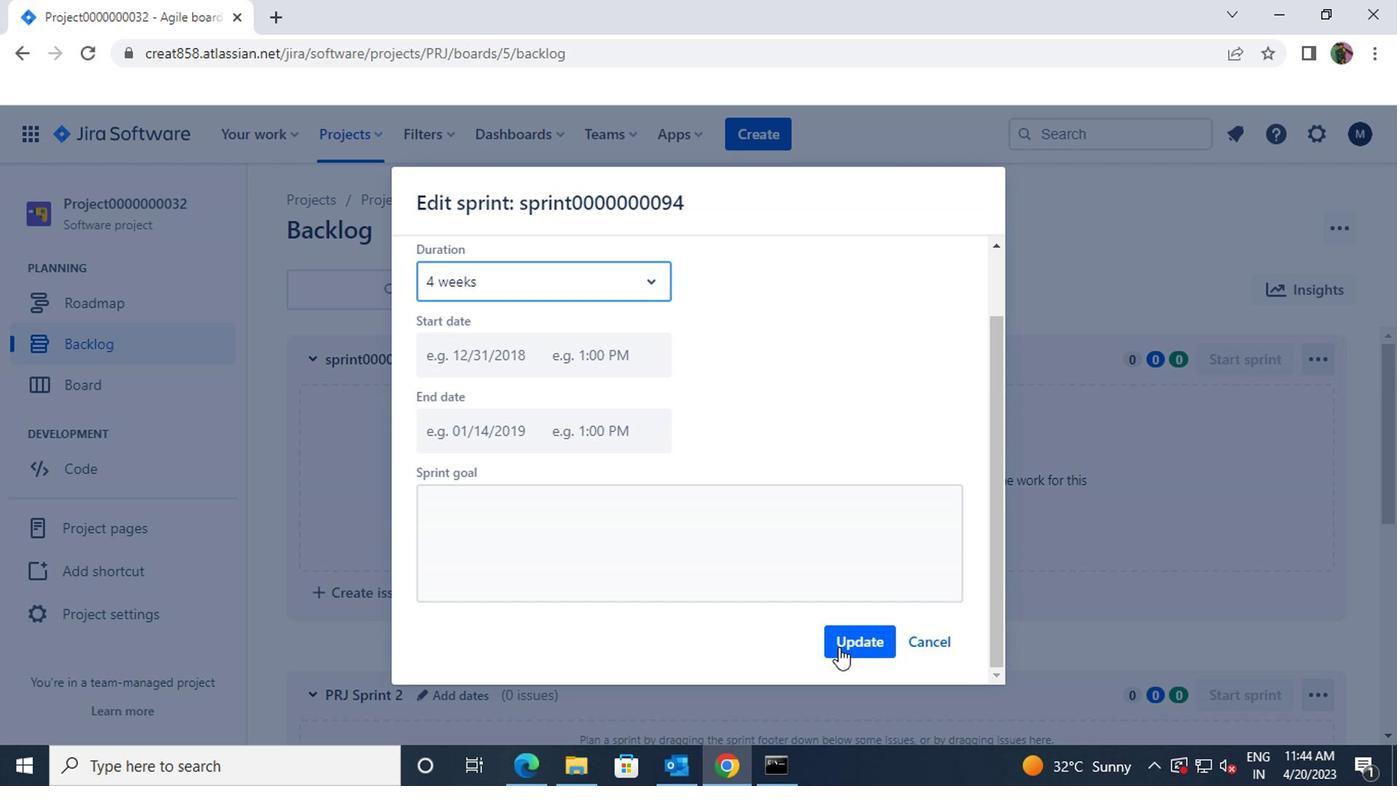 
Action: Mouse moved to (838, 647)
Screenshot: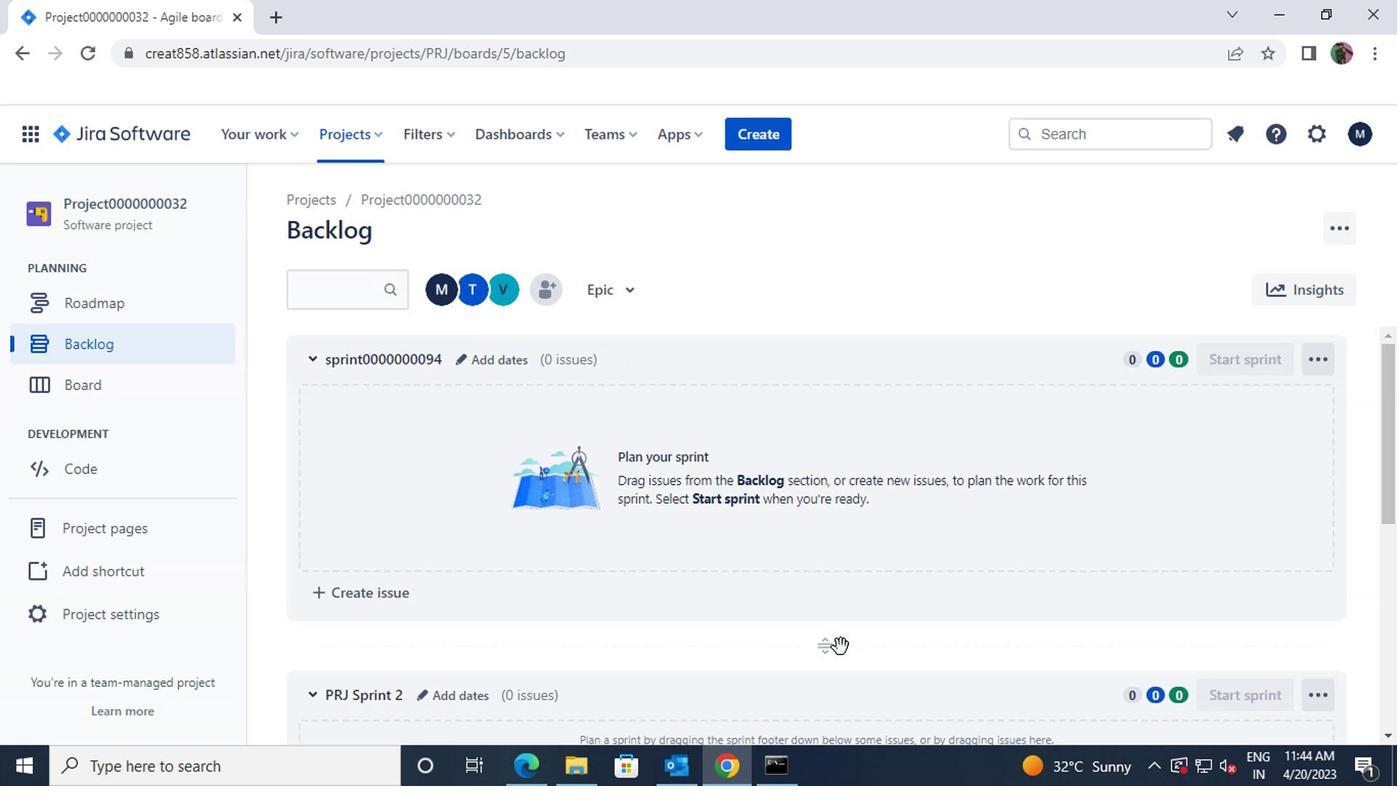 
